Task: Select Smart Home Devices from Echo & Alexa. Add to cart Amazon Echo Connect (Home Phone System with Alexa)-1-. Place order for _x000D_
114 Willenberg Rd_x000D_
Lake Jackson, Texas(TX), 77566, Cell Number (979) 297-4262
Action: Mouse moved to (34, 122)
Screenshot: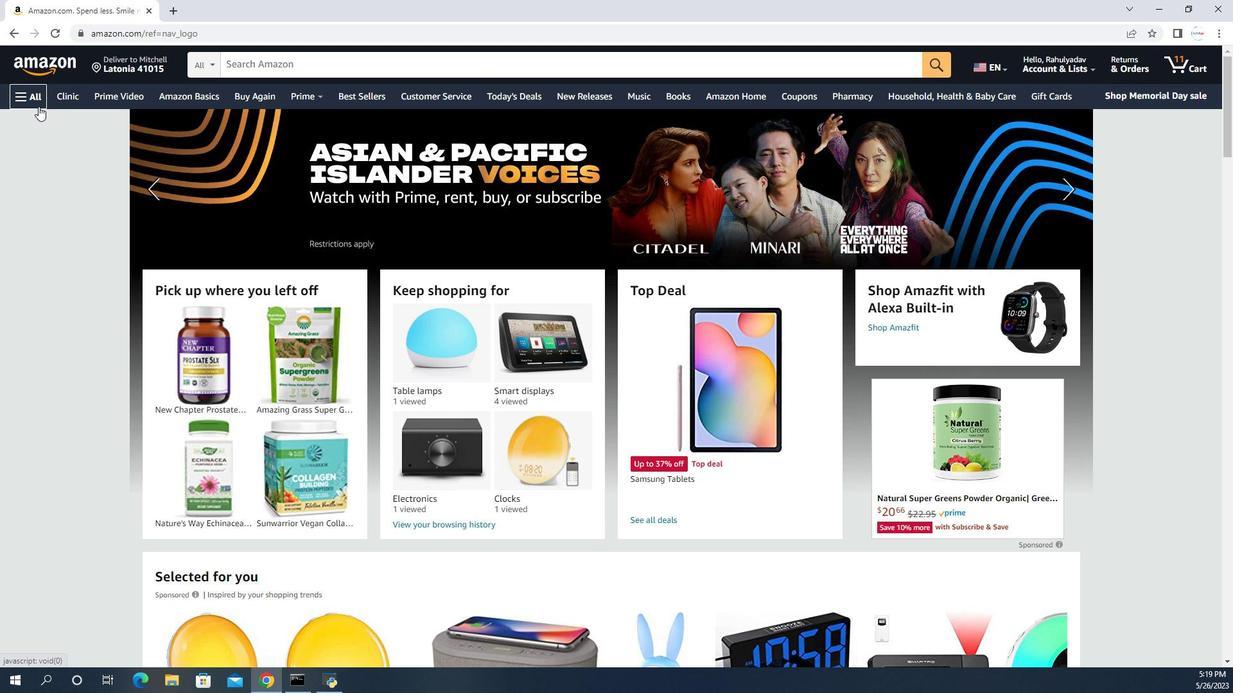 
Action: Mouse pressed left at (34, 122)
Screenshot: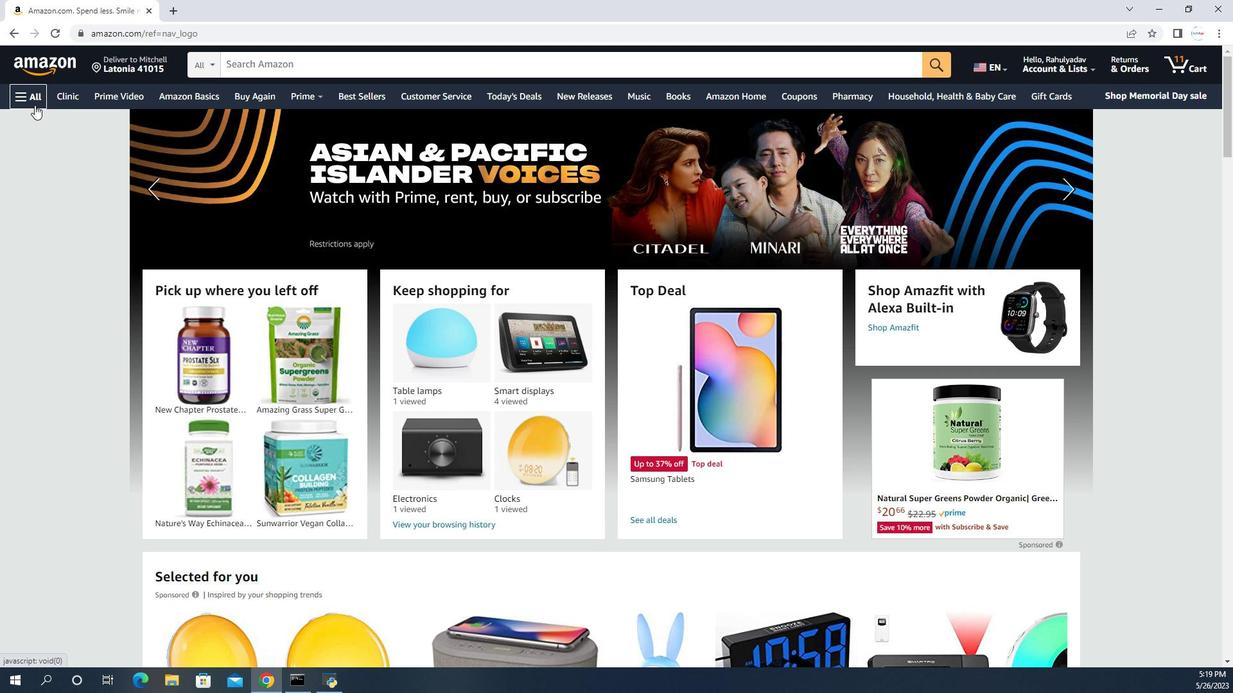 
Action: Mouse moved to (114, 268)
Screenshot: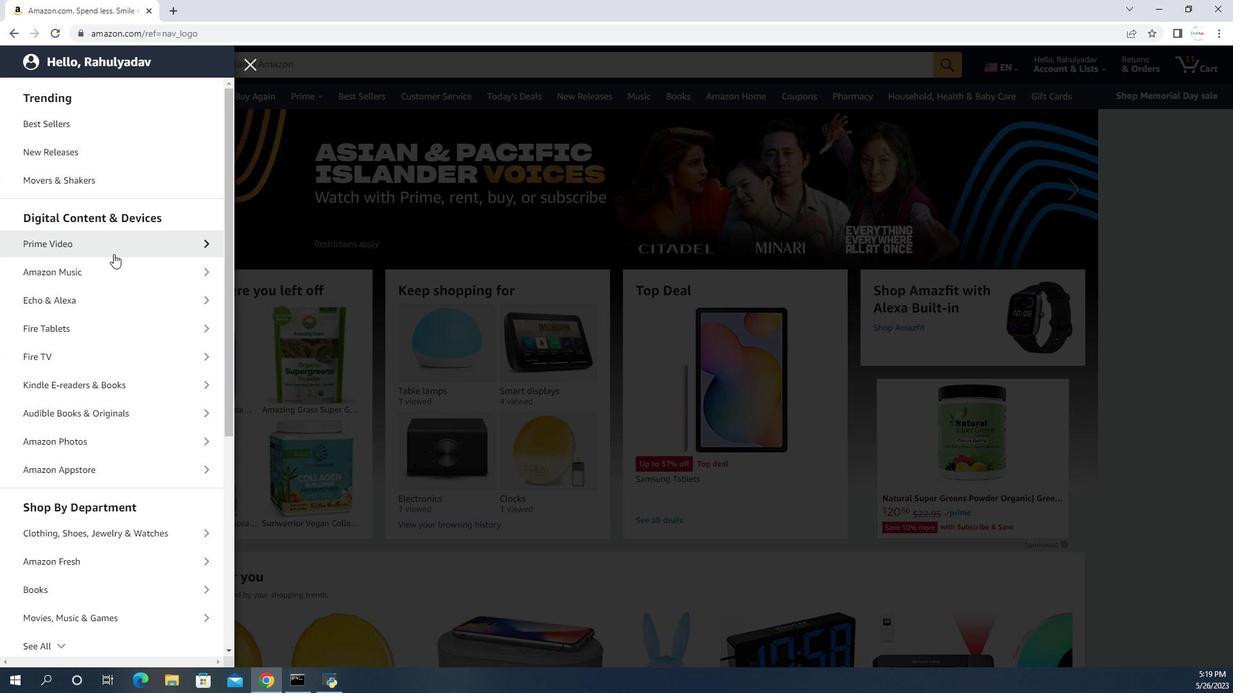 
Action: Mouse scrolled (114, 267) with delta (0, 0)
Screenshot: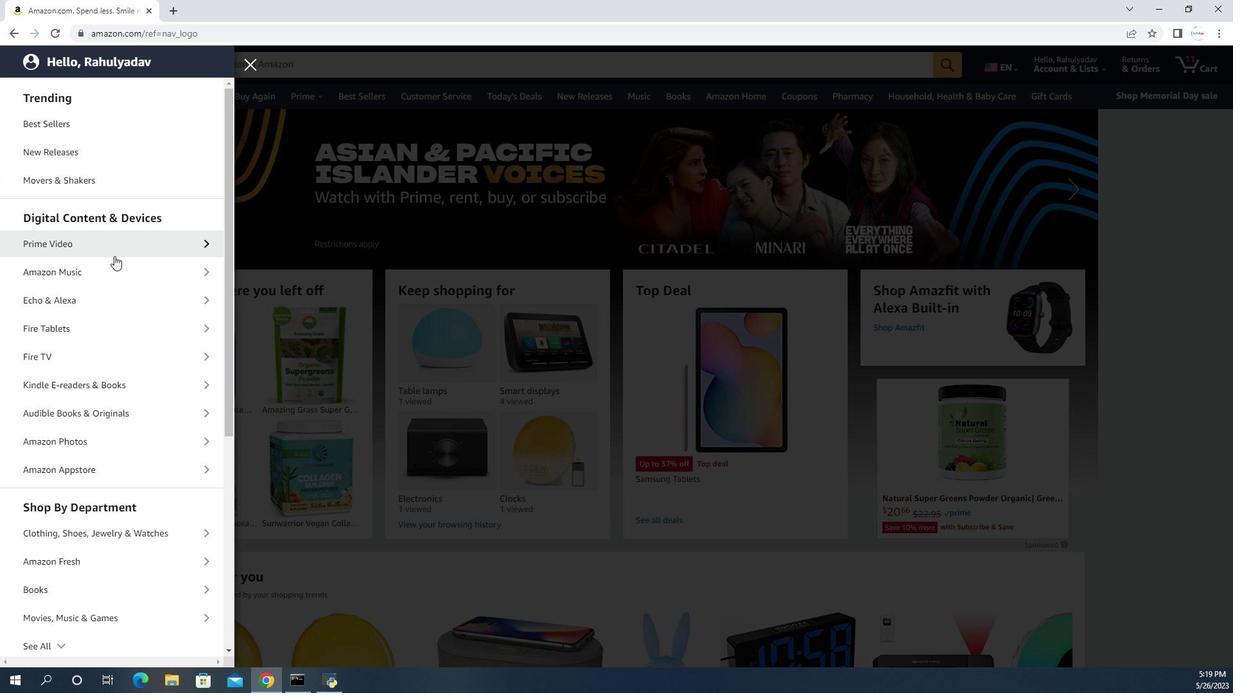 
Action: Mouse moved to (92, 237)
Screenshot: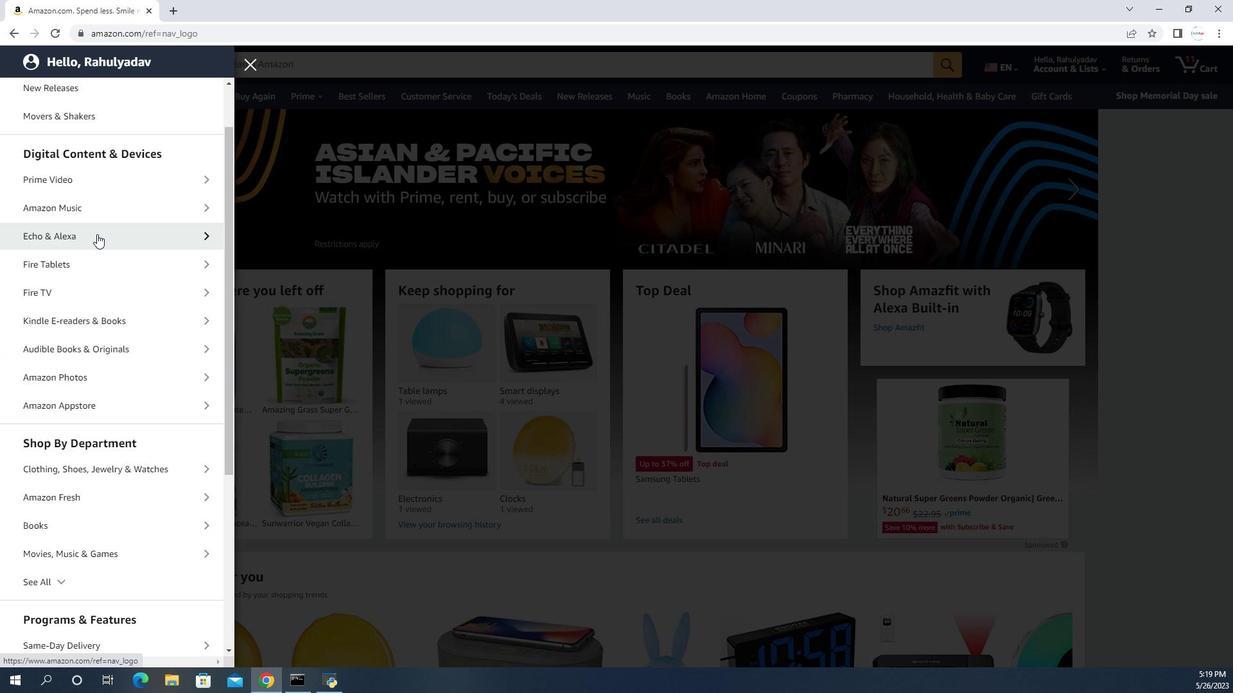 
Action: Mouse pressed left at (92, 237)
Screenshot: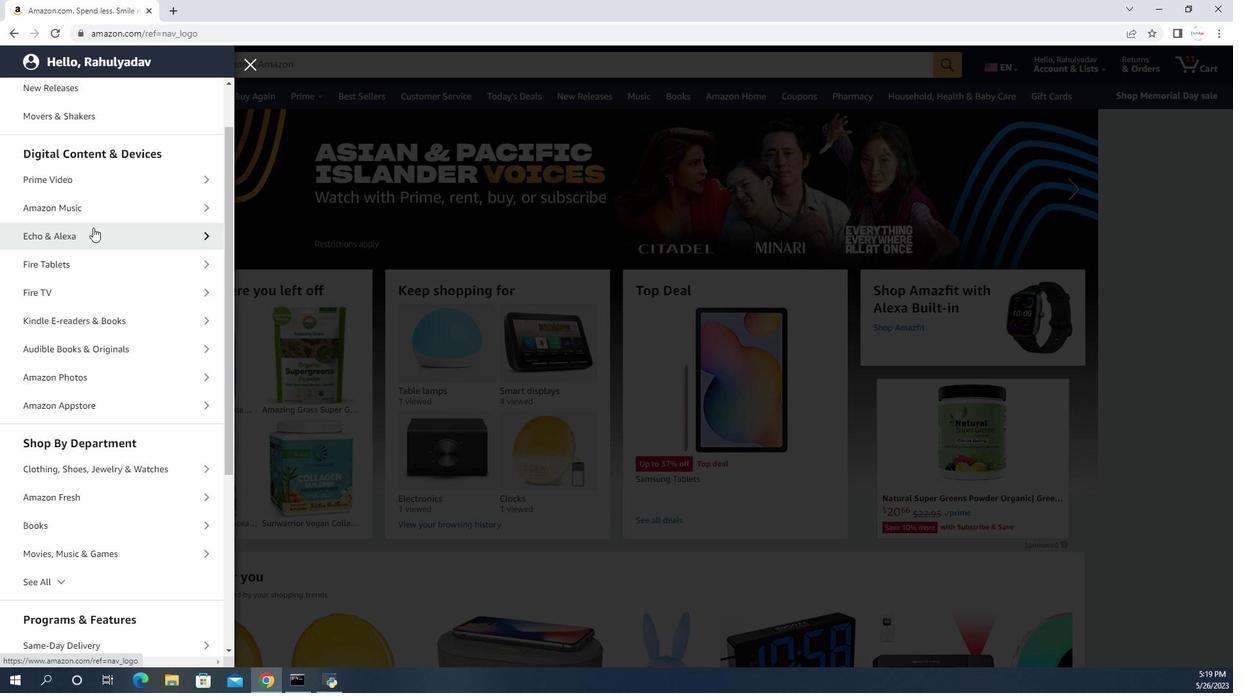 
Action: Mouse scrolled (92, 236) with delta (0, 0)
Screenshot: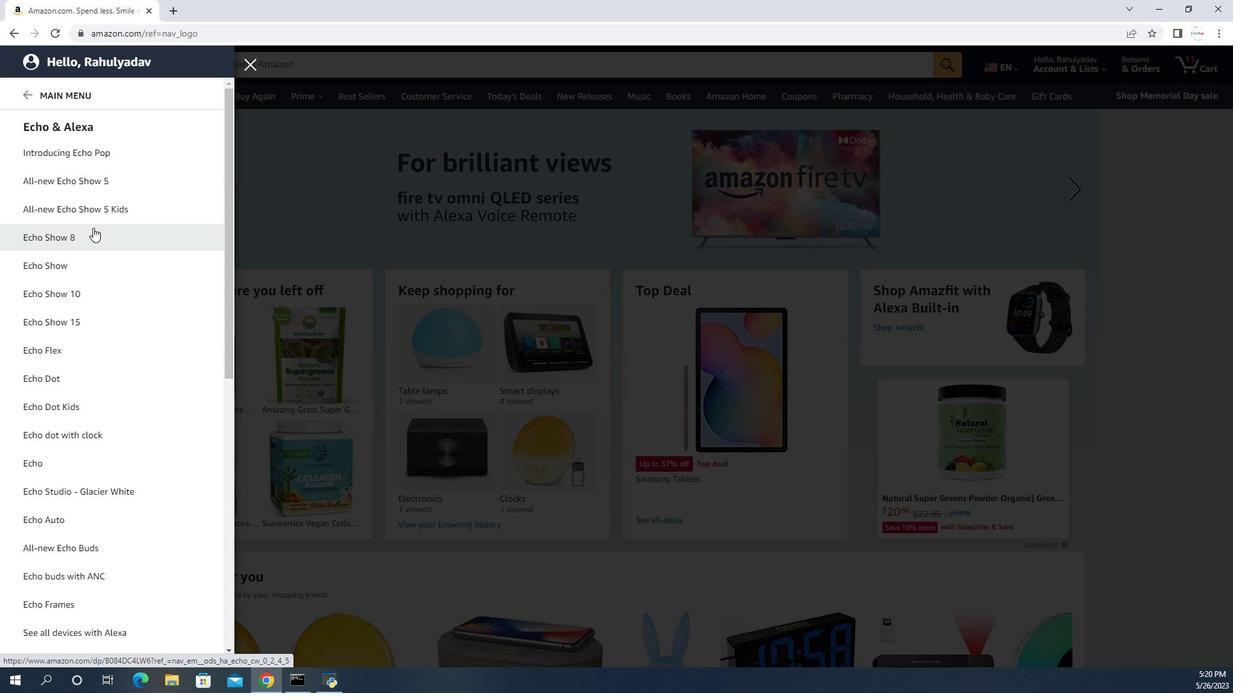 
Action: Mouse scrolled (92, 236) with delta (0, 0)
Screenshot: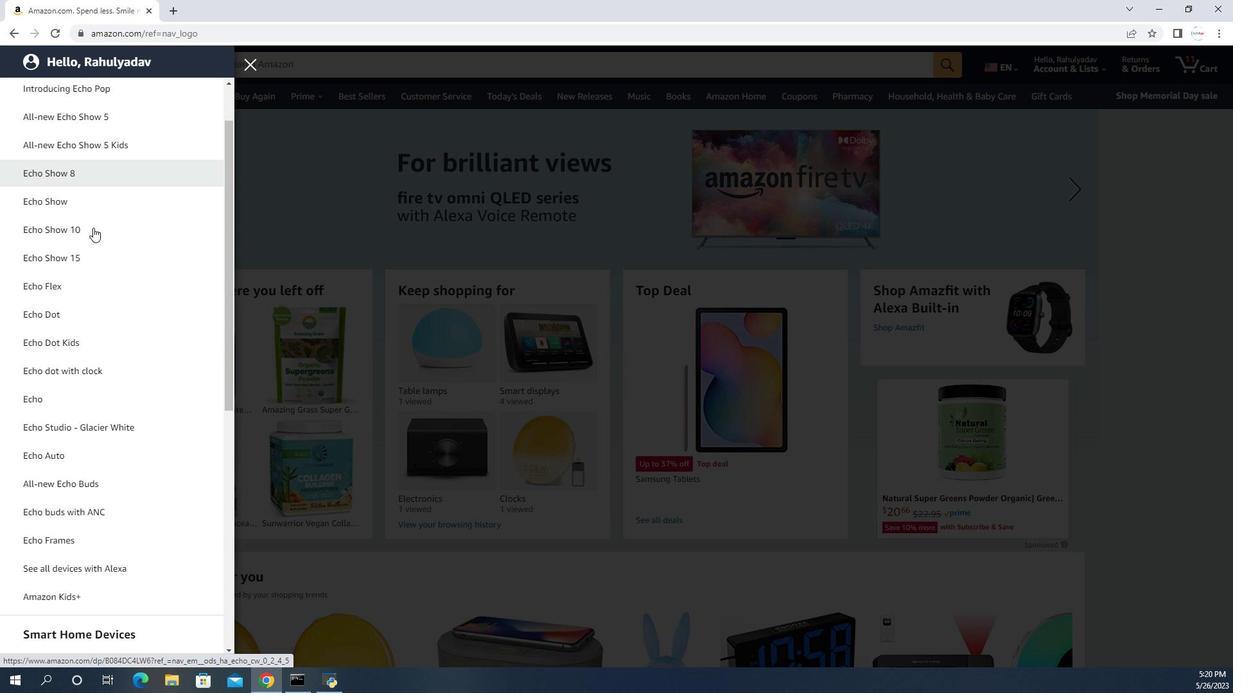 
Action: Mouse scrolled (92, 236) with delta (0, 0)
Screenshot: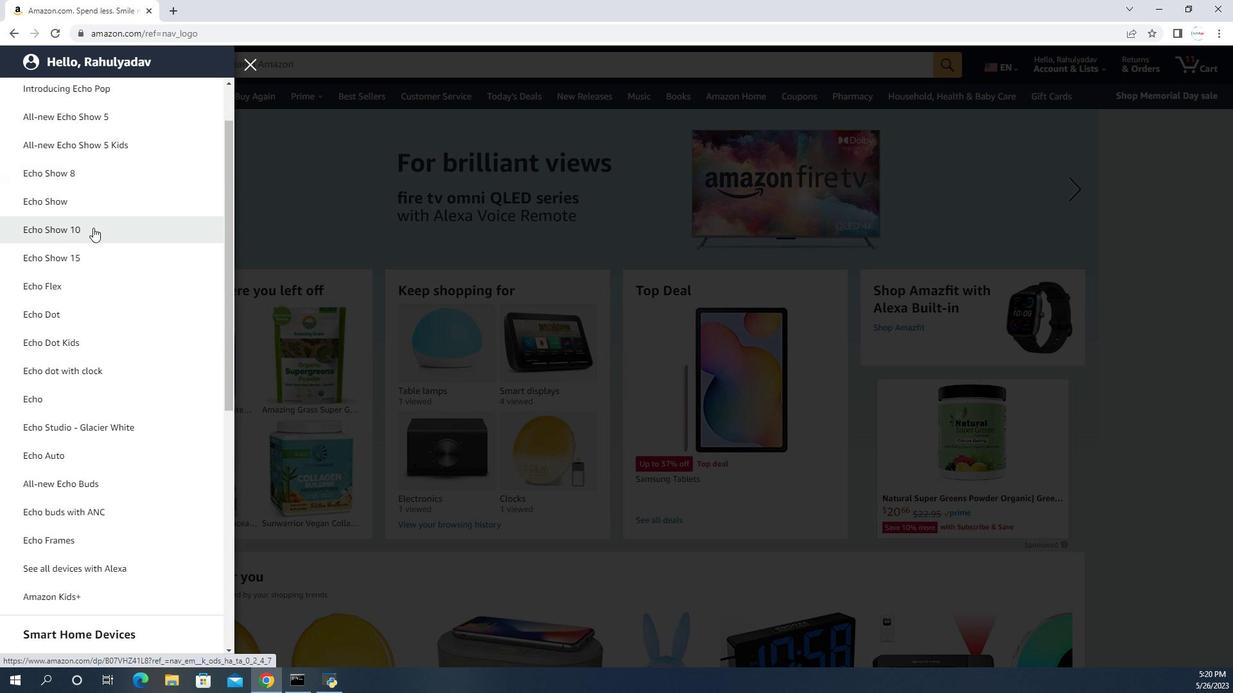 
Action: Mouse moved to (93, 408)
Screenshot: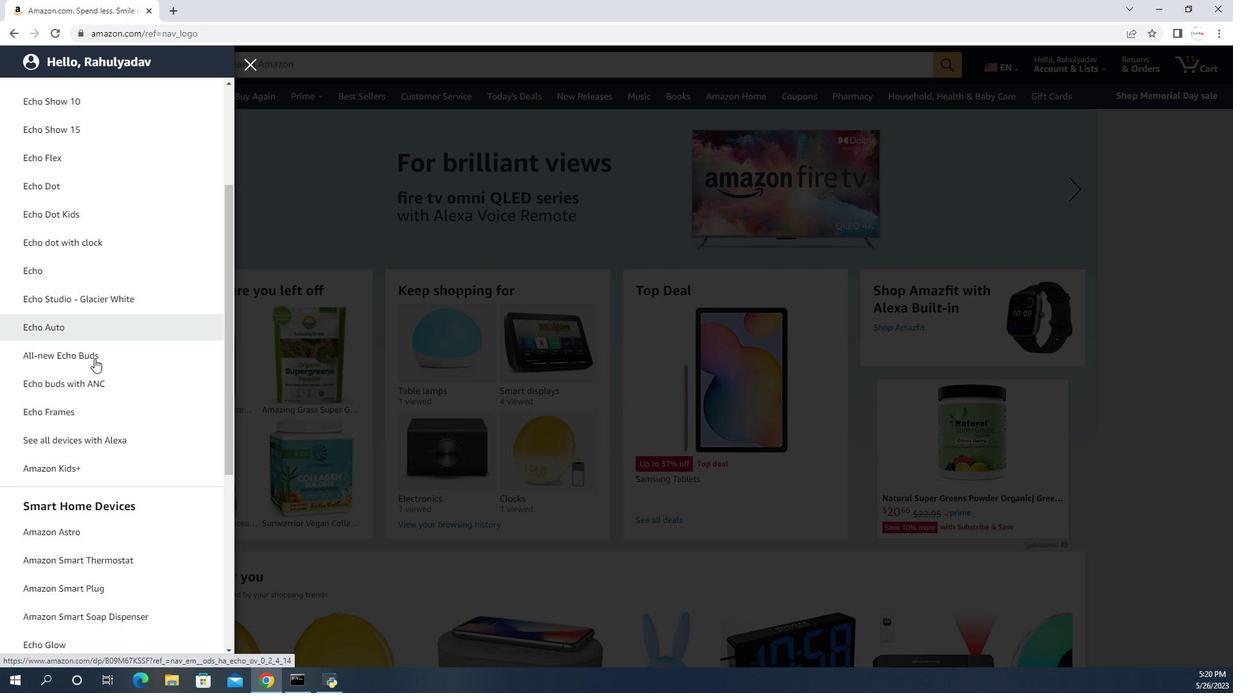 
Action: Mouse scrolled (93, 408) with delta (0, 0)
Screenshot: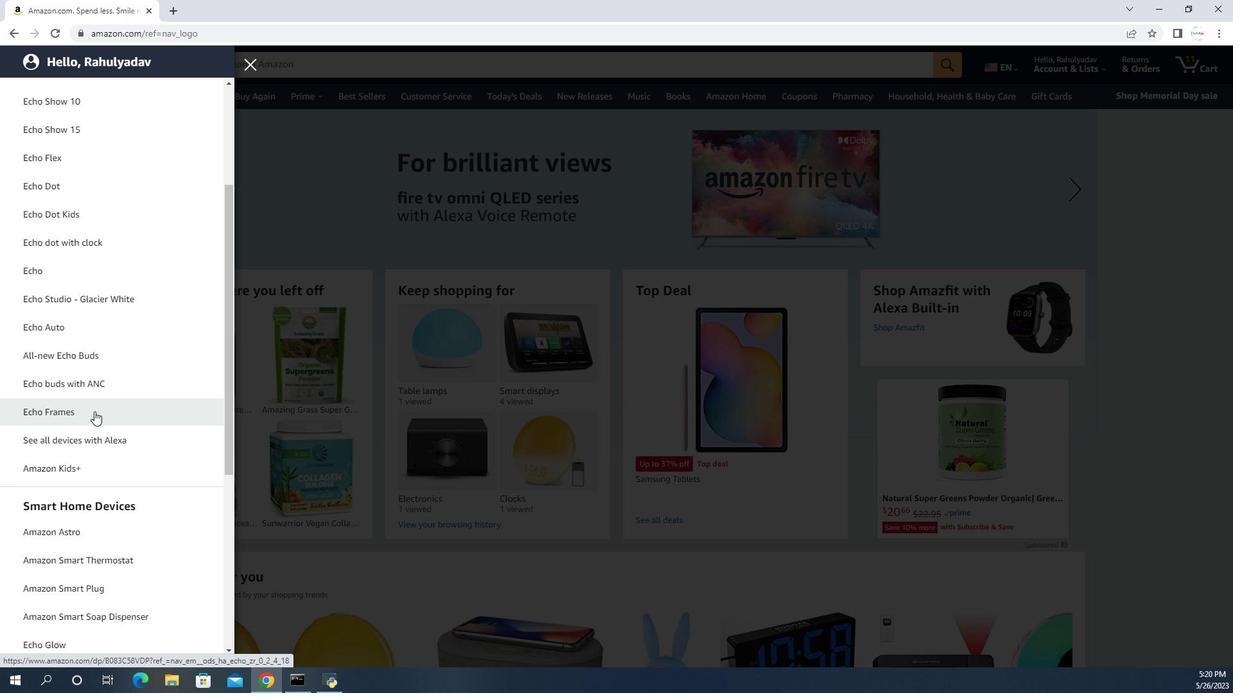 
Action: Mouse scrolled (93, 408) with delta (0, 0)
Screenshot: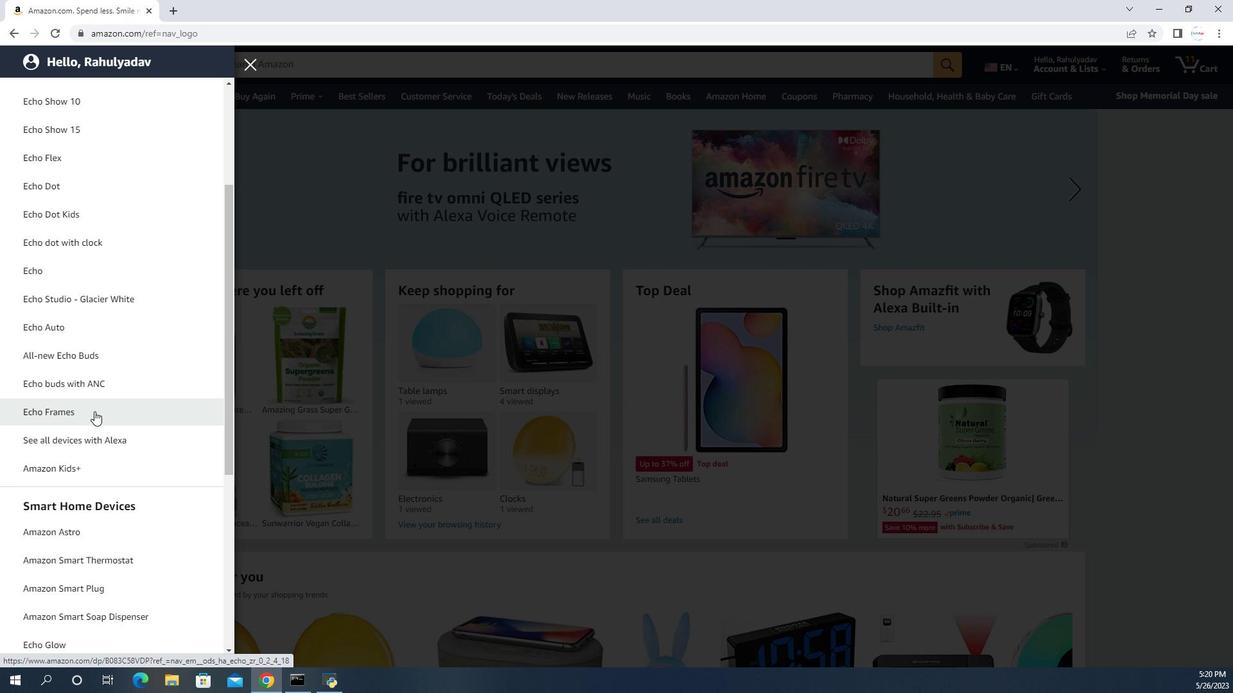 
Action: Mouse scrolled (93, 408) with delta (0, 0)
Screenshot: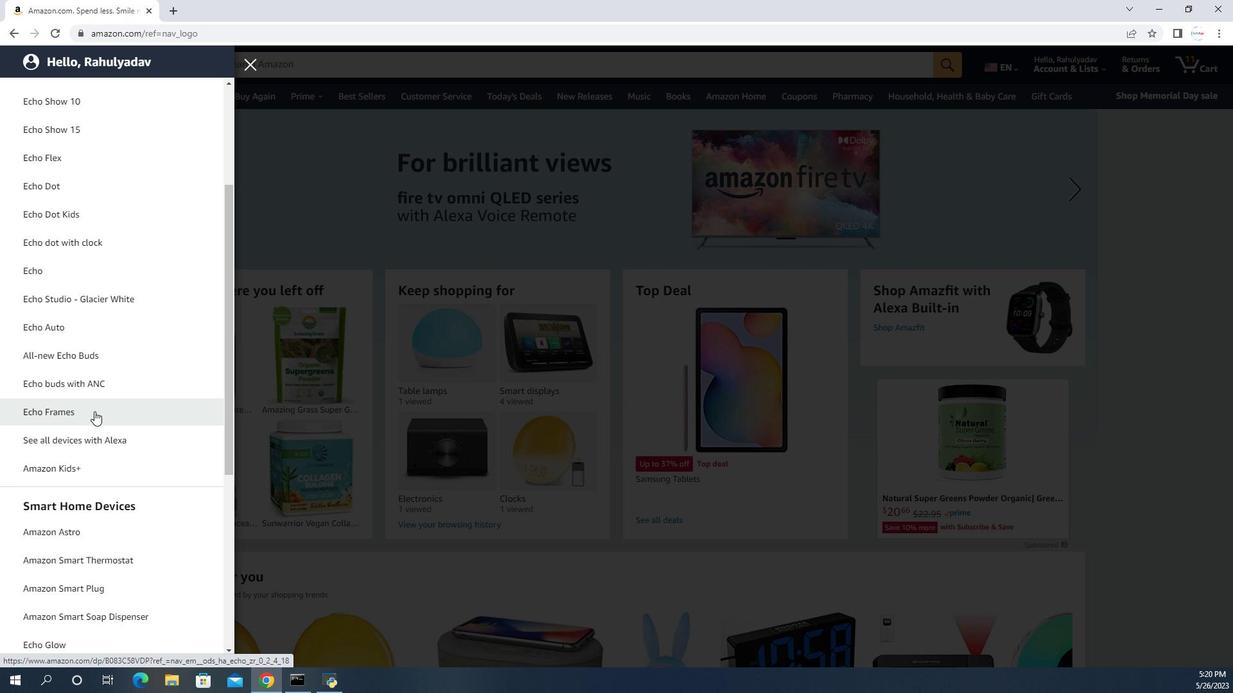 
Action: Mouse scrolled (93, 408) with delta (0, 0)
Screenshot: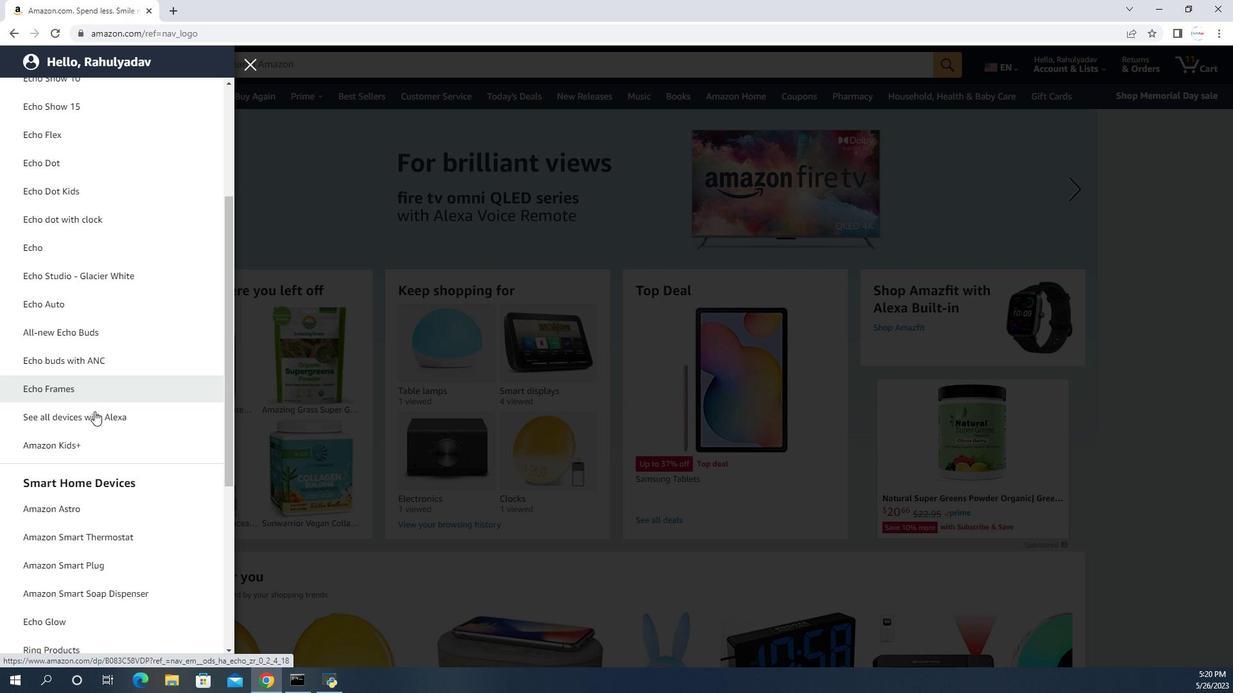 
Action: Mouse scrolled (93, 408) with delta (0, 0)
Screenshot: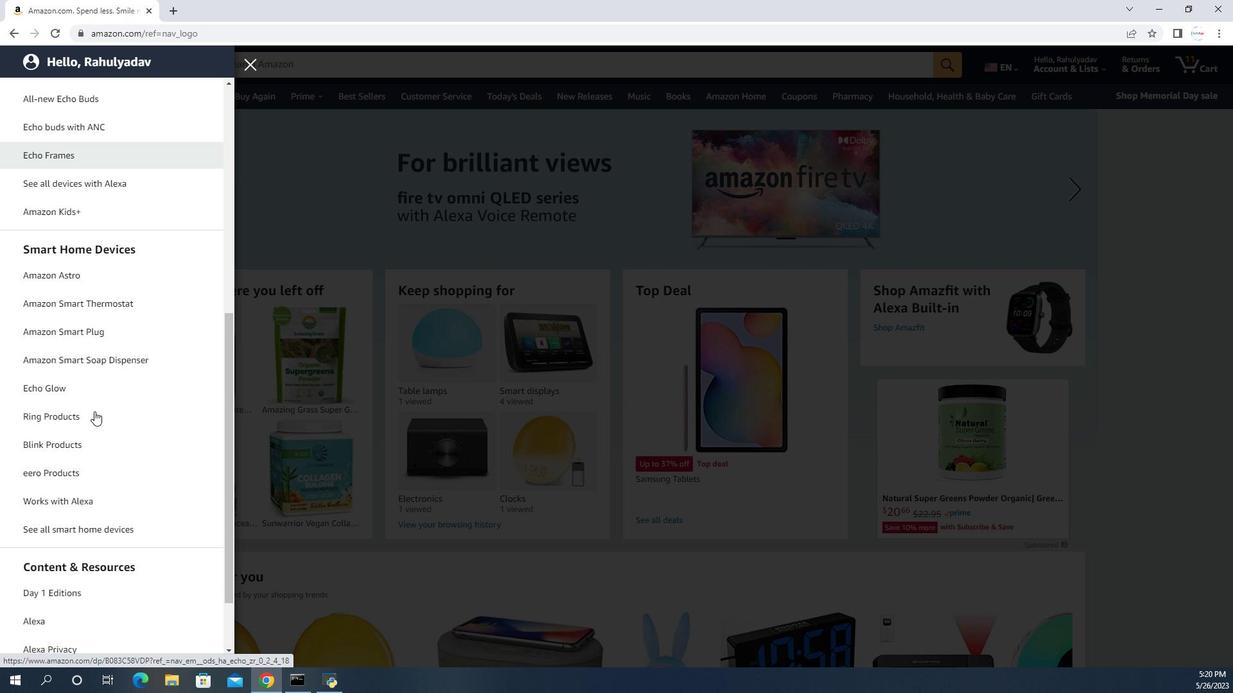 
Action: Mouse scrolled (93, 408) with delta (0, 0)
Screenshot: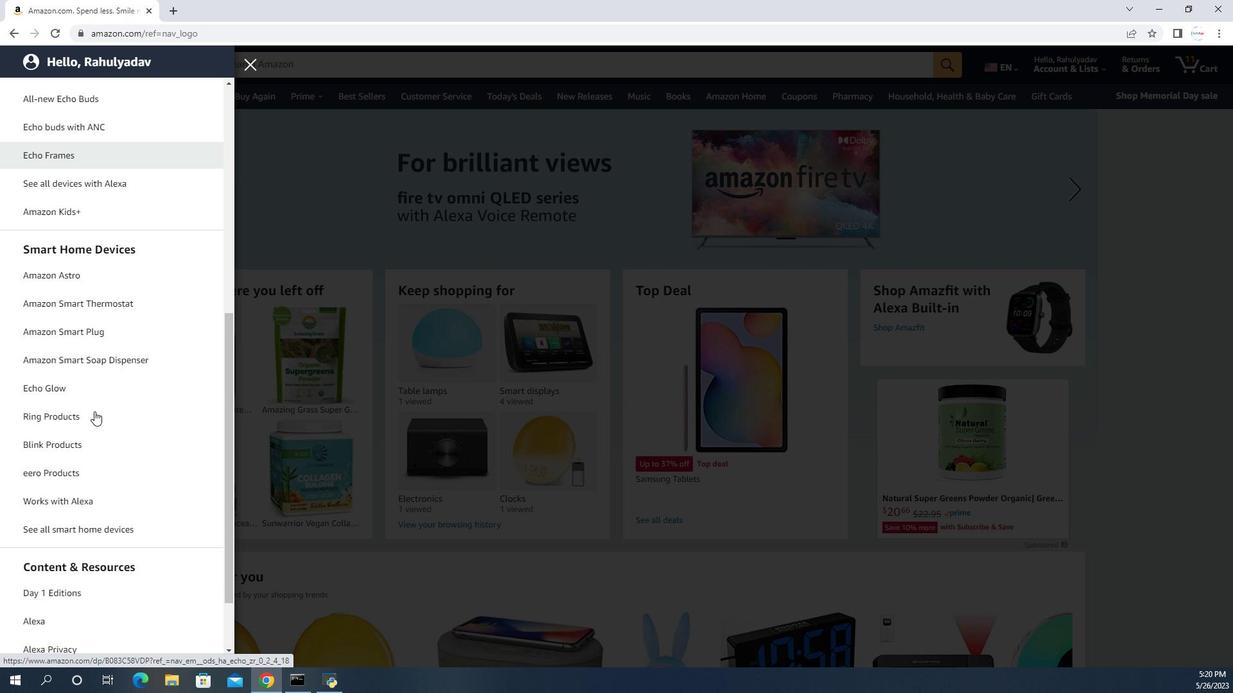 
Action: Mouse moved to (95, 437)
Screenshot: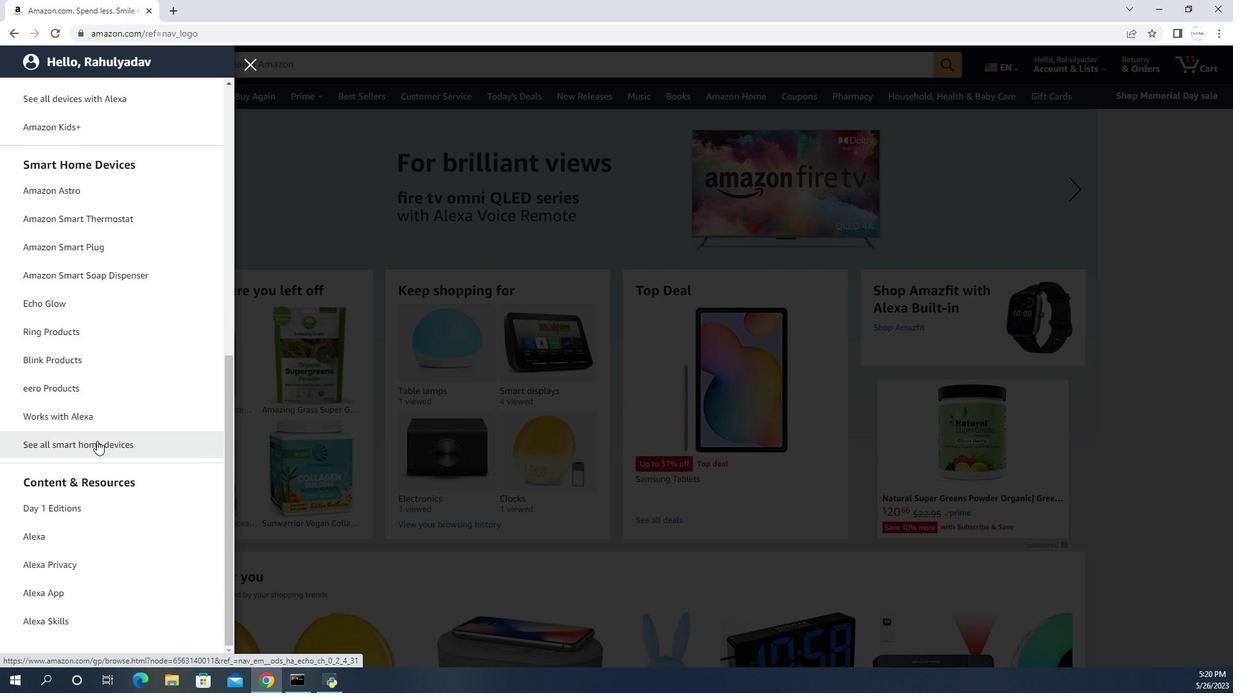 
Action: Mouse pressed left at (95, 437)
Screenshot: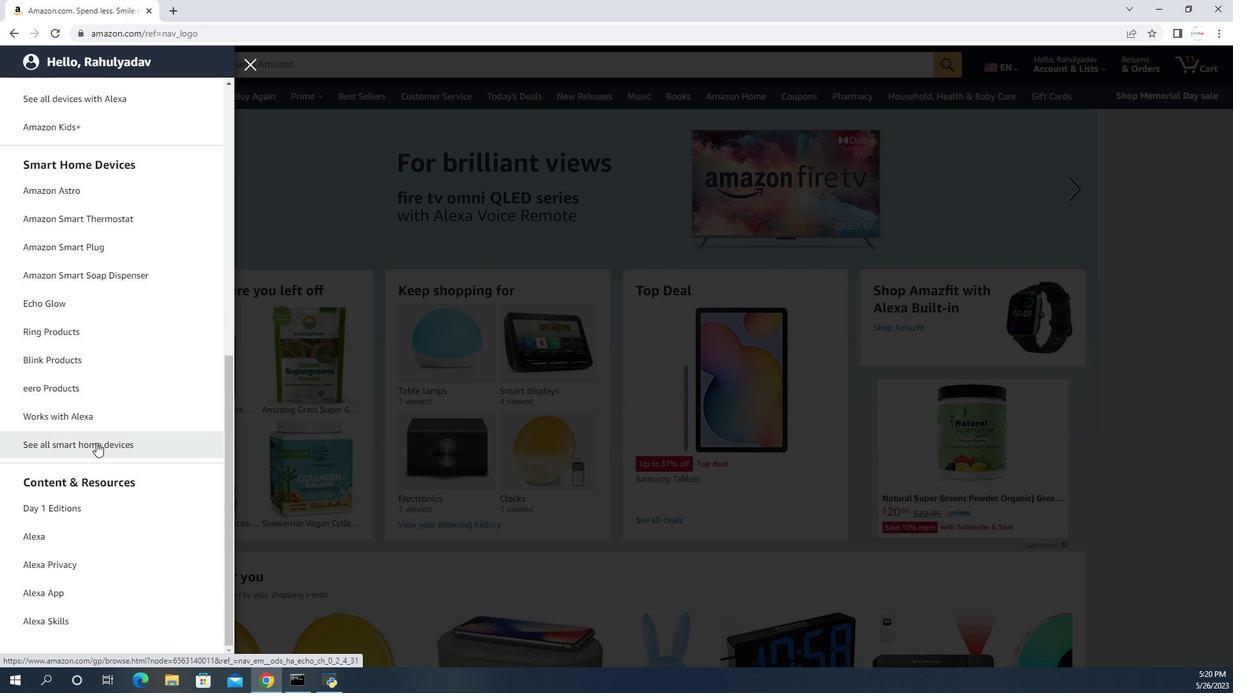 
Action: Mouse moved to (298, 88)
Screenshot: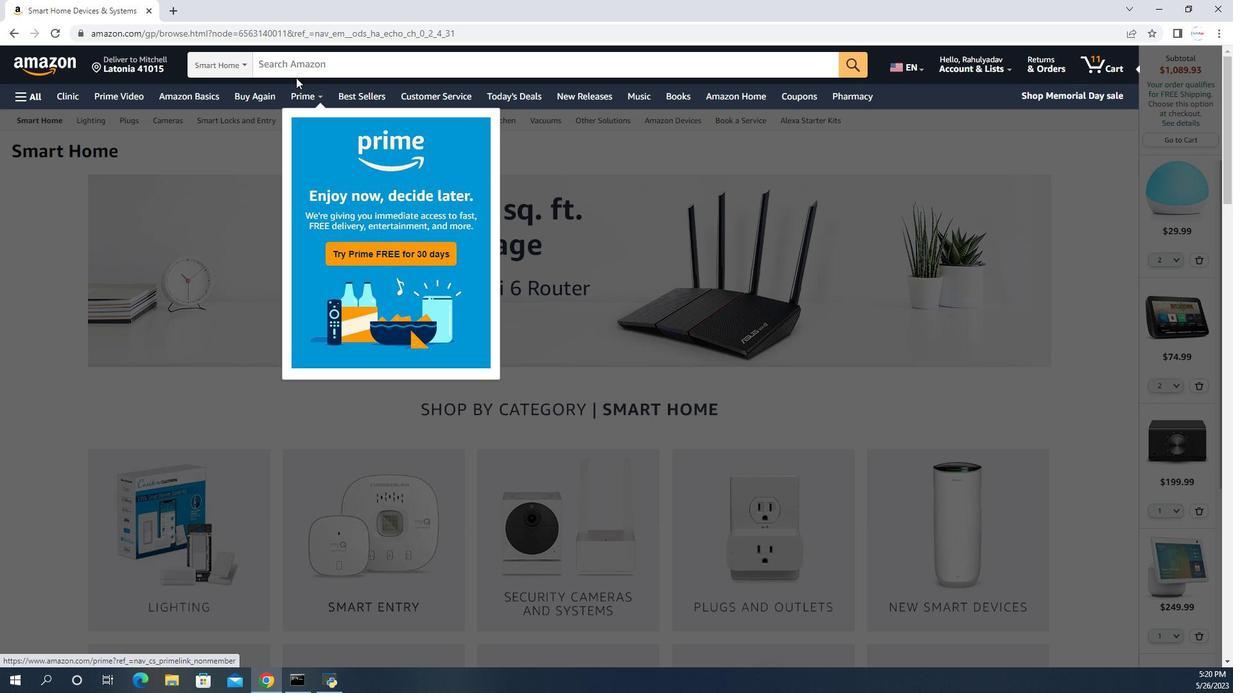 
Action: Mouse pressed left at (298, 88)
Screenshot: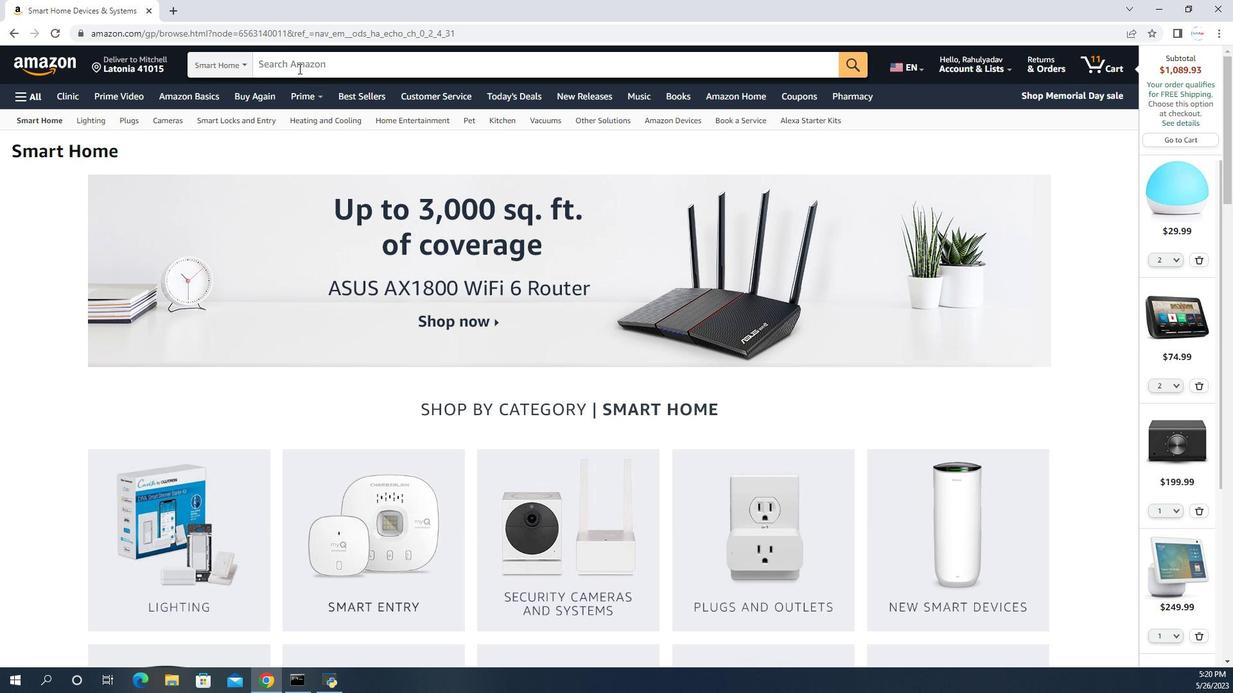 
Action: Key pressed <Key.shift>Amazon<Key.space><Key.shift><Key.shift><Key.shift><Key.shift>Echo<Key.space>connect<Key.enter>
Screenshot: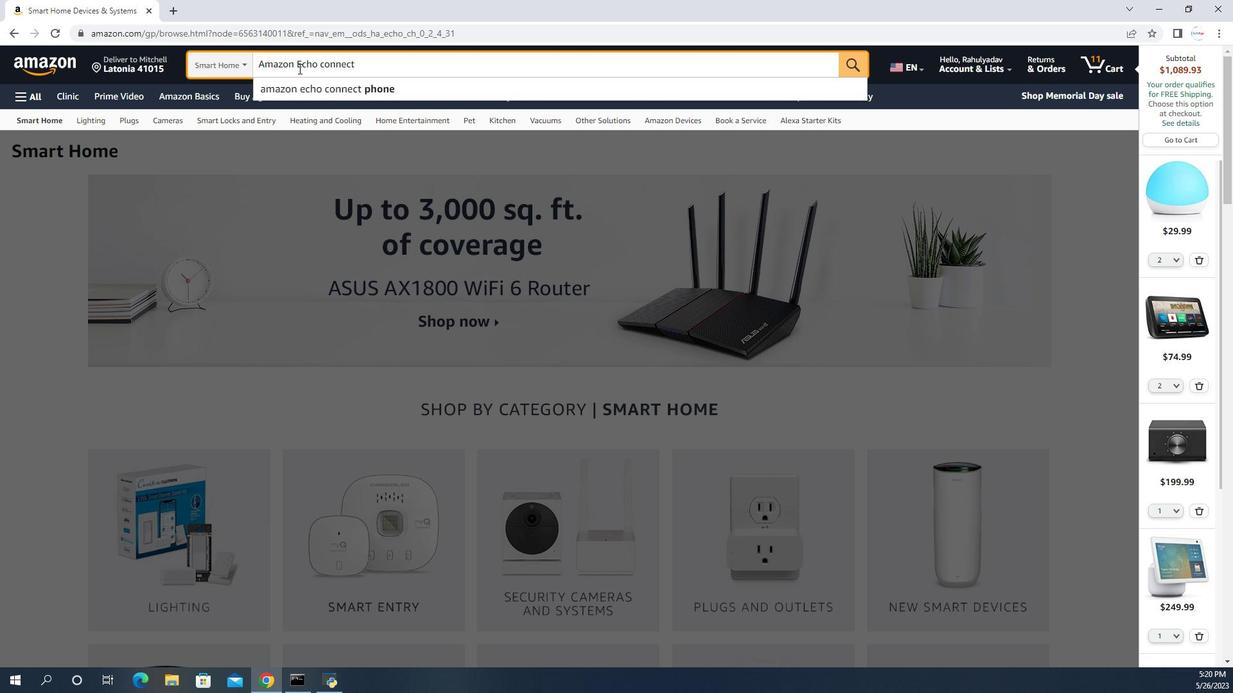 
Action: Mouse moved to (359, 315)
Screenshot: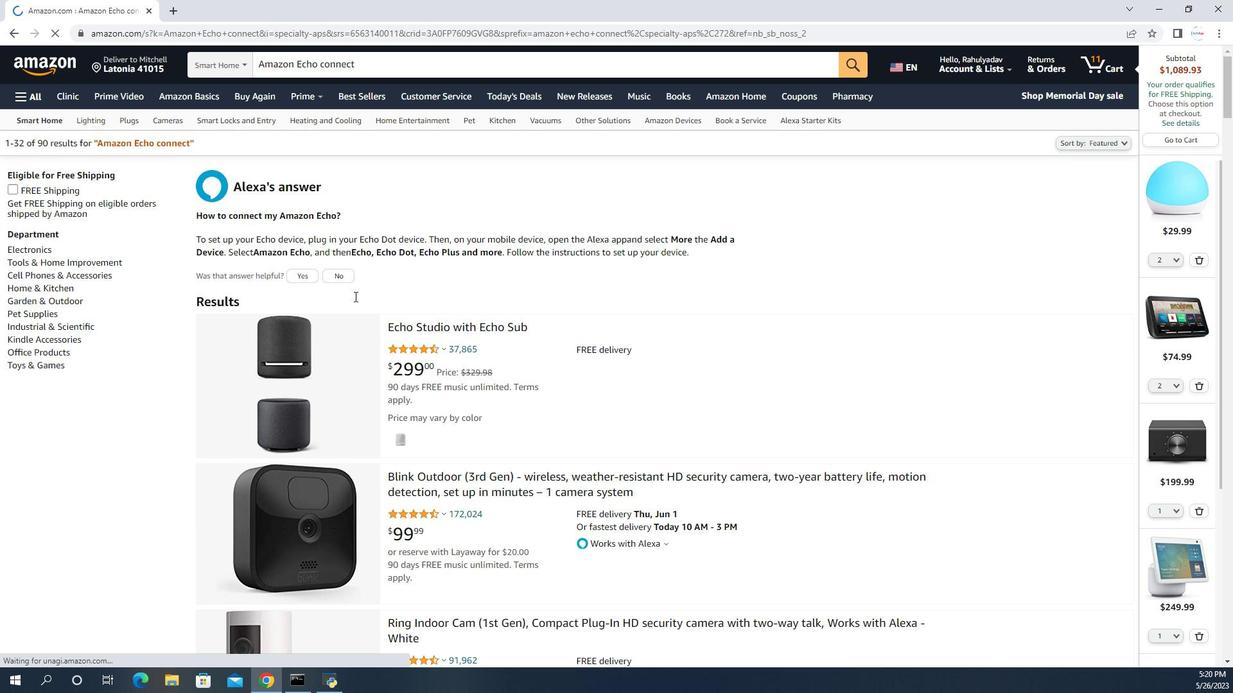 
Action: Mouse scrolled (359, 314) with delta (0, 0)
Screenshot: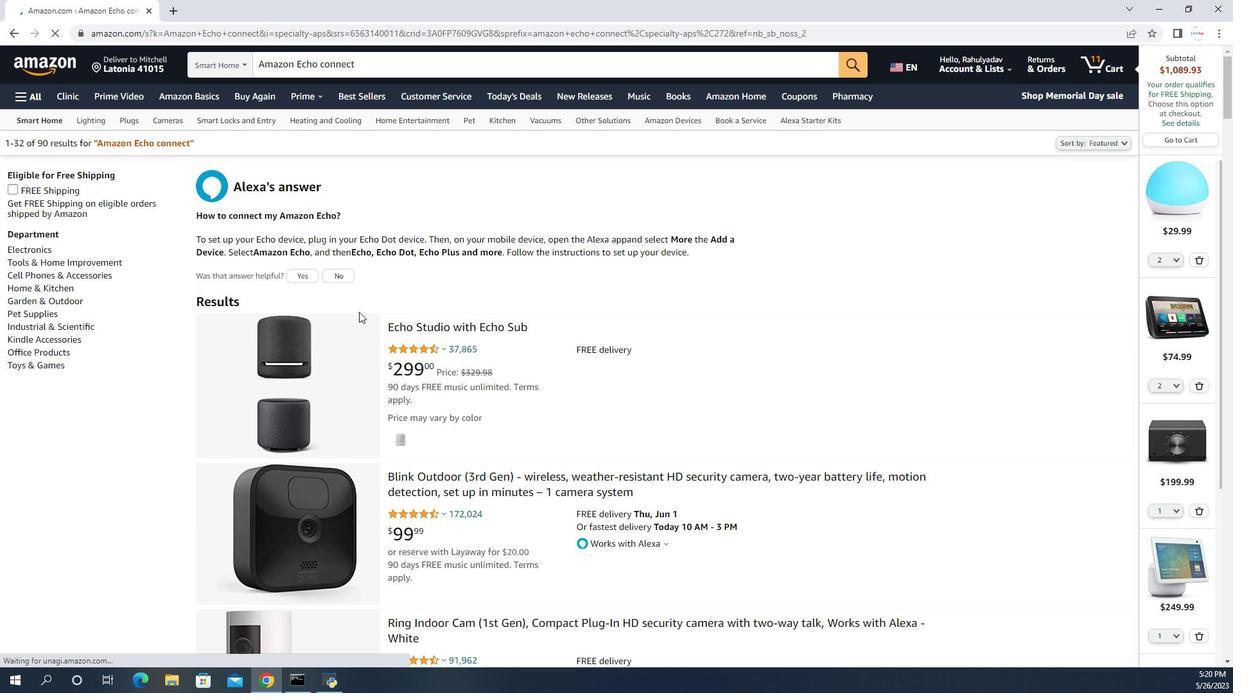 
Action: Mouse moved to (411, 323)
Screenshot: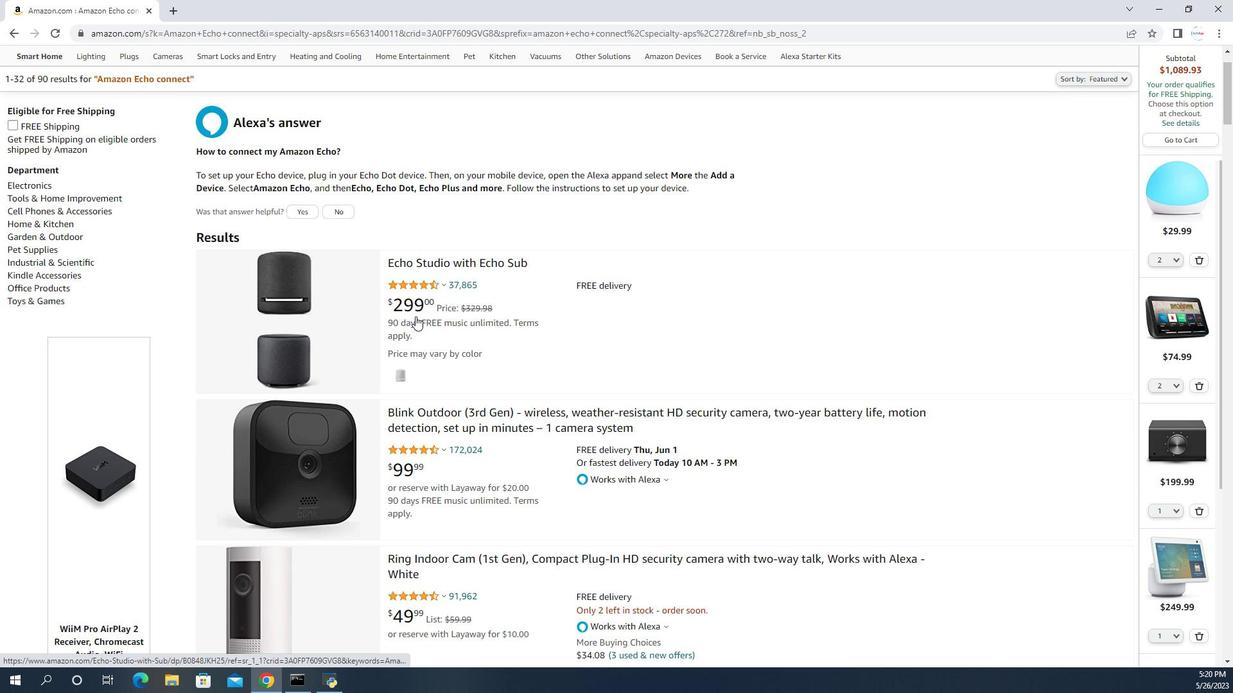 
Action: Mouse scrolled (411, 322) with delta (0, 0)
Screenshot: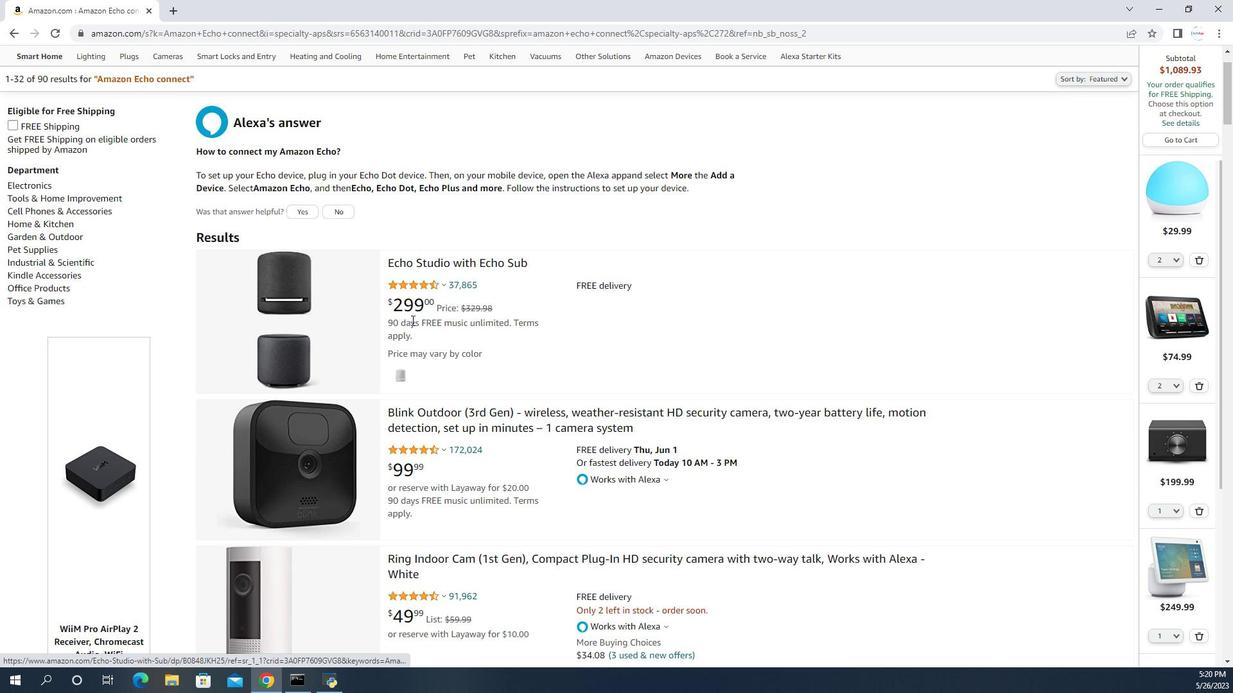 
Action: Mouse scrolled (411, 322) with delta (0, 0)
Screenshot: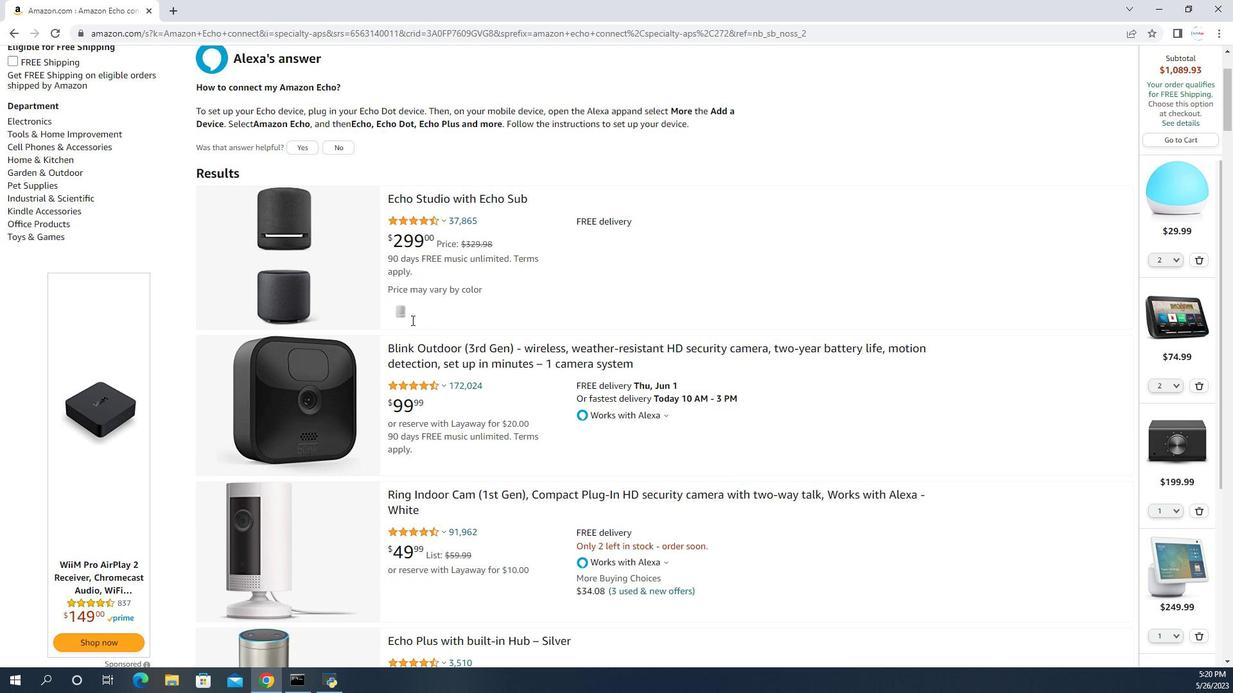 
Action: Mouse scrolled (411, 322) with delta (0, 0)
Screenshot: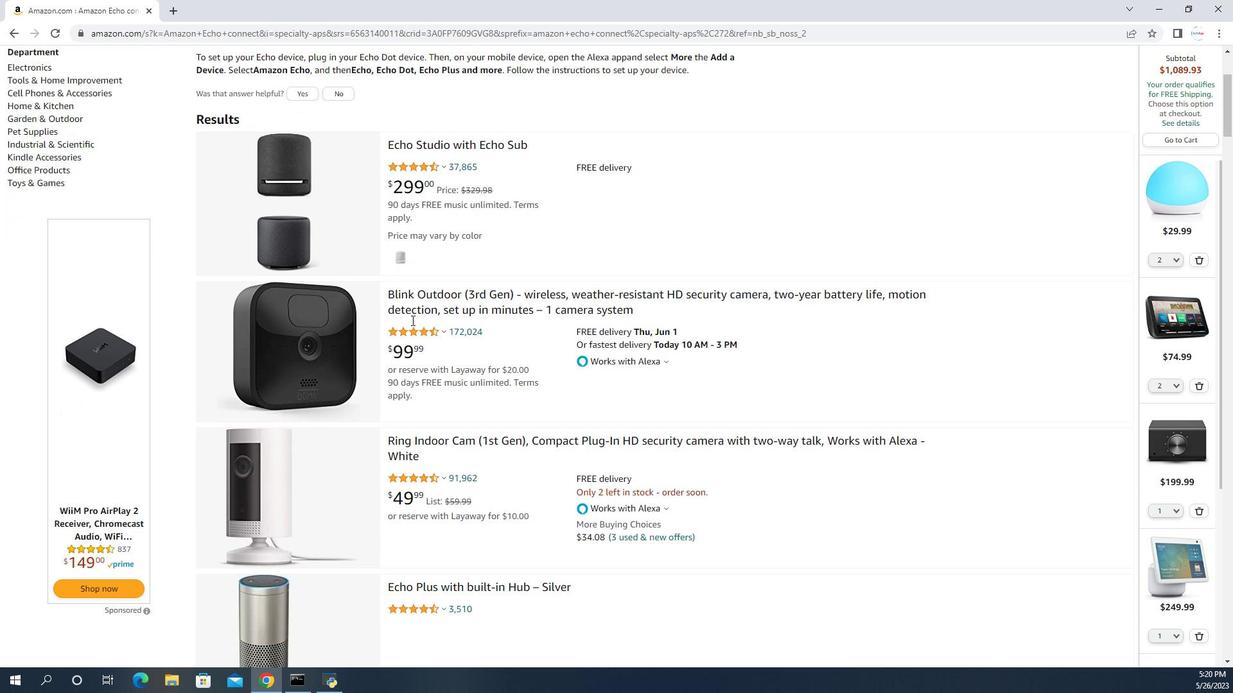 
Action: Mouse scrolled (411, 322) with delta (0, 0)
Screenshot: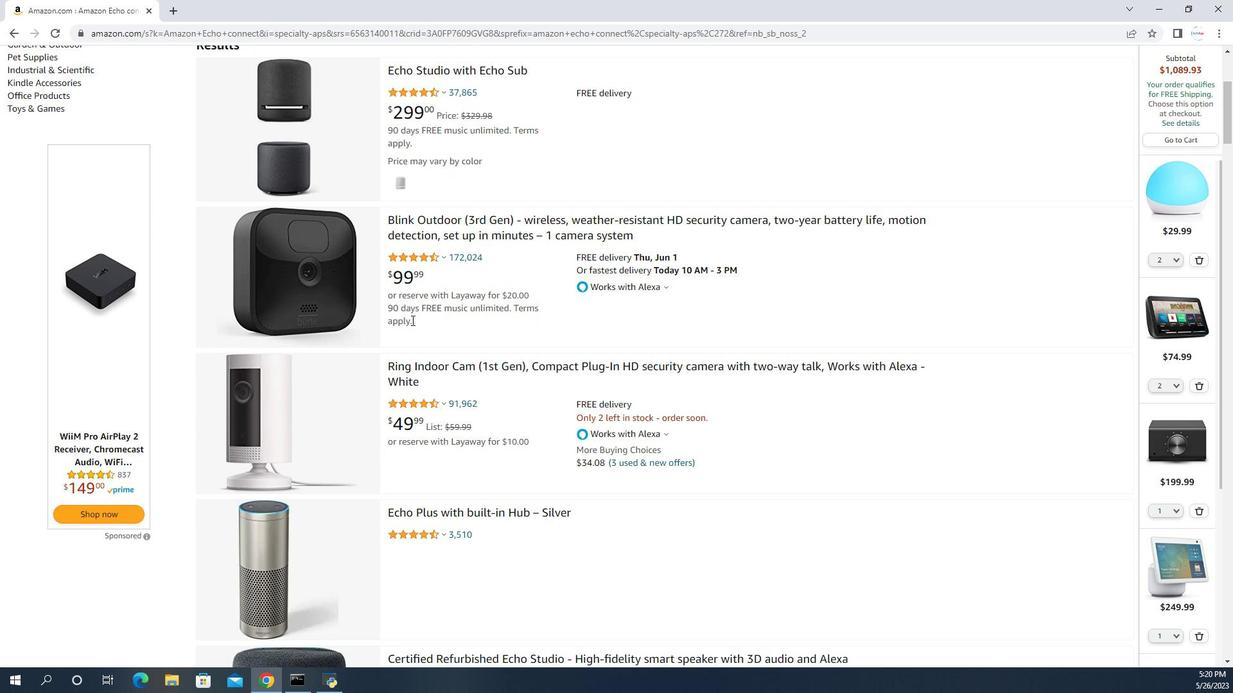 
Action: Mouse scrolled (411, 322) with delta (0, 0)
Screenshot: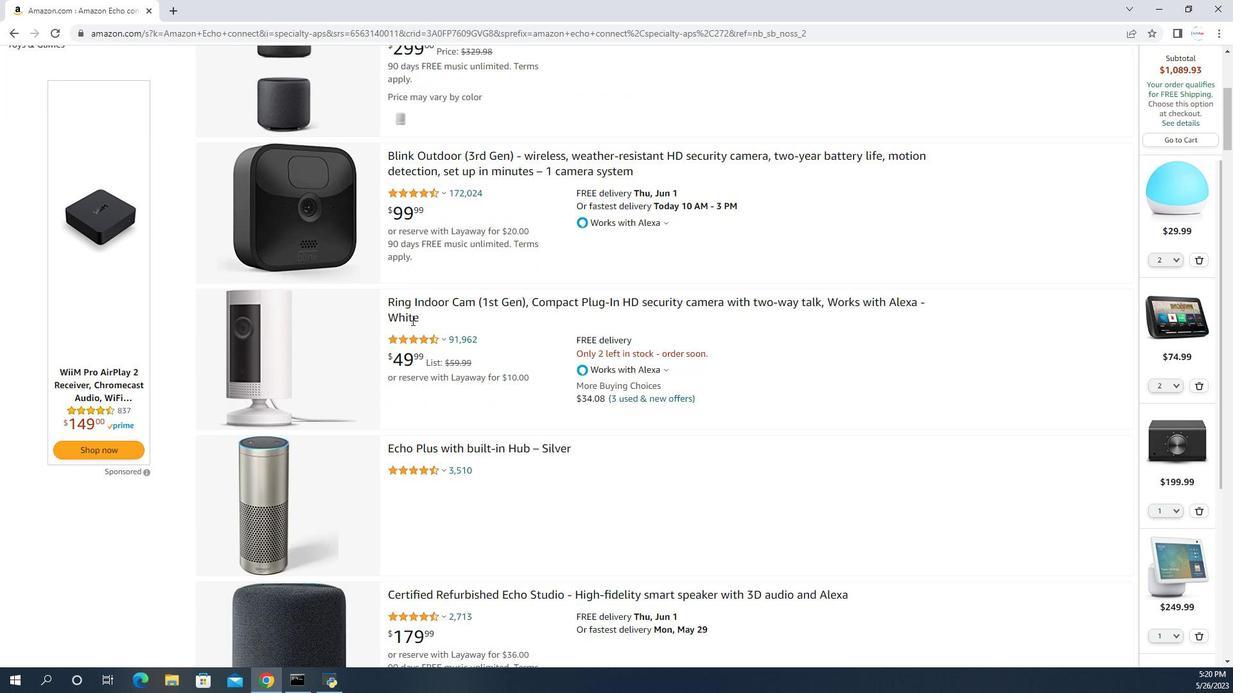
Action: Mouse scrolled (411, 322) with delta (0, 0)
Screenshot: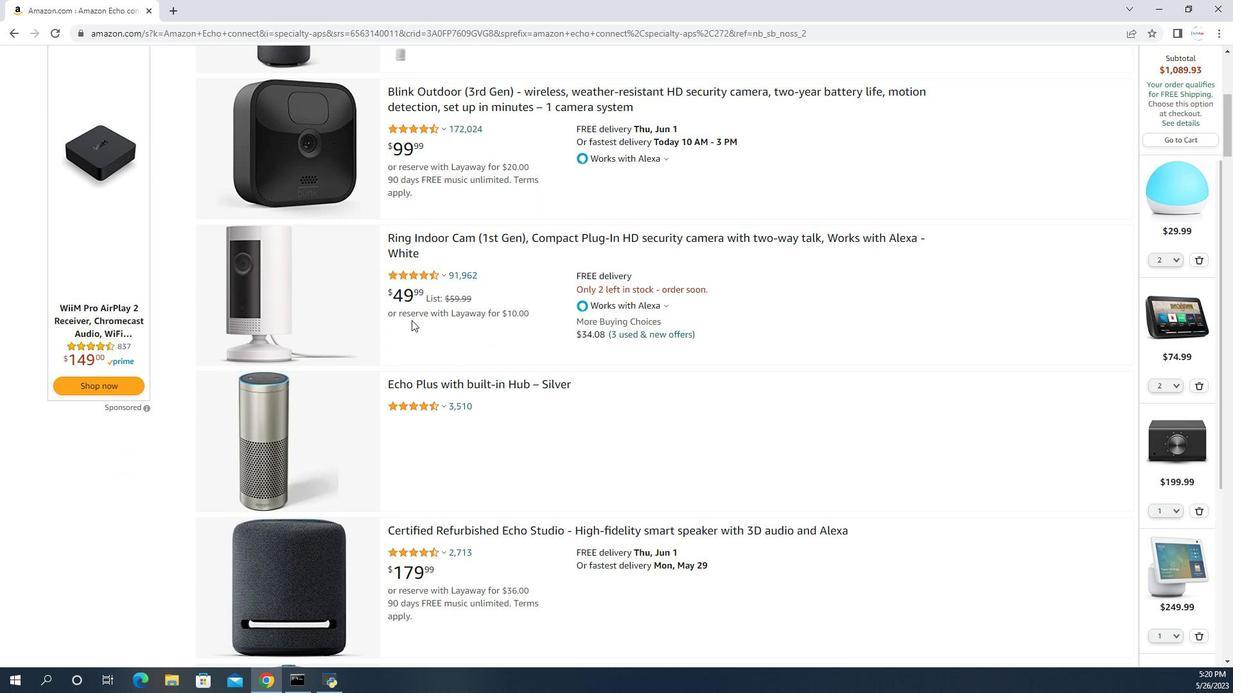 
Action: Mouse scrolled (411, 322) with delta (0, 0)
Screenshot: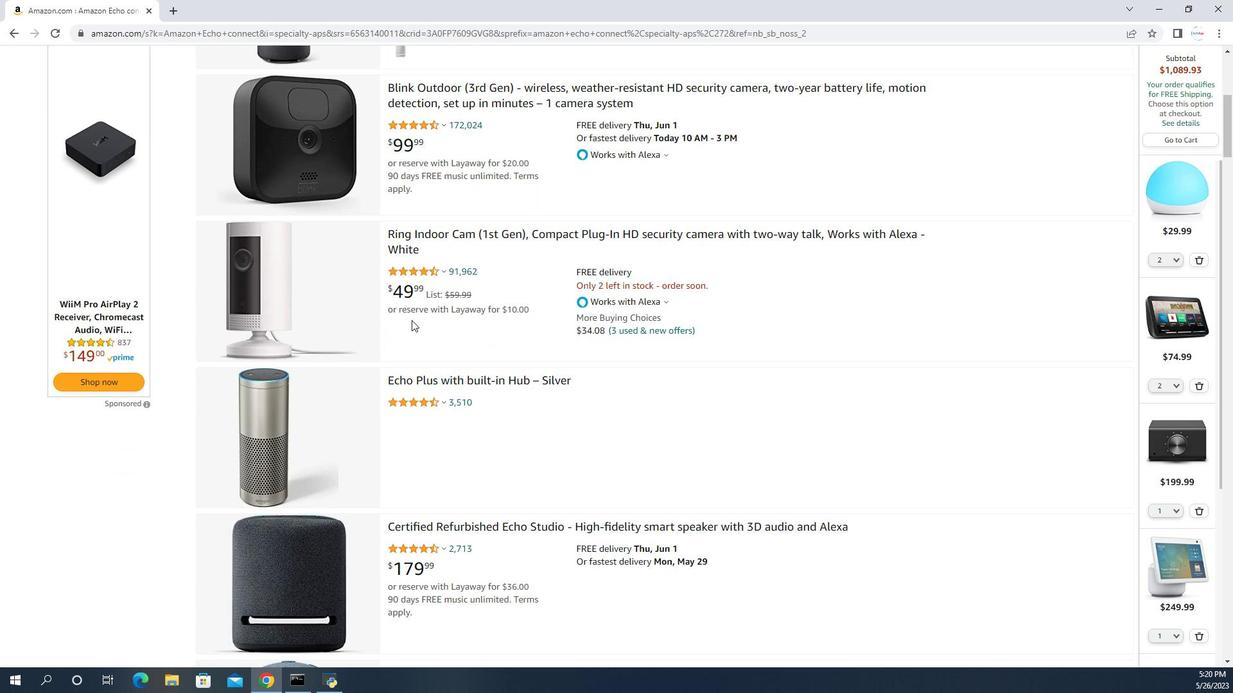
Action: Mouse scrolled (411, 322) with delta (0, 0)
Screenshot: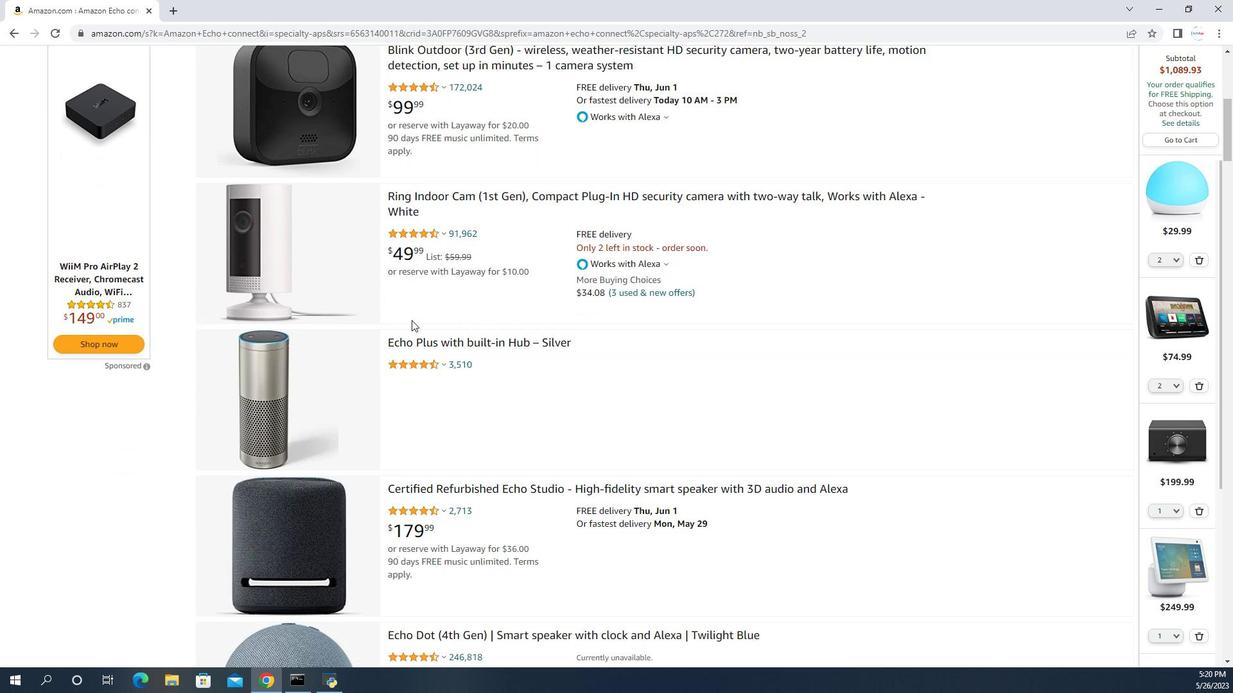 
Action: Mouse scrolled (411, 322) with delta (0, 0)
Screenshot: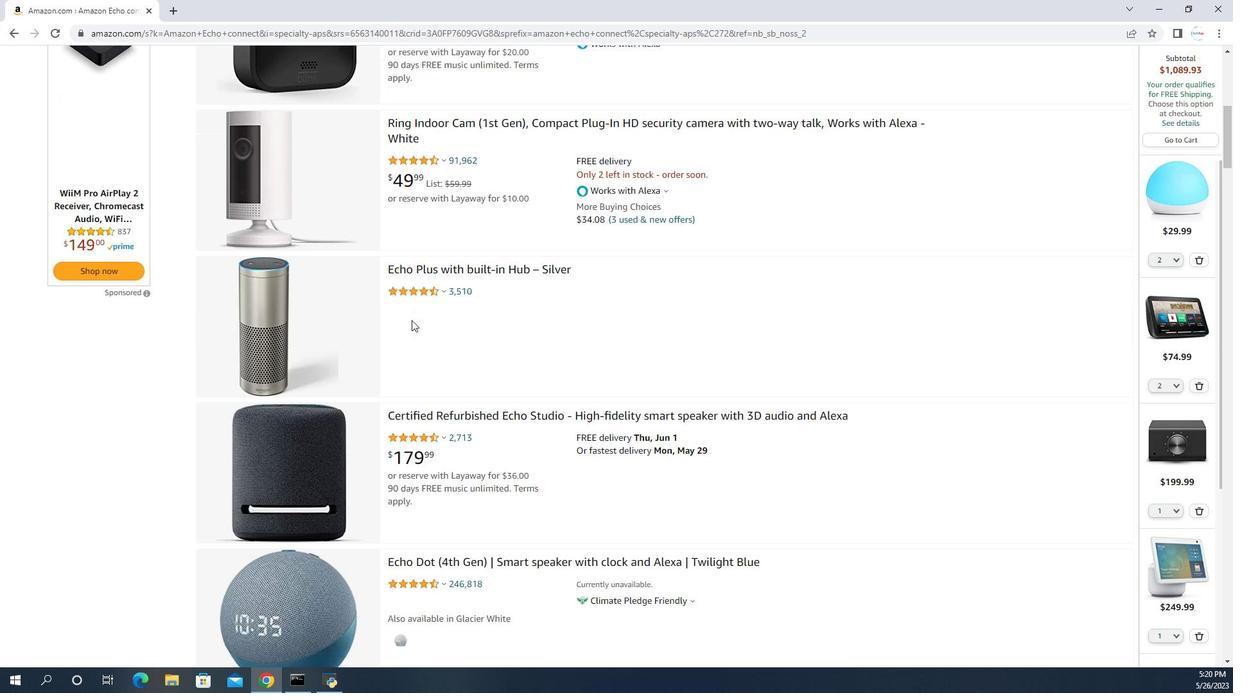 
Action: Mouse scrolled (411, 322) with delta (0, 0)
Screenshot: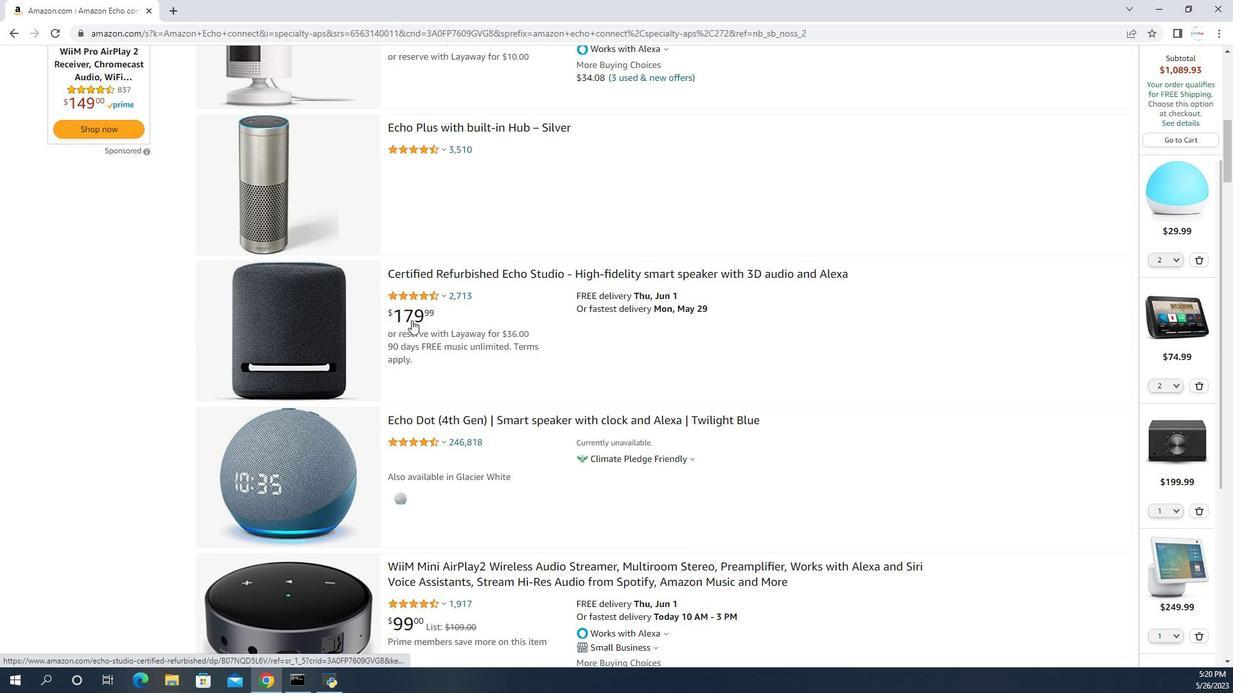 
Action: Mouse scrolled (411, 322) with delta (0, 0)
Screenshot: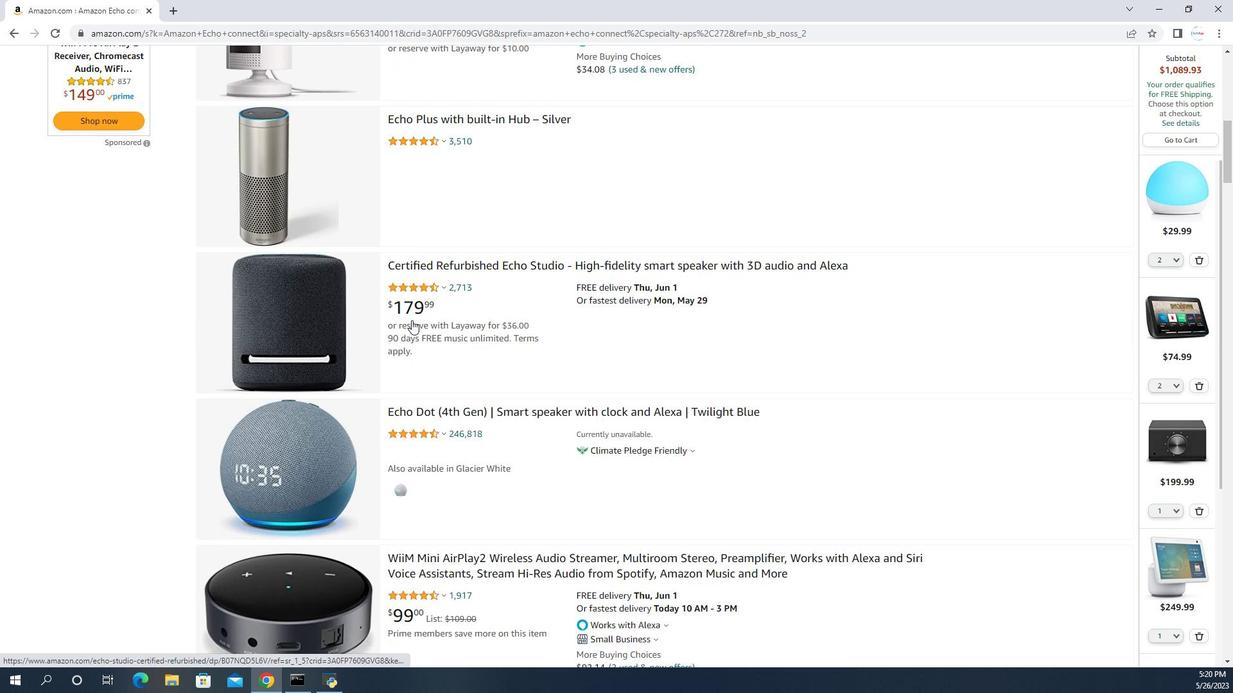 
Action: Mouse scrolled (411, 322) with delta (0, 0)
Screenshot: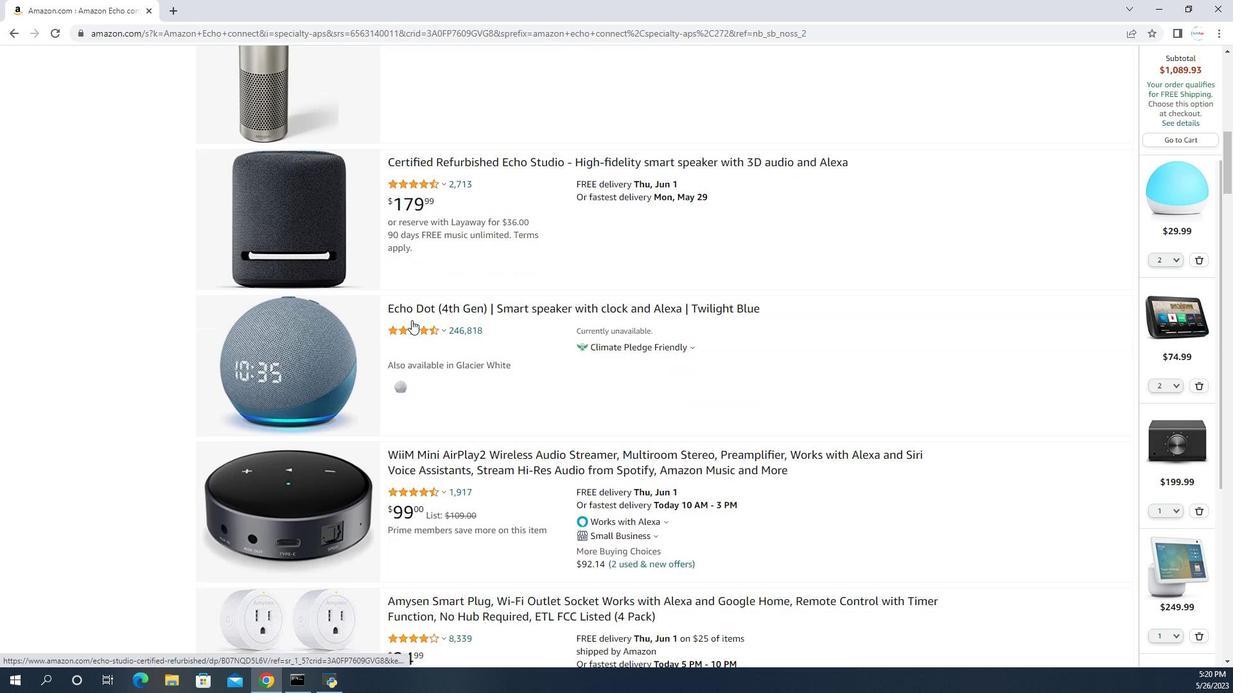 
Action: Mouse scrolled (411, 322) with delta (0, 0)
Screenshot: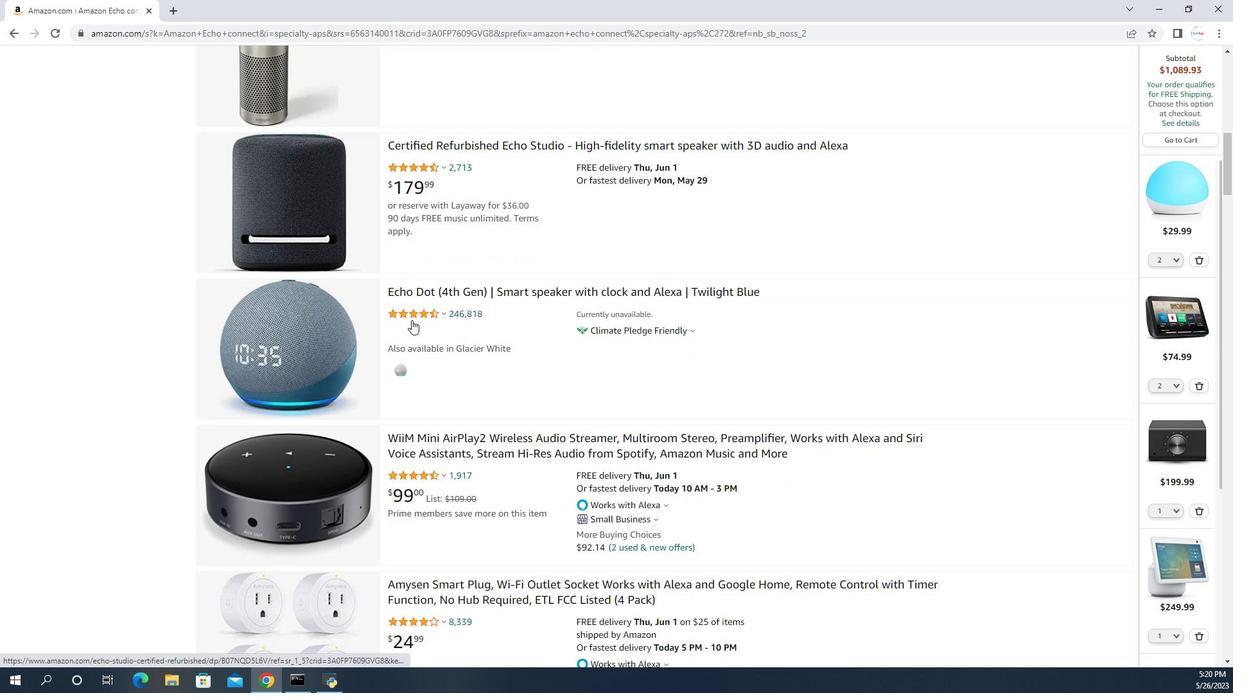 
Action: Mouse scrolled (411, 322) with delta (0, 0)
Screenshot: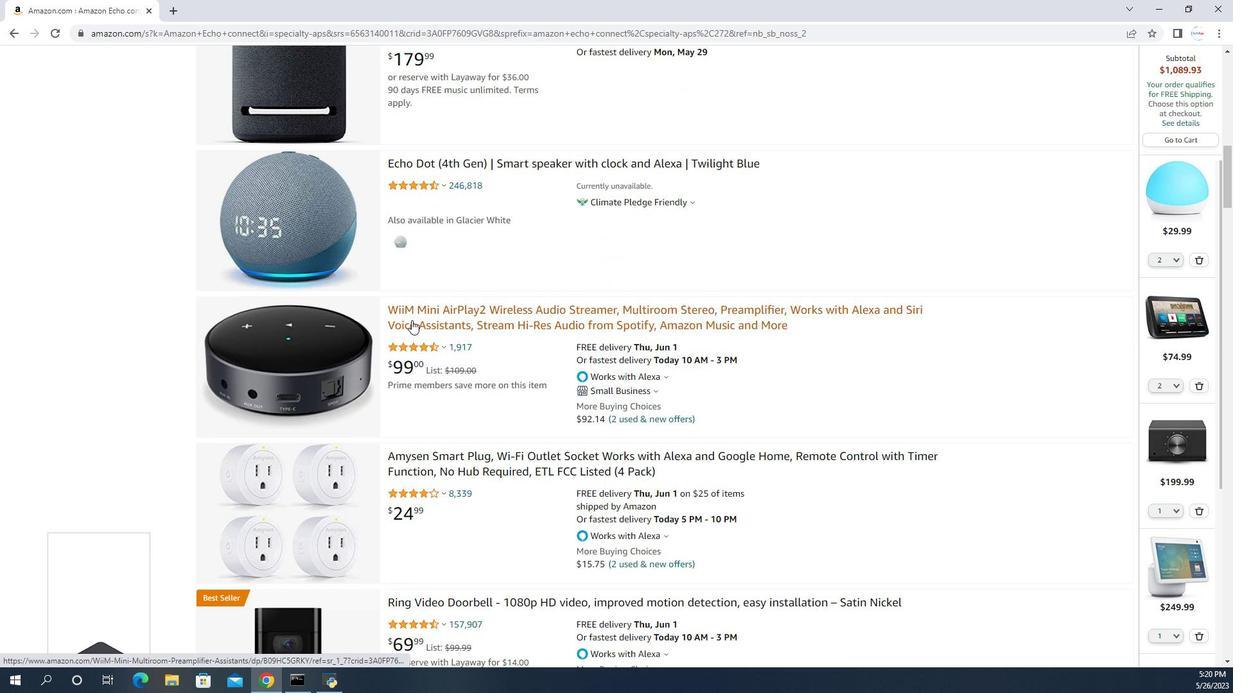 
Action: Mouse scrolled (411, 322) with delta (0, 0)
Screenshot: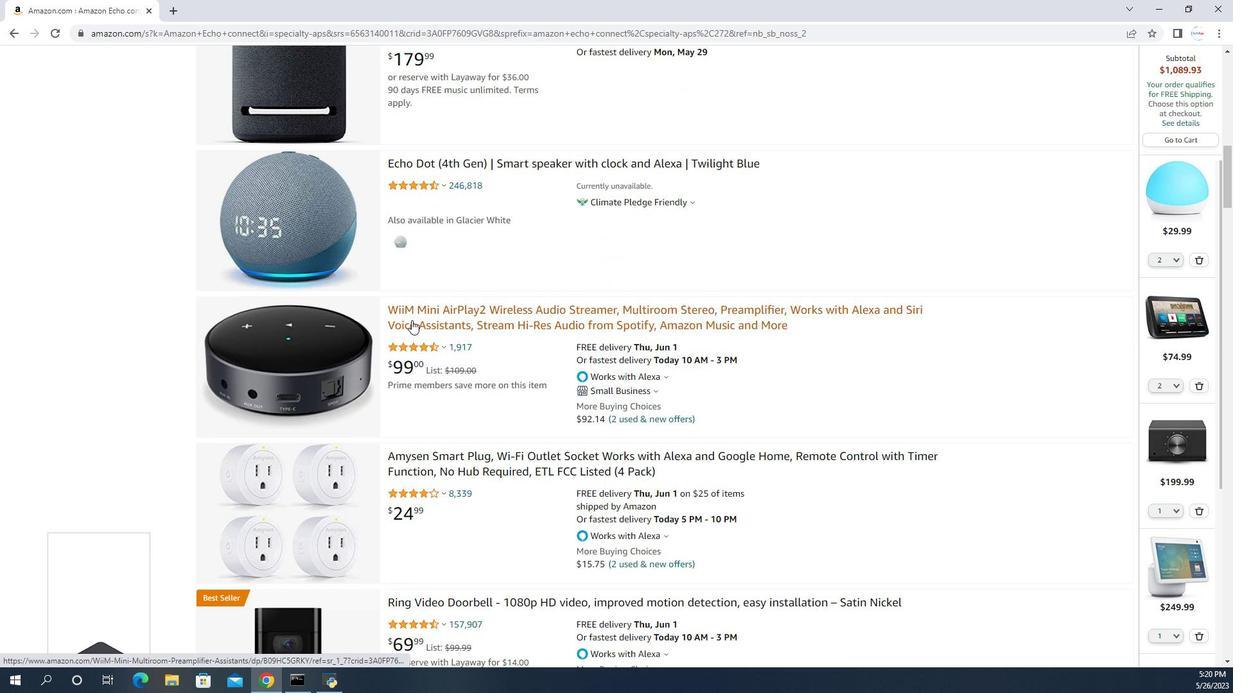 
Action: Mouse scrolled (411, 322) with delta (0, 0)
Screenshot: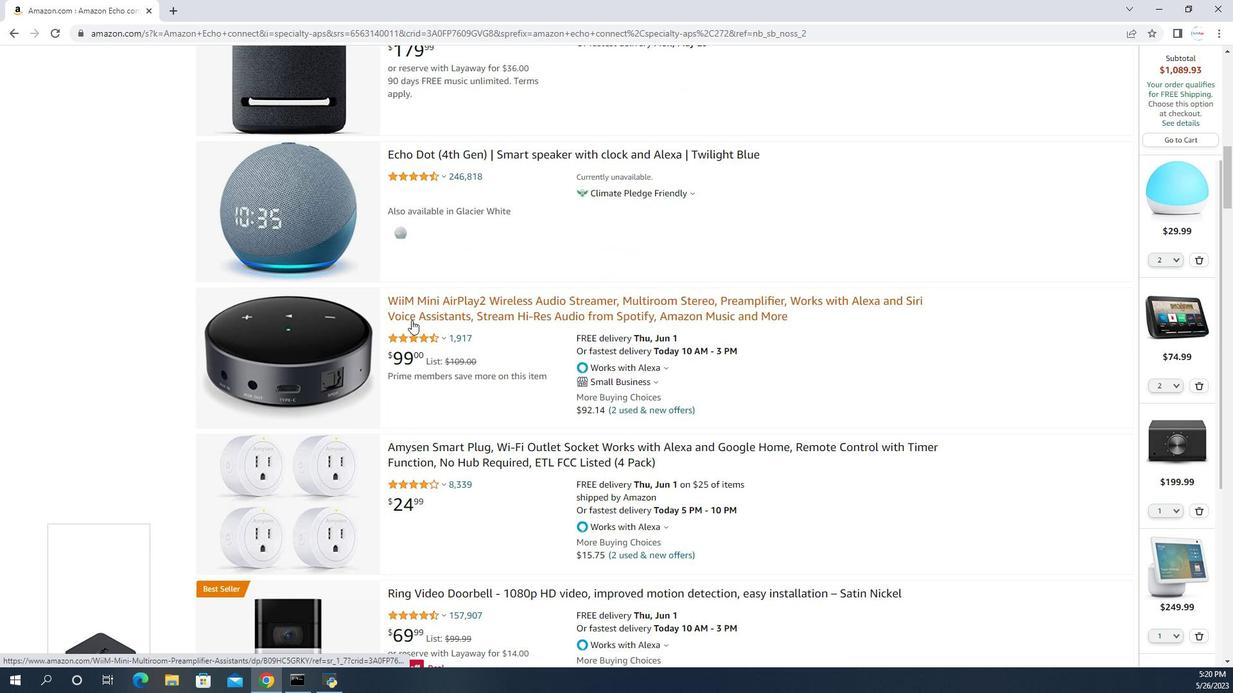 
Action: Mouse scrolled (411, 322) with delta (0, 0)
Screenshot: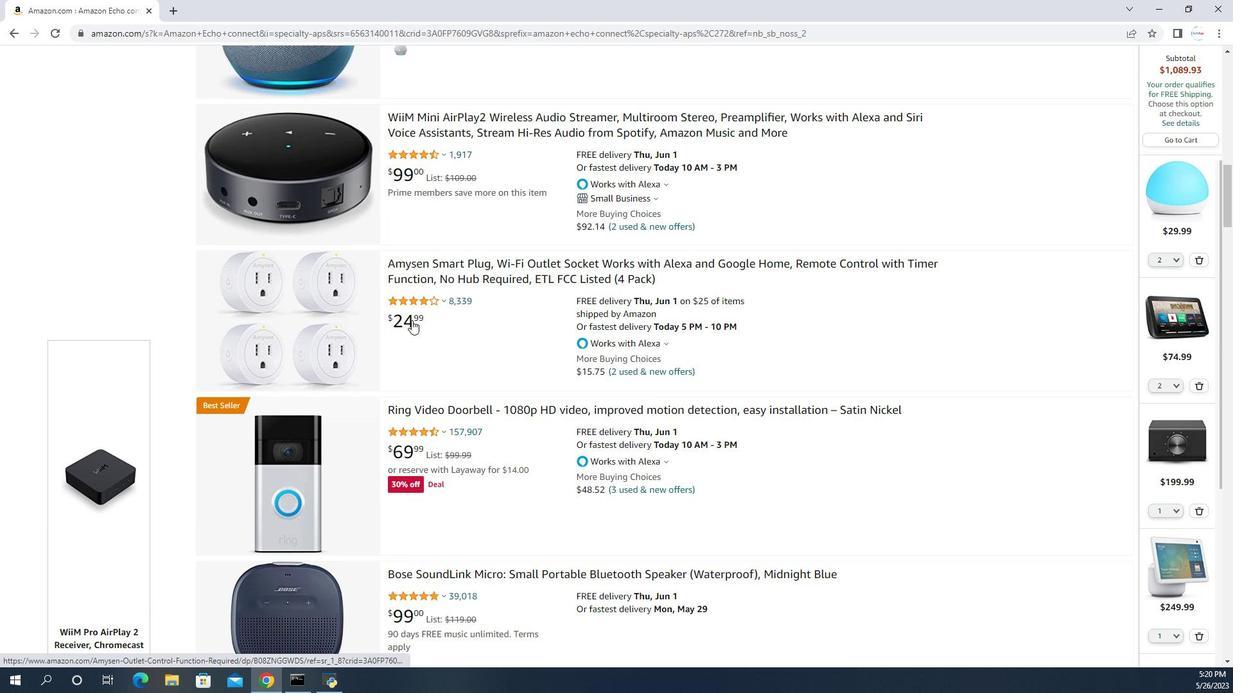 
Action: Mouse scrolled (411, 322) with delta (0, 0)
Screenshot: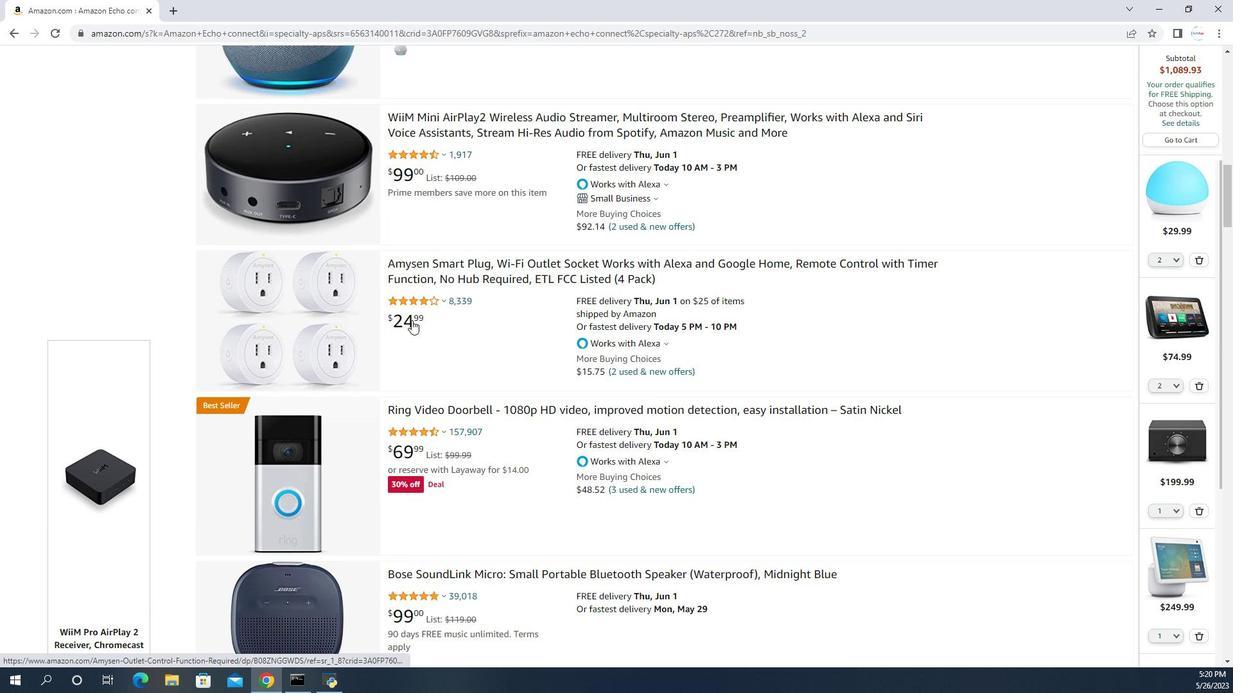 
Action: Mouse scrolled (411, 322) with delta (0, 0)
Screenshot: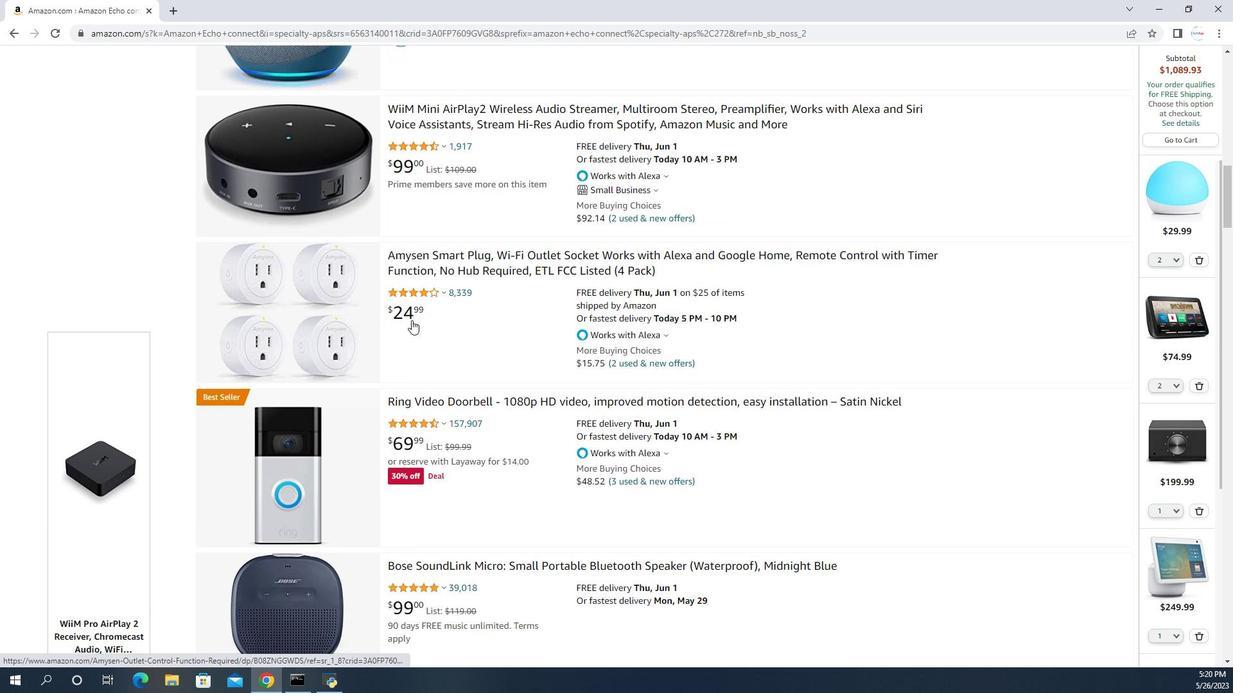 
Action: Mouse scrolled (411, 322) with delta (0, 0)
Screenshot: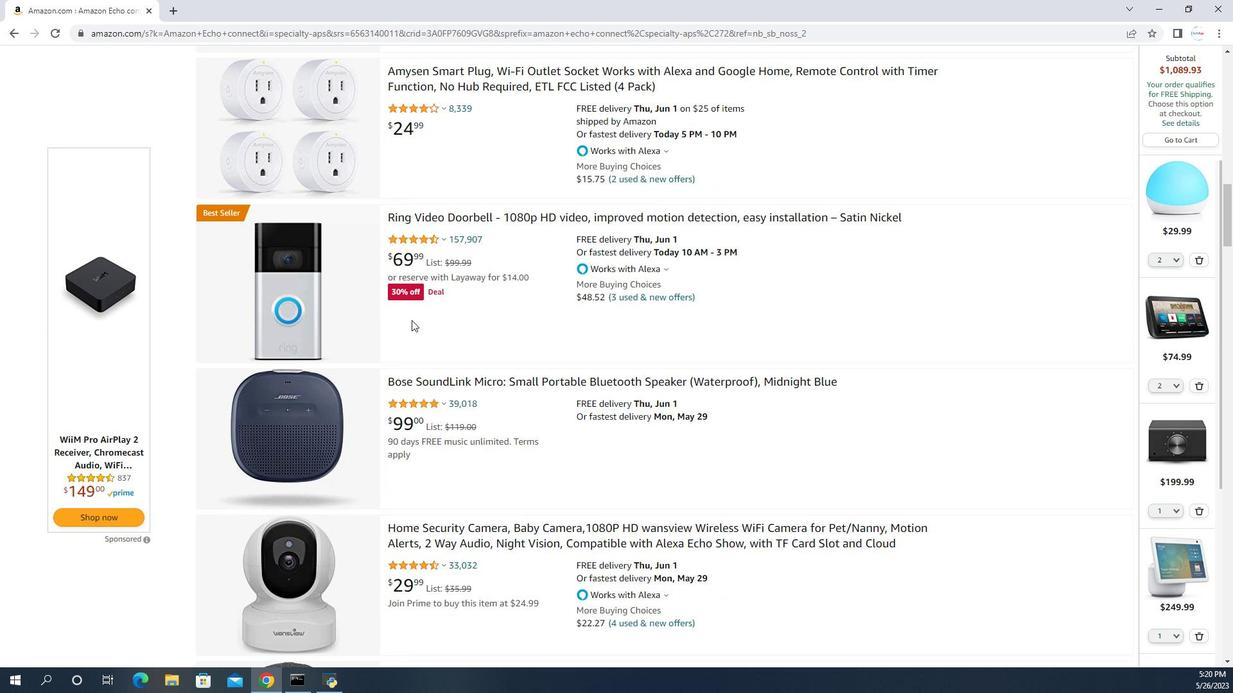 
Action: Mouse scrolled (411, 322) with delta (0, 0)
Screenshot: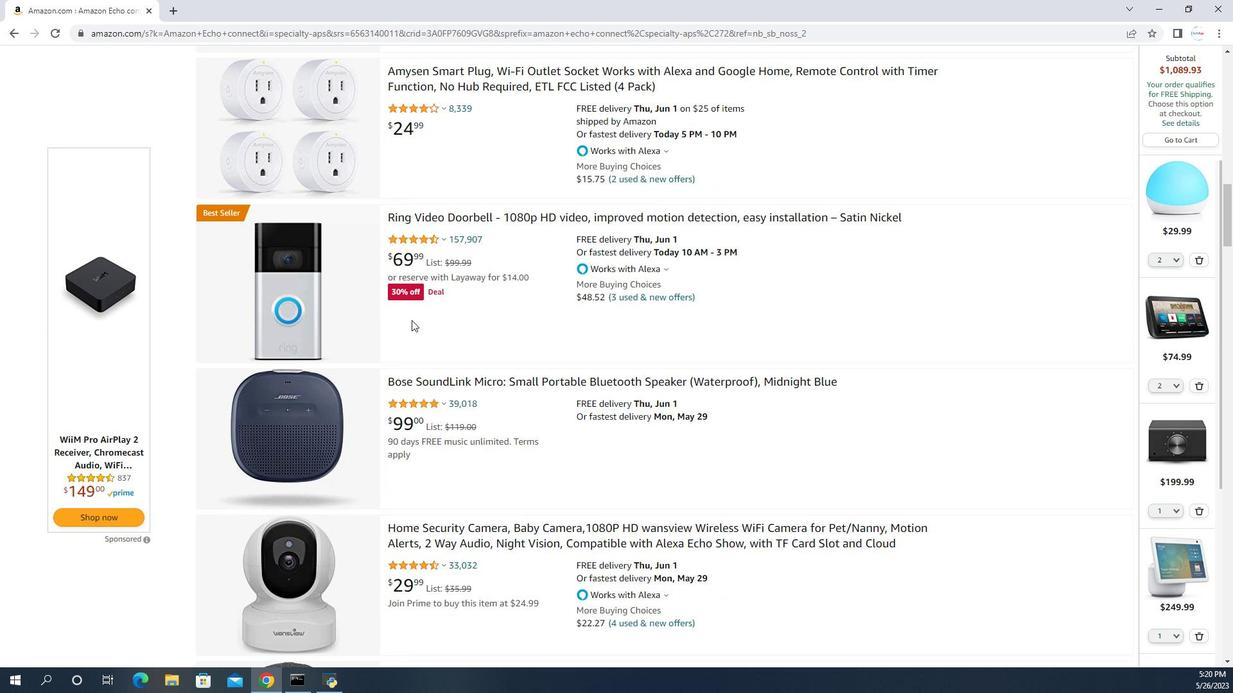 
Action: Mouse scrolled (411, 322) with delta (0, 0)
Screenshot: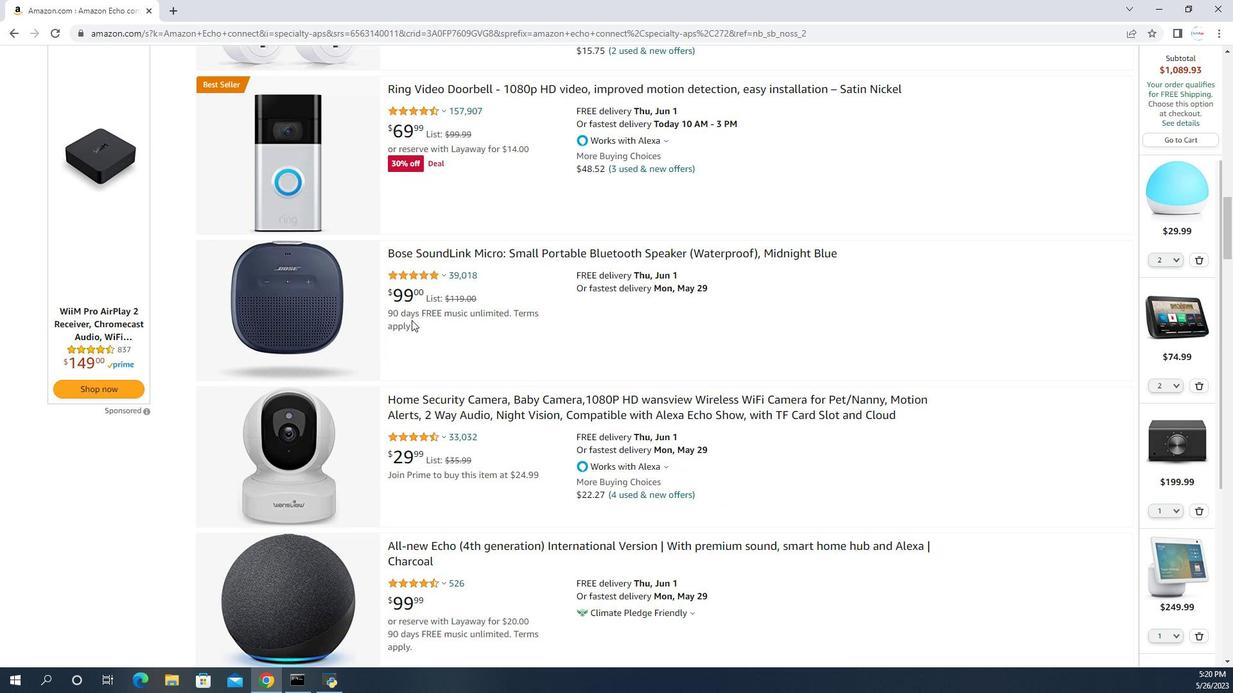 
Action: Mouse scrolled (411, 322) with delta (0, 0)
Screenshot: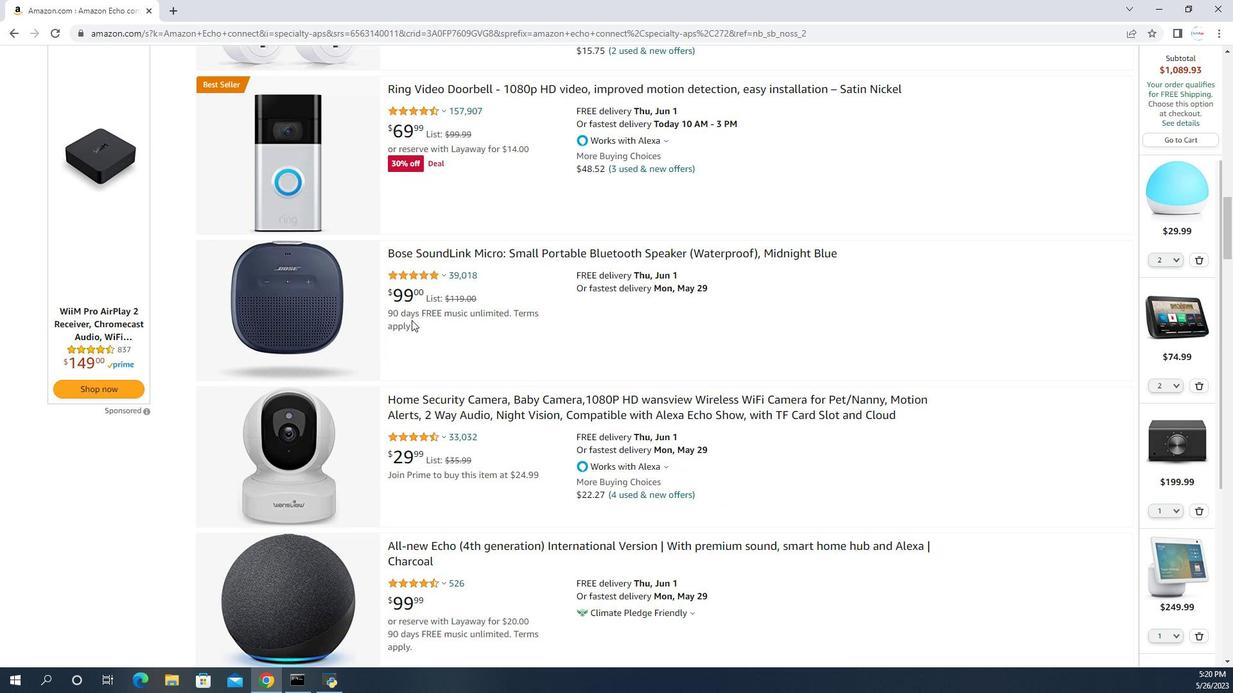
Action: Mouse scrolled (411, 322) with delta (0, 0)
Screenshot: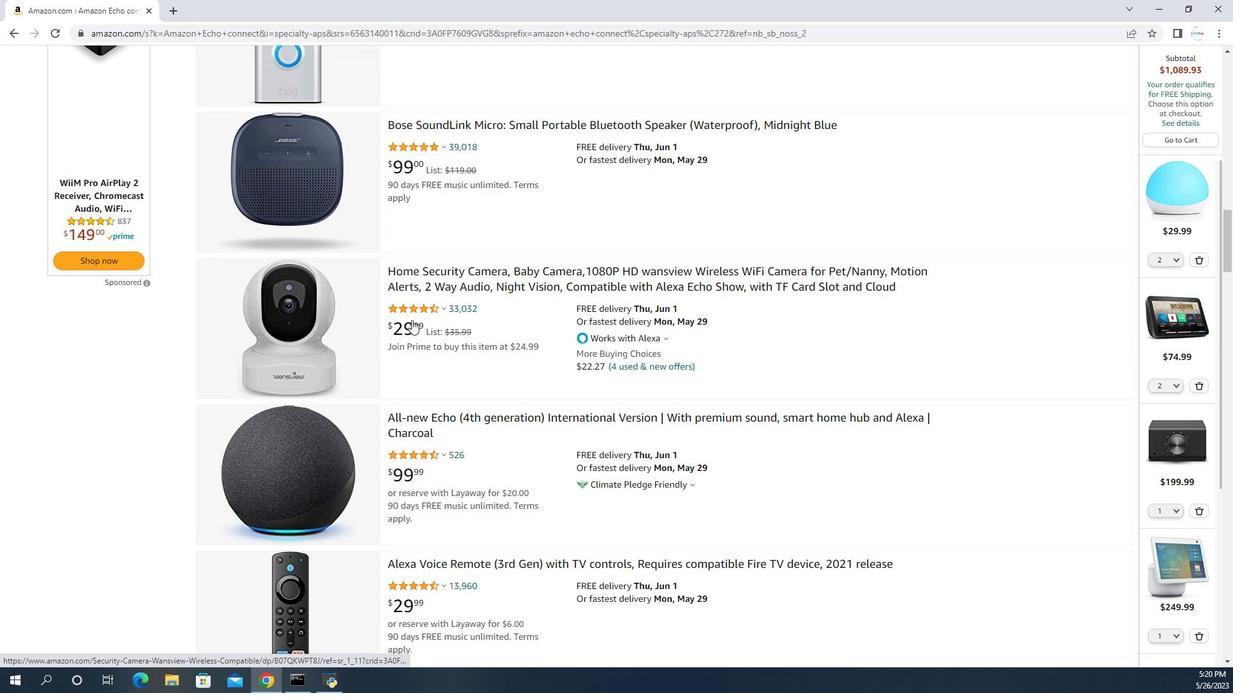 
Action: Mouse scrolled (411, 322) with delta (0, 0)
Screenshot: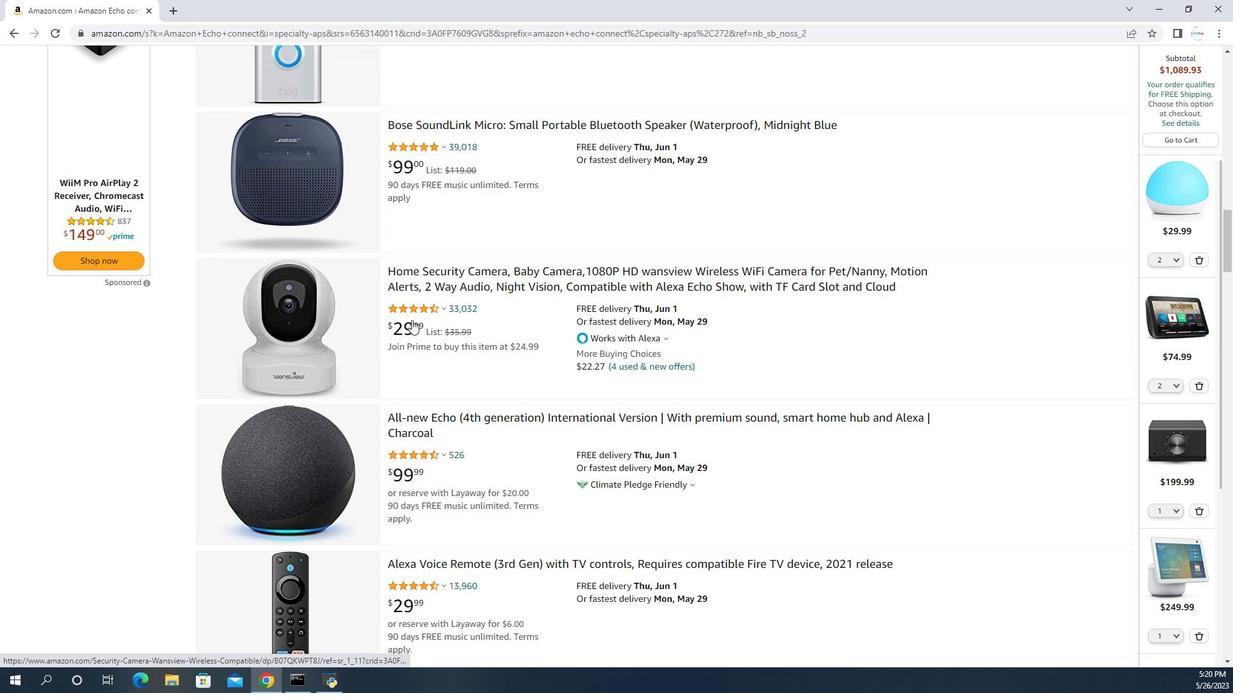 
Action: Mouse scrolled (411, 322) with delta (0, 0)
Screenshot: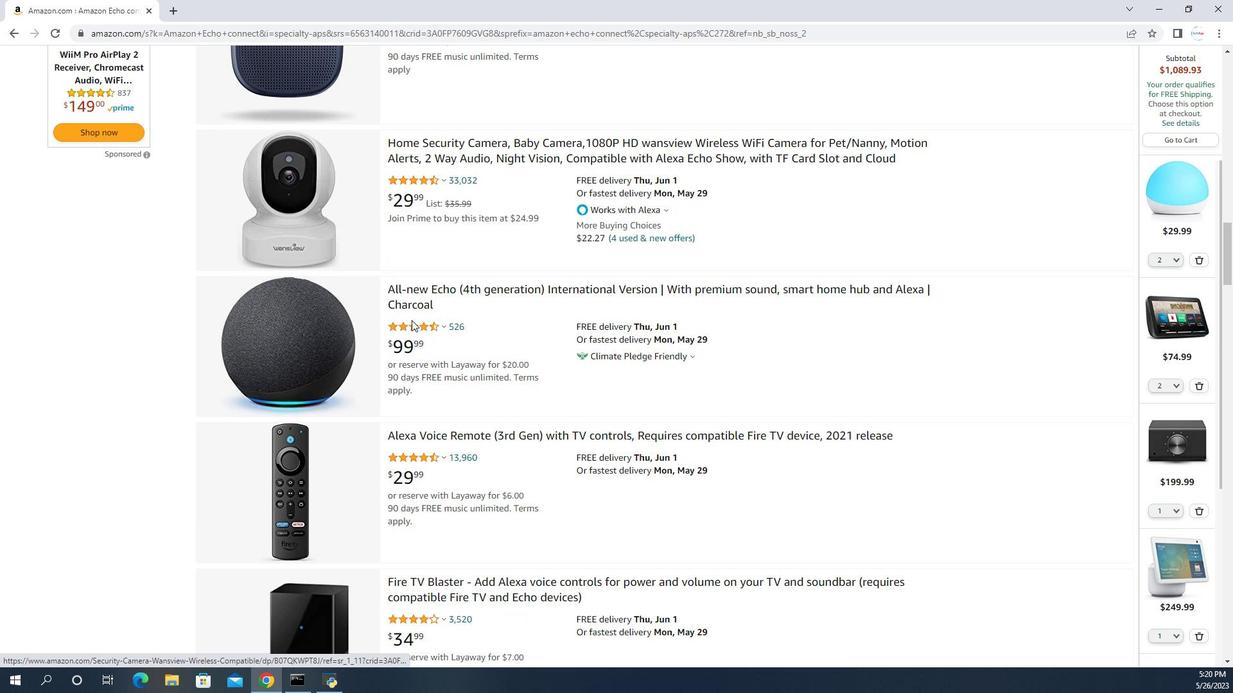 
Action: Mouse scrolled (411, 322) with delta (0, 0)
Screenshot: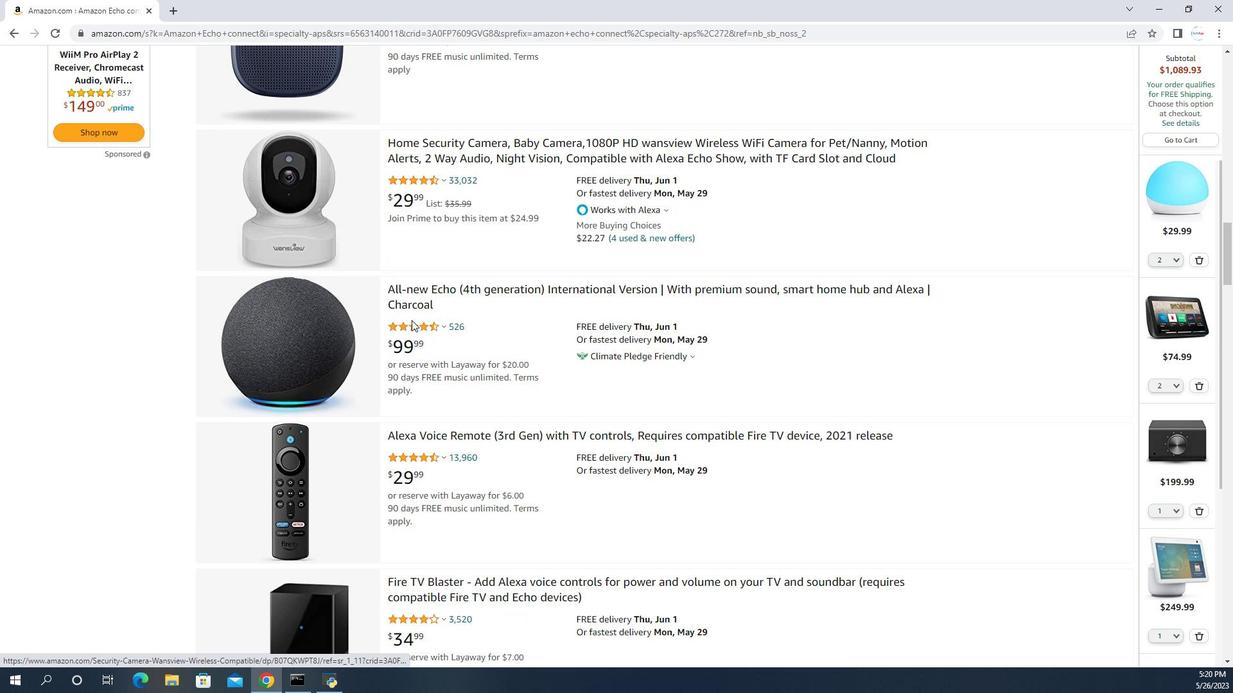 
Action: Mouse scrolled (411, 322) with delta (0, 0)
Screenshot: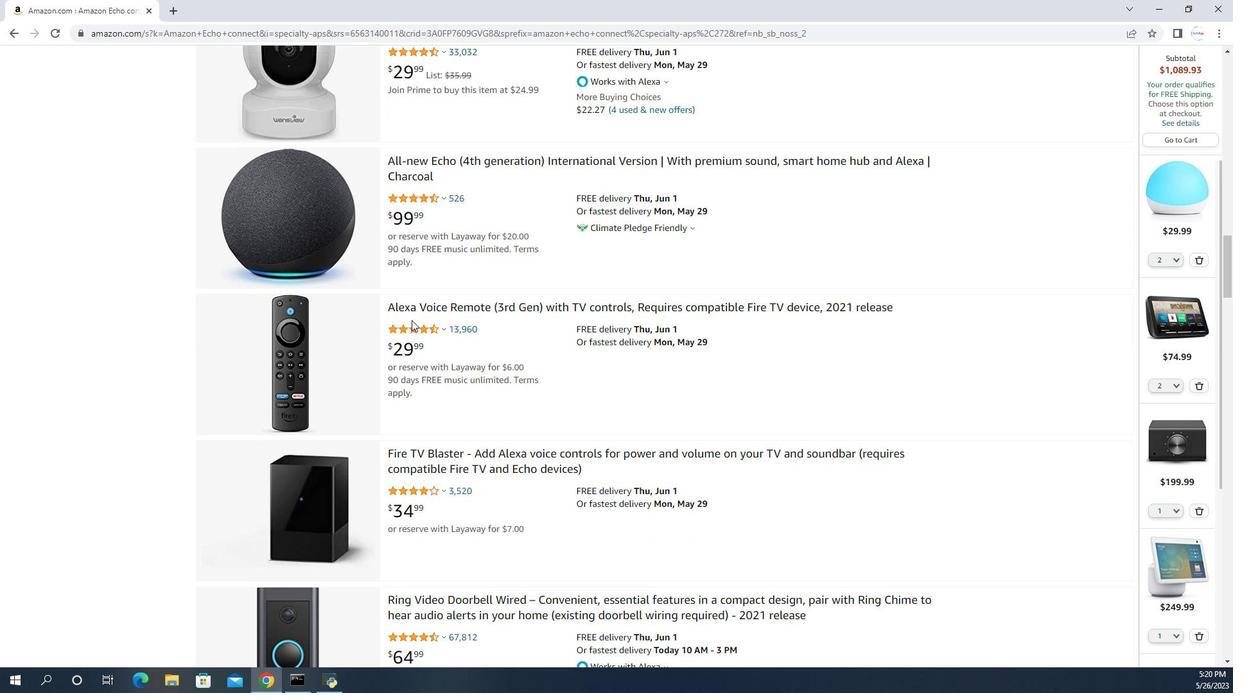 
Action: Mouse scrolled (411, 322) with delta (0, 0)
Screenshot: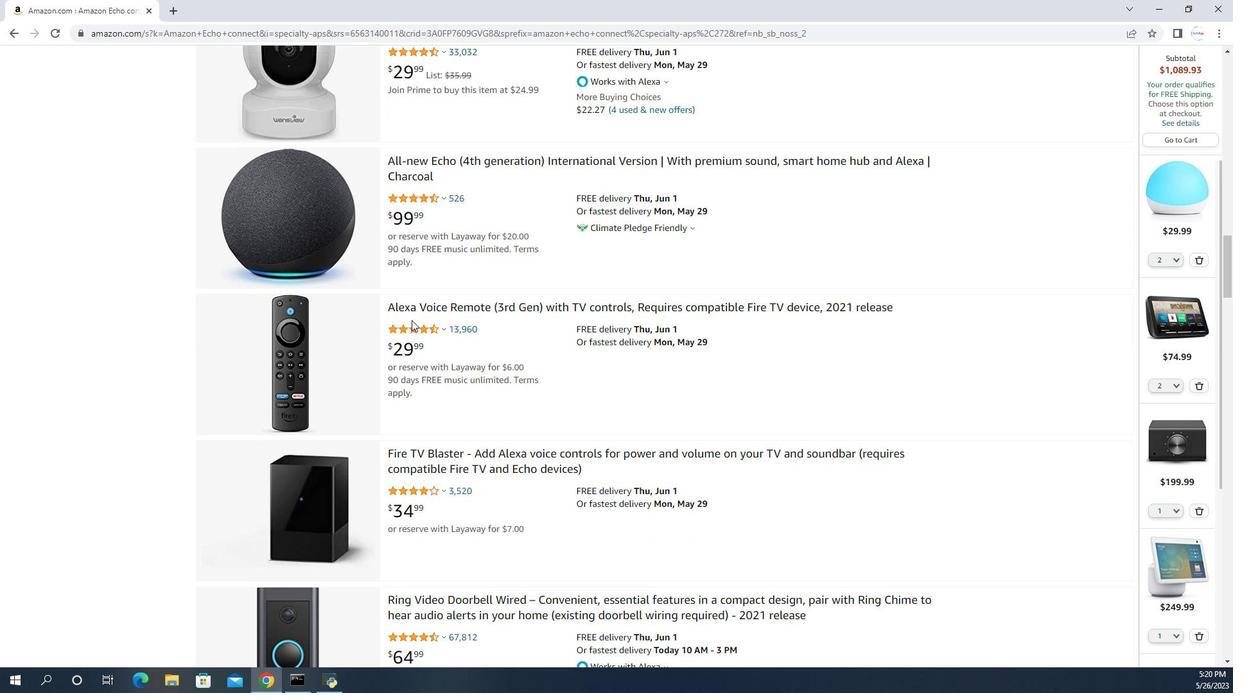 
Action: Mouse scrolled (411, 322) with delta (0, 0)
Screenshot: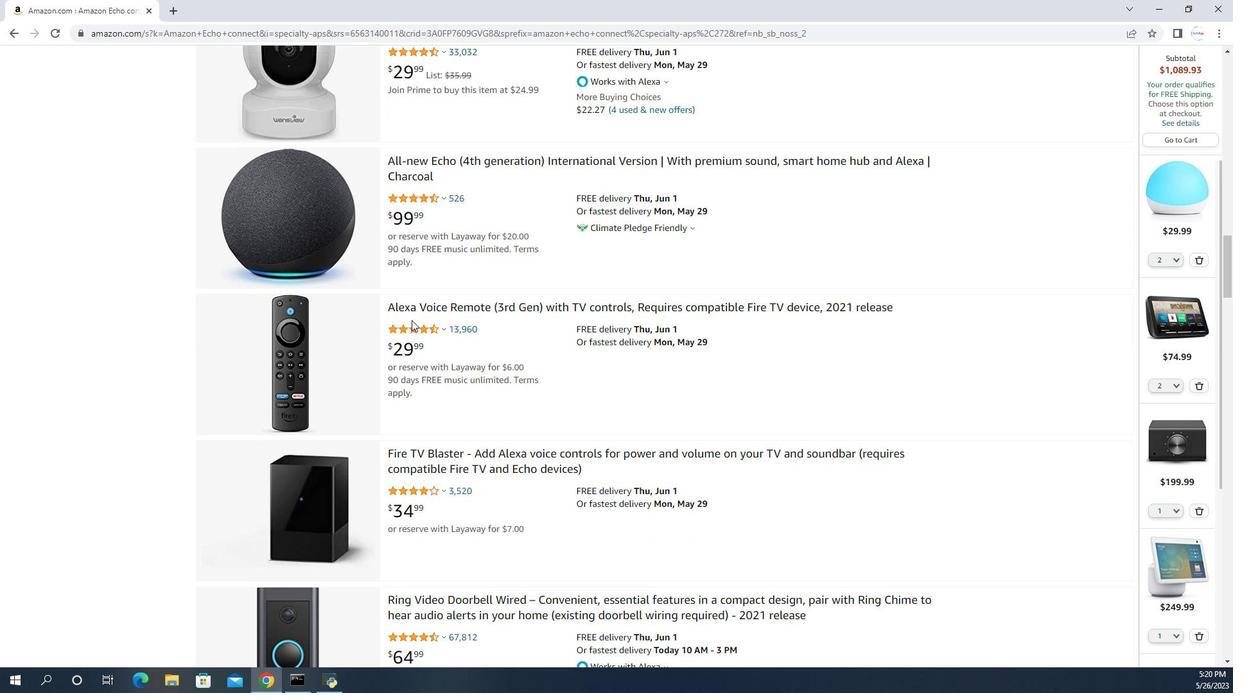 
Action: Mouse scrolled (411, 322) with delta (0, 0)
Screenshot: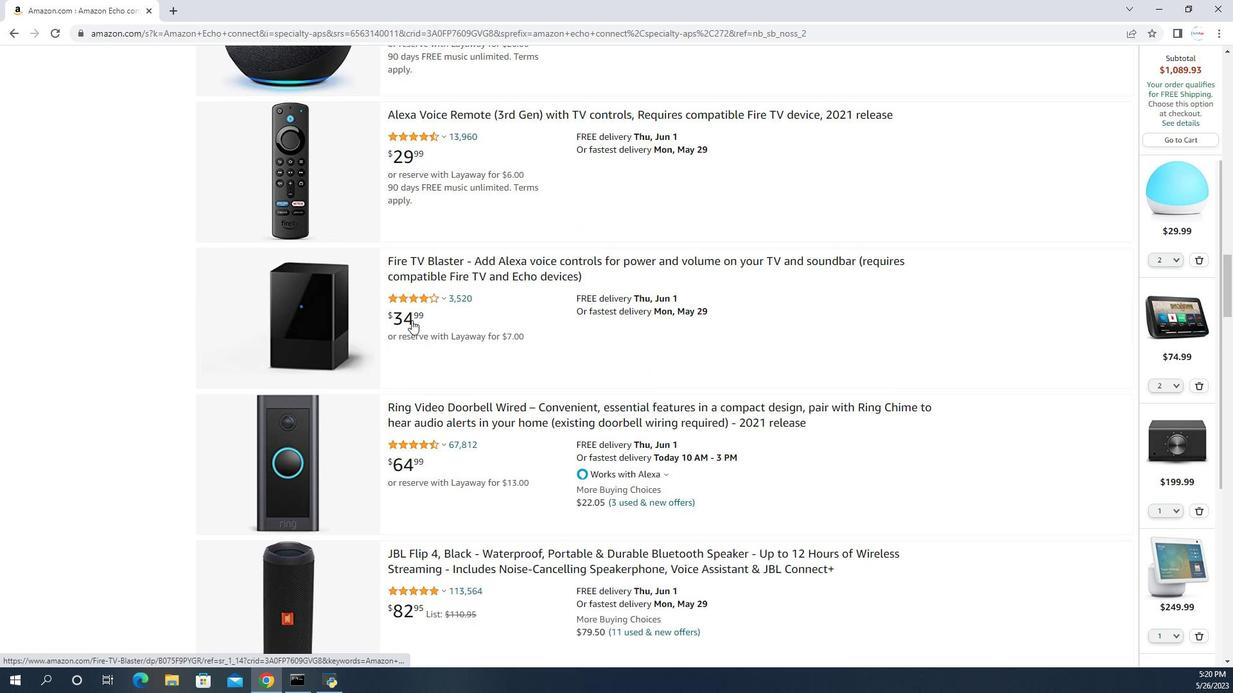 
Action: Mouse scrolled (411, 322) with delta (0, 0)
Screenshot: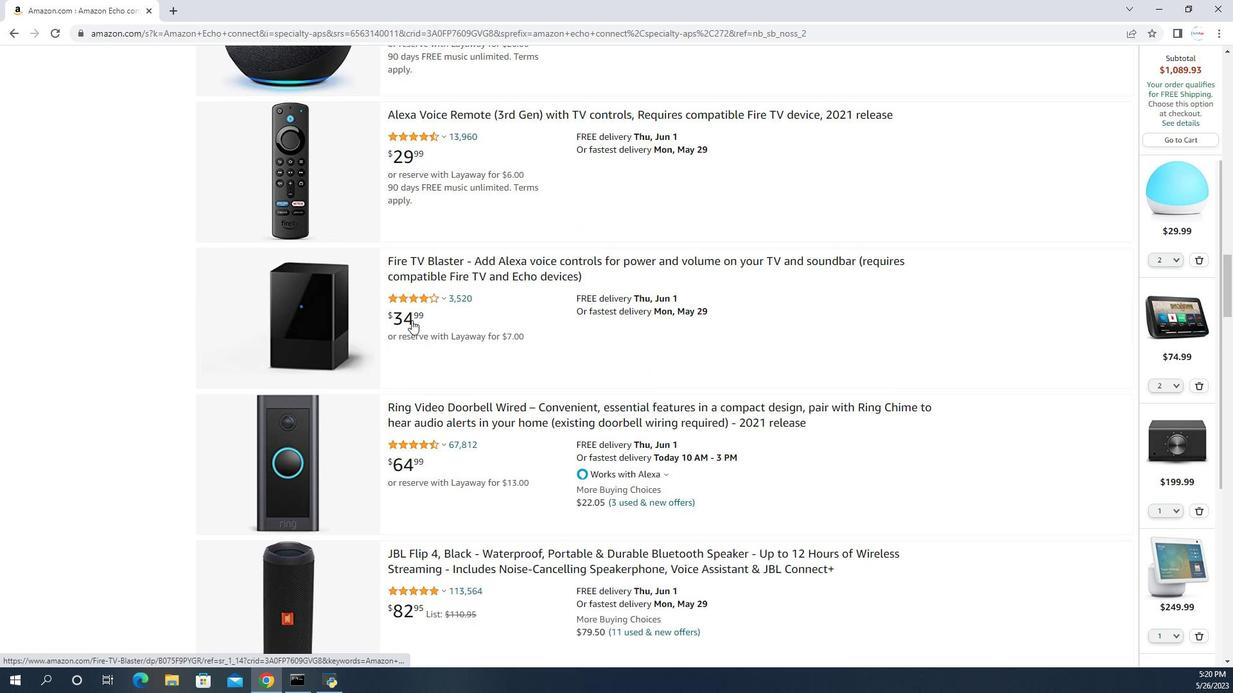 
Action: Mouse scrolled (411, 322) with delta (0, 0)
Screenshot: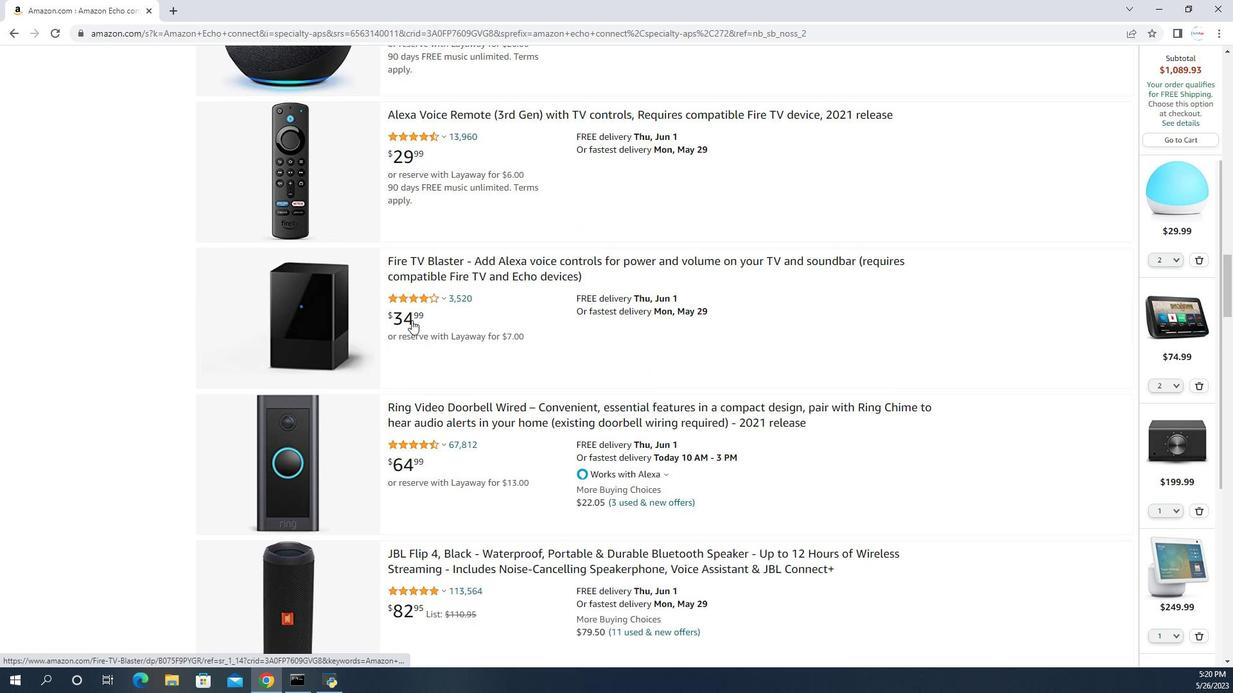 
Action: Mouse scrolled (411, 322) with delta (0, 0)
Screenshot: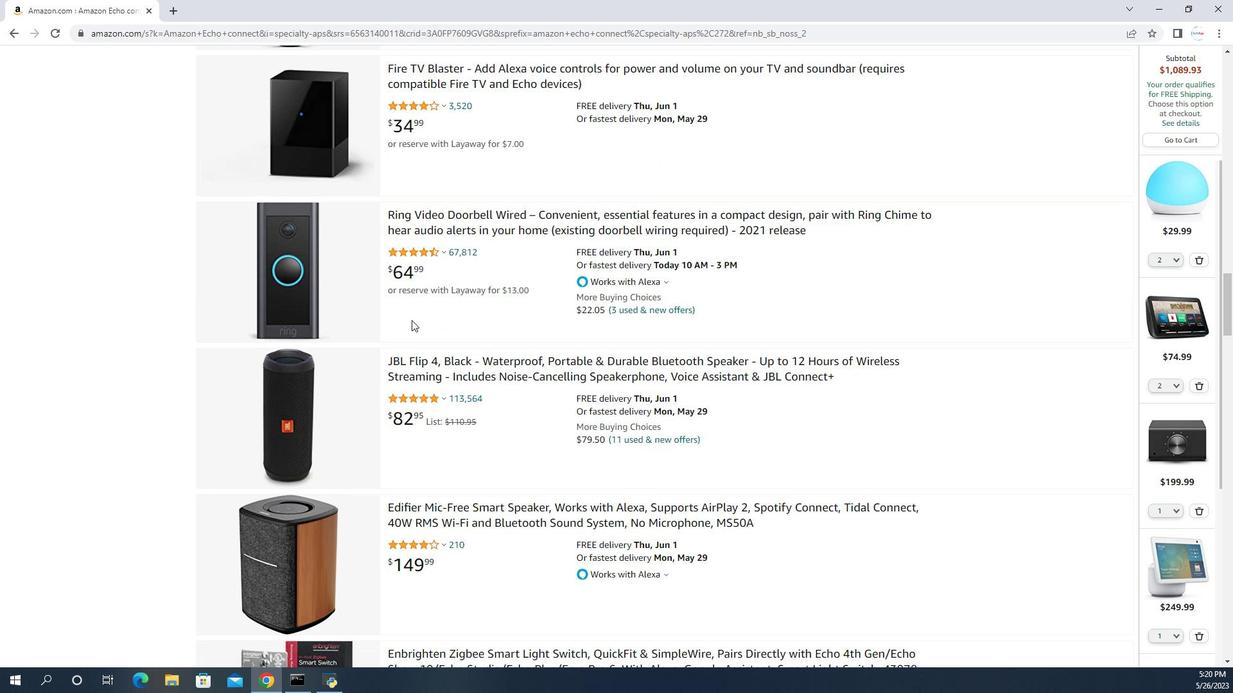 
Action: Mouse scrolled (411, 322) with delta (0, 0)
Screenshot: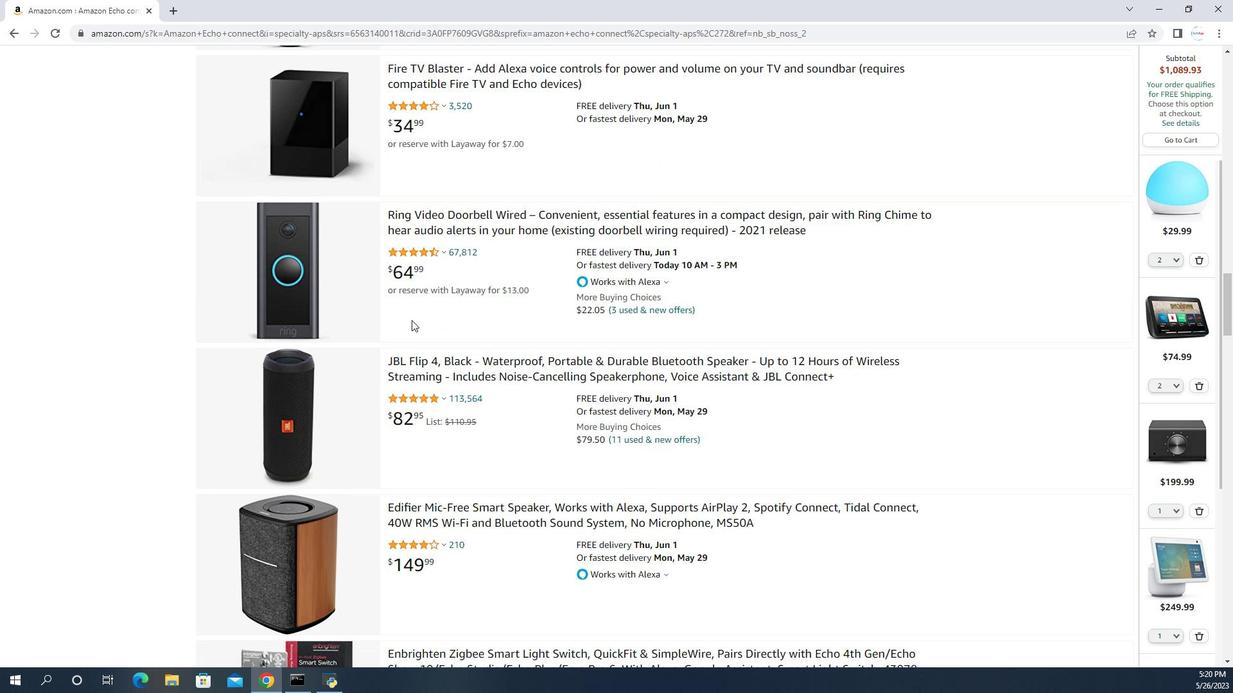 
Action: Mouse scrolled (411, 322) with delta (0, 0)
Screenshot: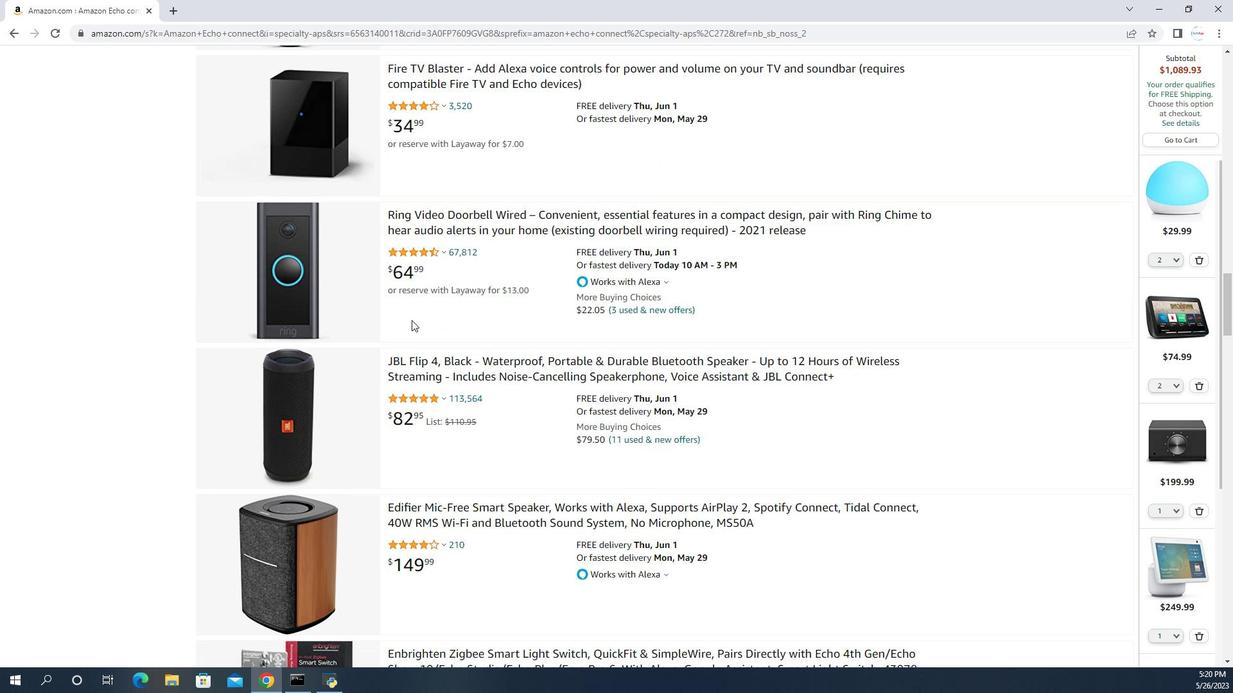 
Action: Mouse scrolled (411, 322) with delta (0, 0)
Screenshot: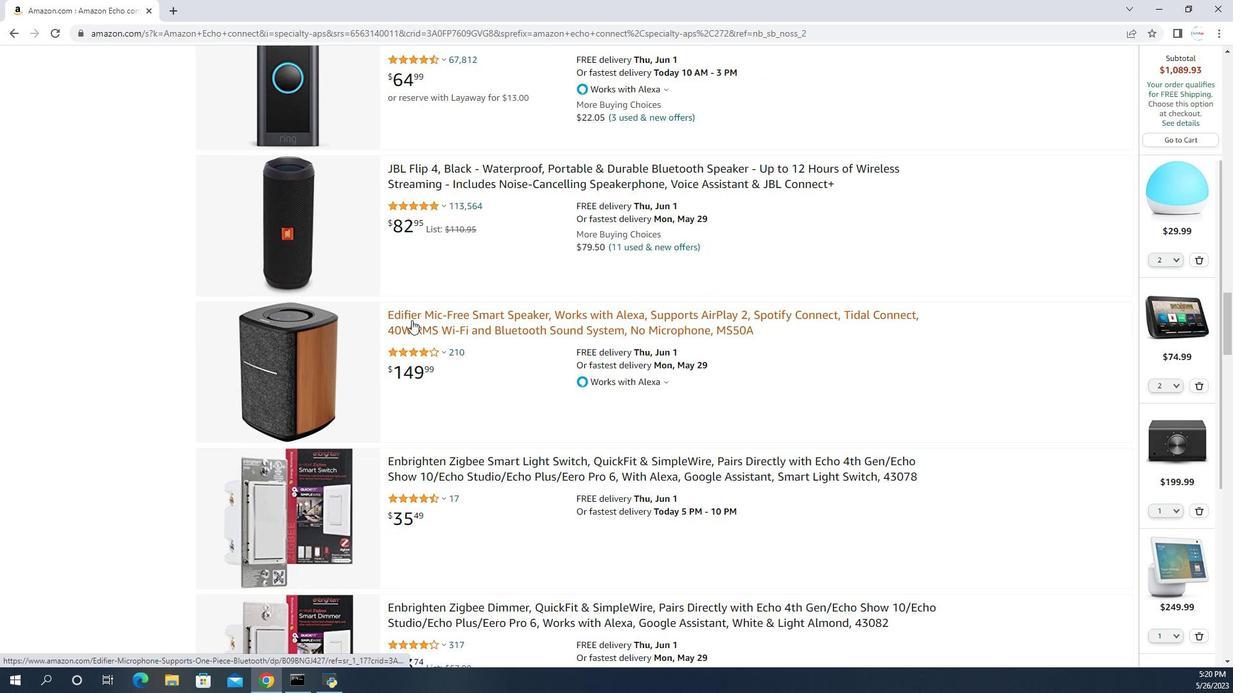 
Action: Mouse scrolled (411, 322) with delta (0, 0)
Screenshot: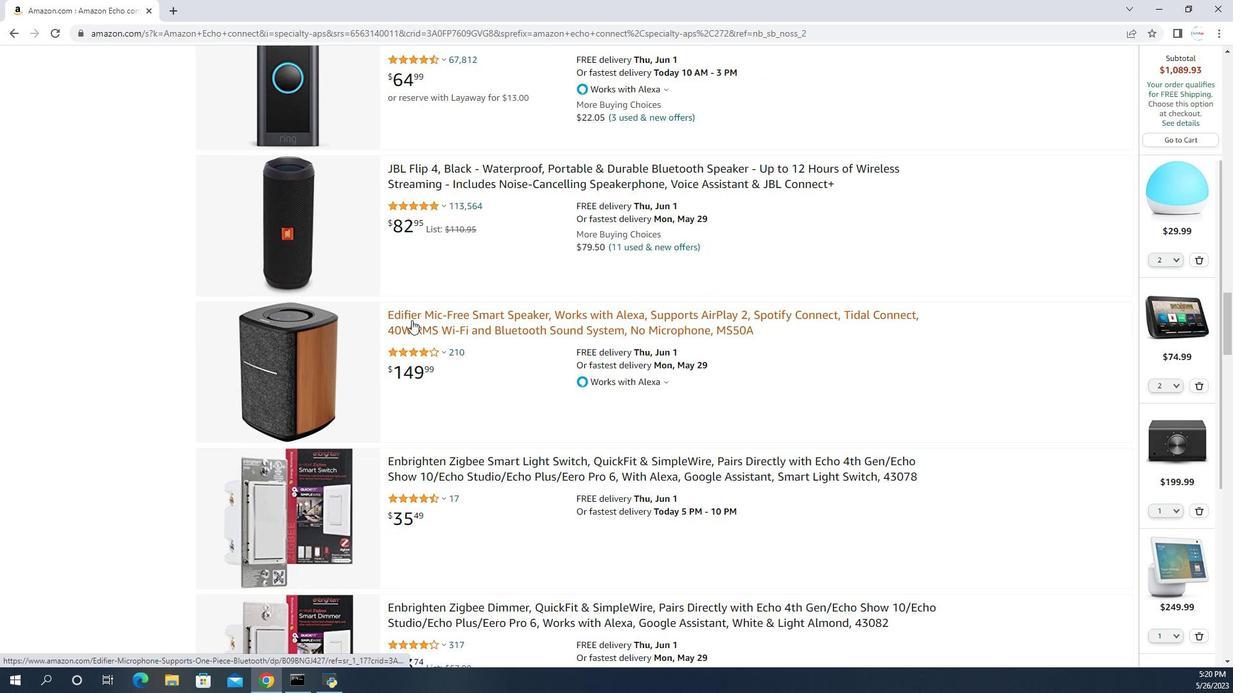 
Action: Mouse scrolled (411, 322) with delta (0, 0)
Screenshot: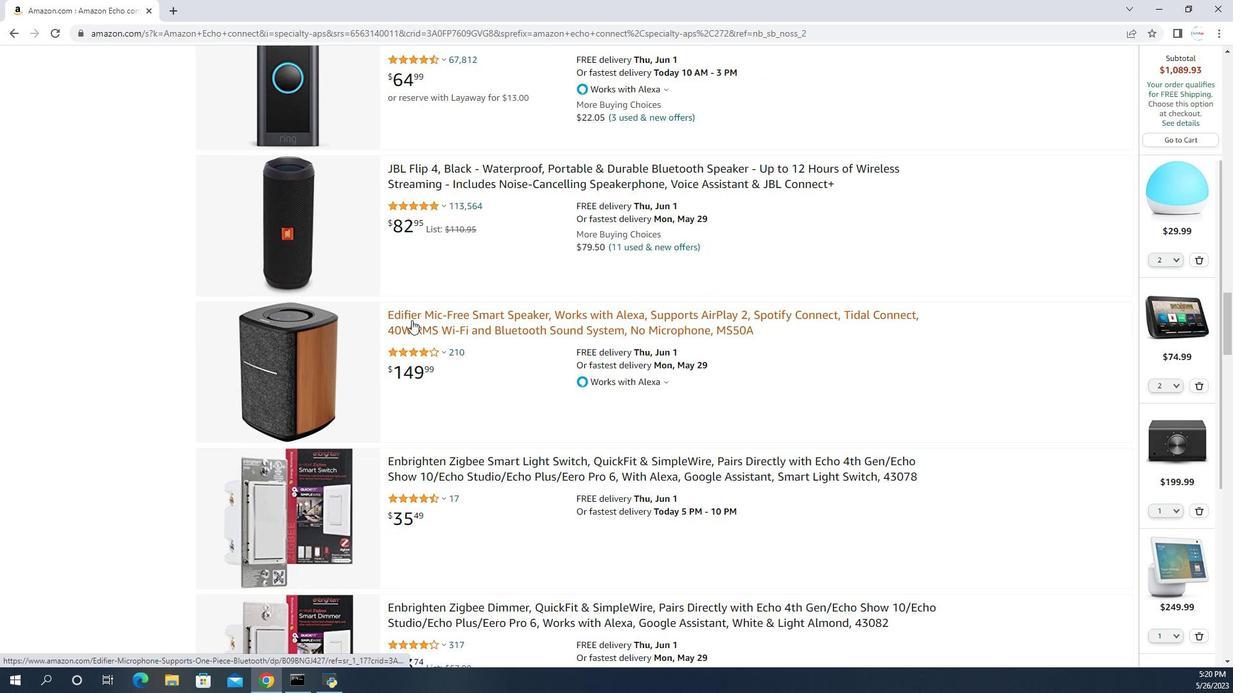 
Action: Mouse scrolled (411, 323) with delta (0, 0)
Screenshot: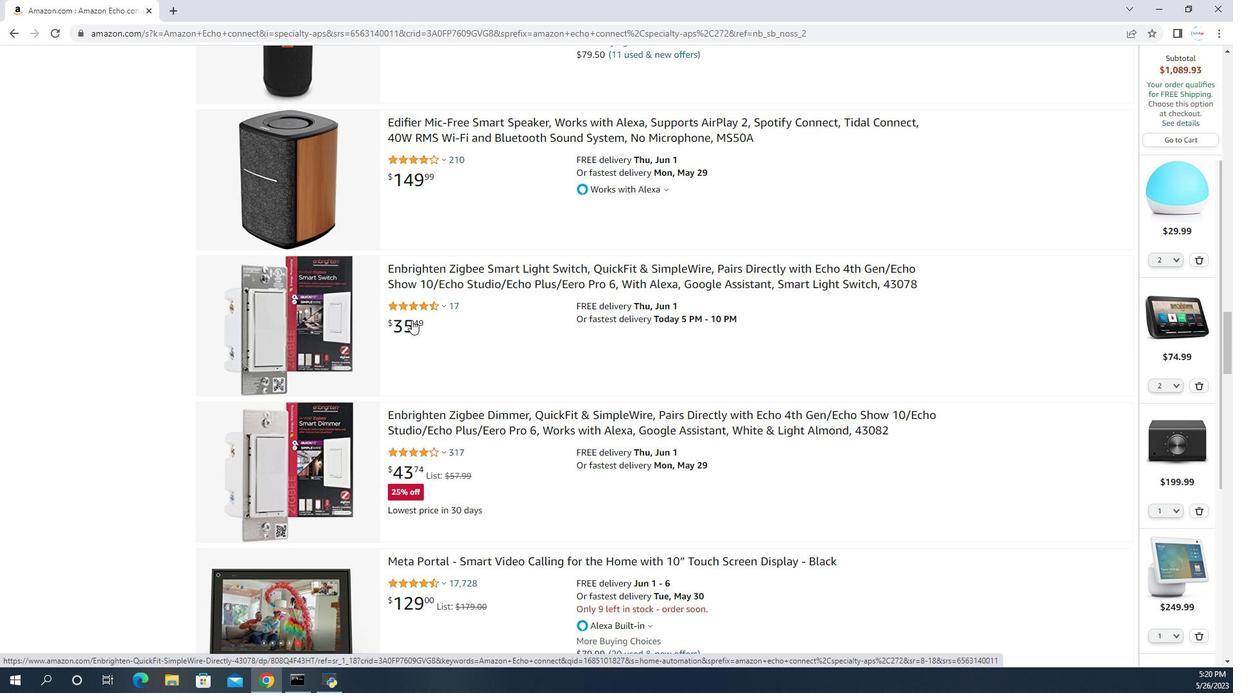 
Action: Mouse scrolled (411, 323) with delta (0, 0)
Screenshot: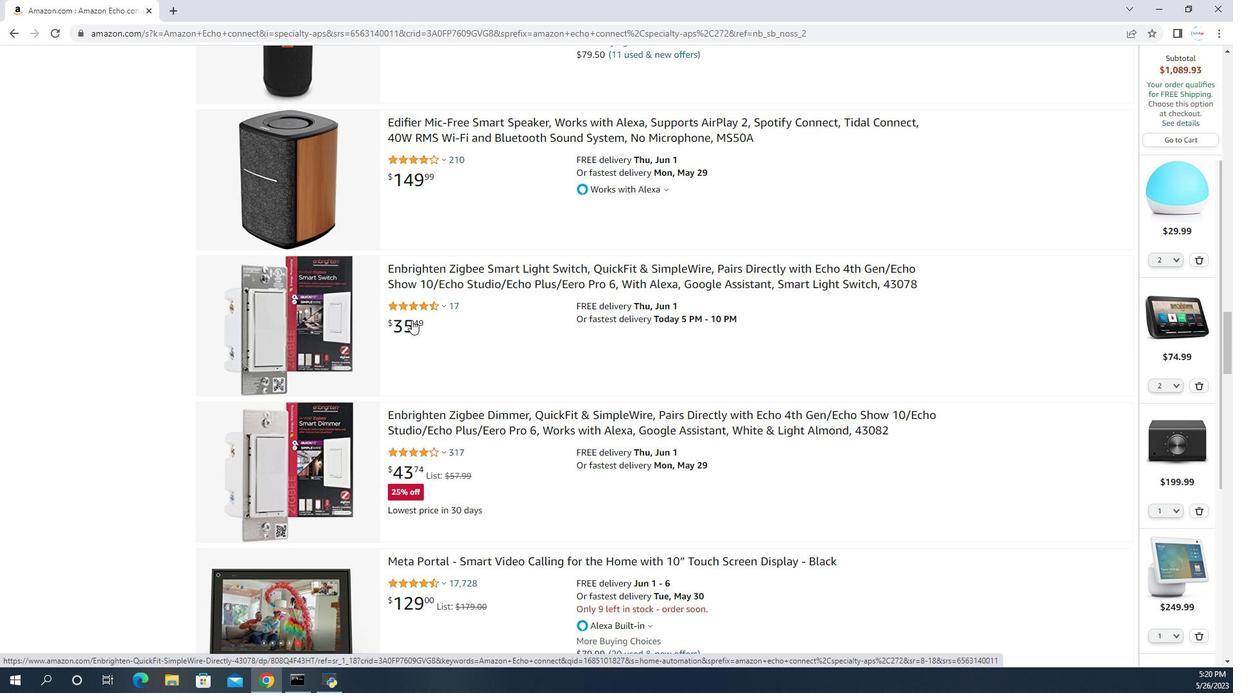 
Action: Mouse scrolled (411, 322) with delta (0, 0)
Screenshot: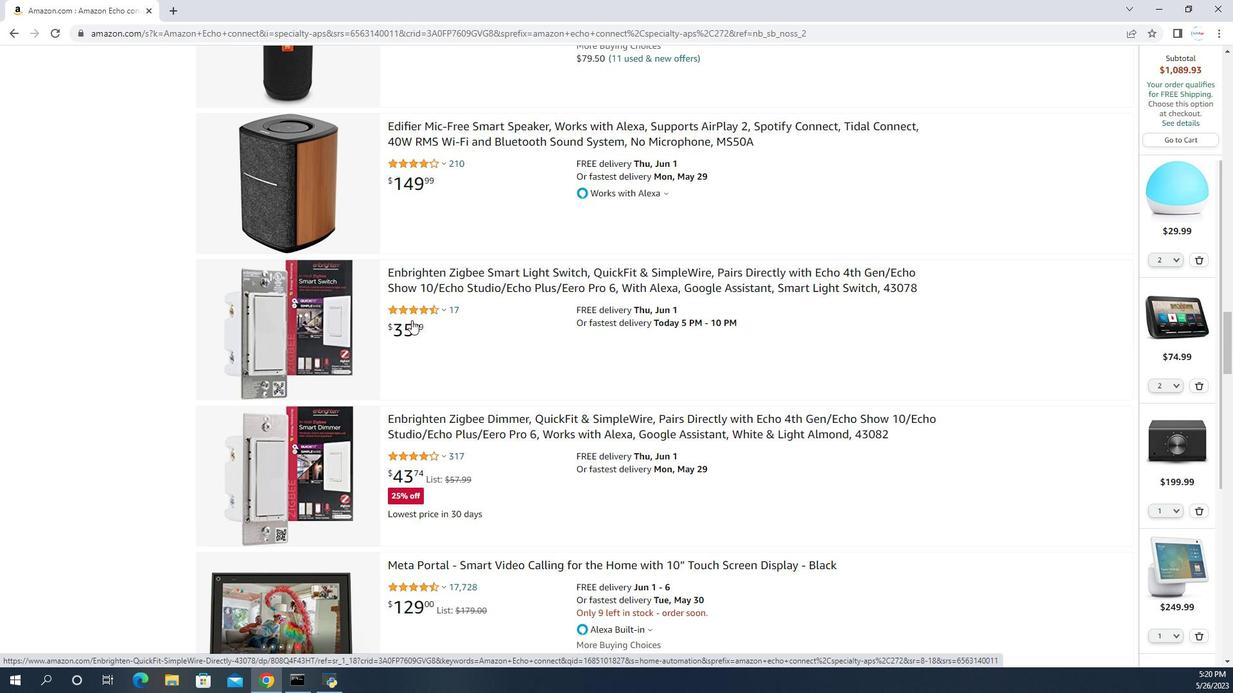 
Action: Mouse scrolled (411, 322) with delta (0, 0)
Screenshot: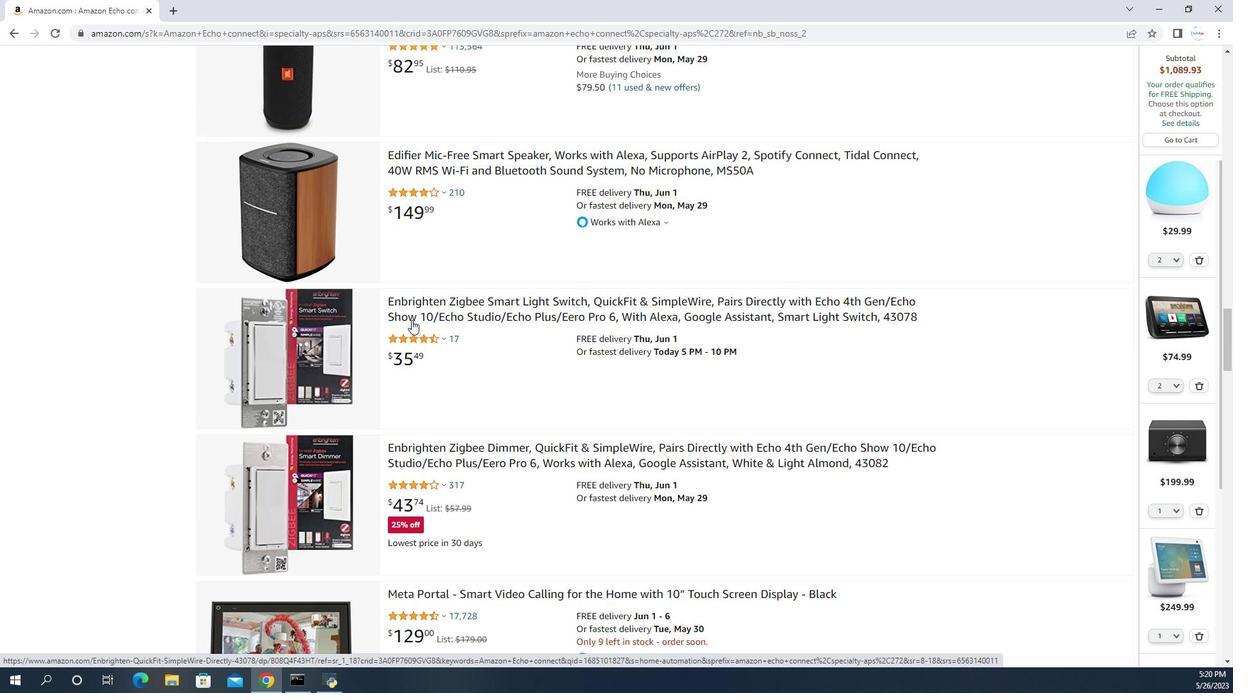 
Action: Mouse scrolled (411, 322) with delta (0, 0)
Screenshot: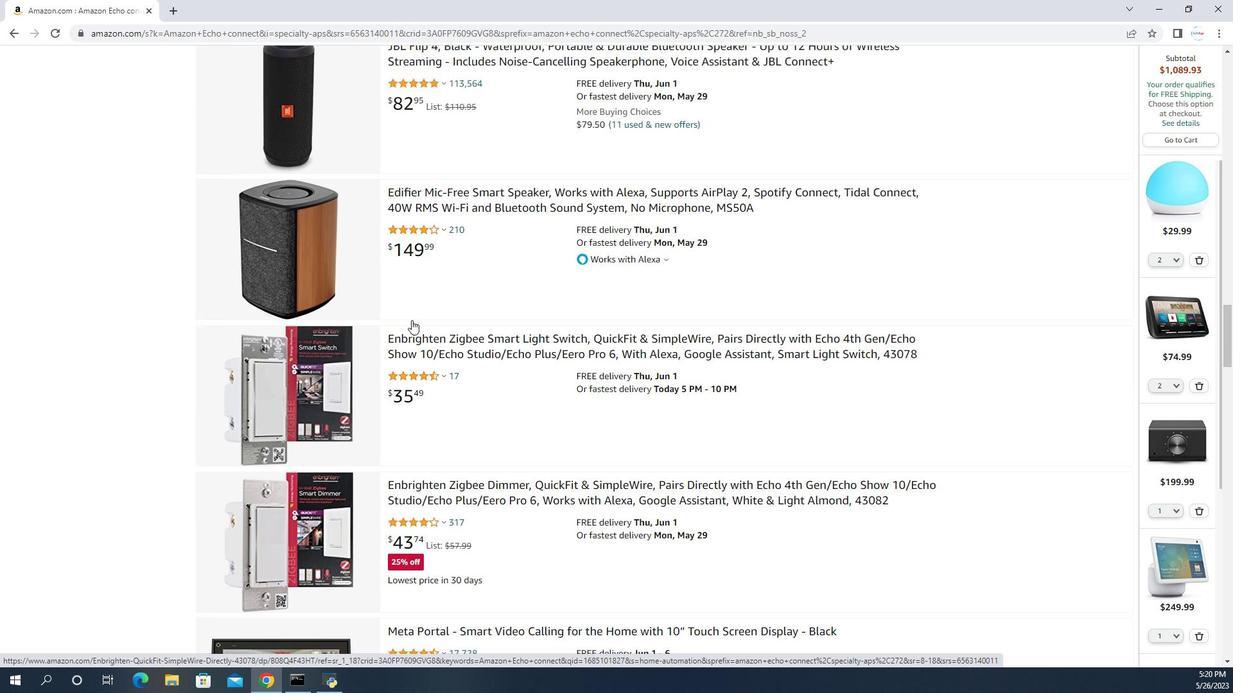 
Action: Mouse scrolled (411, 322) with delta (0, 0)
Screenshot: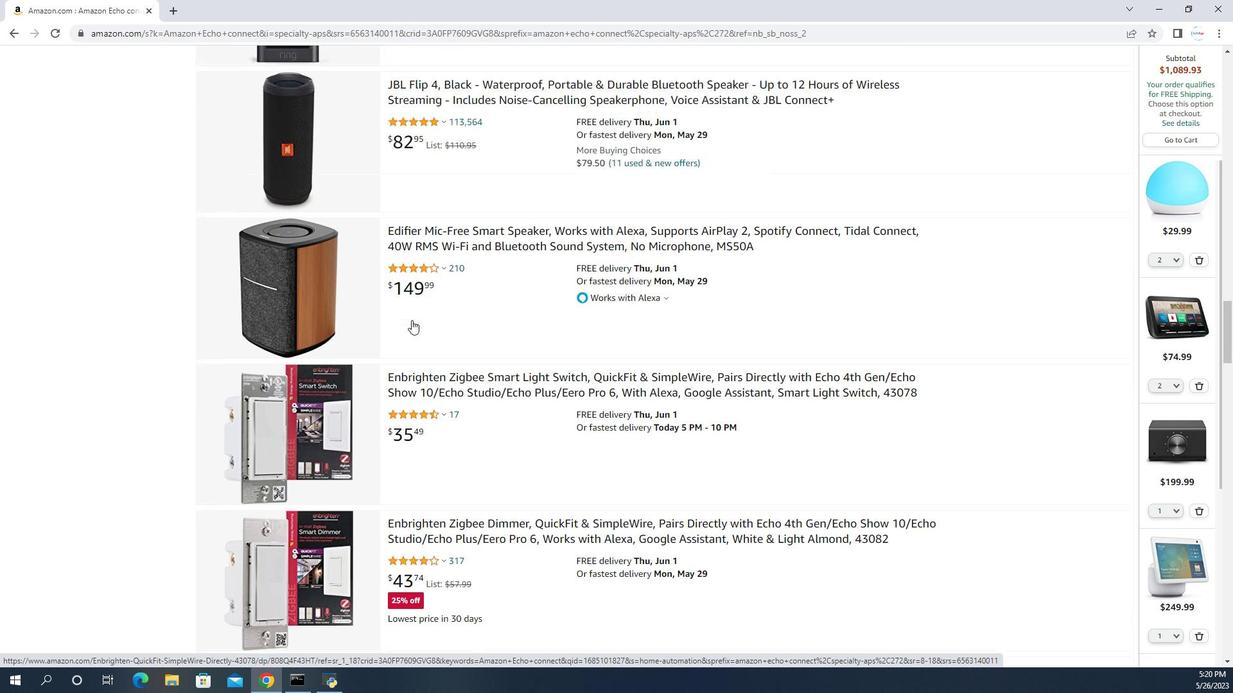 
Action: Mouse scrolled (411, 322) with delta (0, 0)
Screenshot: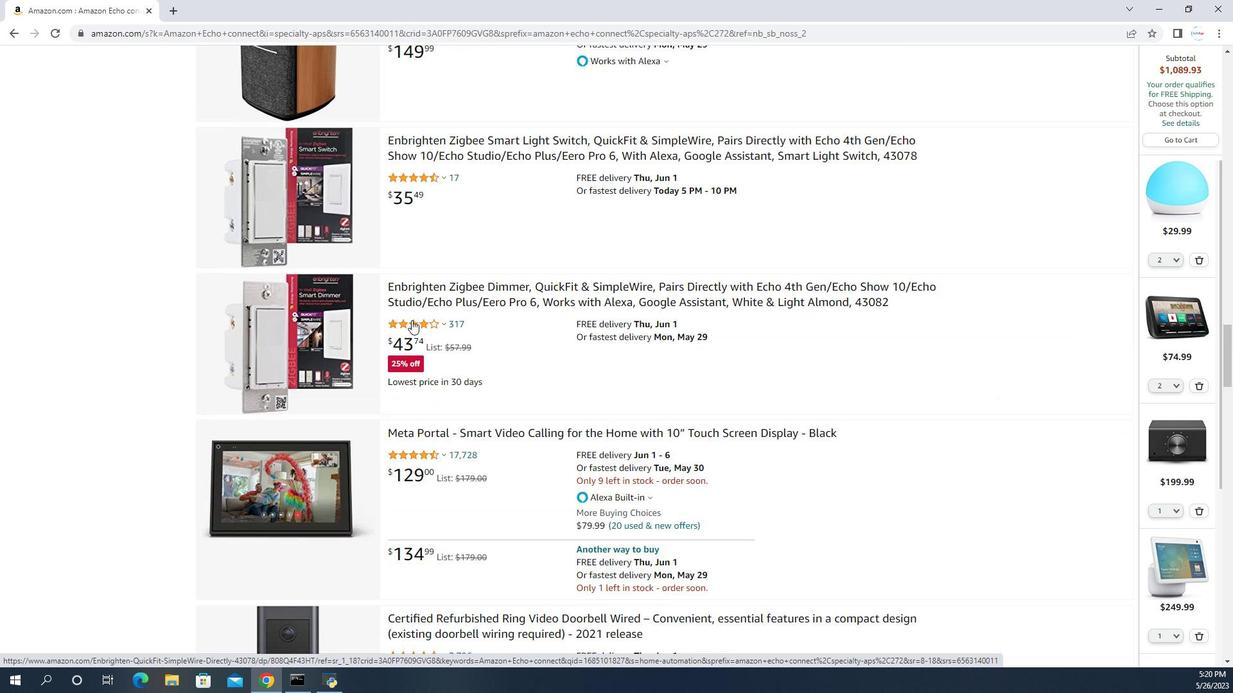 
Action: Mouse scrolled (411, 322) with delta (0, 0)
Screenshot: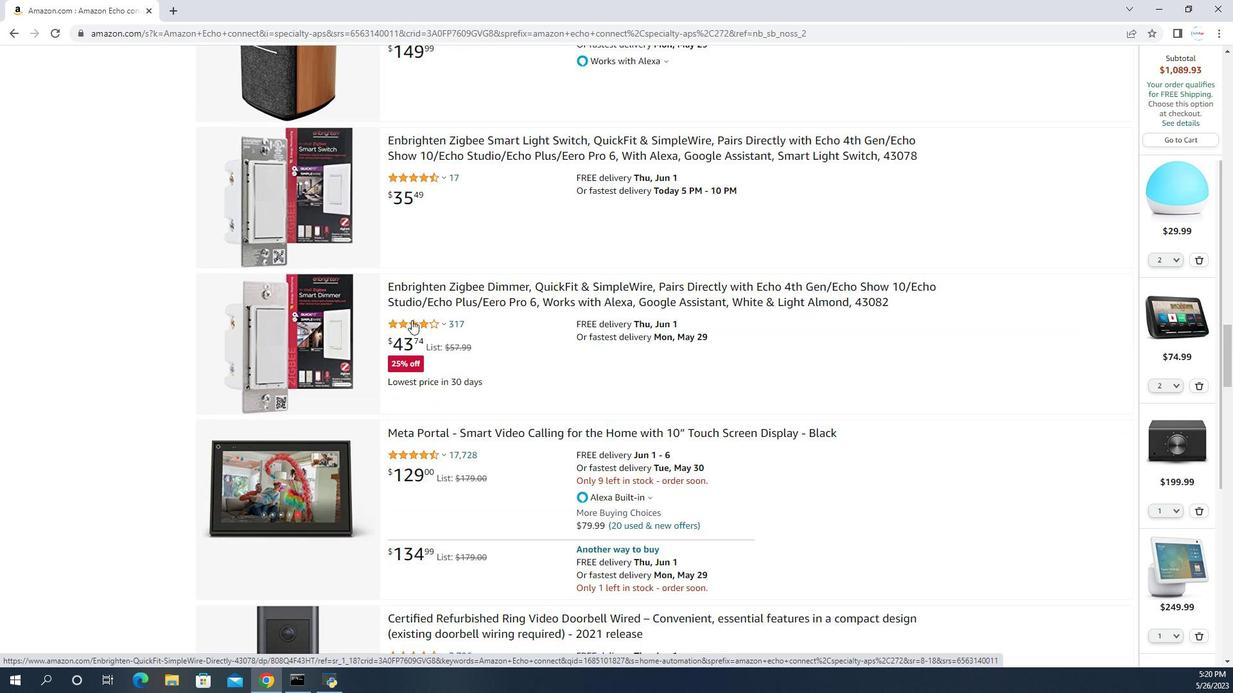 
Action: Mouse scrolled (411, 322) with delta (0, 0)
Screenshot: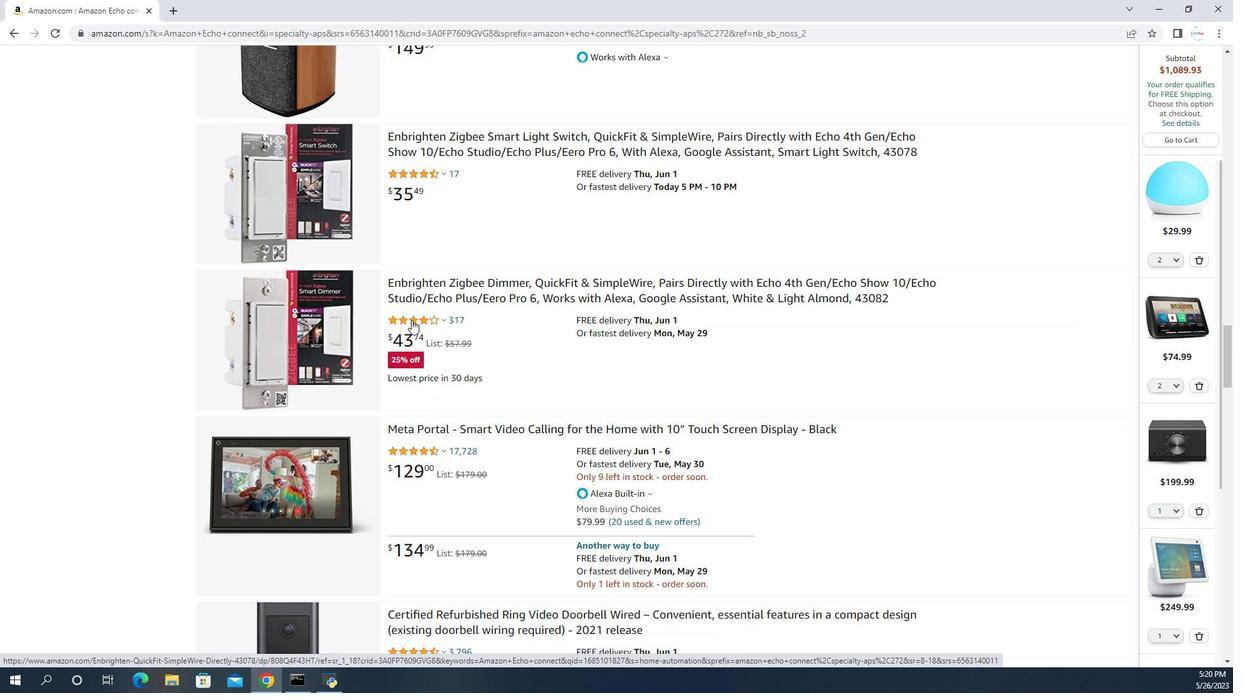 
Action: Mouse scrolled (411, 322) with delta (0, 0)
Screenshot: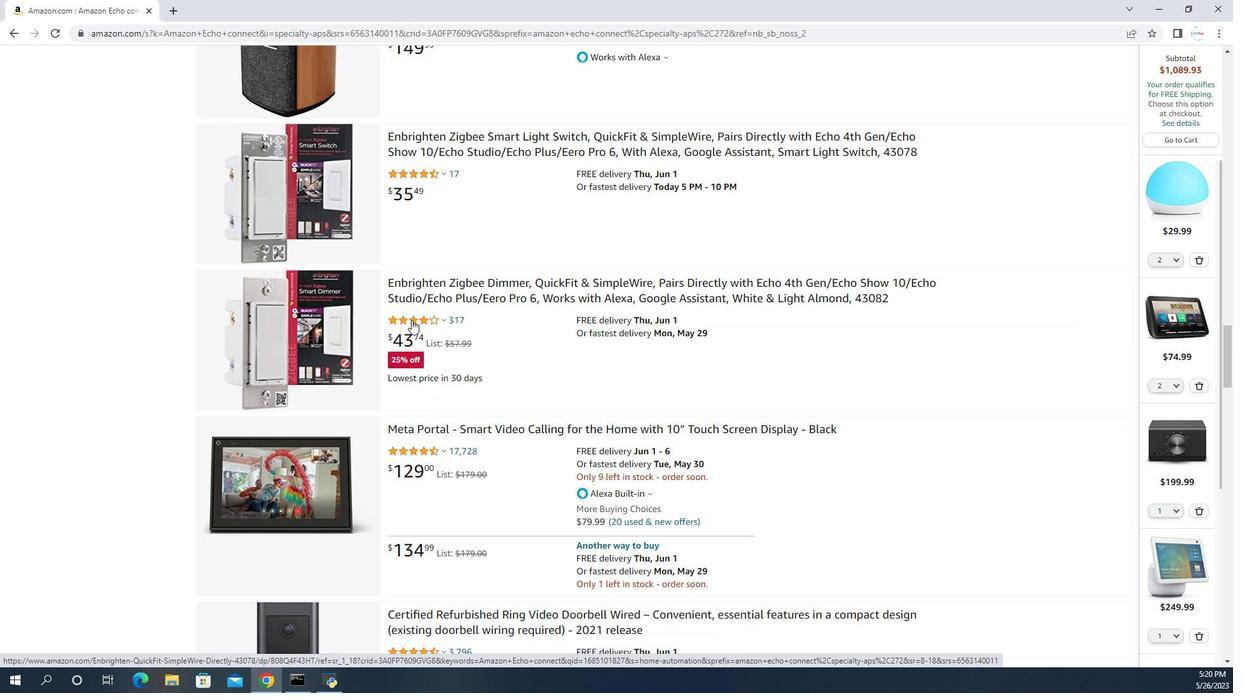 
Action: Mouse scrolled (411, 323) with delta (0, 0)
Screenshot: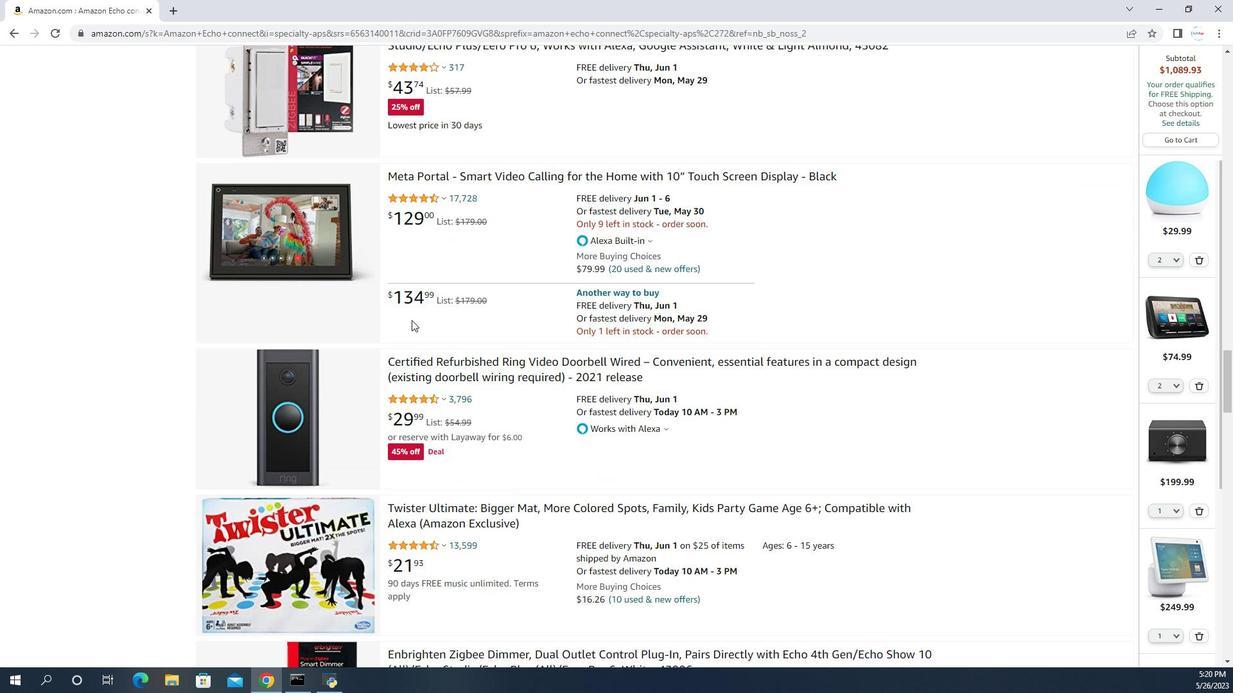 
Action: Mouse scrolled (411, 323) with delta (0, 0)
Screenshot: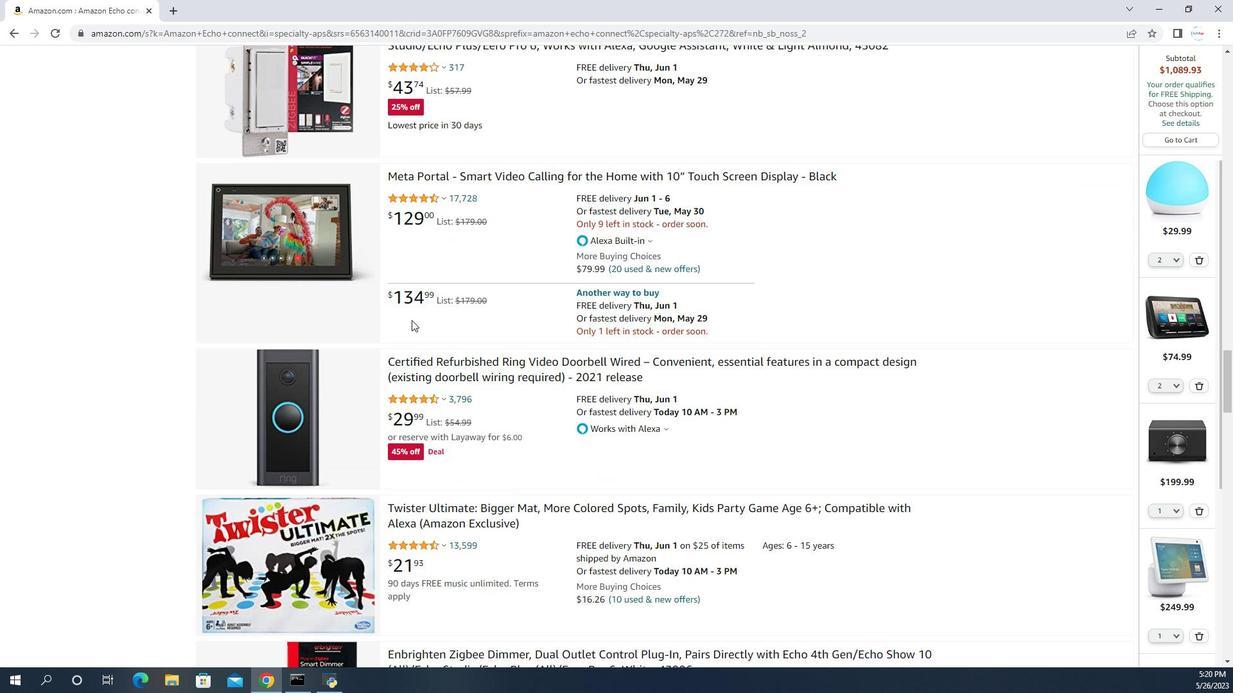 
Action: Mouse scrolled (411, 323) with delta (0, 0)
Screenshot: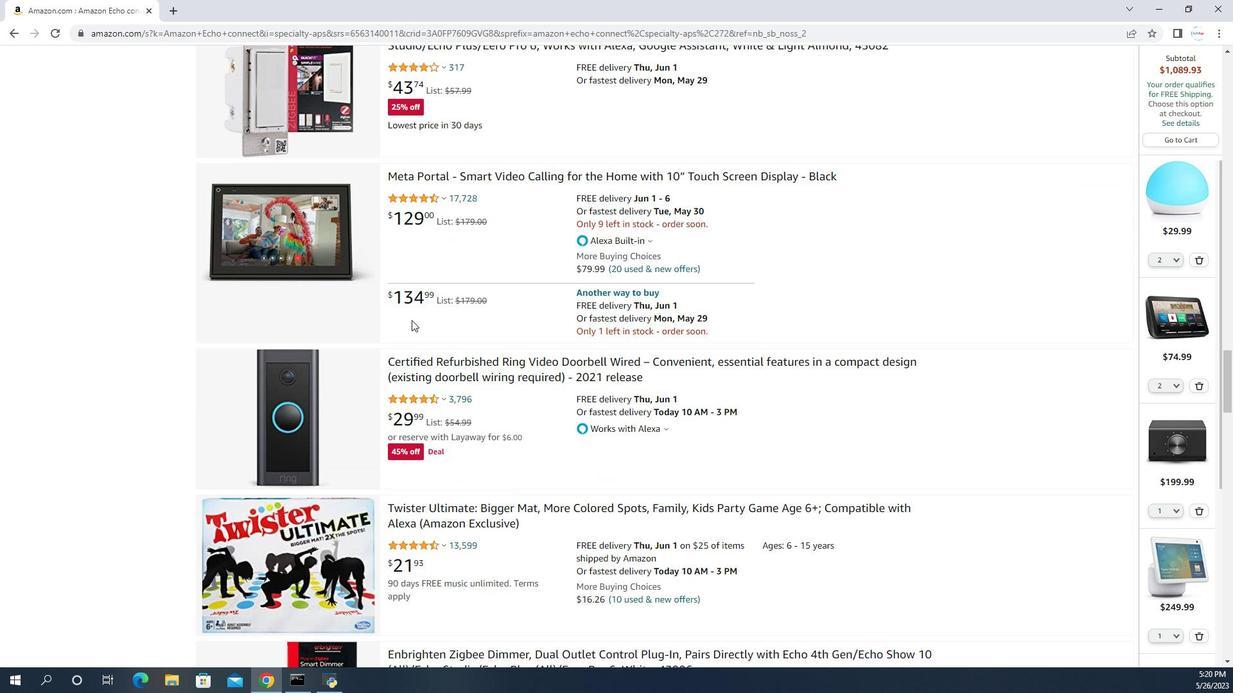 
Action: Mouse scrolled (411, 323) with delta (0, 0)
Screenshot: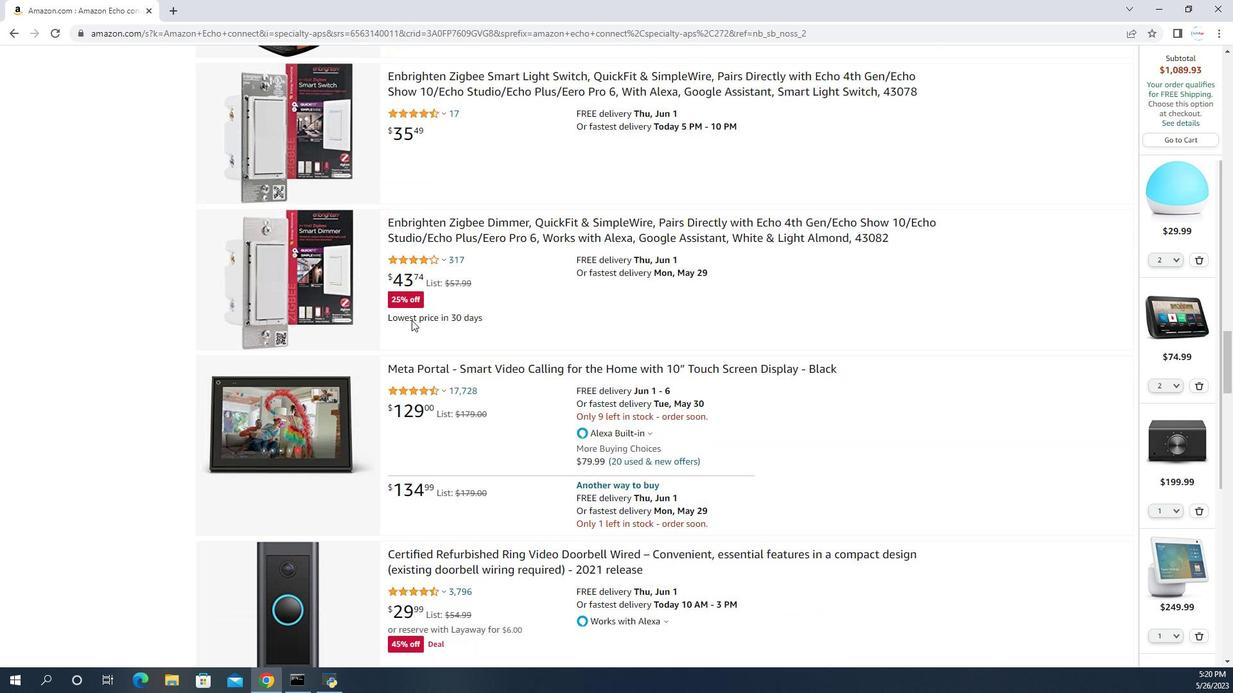 
Action: Mouse scrolled (411, 323) with delta (0, 0)
Screenshot: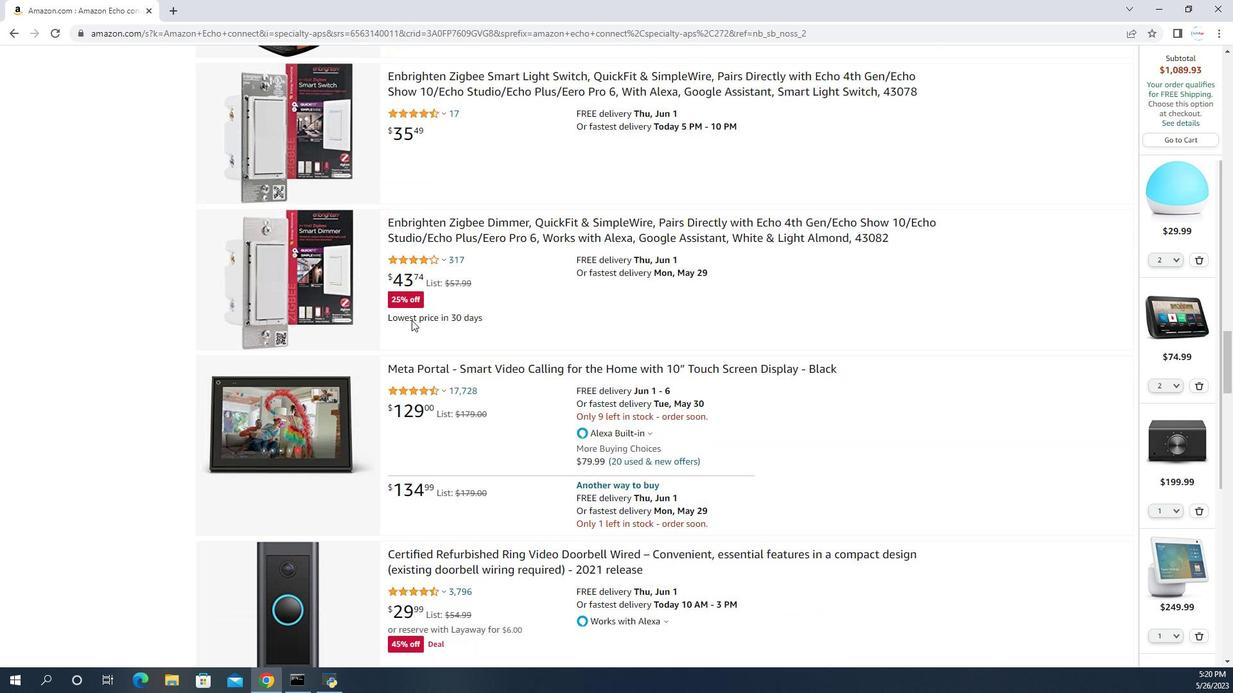 
Action: Mouse scrolled (411, 323) with delta (0, 0)
Screenshot: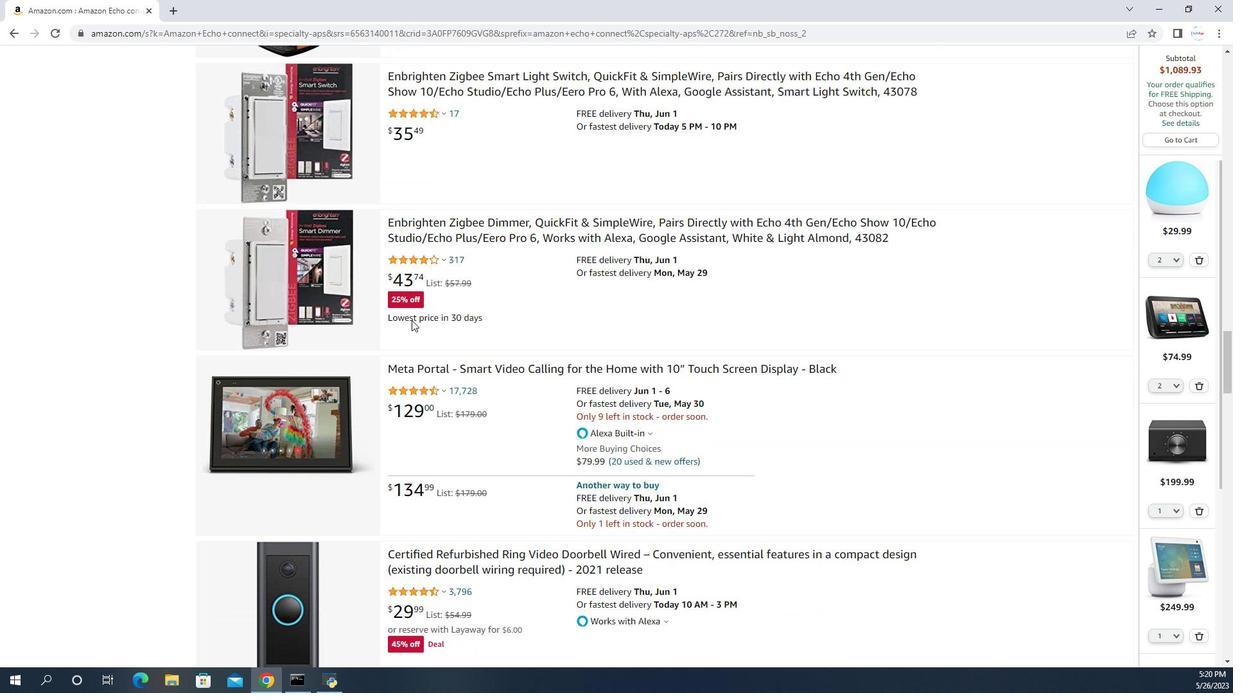 
Action: Mouse scrolled (411, 323) with delta (0, 0)
Screenshot: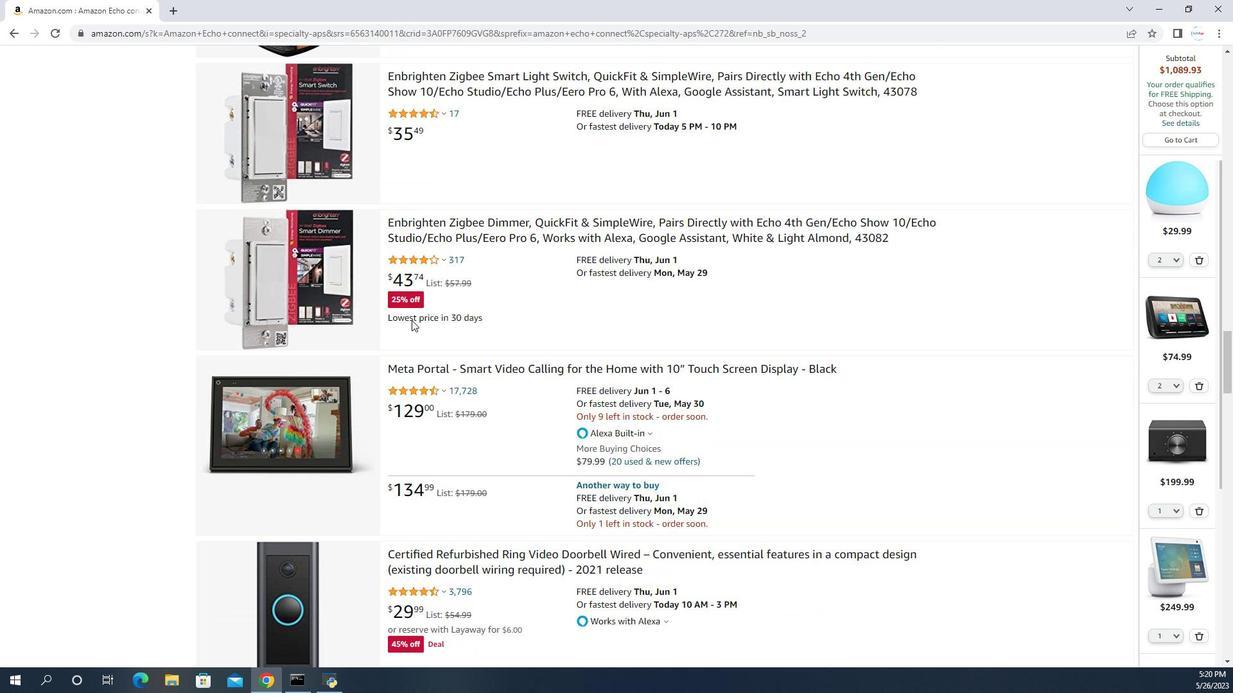
Action: Mouse scrolled (411, 323) with delta (0, 0)
Screenshot: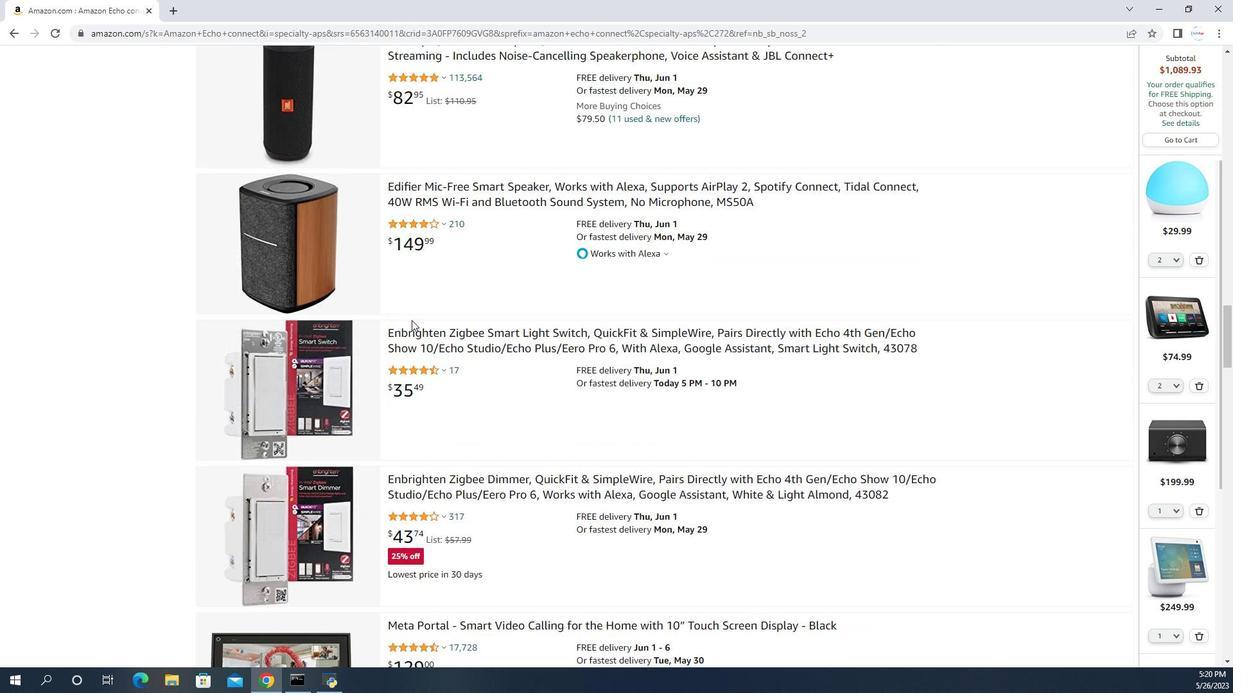 
Action: Mouse scrolled (411, 323) with delta (0, 0)
Screenshot: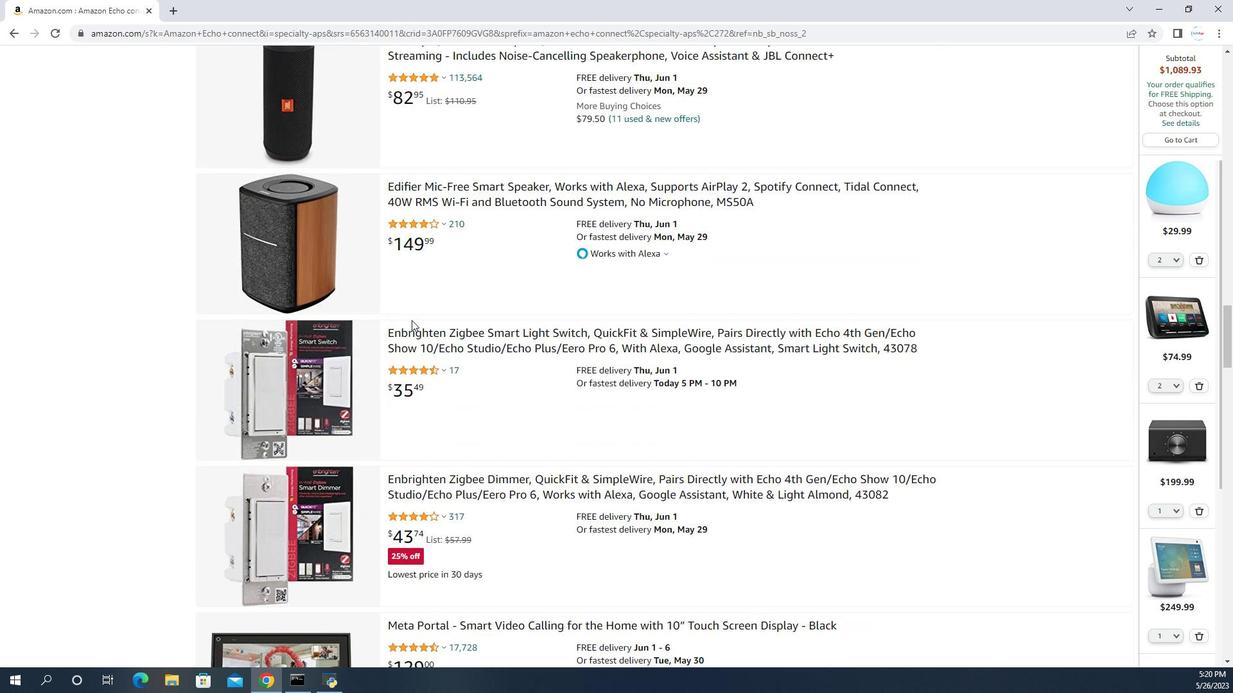 
Action: Mouse scrolled (411, 323) with delta (0, 0)
Screenshot: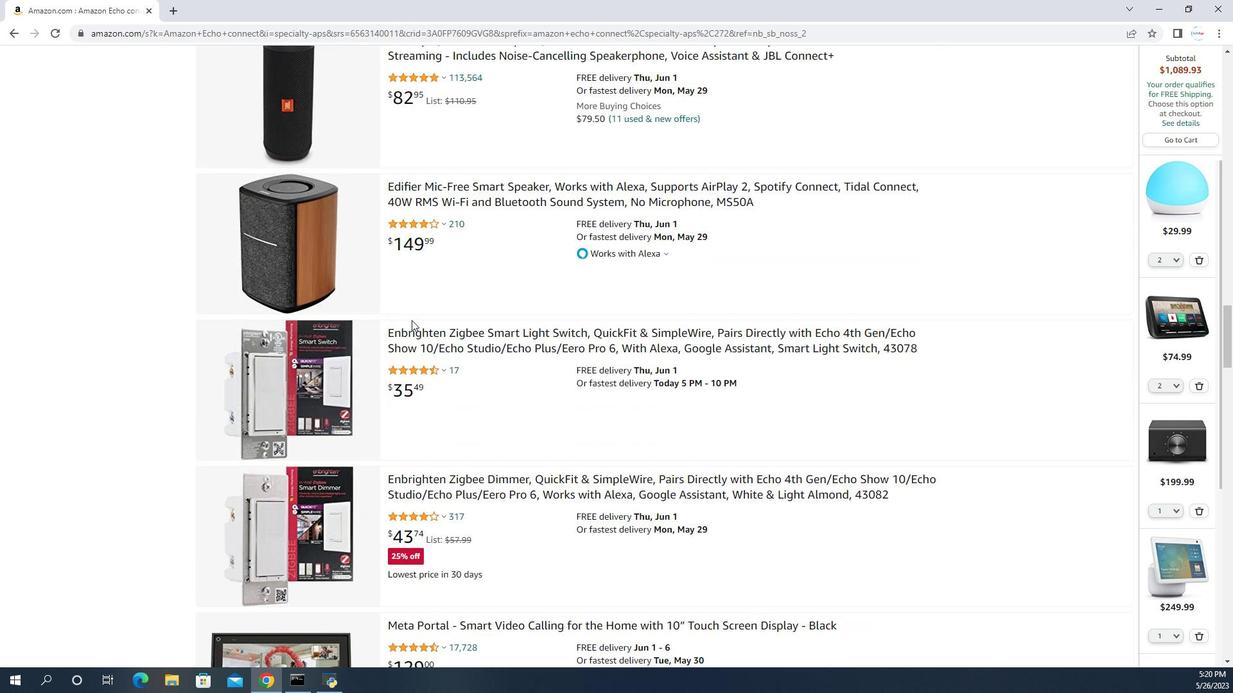 
Action: Mouse scrolled (411, 323) with delta (0, 0)
Screenshot: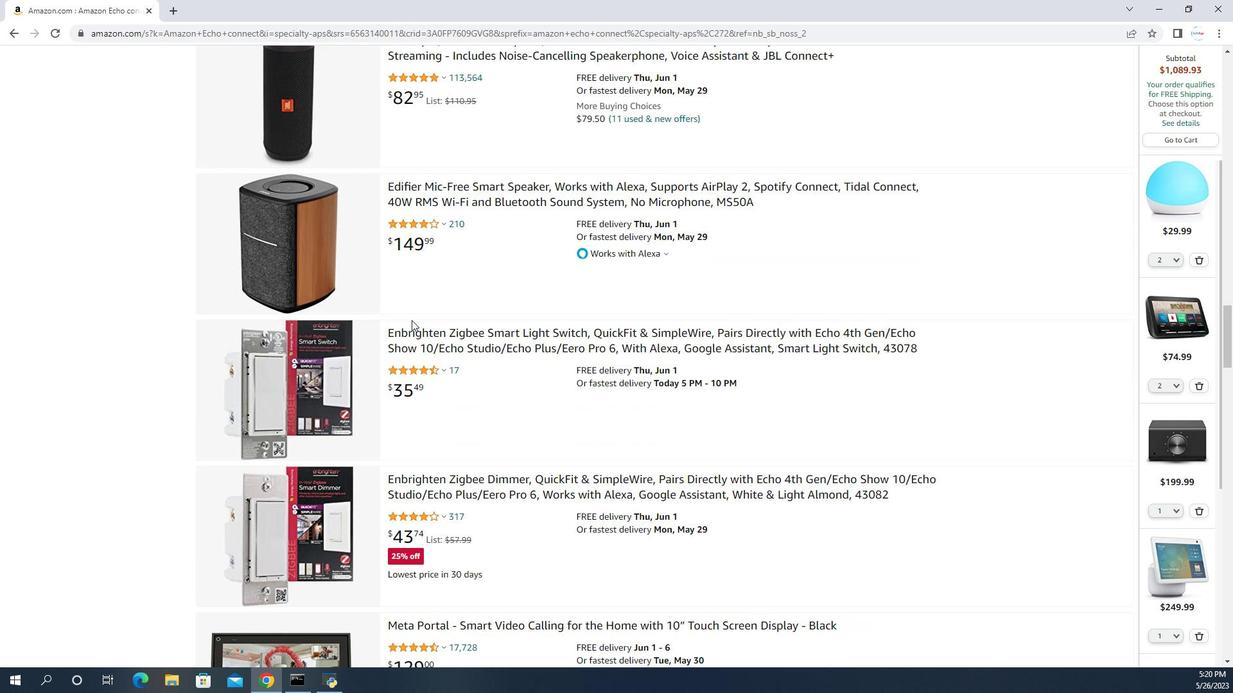 
Action: Mouse scrolled (411, 323) with delta (0, 0)
Screenshot: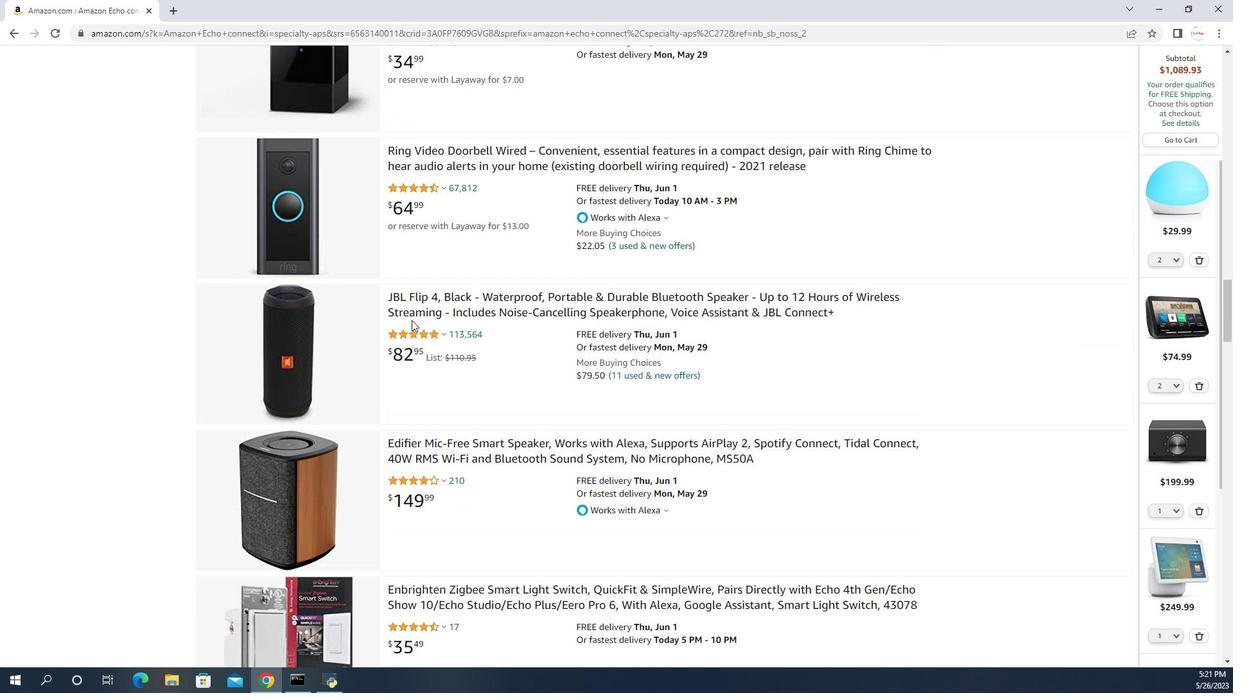 
Action: Mouse scrolled (411, 323) with delta (0, 0)
Screenshot: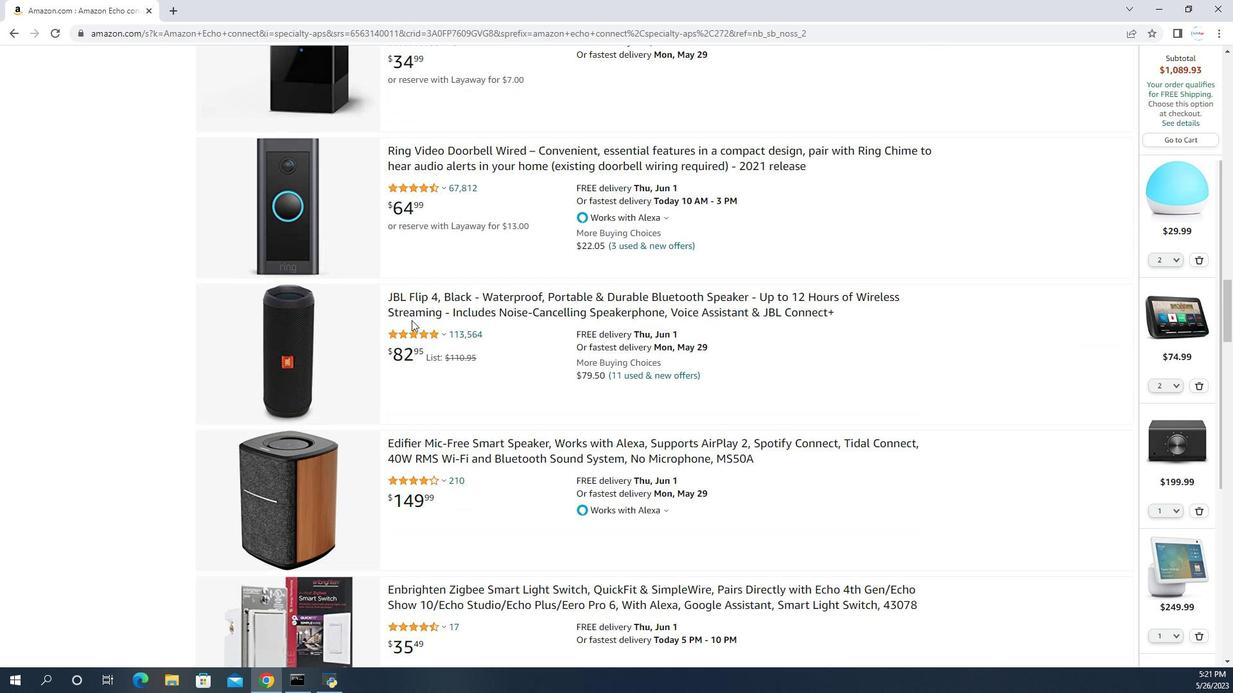 
Action: Mouse scrolled (411, 323) with delta (0, 0)
Screenshot: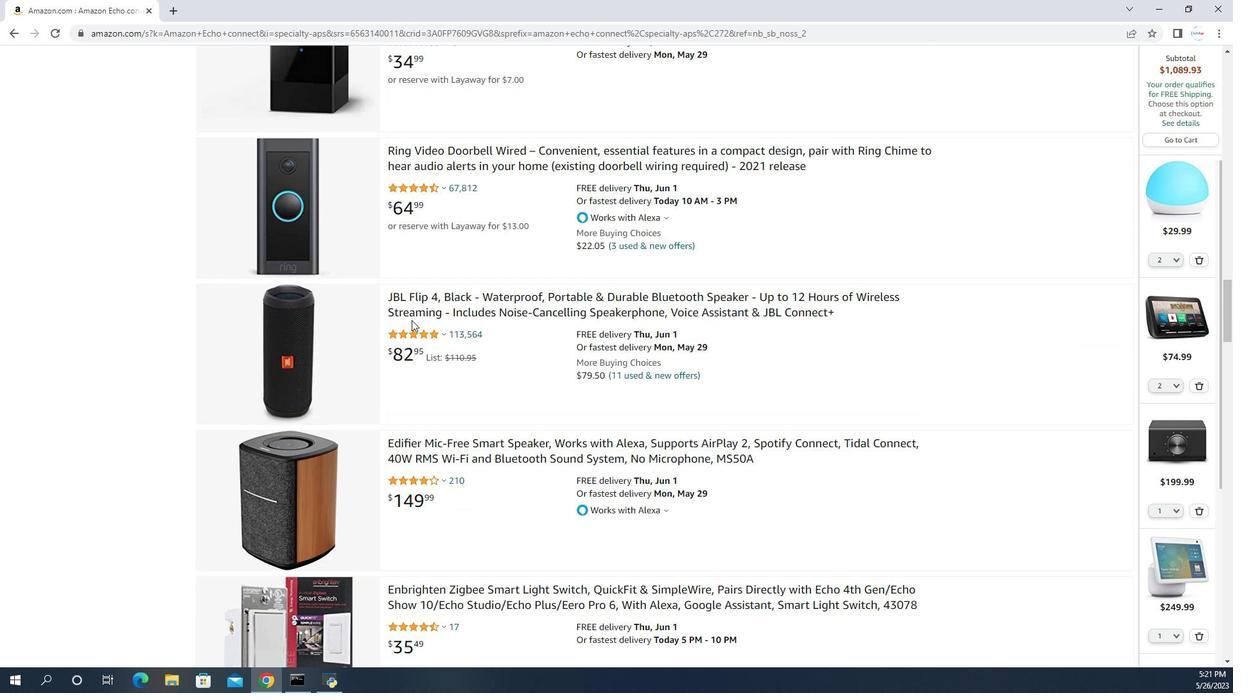 
Action: Mouse scrolled (411, 323) with delta (0, 0)
Screenshot: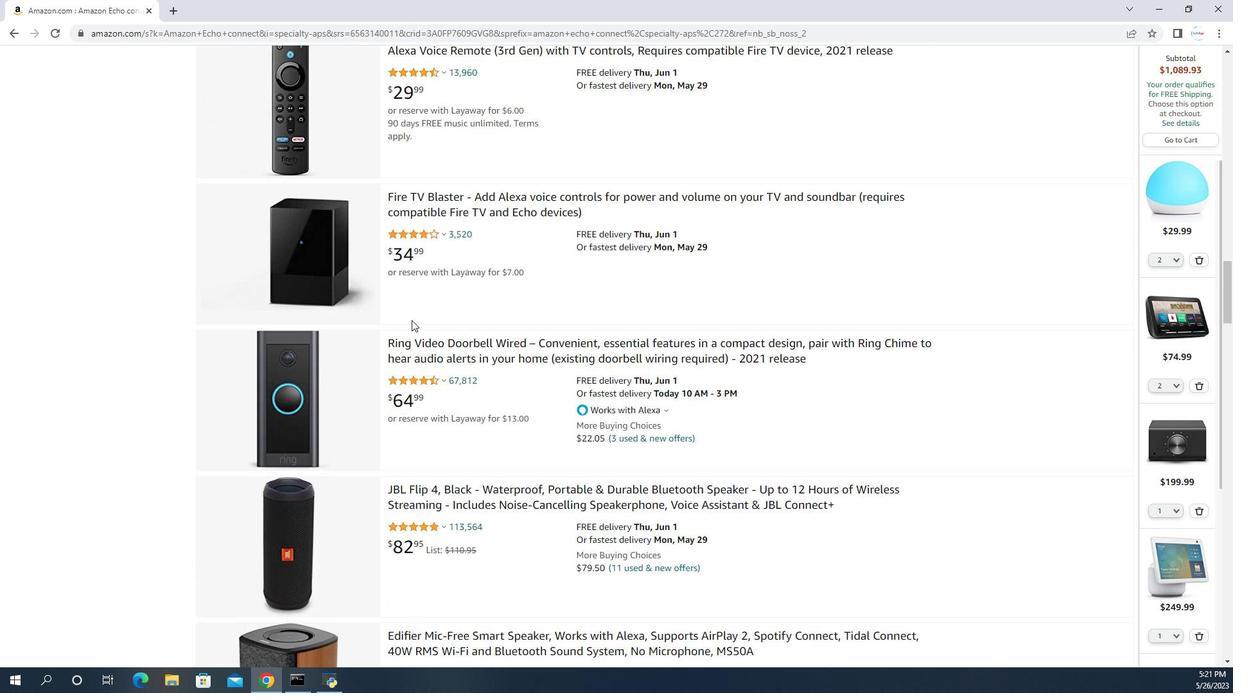 
Action: Mouse scrolled (411, 323) with delta (0, 0)
Screenshot: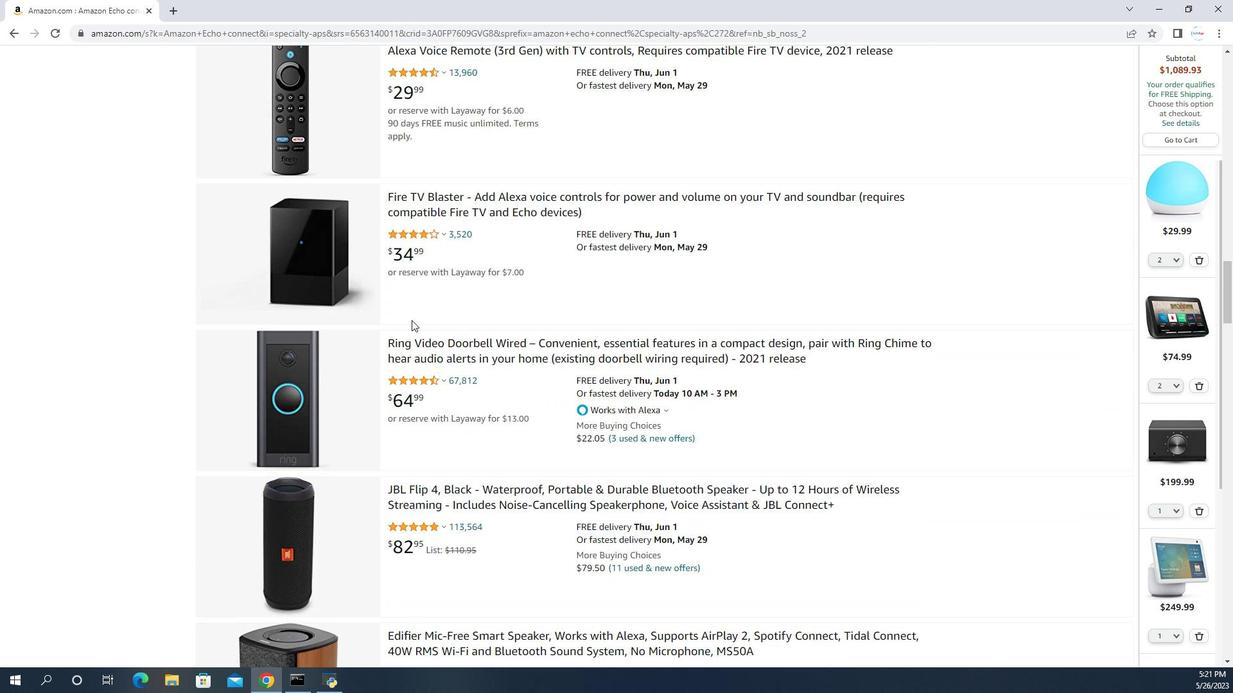 
Action: Mouse scrolled (411, 323) with delta (0, 0)
Screenshot: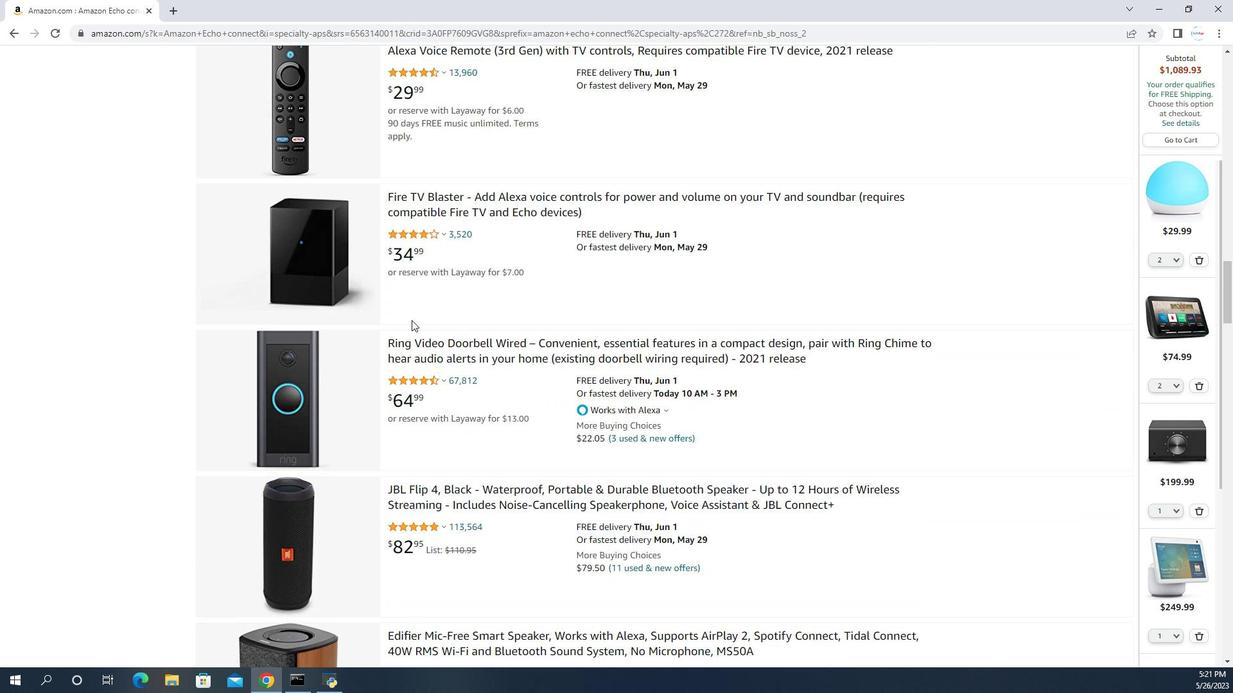 
Action: Mouse scrolled (411, 323) with delta (0, 0)
Screenshot: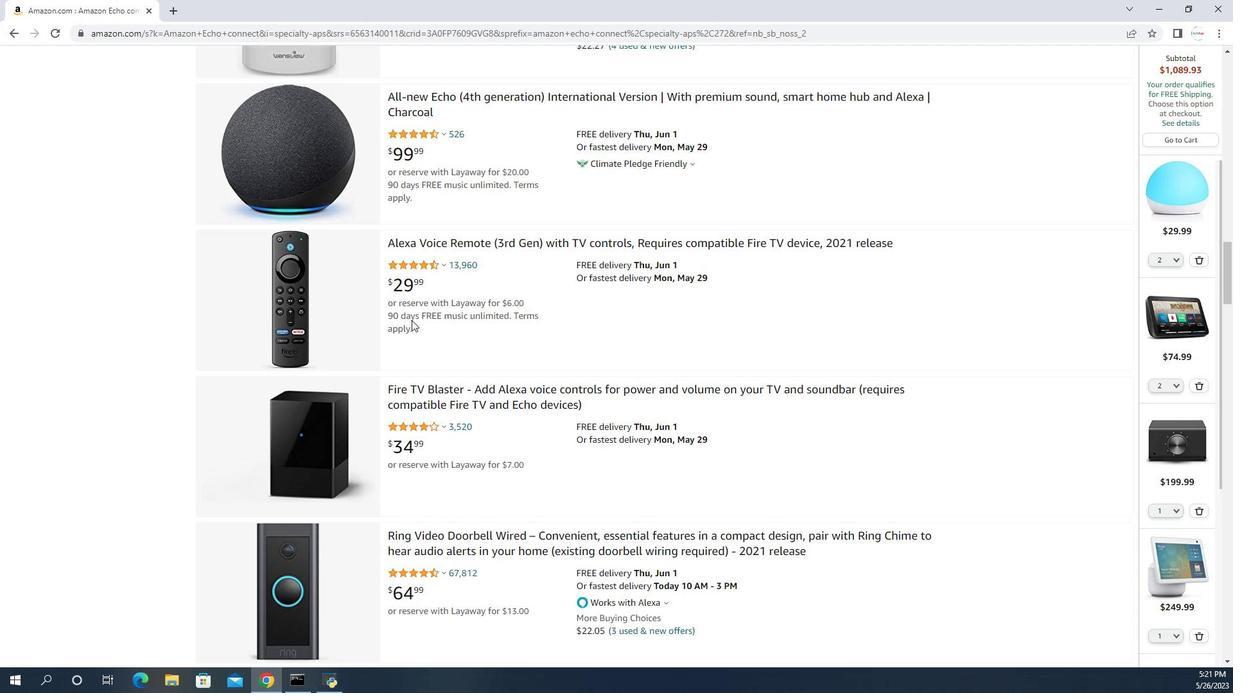 
Action: Mouse scrolled (411, 323) with delta (0, 0)
Screenshot: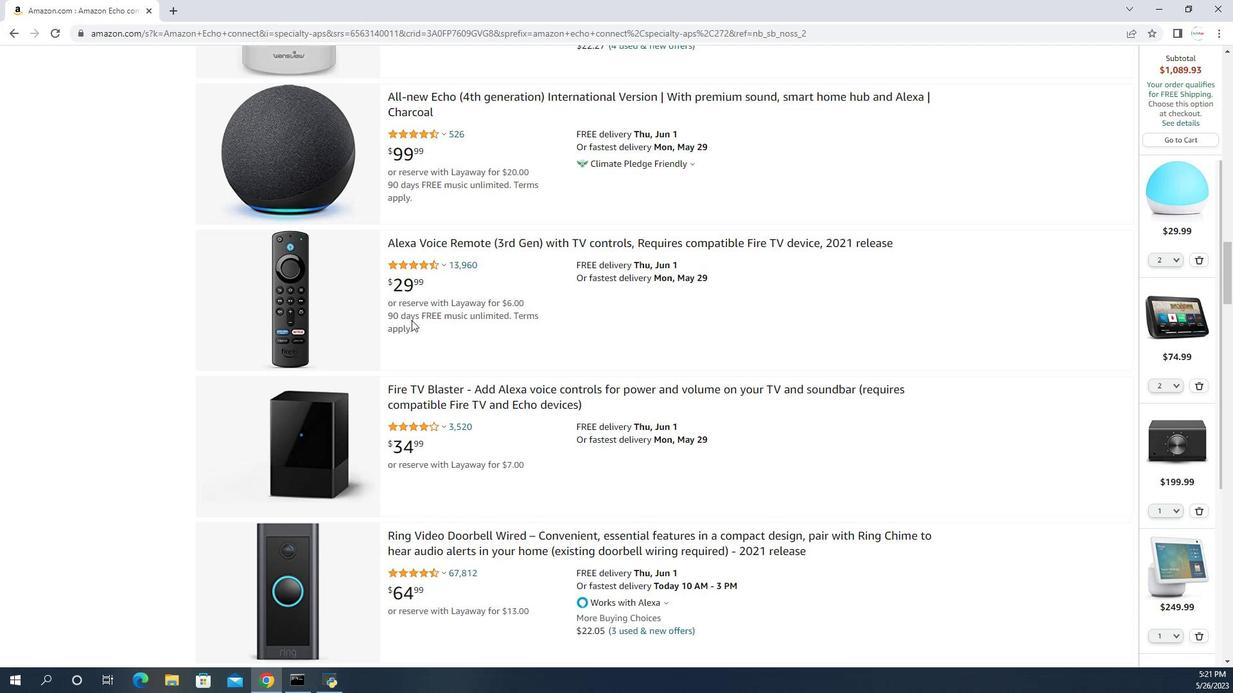 
Action: Mouse scrolled (411, 323) with delta (0, 0)
Screenshot: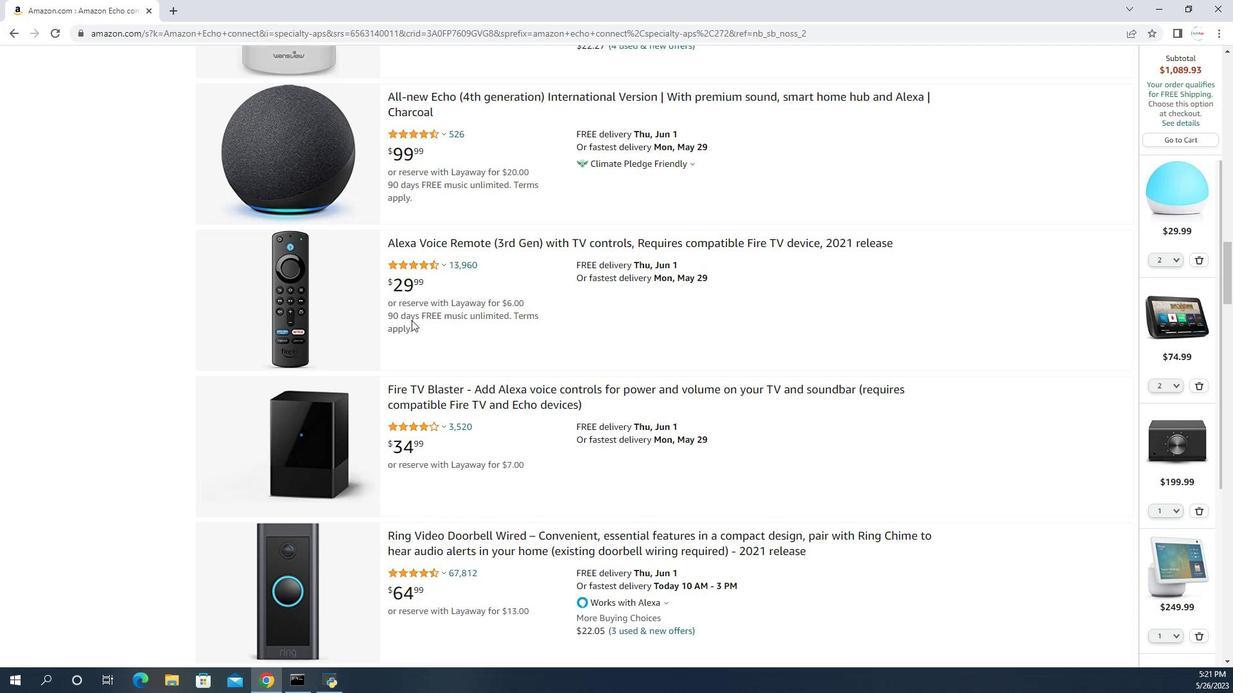 
Action: Mouse scrolled (411, 323) with delta (0, 0)
Screenshot: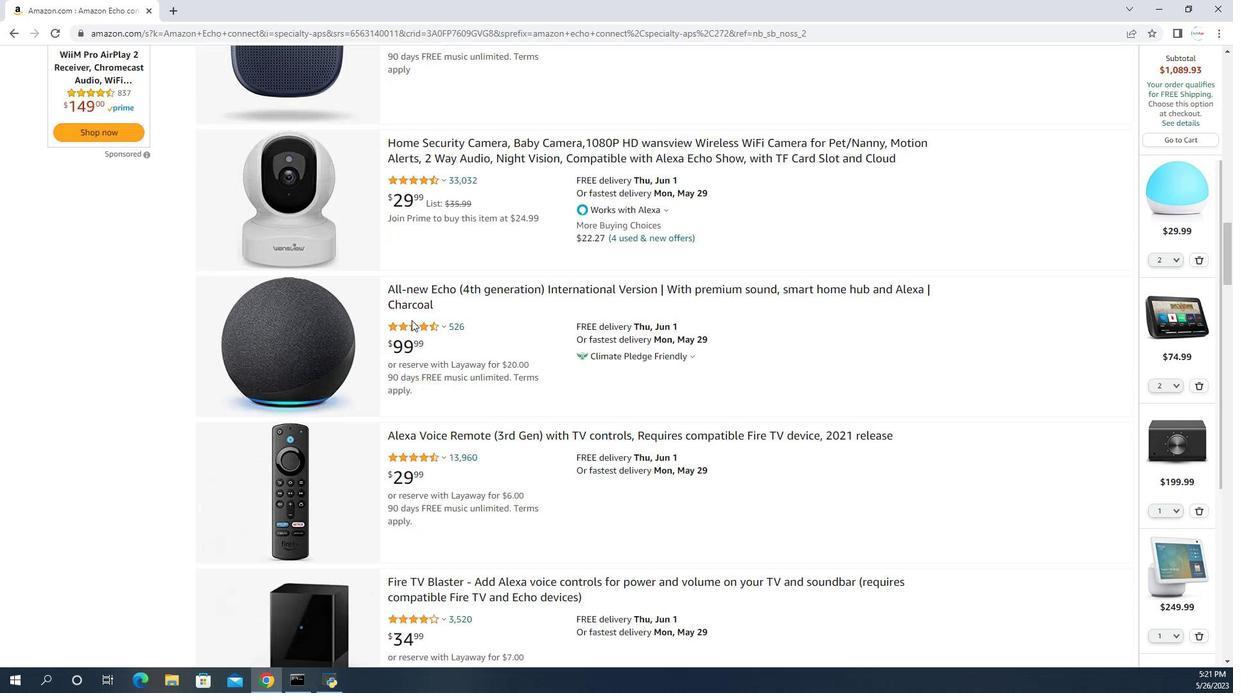 
Action: Mouse scrolled (411, 323) with delta (0, 0)
Screenshot: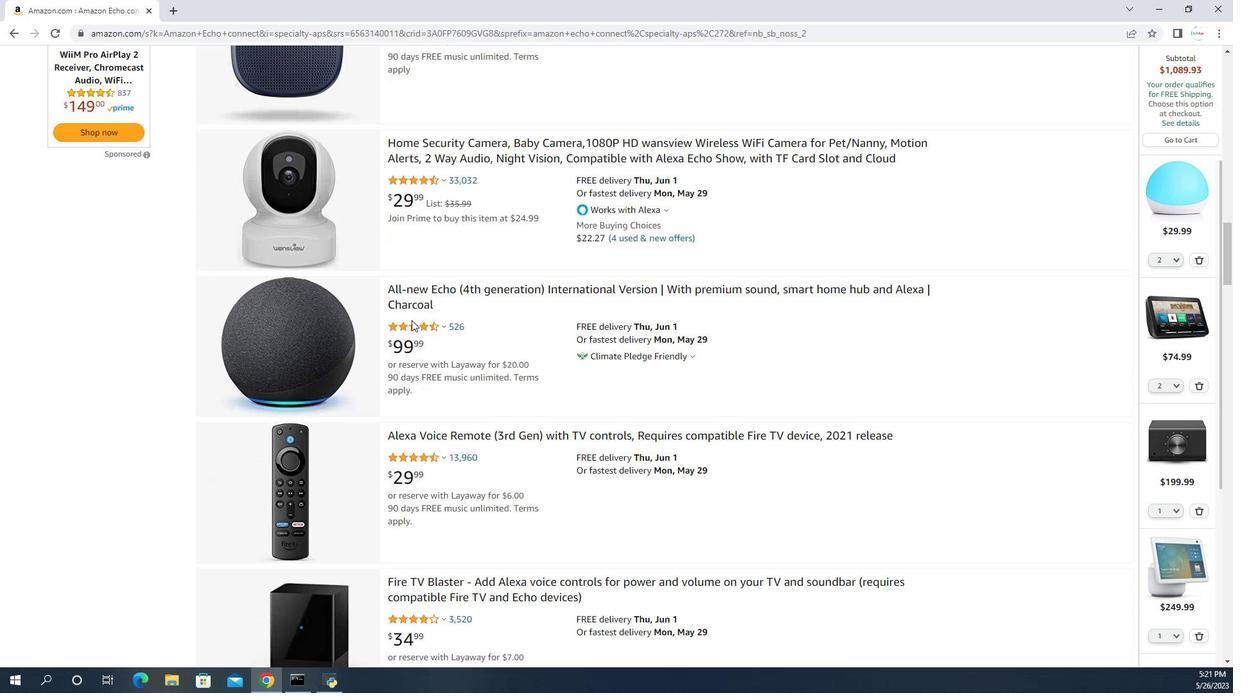 
Action: Mouse scrolled (411, 323) with delta (0, 0)
Screenshot: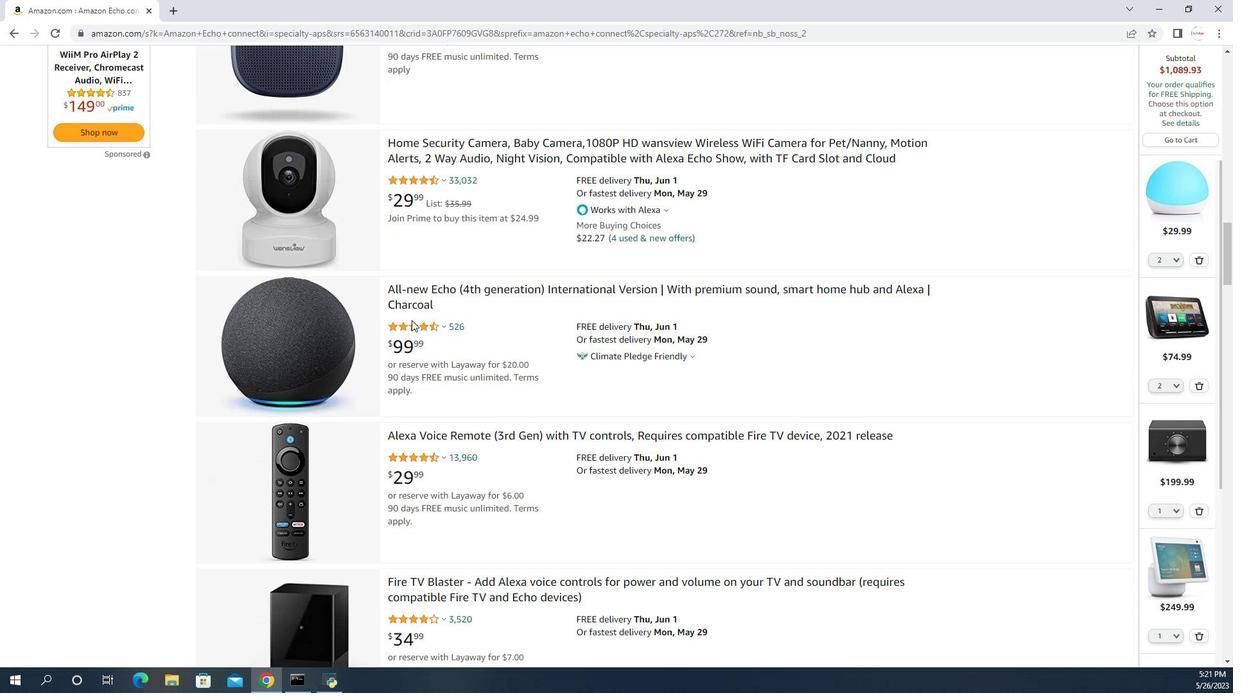 
Action: Mouse scrolled (411, 323) with delta (0, 0)
Screenshot: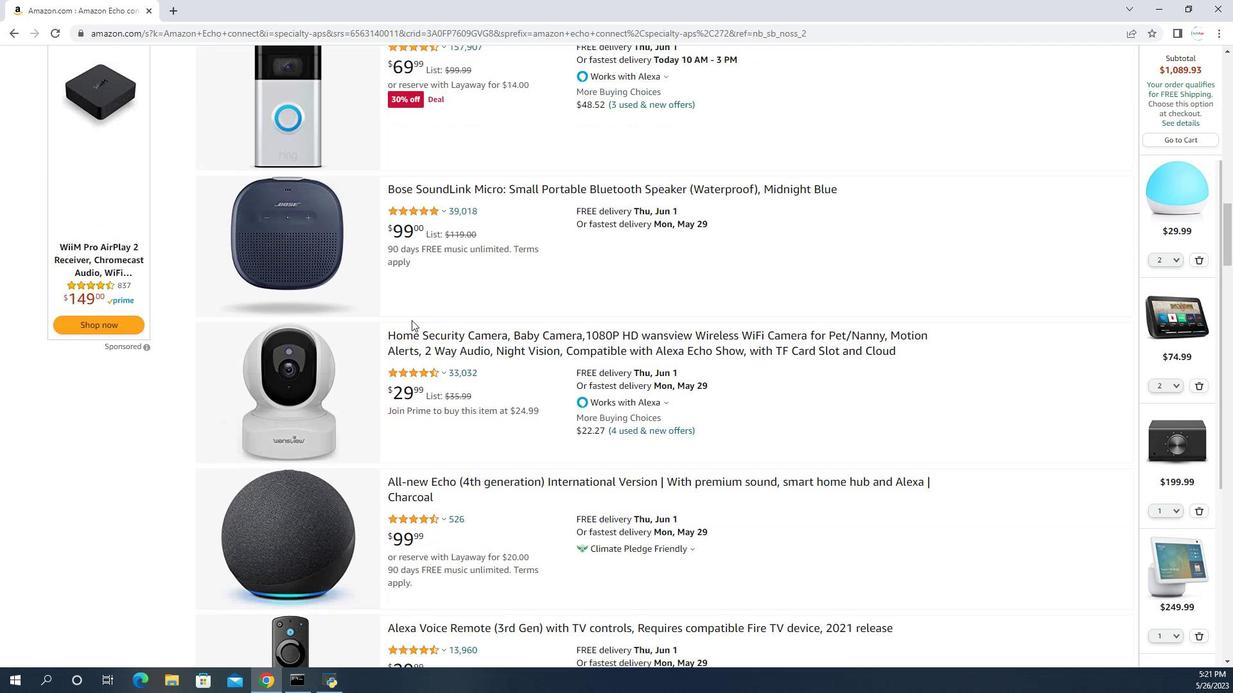 
Action: Mouse scrolled (411, 323) with delta (0, 0)
Screenshot: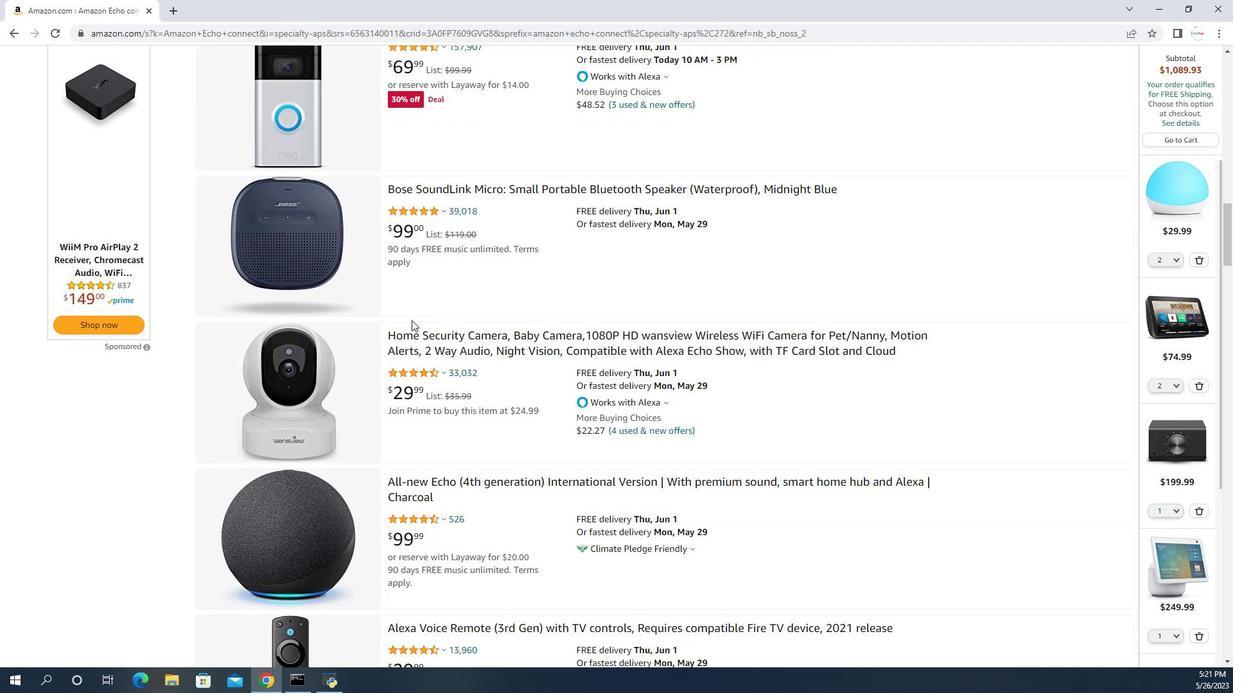 
Action: Mouse scrolled (411, 323) with delta (0, 0)
Screenshot: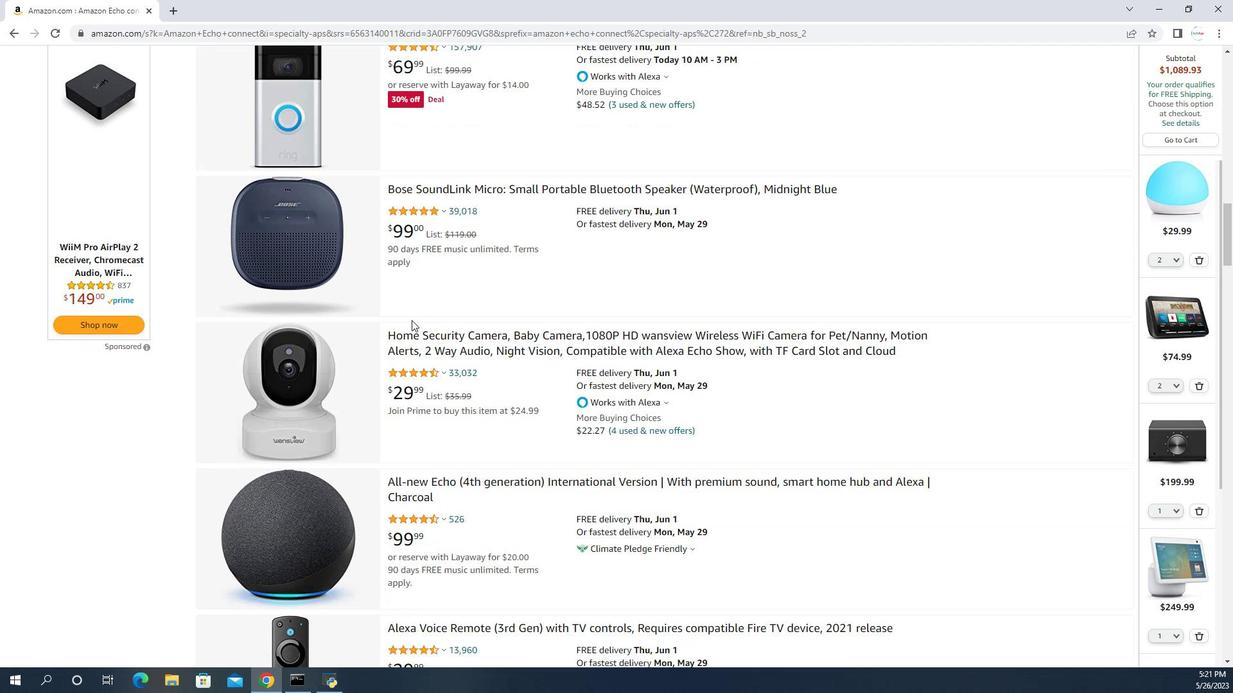 
Action: Mouse scrolled (411, 323) with delta (0, 0)
Screenshot: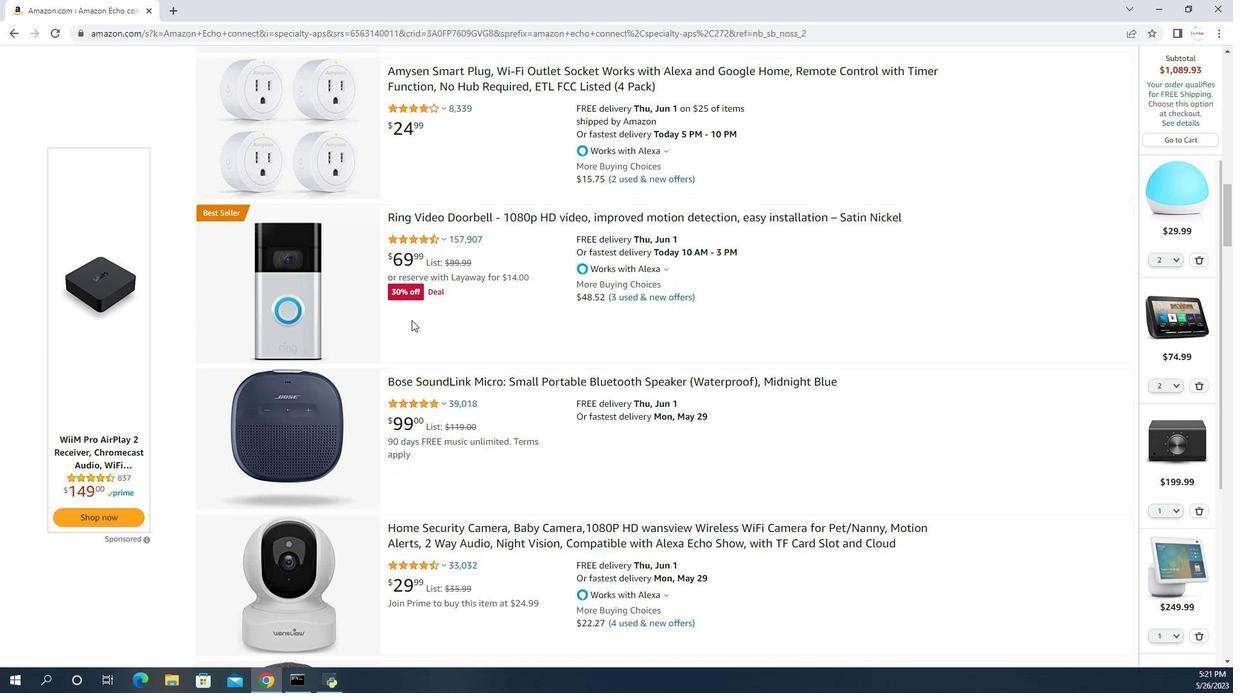 
Action: Mouse scrolled (411, 323) with delta (0, 0)
Screenshot: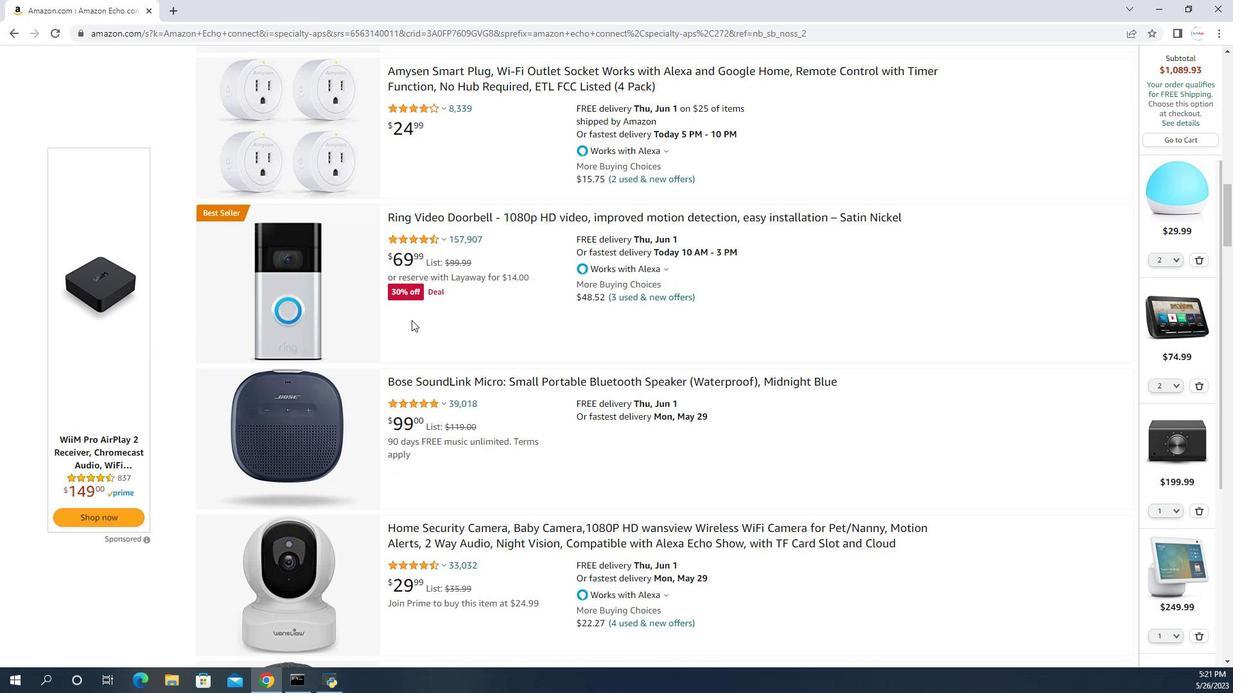 
Action: Mouse scrolled (411, 323) with delta (0, 0)
Screenshot: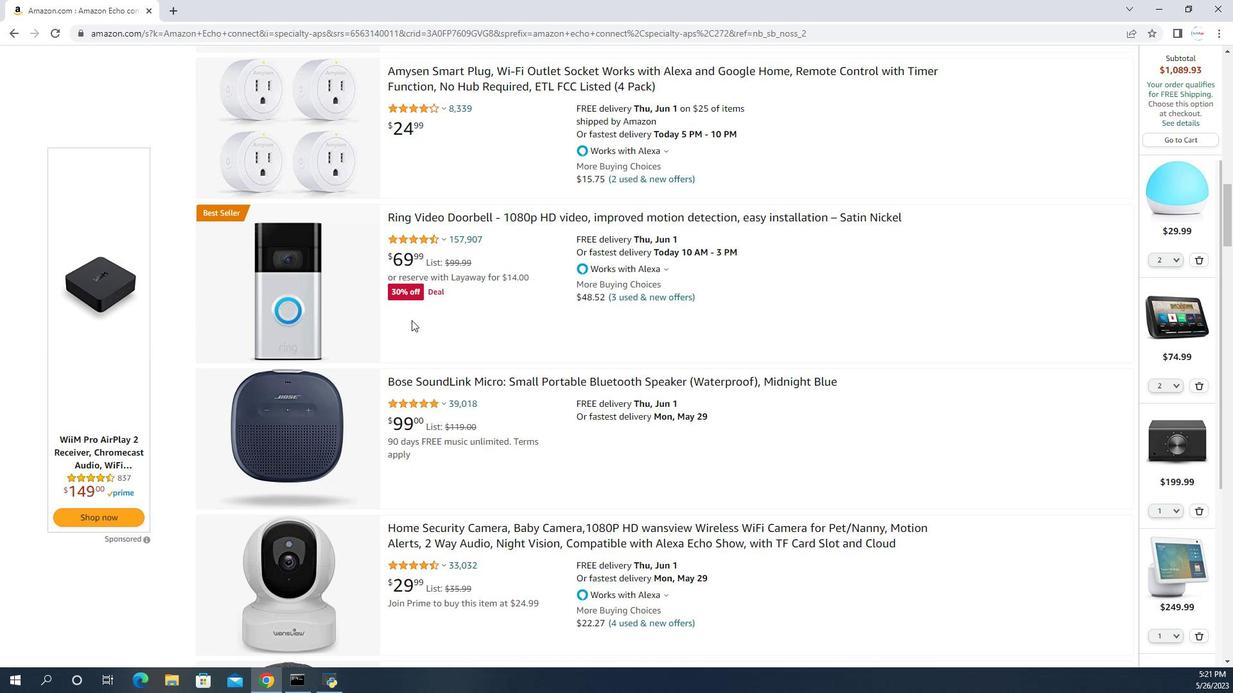 
Action: Mouse scrolled (411, 323) with delta (0, 0)
Screenshot: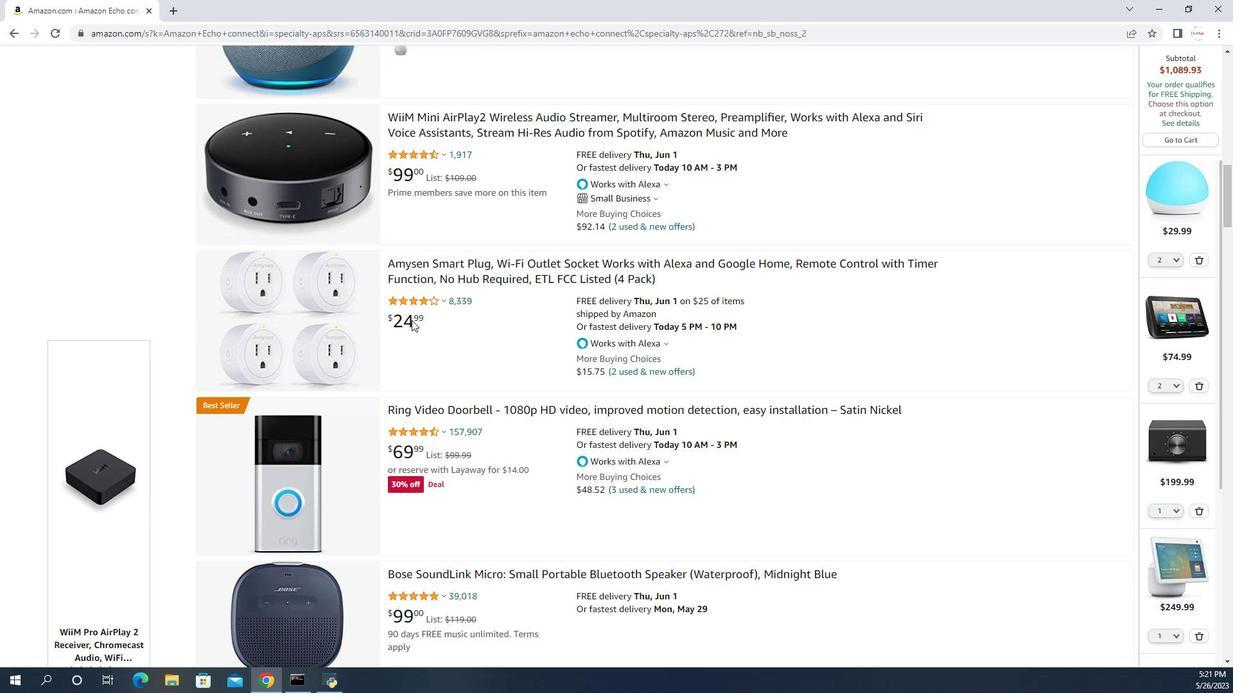 
Action: Mouse scrolled (411, 323) with delta (0, 0)
Screenshot: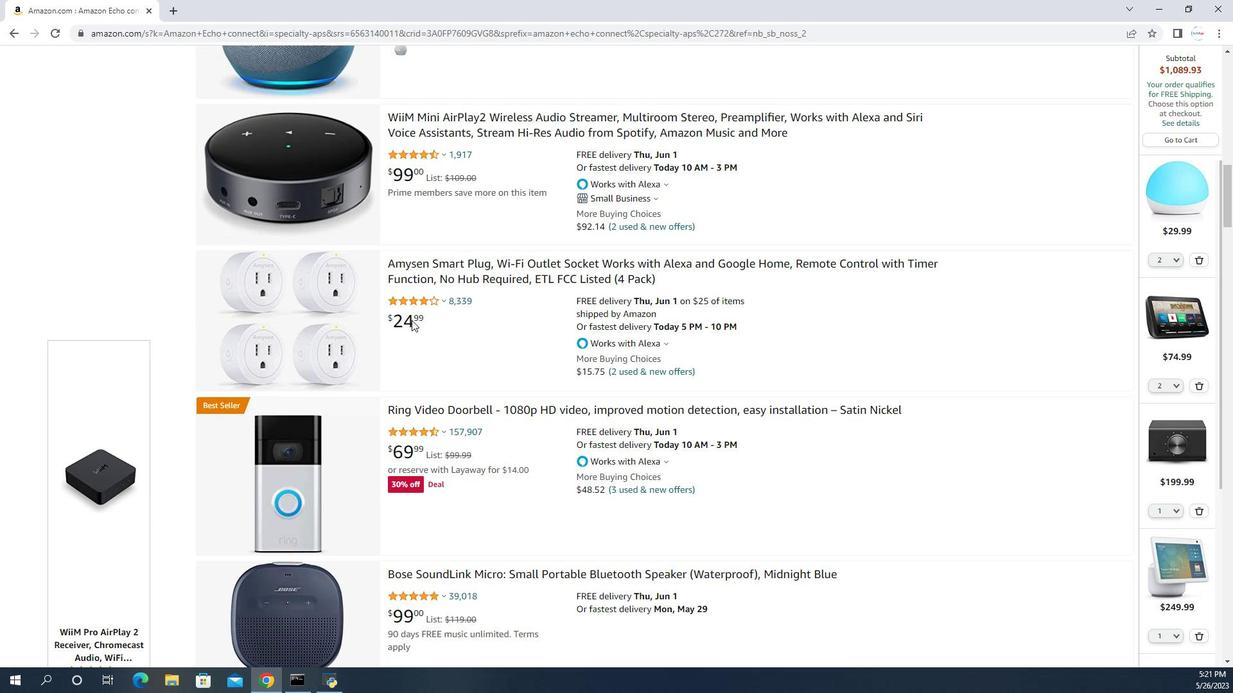
Action: Mouse scrolled (411, 323) with delta (0, 0)
Screenshot: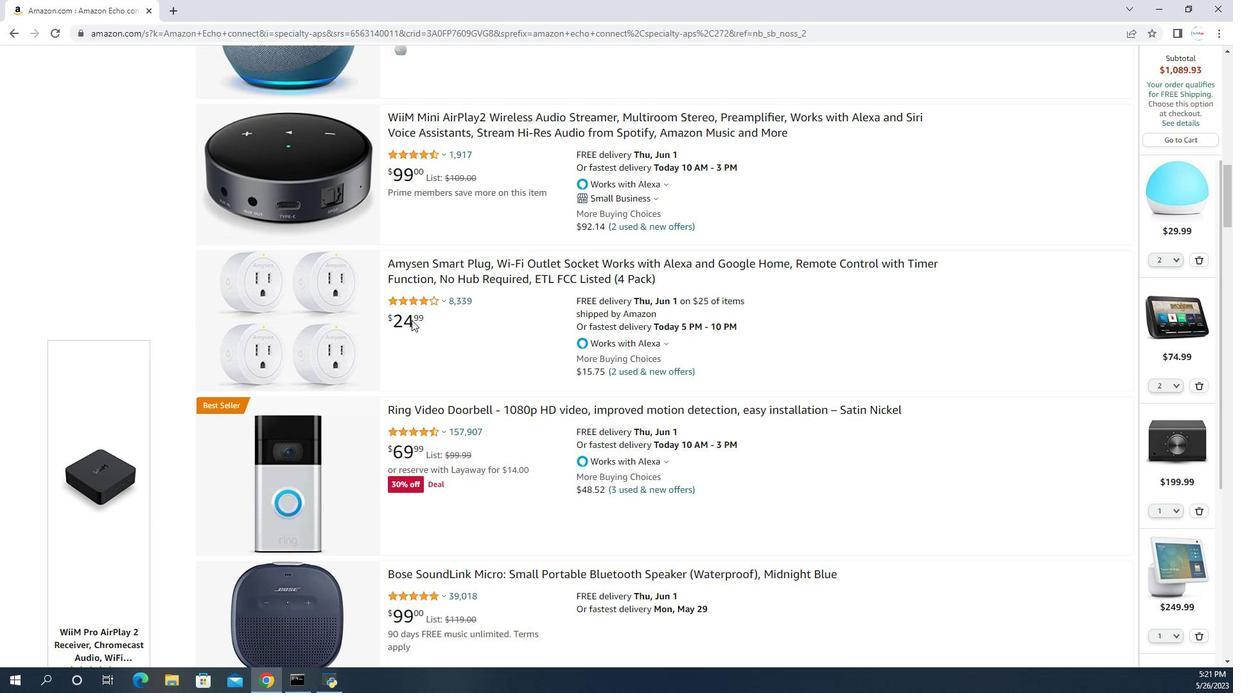 
Action: Mouse scrolled (411, 323) with delta (0, 0)
Screenshot: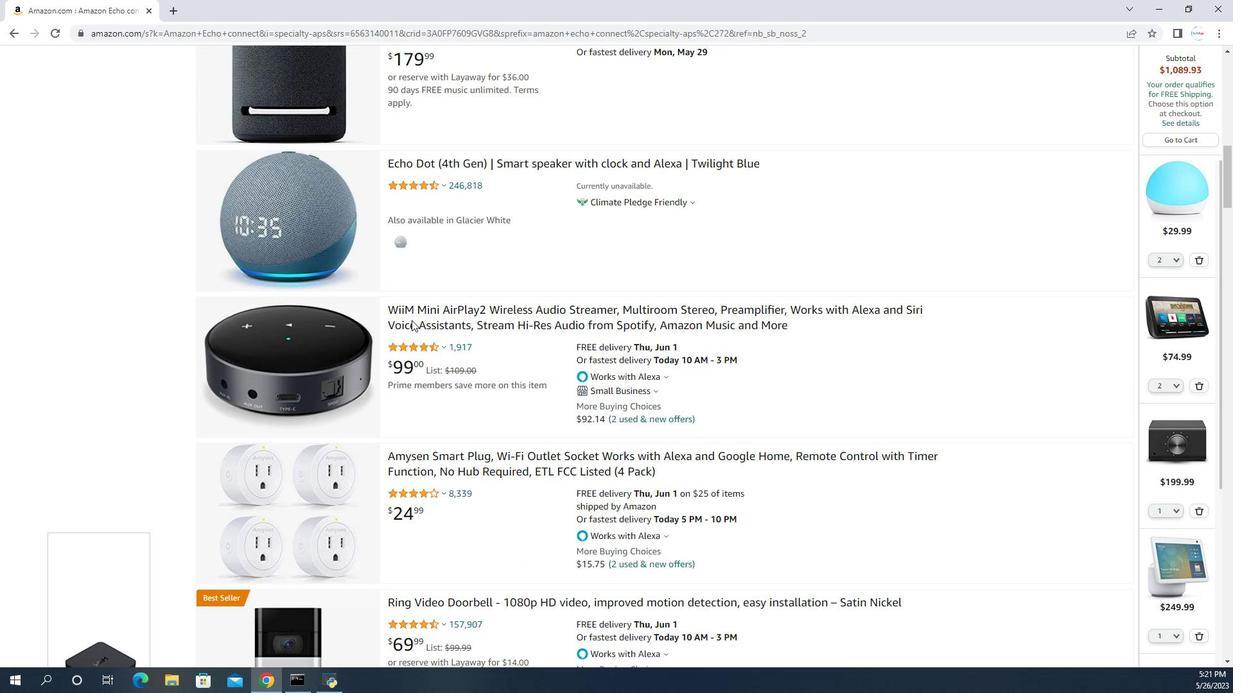 
Action: Mouse scrolled (411, 323) with delta (0, 0)
Screenshot: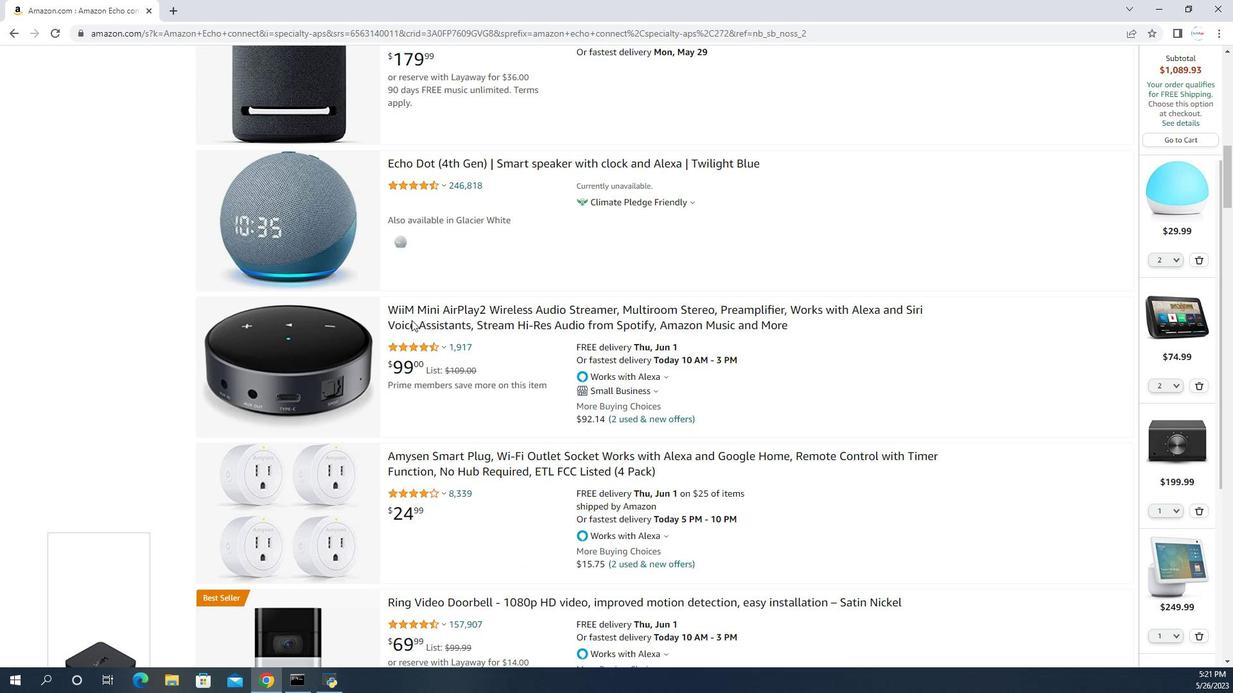 
Action: Mouse scrolled (411, 323) with delta (0, 0)
Screenshot: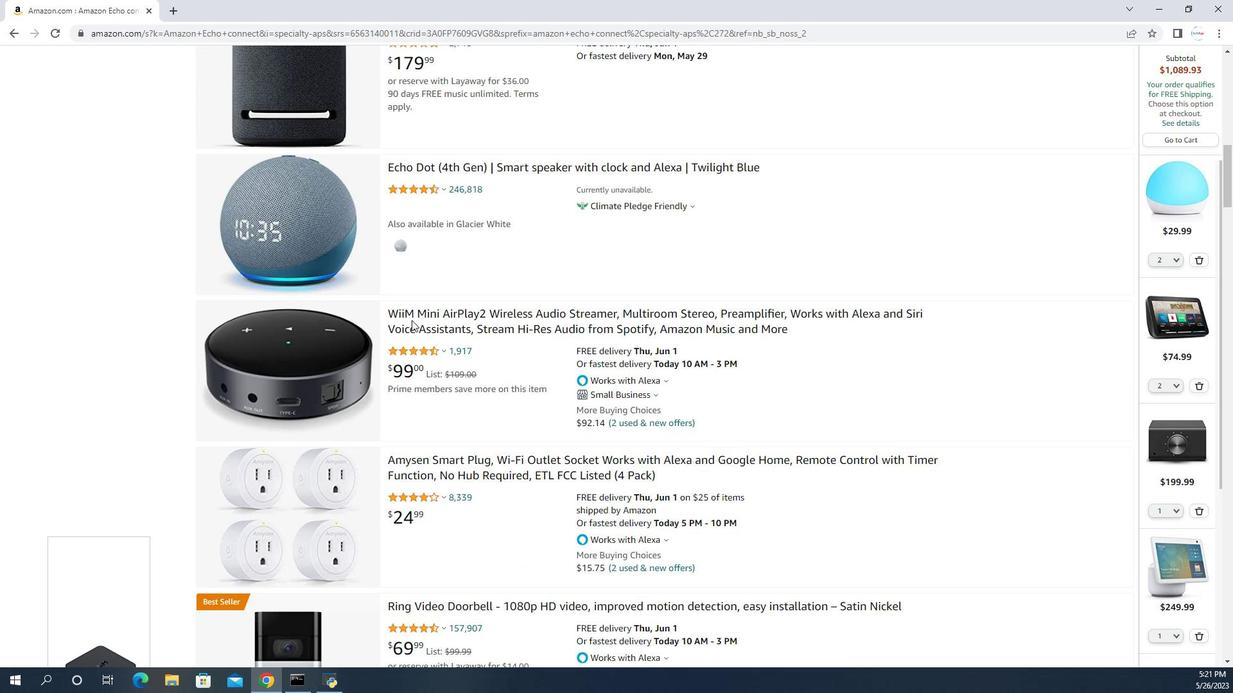 
Action: Mouse scrolled (411, 322) with delta (0, 0)
Screenshot: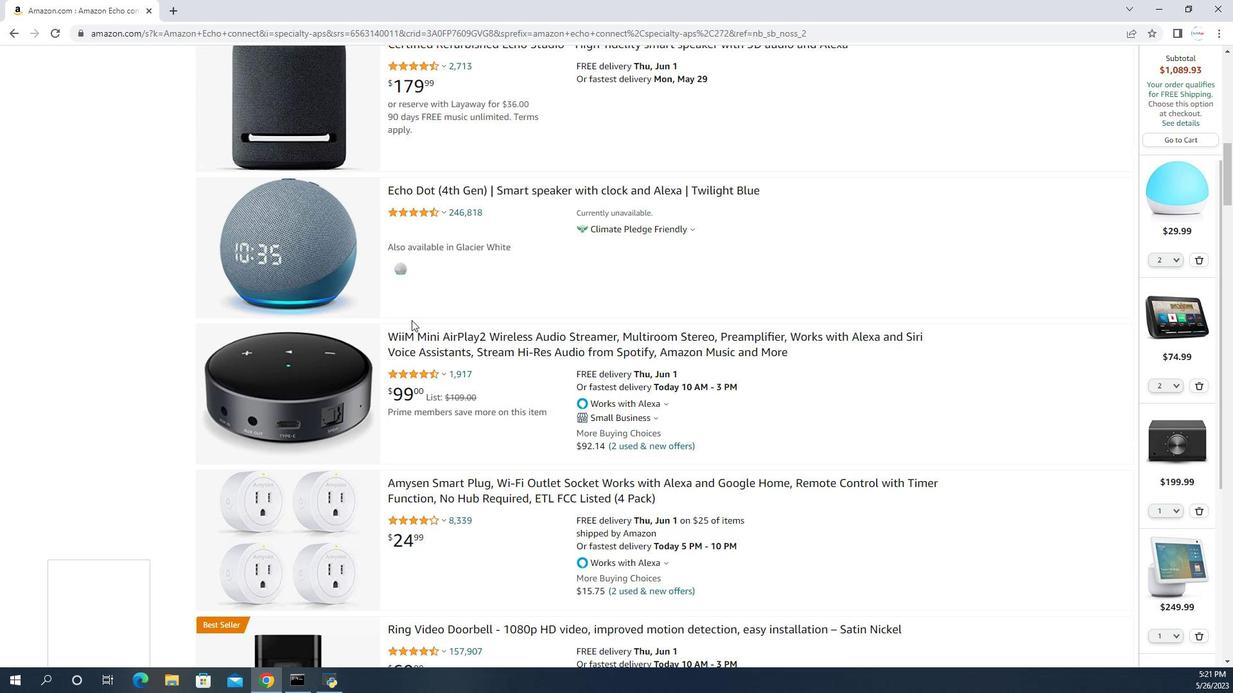 
Action: Mouse scrolled (411, 323) with delta (0, 0)
Screenshot: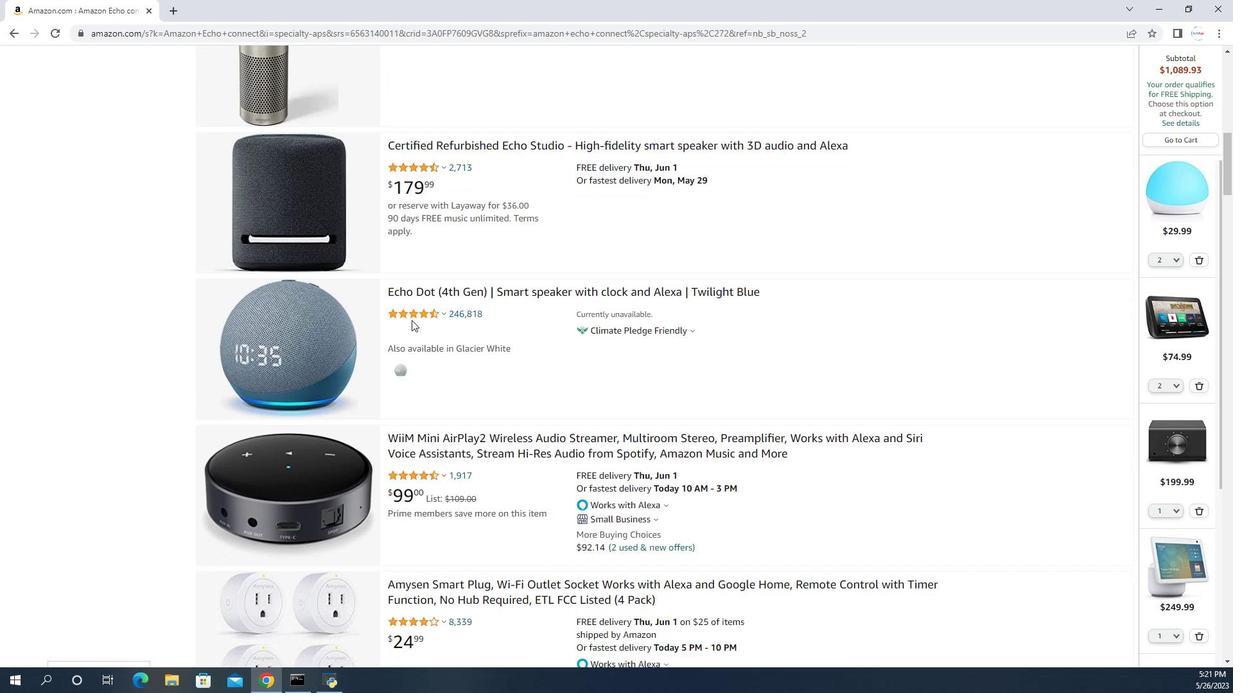 
Action: Mouse scrolled (411, 323) with delta (0, 0)
Screenshot: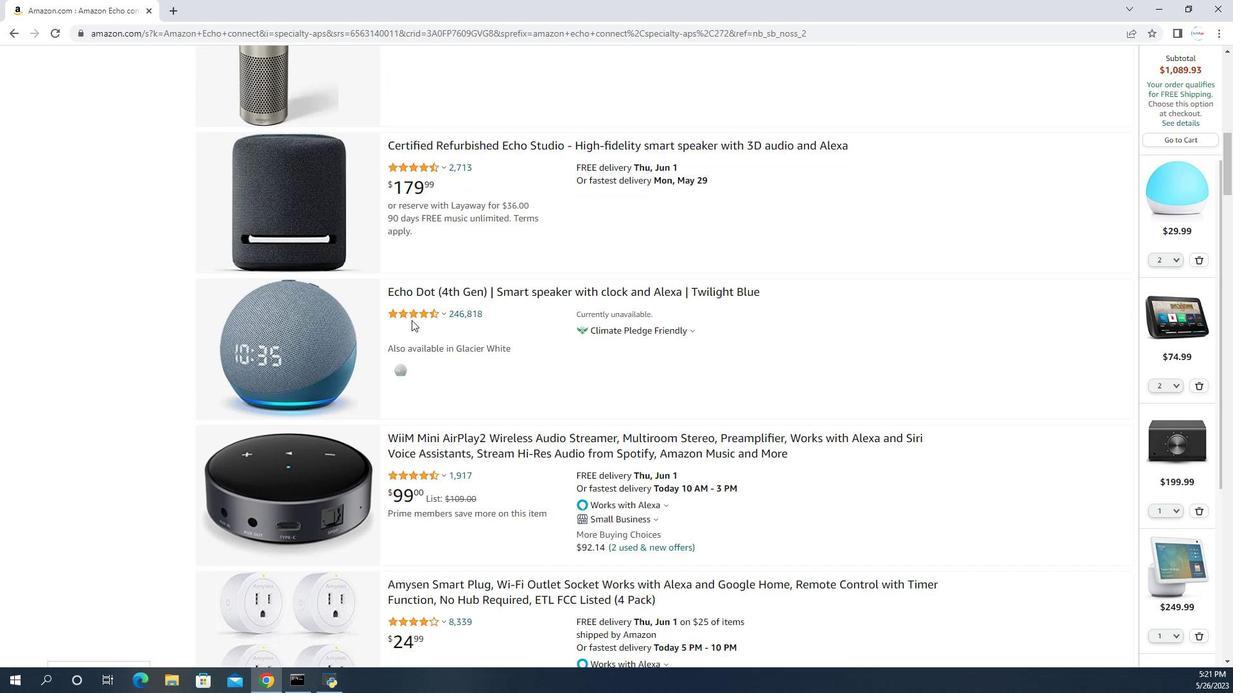 
Action: Mouse scrolled (411, 323) with delta (0, 0)
Screenshot: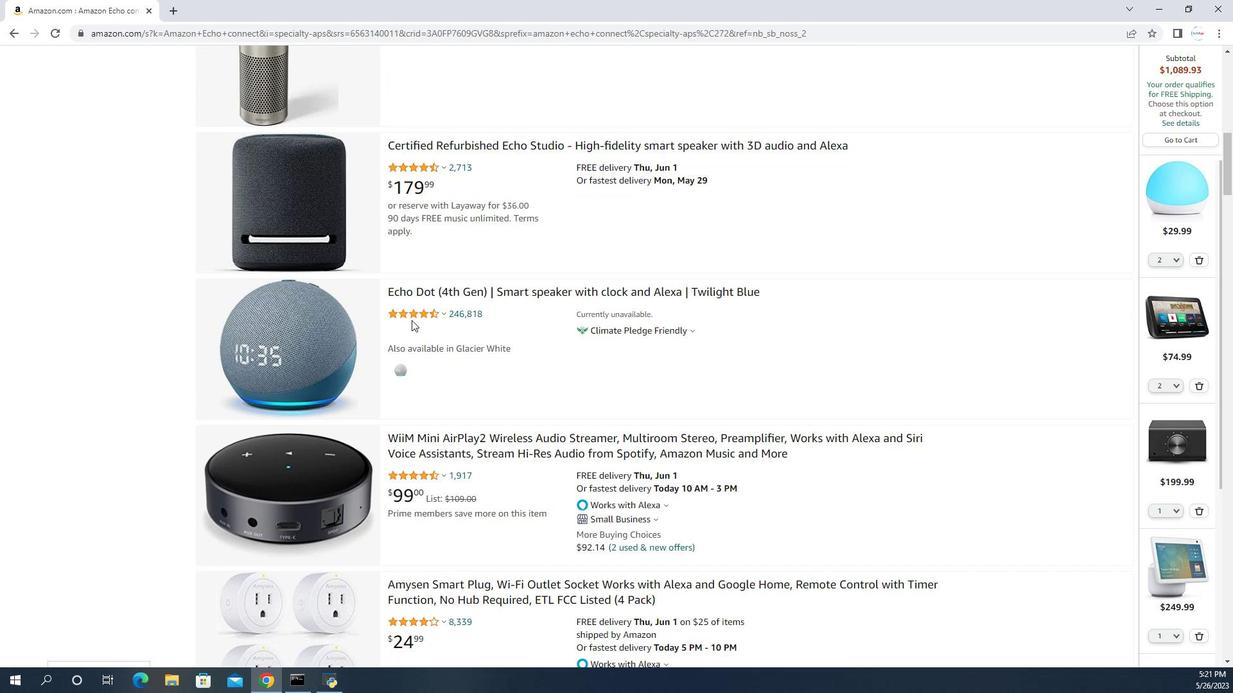 
Action: Mouse scrolled (411, 323) with delta (0, 0)
Screenshot: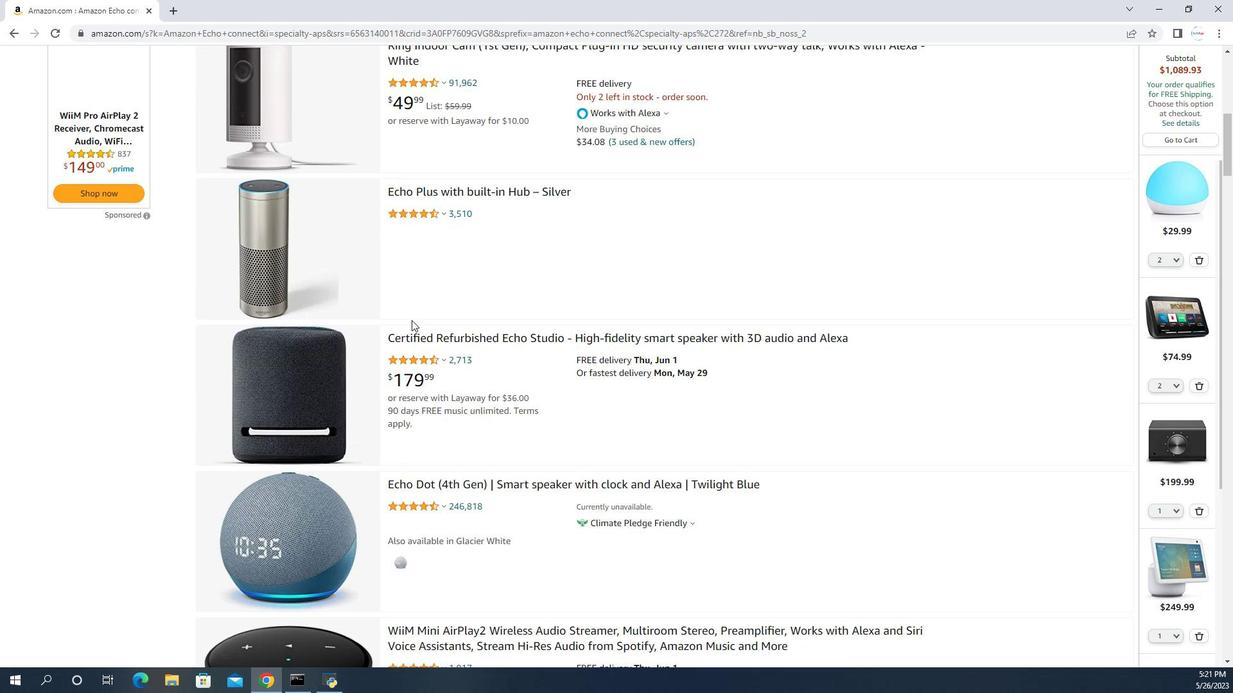 
Action: Mouse scrolled (411, 323) with delta (0, 0)
Screenshot: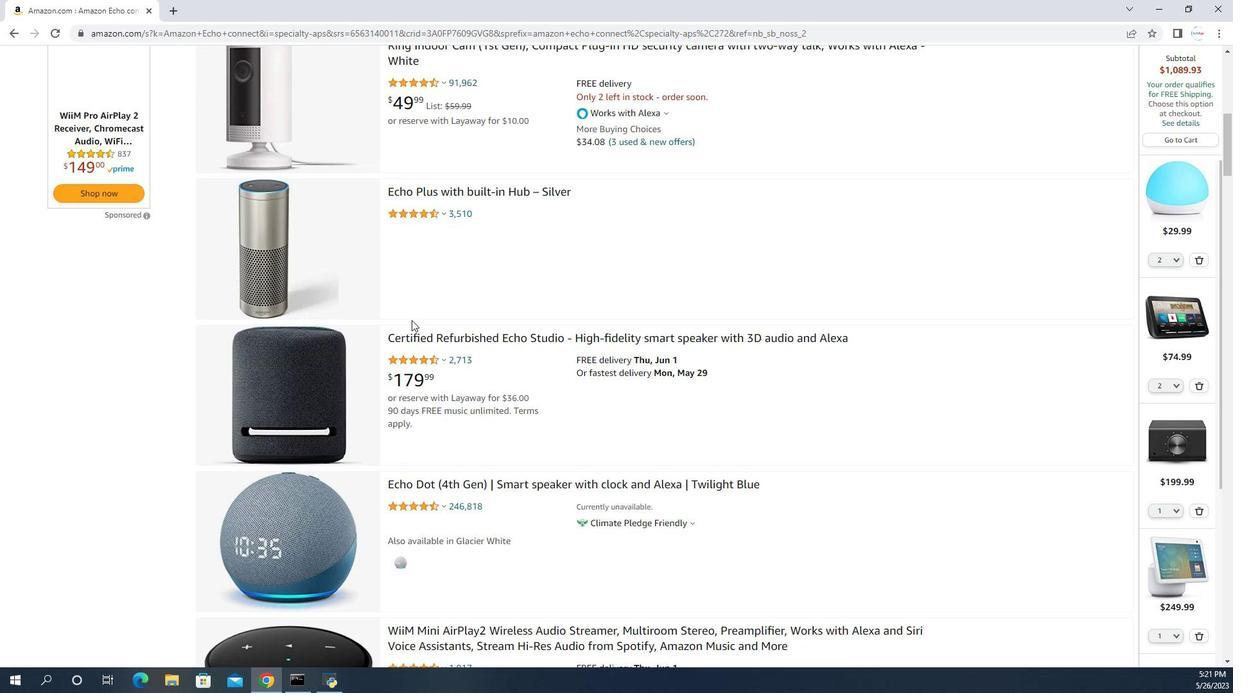 
Action: Mouse scrolled (411, 323) with delta (0, 0)
Screenshot: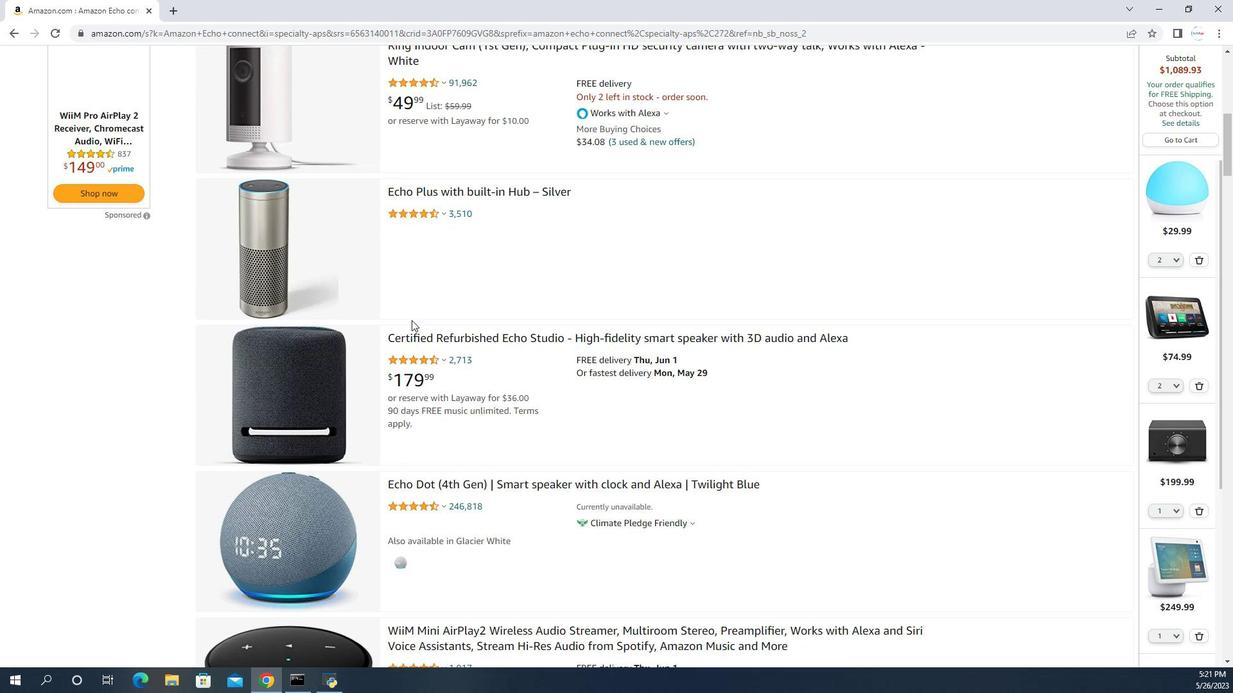 
Action: Mouse scrolled (411, 323) with delta (0, 0)
Screenshot: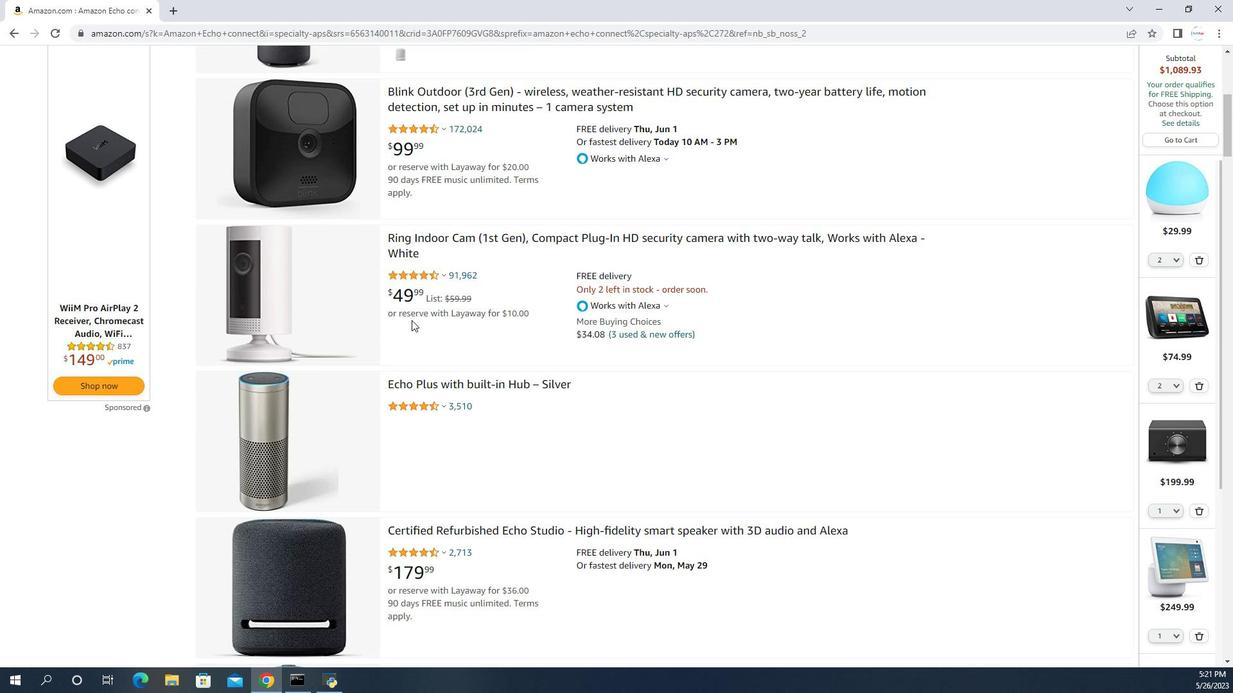 
Action: Mouse scrolled (411, 323) with delta (0, 0)
Screenshot: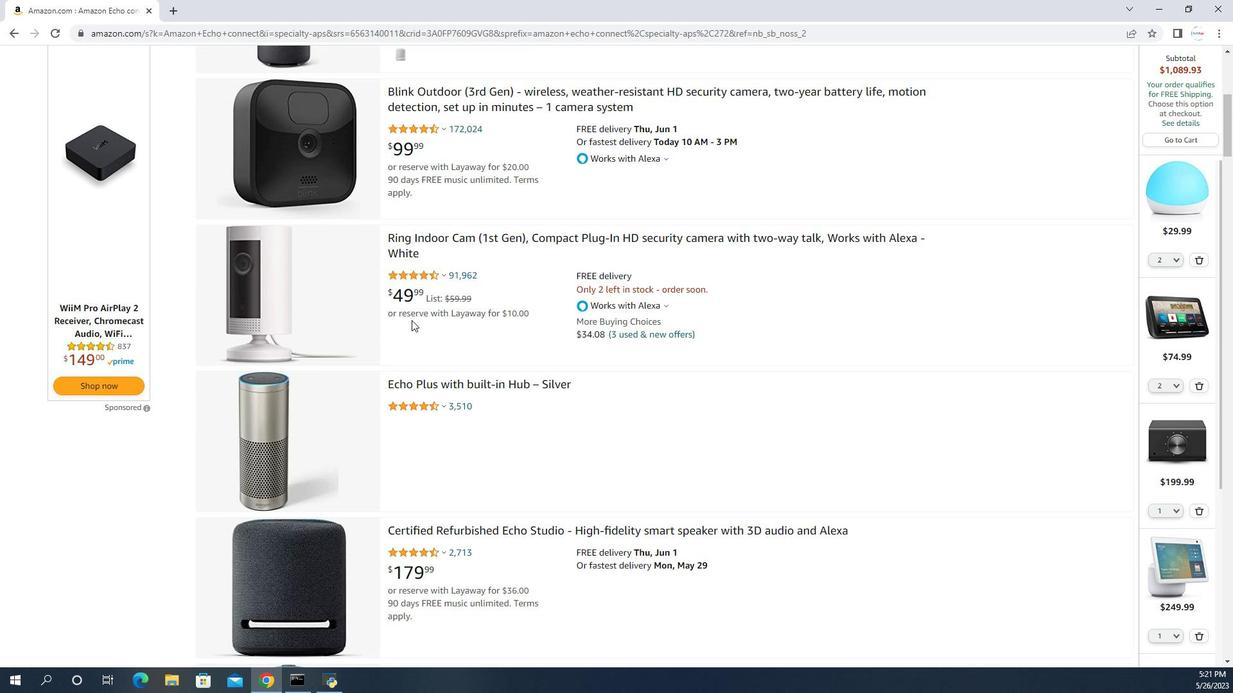 
Action: Mouse scrolled (411, 323) with delta (0, 0)
Screenshot: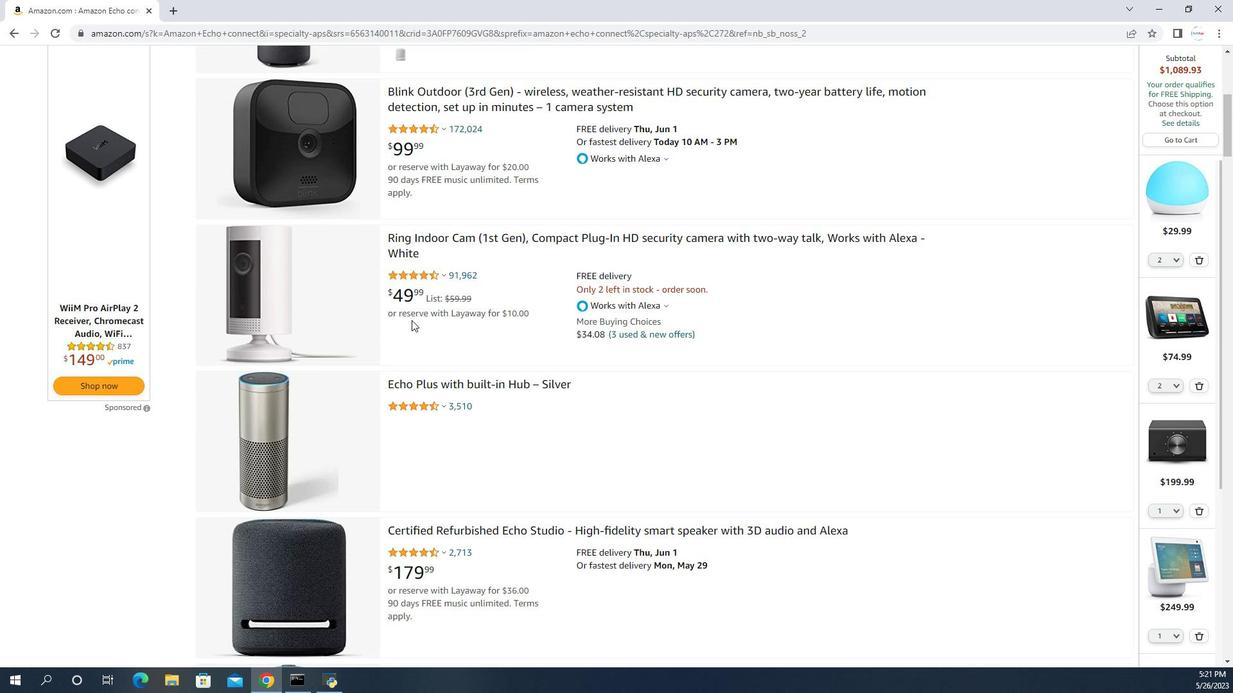 
Action: Mouse scrolled (411, 323) with delta (0, 0)
Screenshot: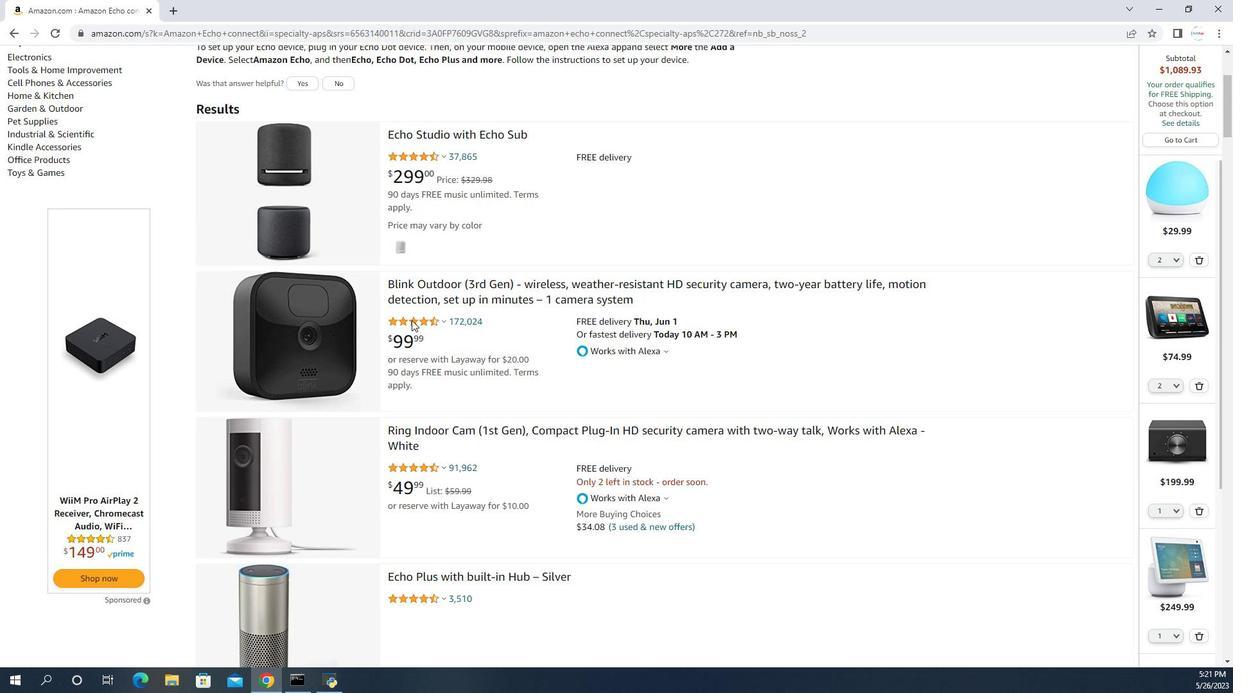 
Action: Mouse scrolled (411, 323) with delta (0, 0)
Screenshot: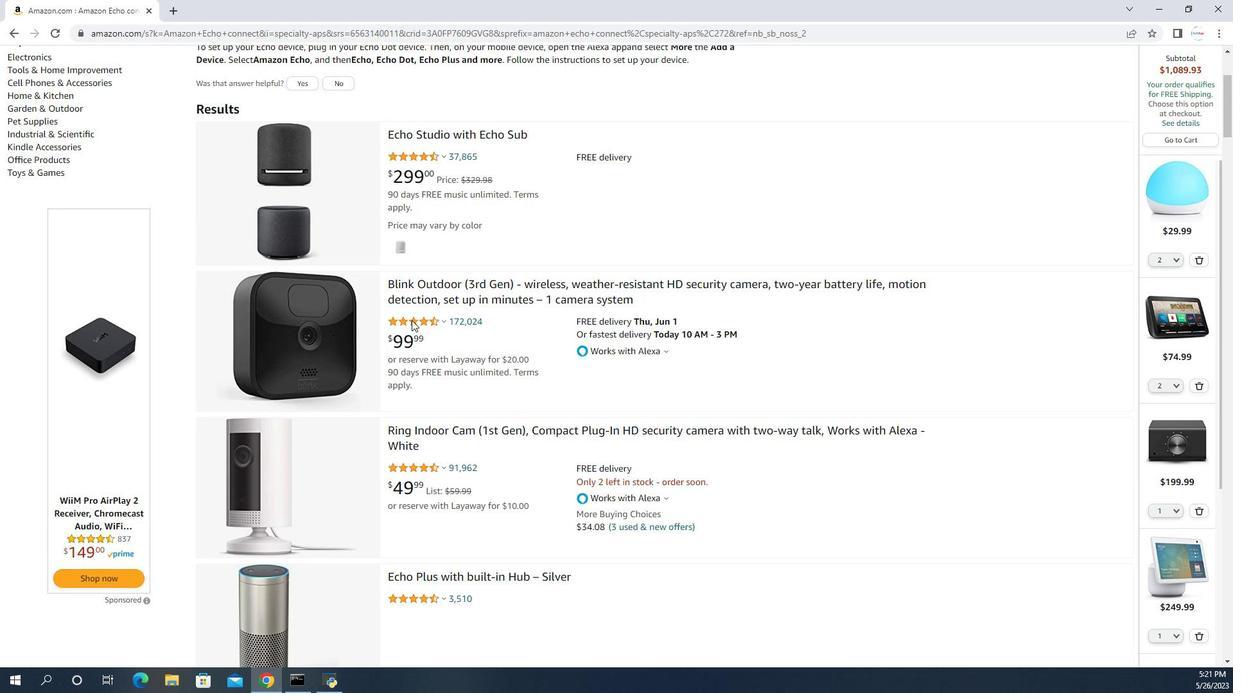 
Action: Mouse moved to (351, 195)
Screenshot: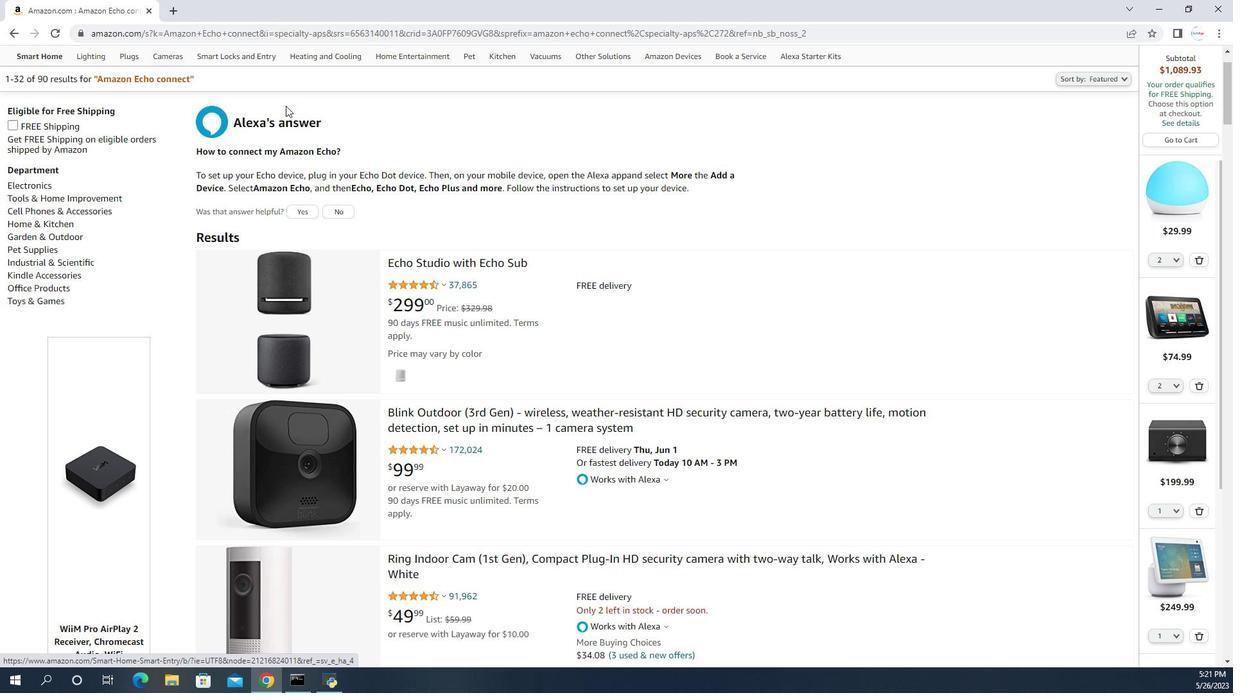 
Action: Mouse scrolled (351, 196) with delta (0, 0)
Screenshot: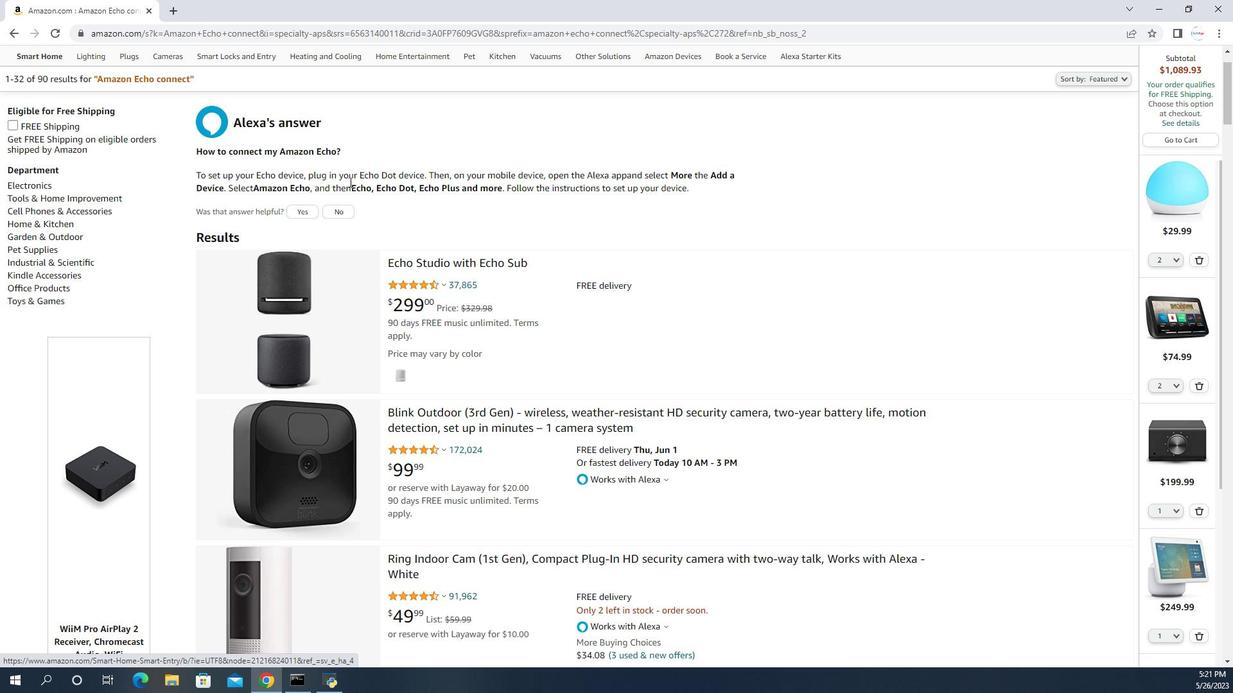 
Action: Mouse scrolled (351, 196) with delta (0, 0)
Screenshot: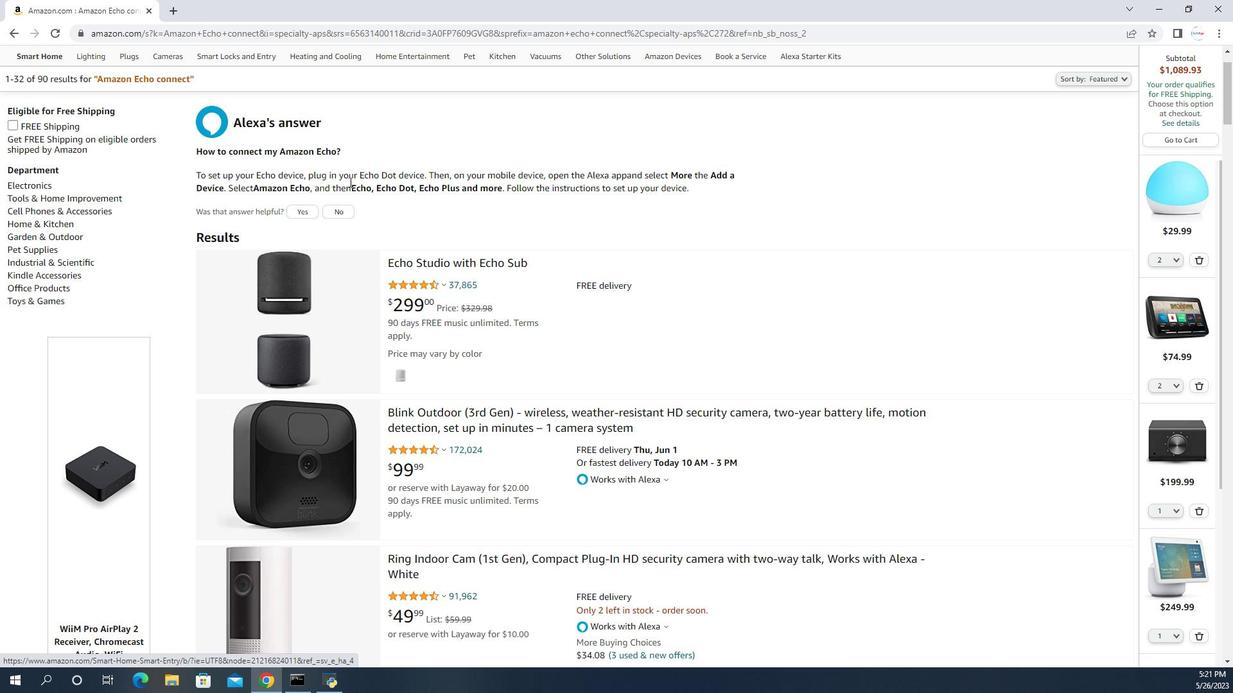 
Action: Mouse scrolled (351, 196) with delta (0, 0)
Screenshot: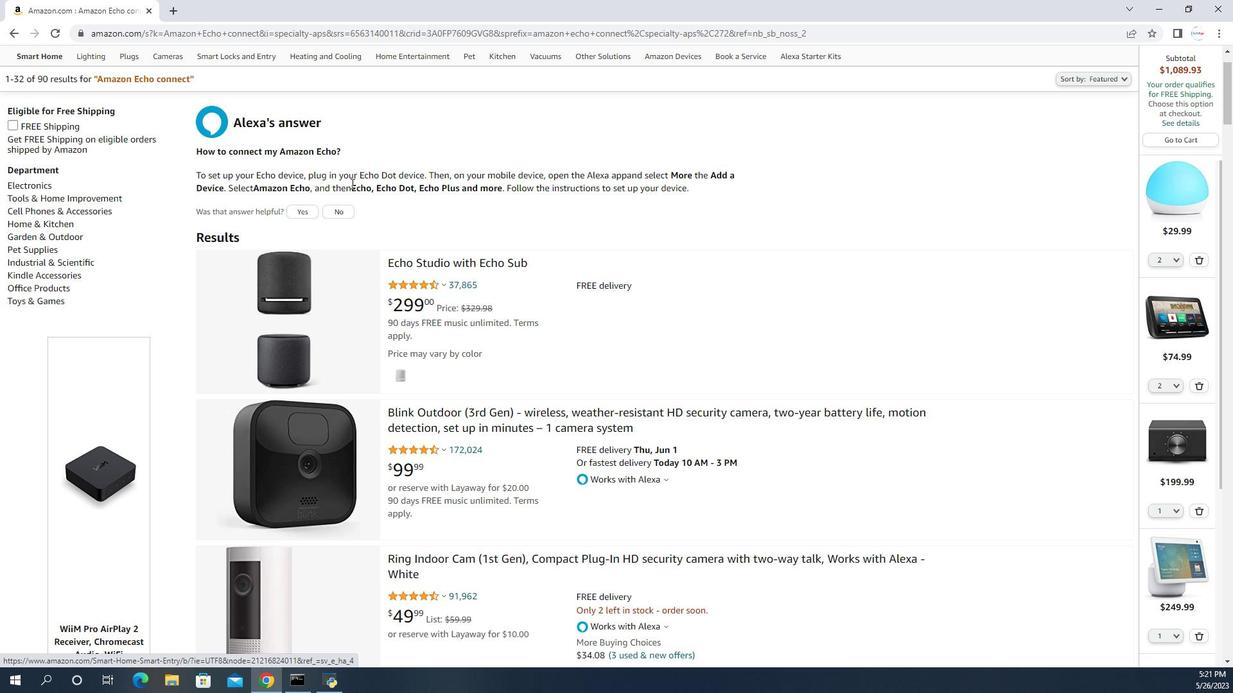 
Action: Mouse scrolled (351, 196) with delta (0, 0)
Screenshot: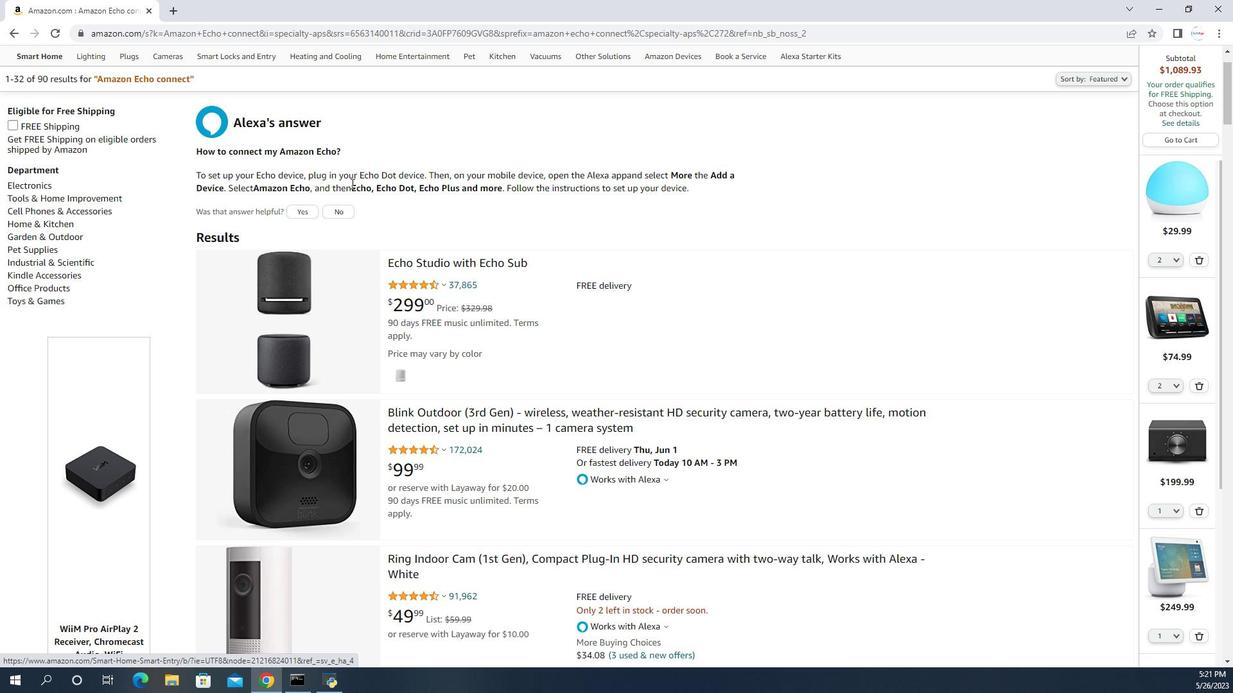 
Action: Mouse moved to (384, 82)
Screenshot: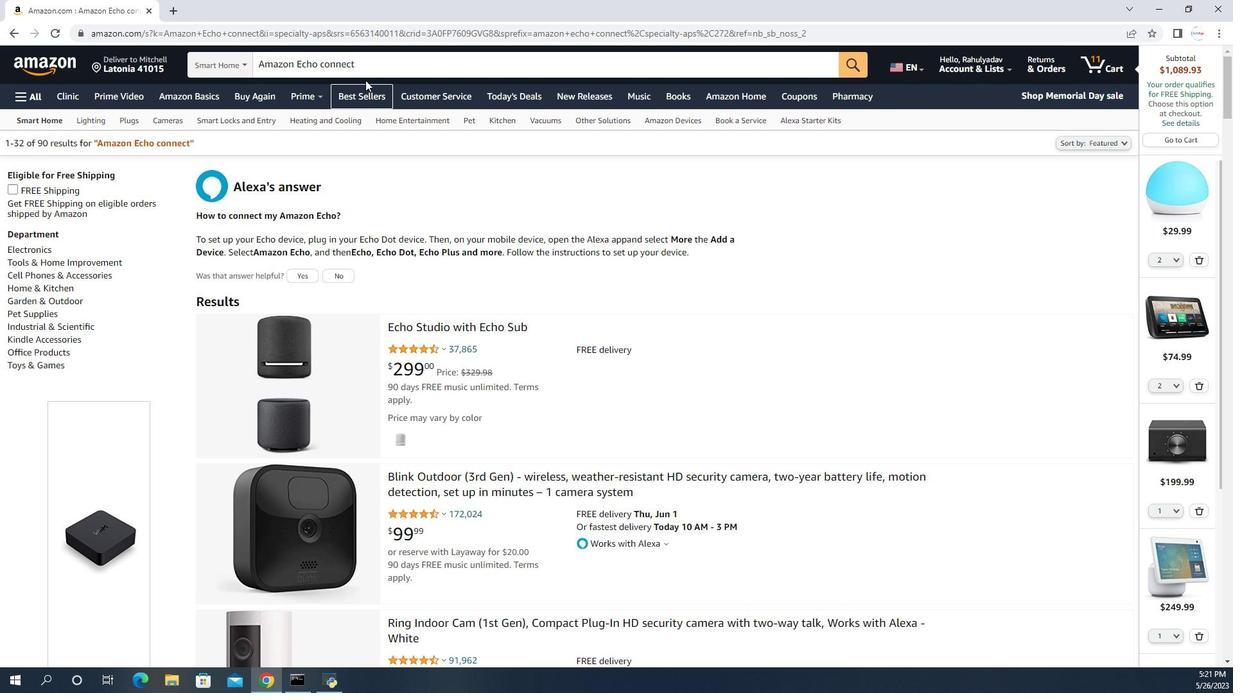 
Action: Mouse pressed left at (384, 82)
Screenshot: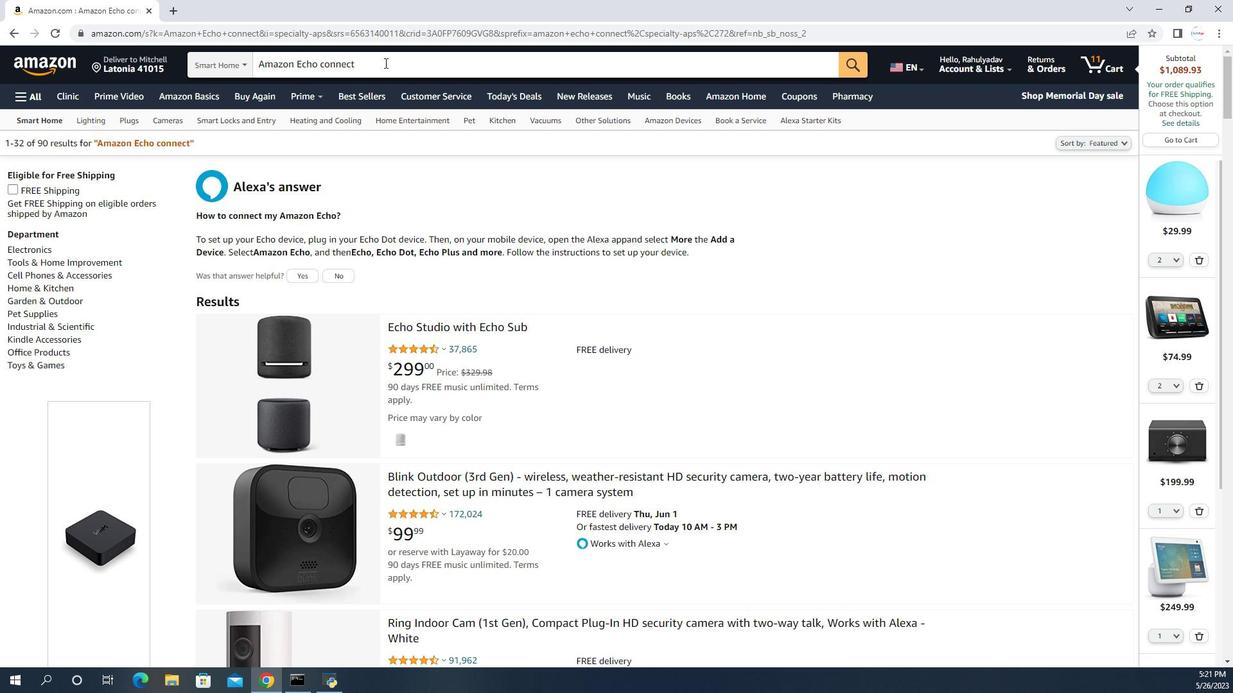 
Action: Mouse pressed left at (384, 82)
Screenshot: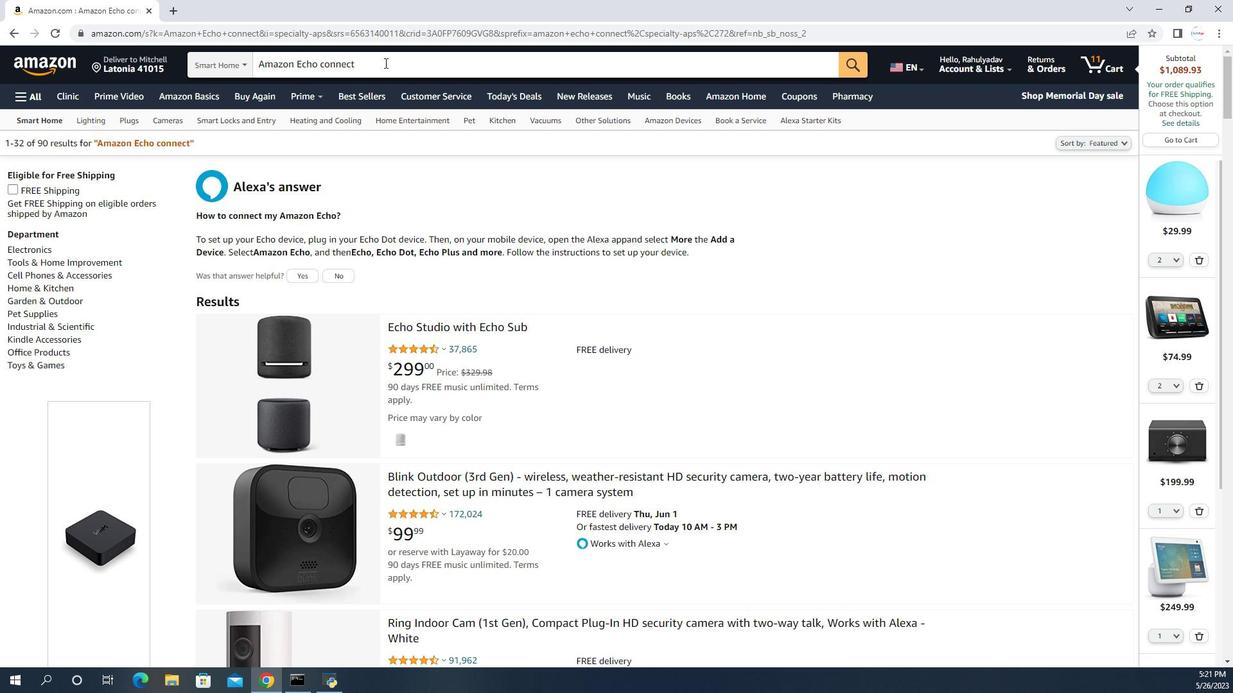 
Action: Mouse pressed left at (384, 82)
Screenshot: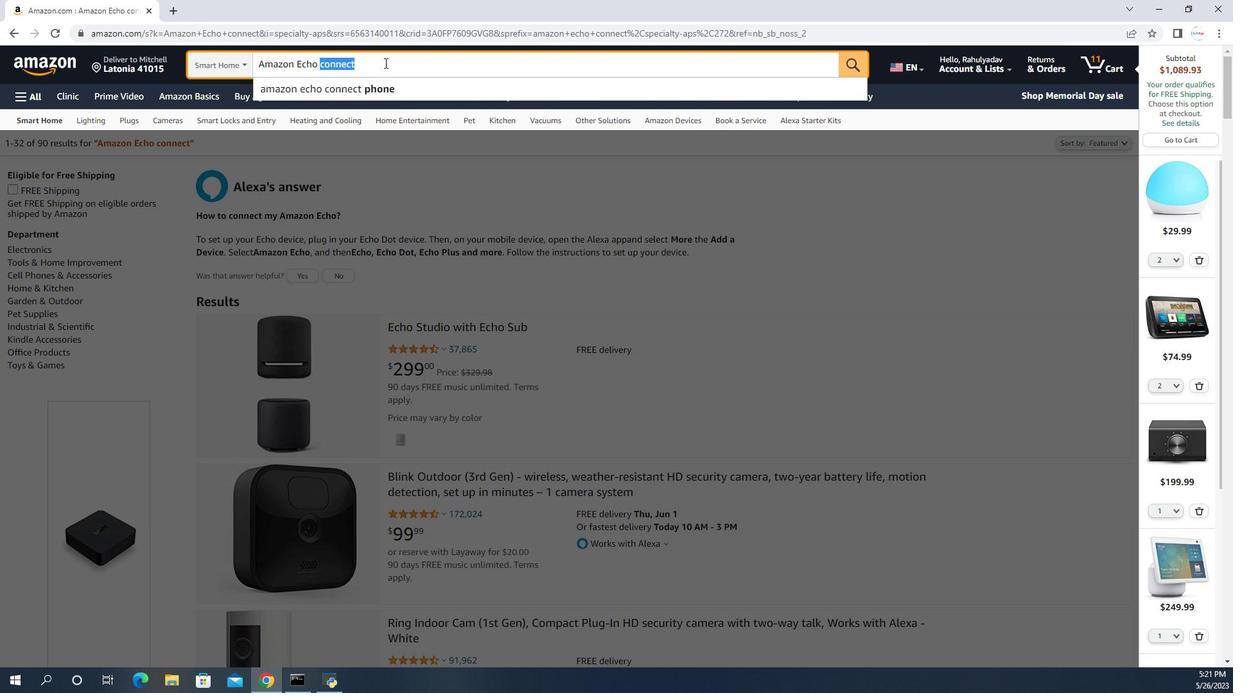 
Action: Key pressed <Key.space>home<Key.space>phone<Key.space>system<Key.space>with<Key.space>alexa<Key.enter>
Screenshot: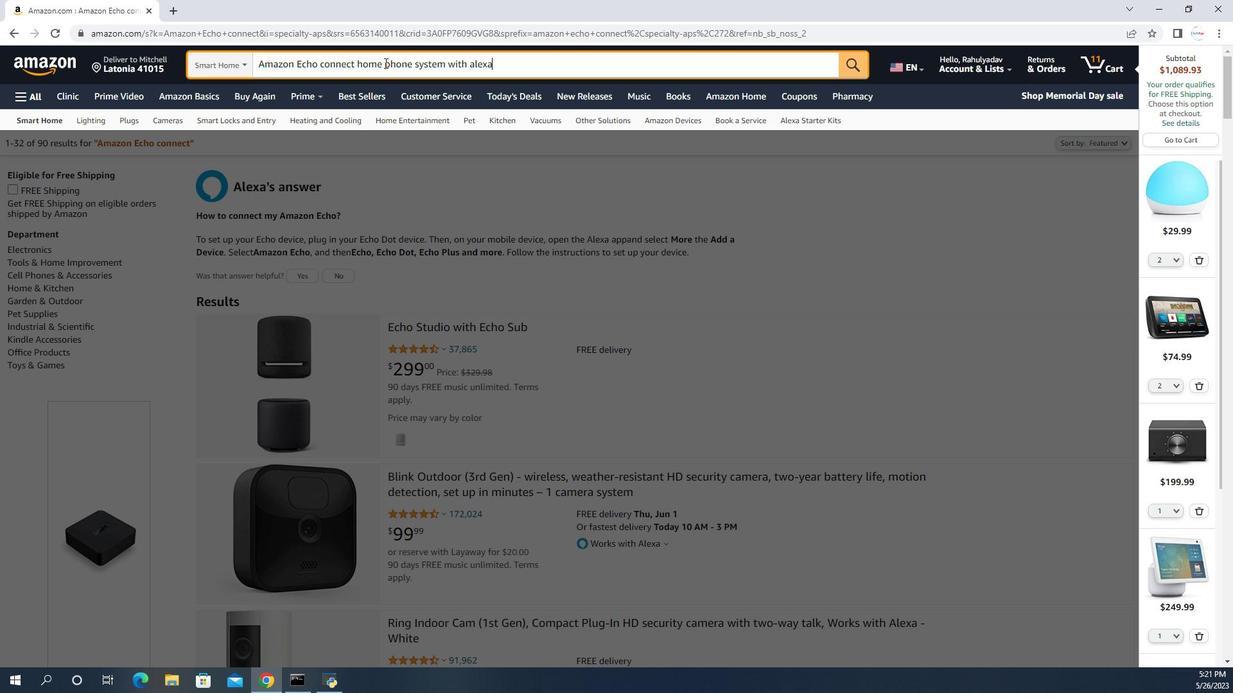 
Action: Mouse moved to (360, 235)
Screenshot: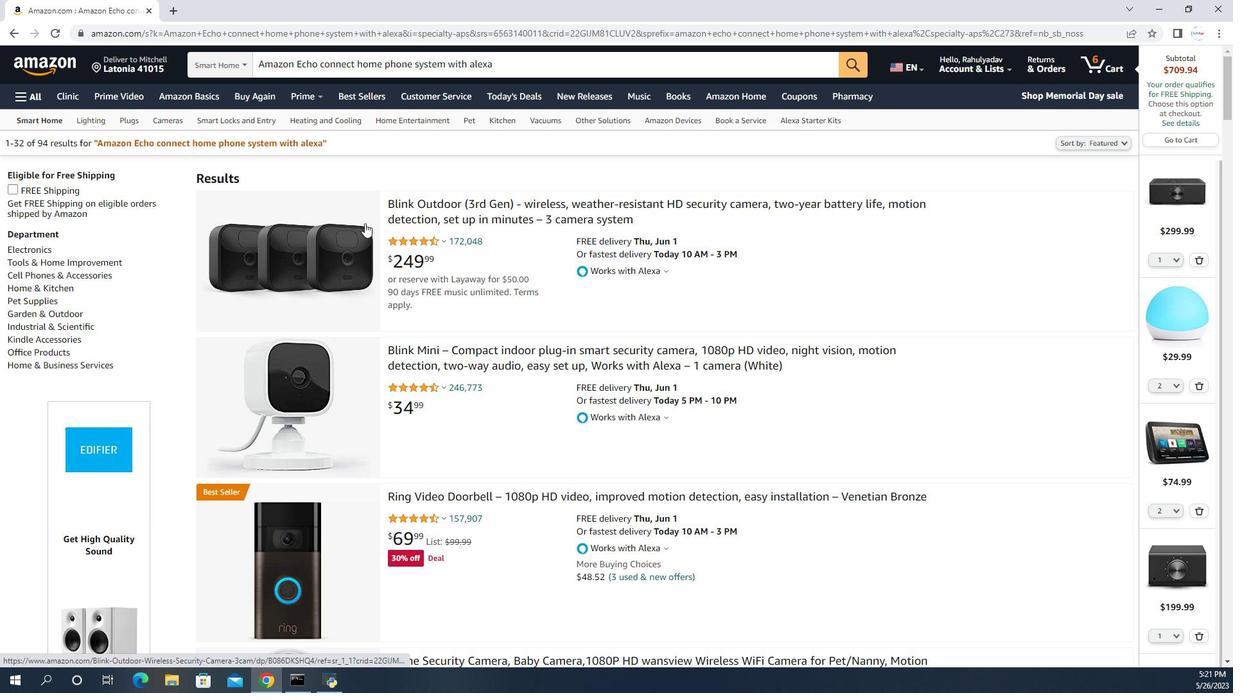 
Action: Mouse scrolled (360, 235) with delta (0, 0)
Screenshot: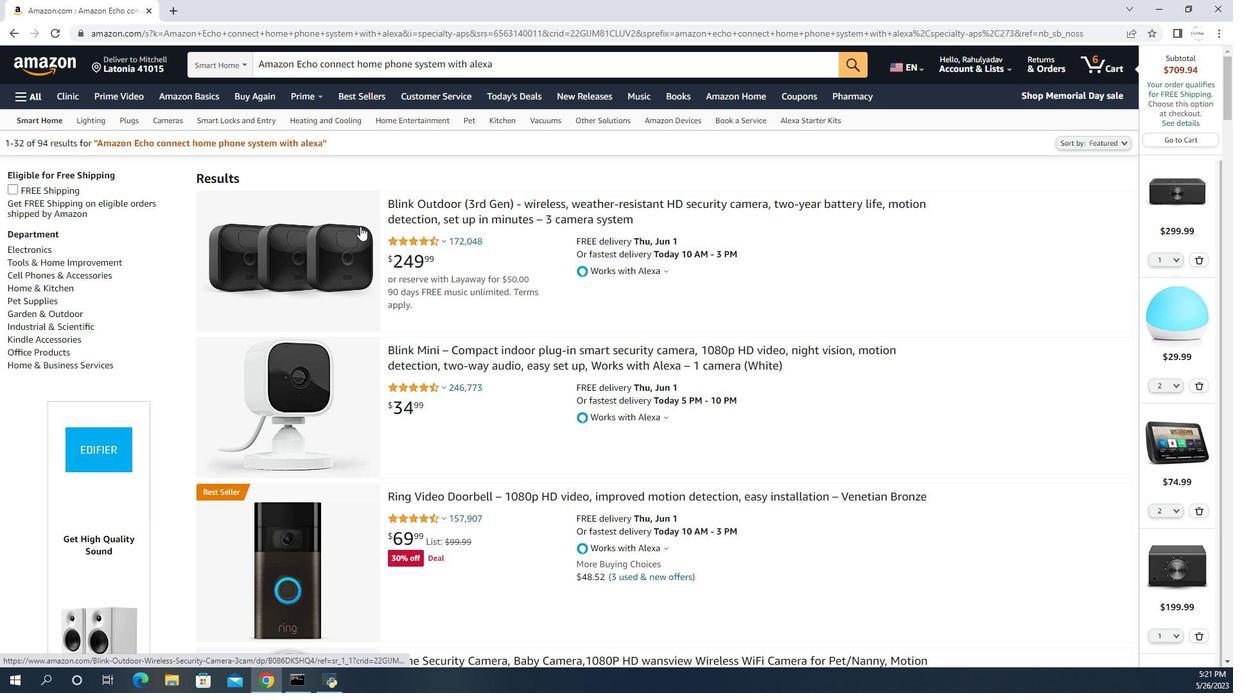 
Action: Mouse scrolled (360, 235) with delta (0, 0)
Screenshot: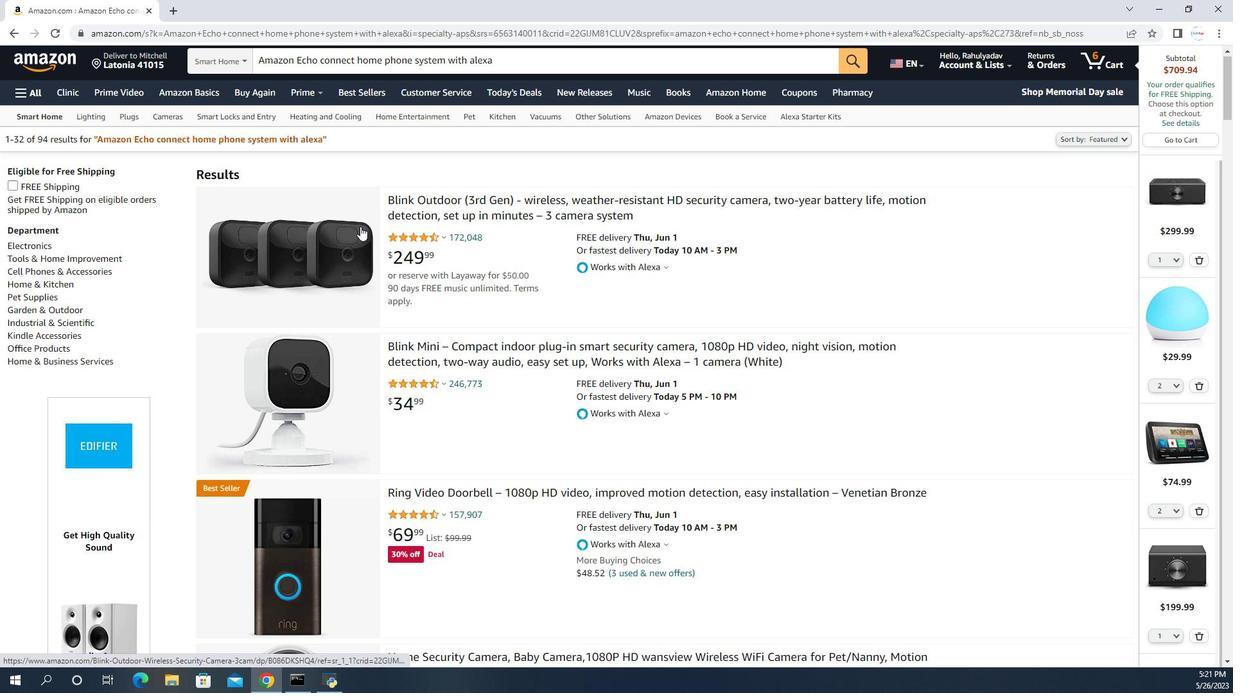 
Action: Mouse scrolled (360, 236) with delta (0, 0)
Screenshot: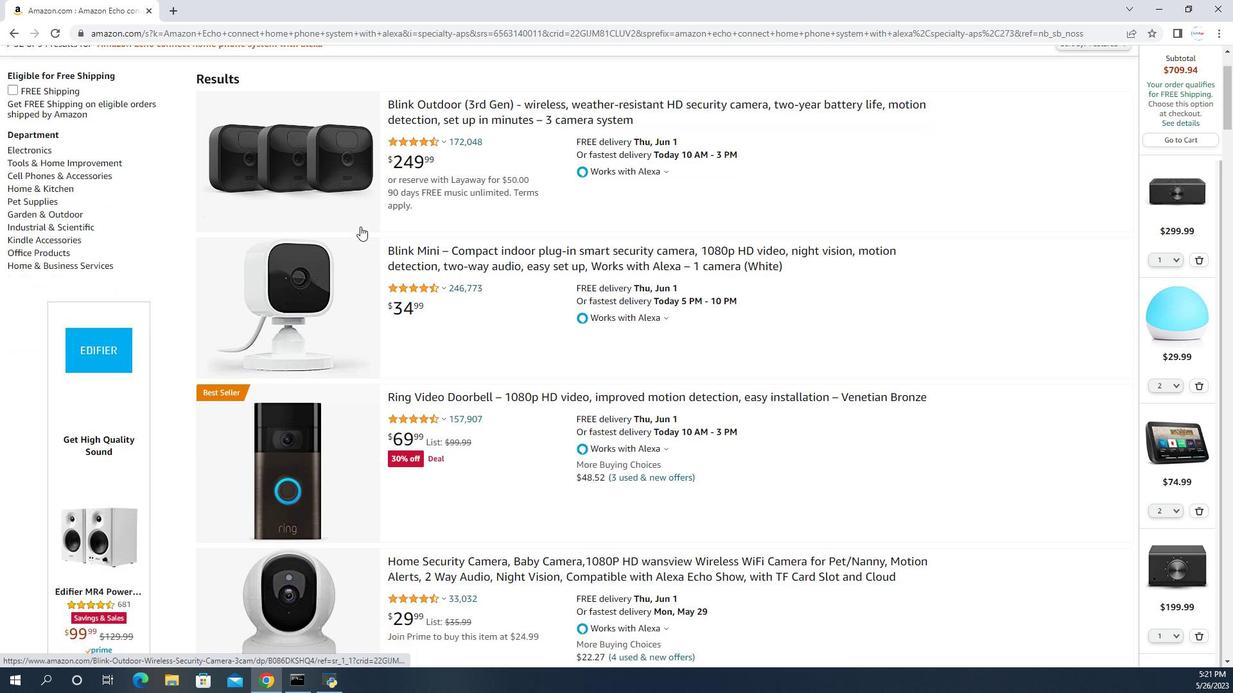 
Action: Mouse scrolled (360, 236) with delta (0, 0)
Screenshot: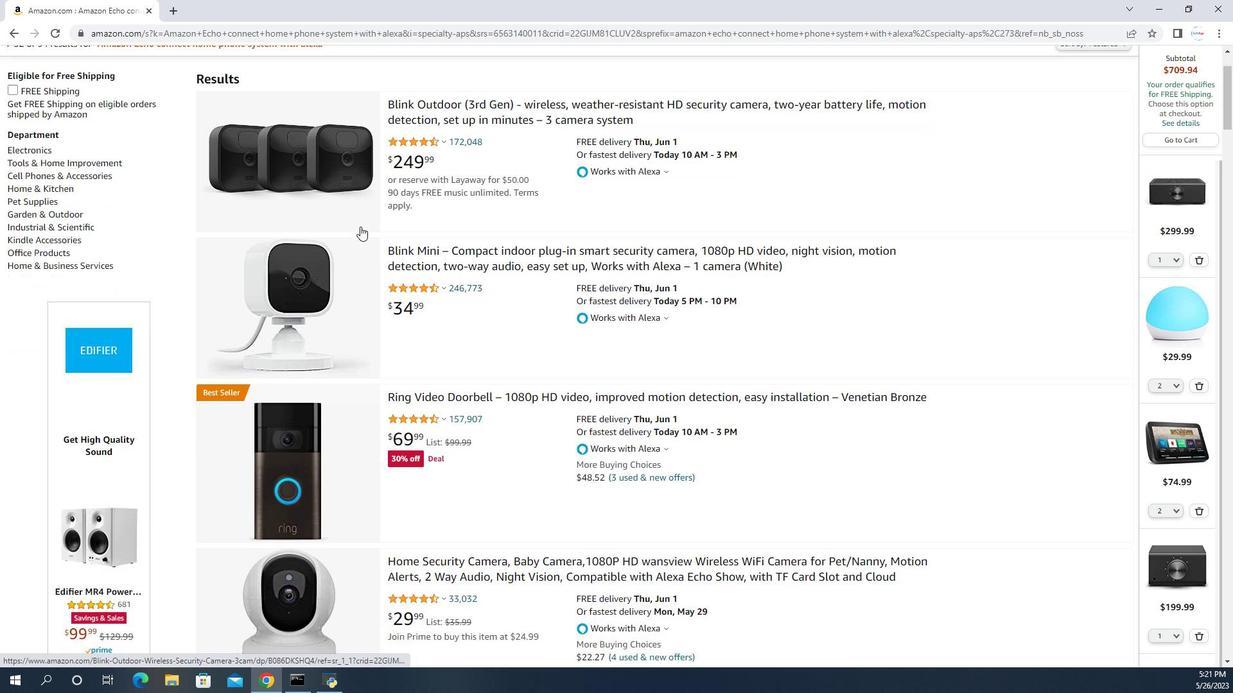 
Action: Mouse moved to (496, 377)
Screenshot: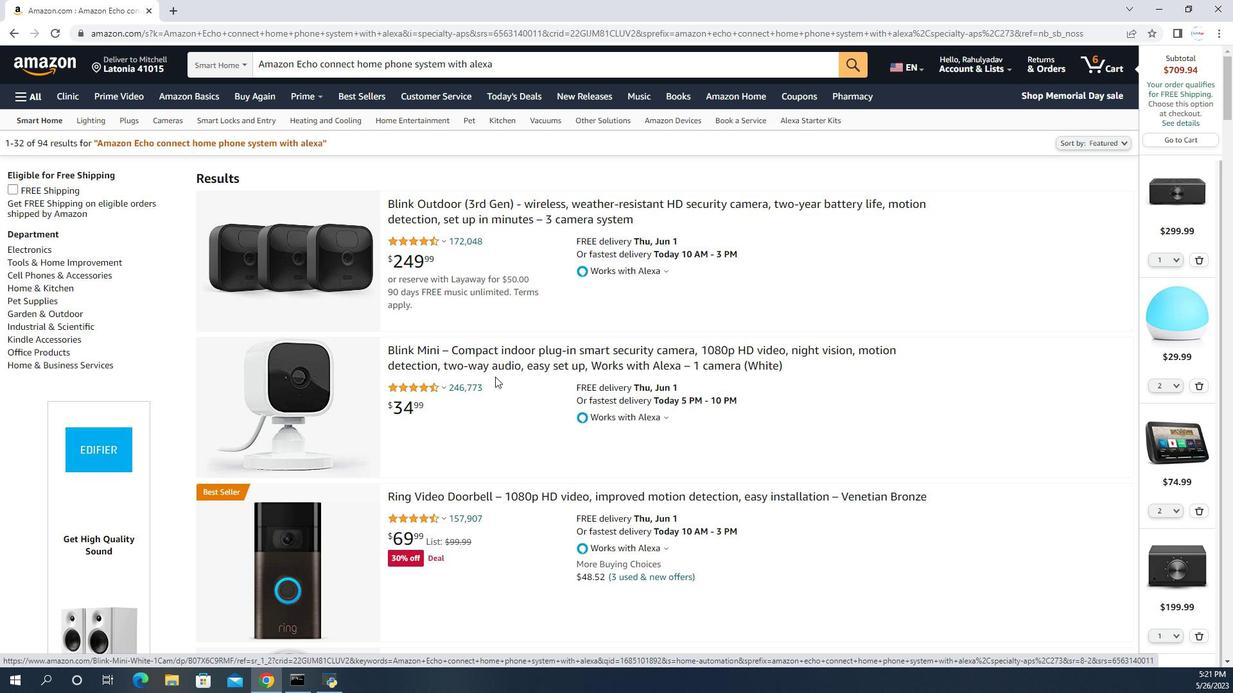 
Action: Mouse scrolled (496, 376) with delta (0, 0)
Screenshot: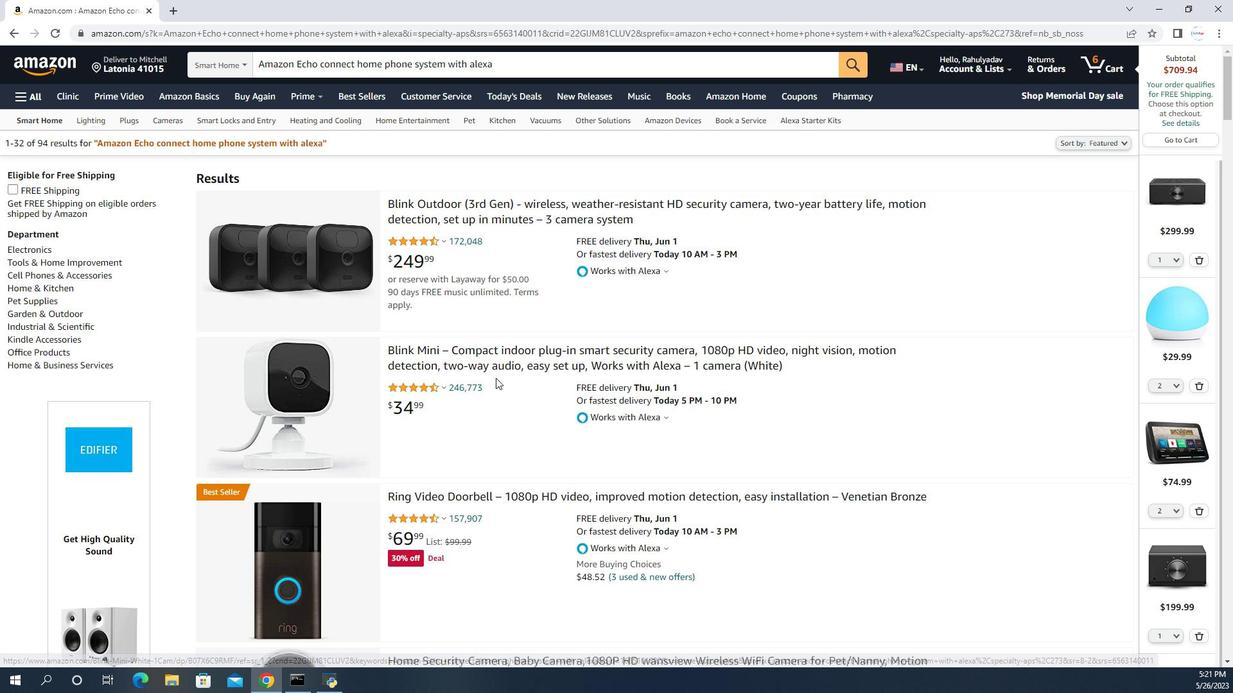 
Action: Mouse scrolled (496, 376) with delta (0, 0)
Screenshot: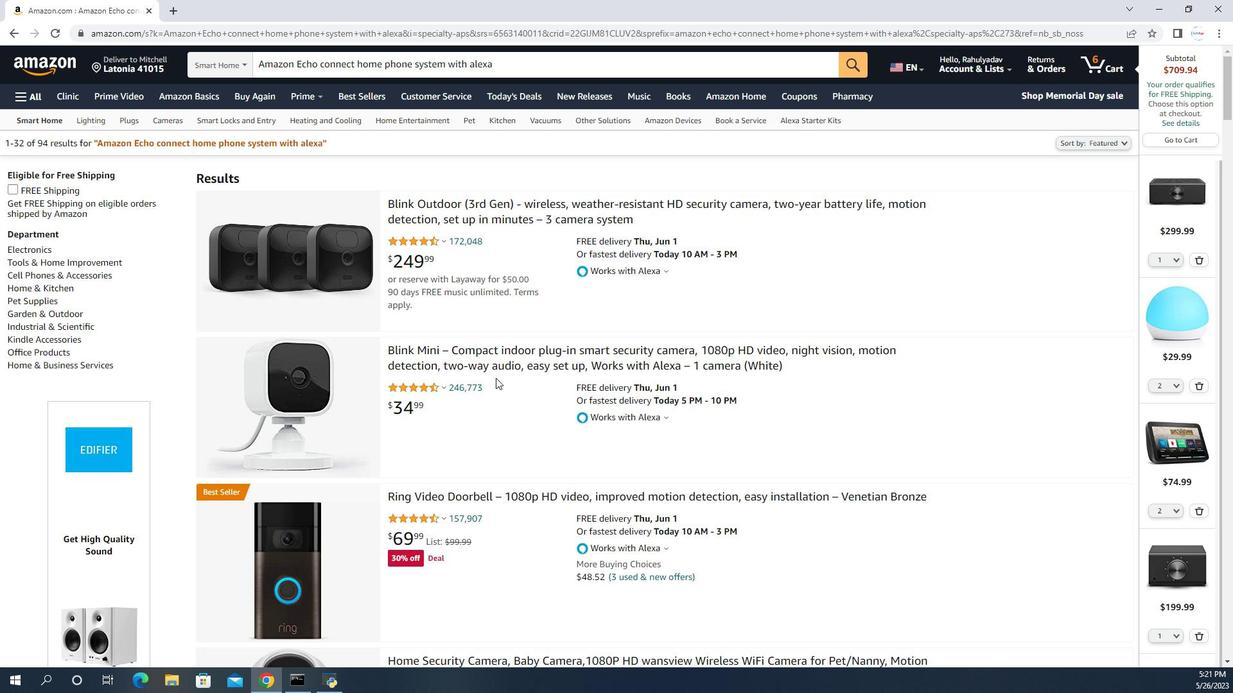 
Action: Mouse scrolled (496, 376) with delta (0, 0)
Screenshot: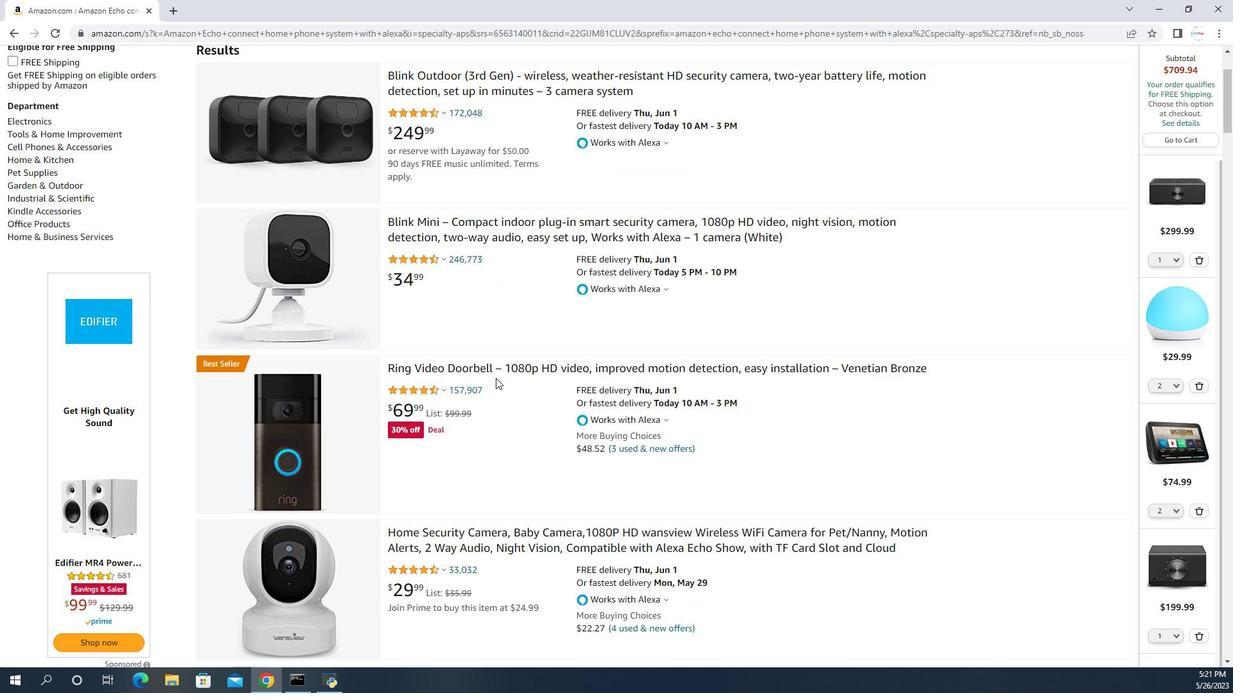 
Action: Mouse scrolled (496, 376) with delta (0, 0)
Screenshot: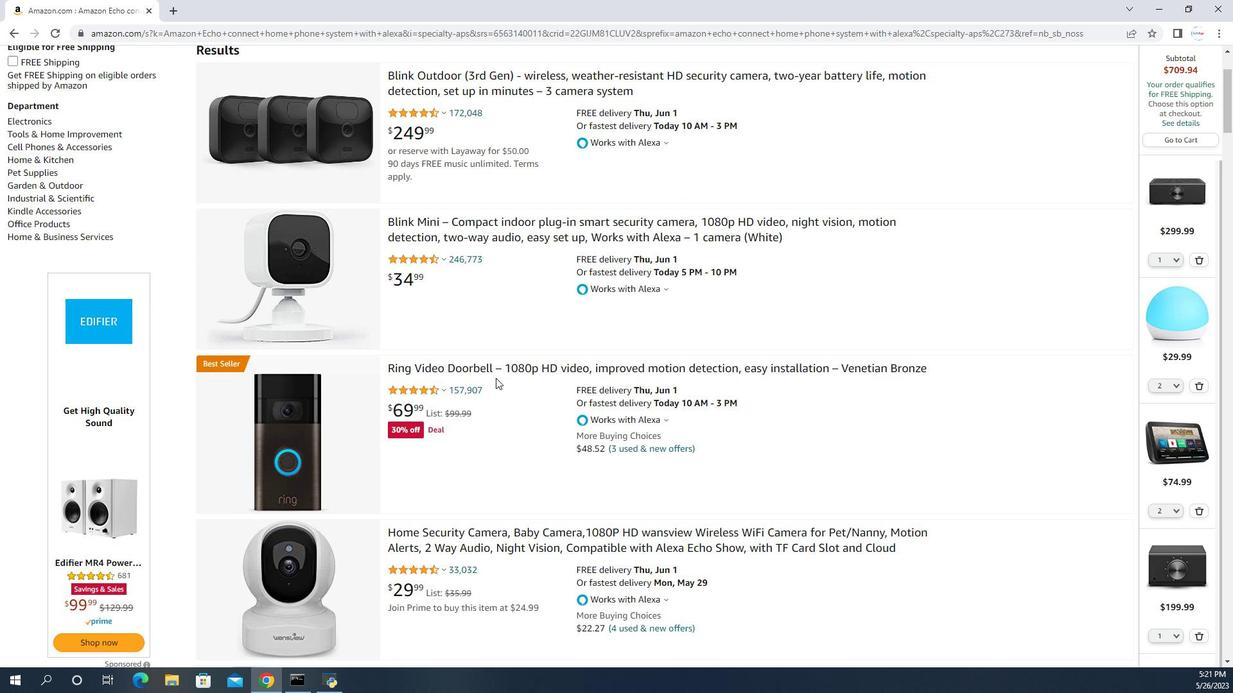 
Action: Mouse scrolled (496, 376) with delta (0, 0)
Screenshot: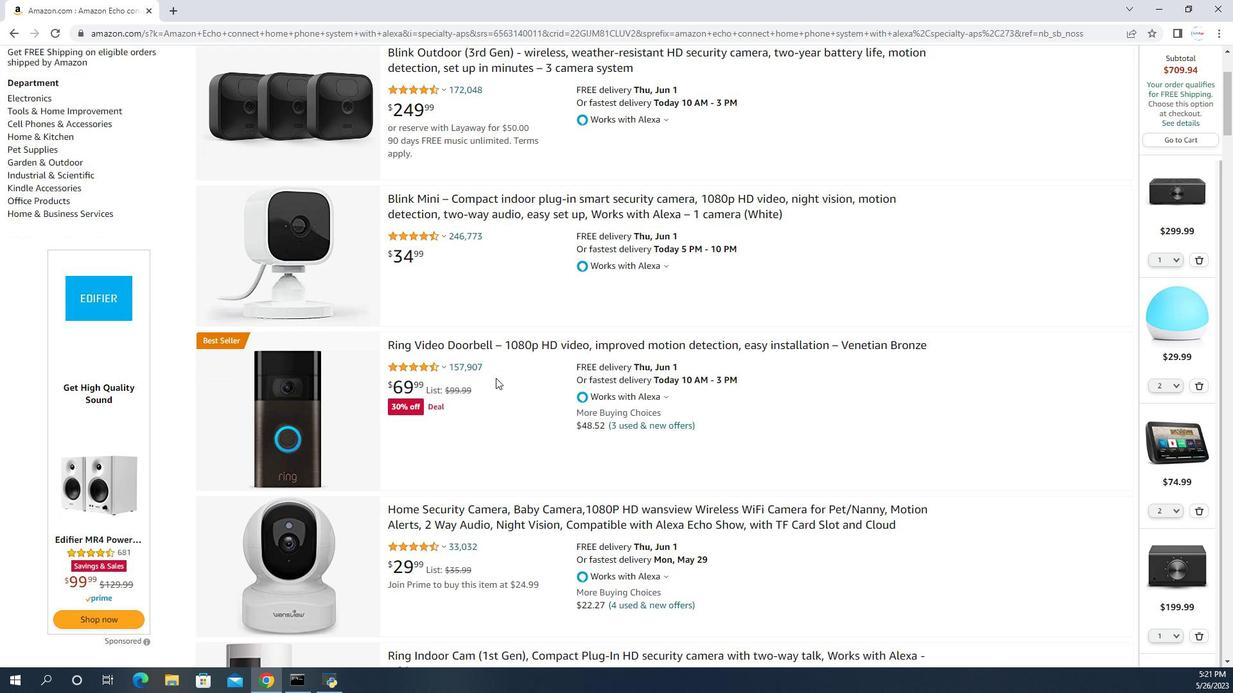 
Action: Mouse scrolled (496, 377) with delta (0, 0)
Screenshot: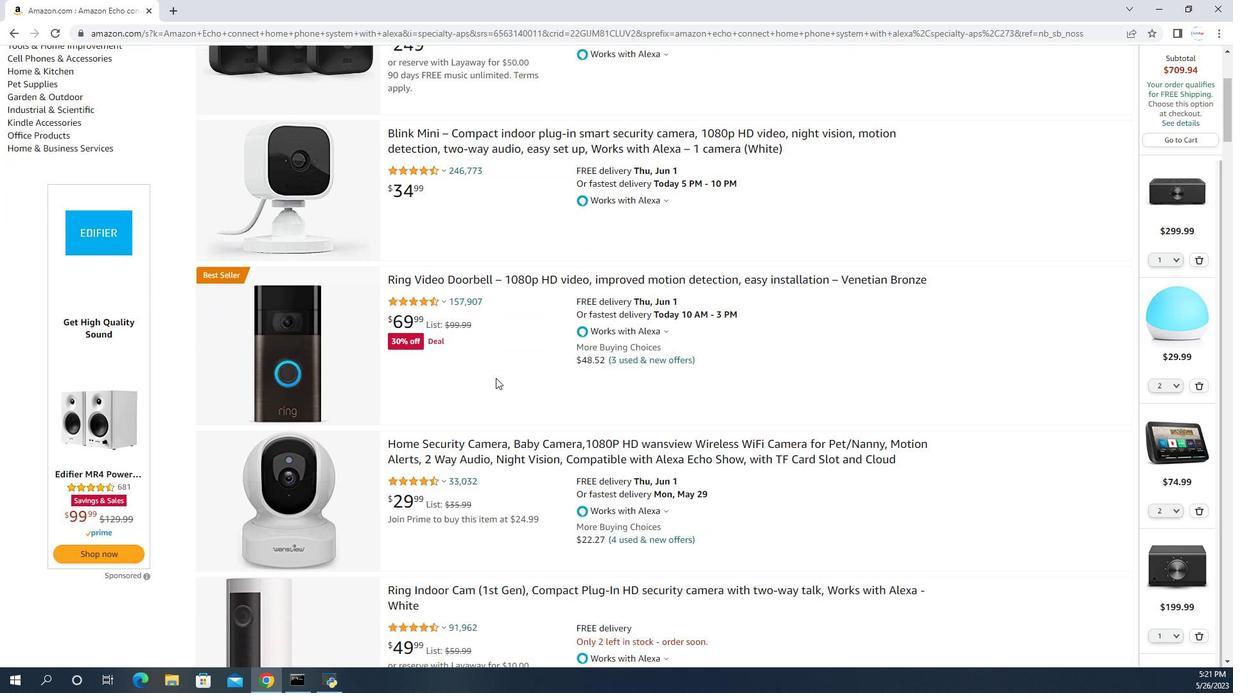 
Action: Mouse scrolled (496, 376) with delta (0, 0)
Screenshot: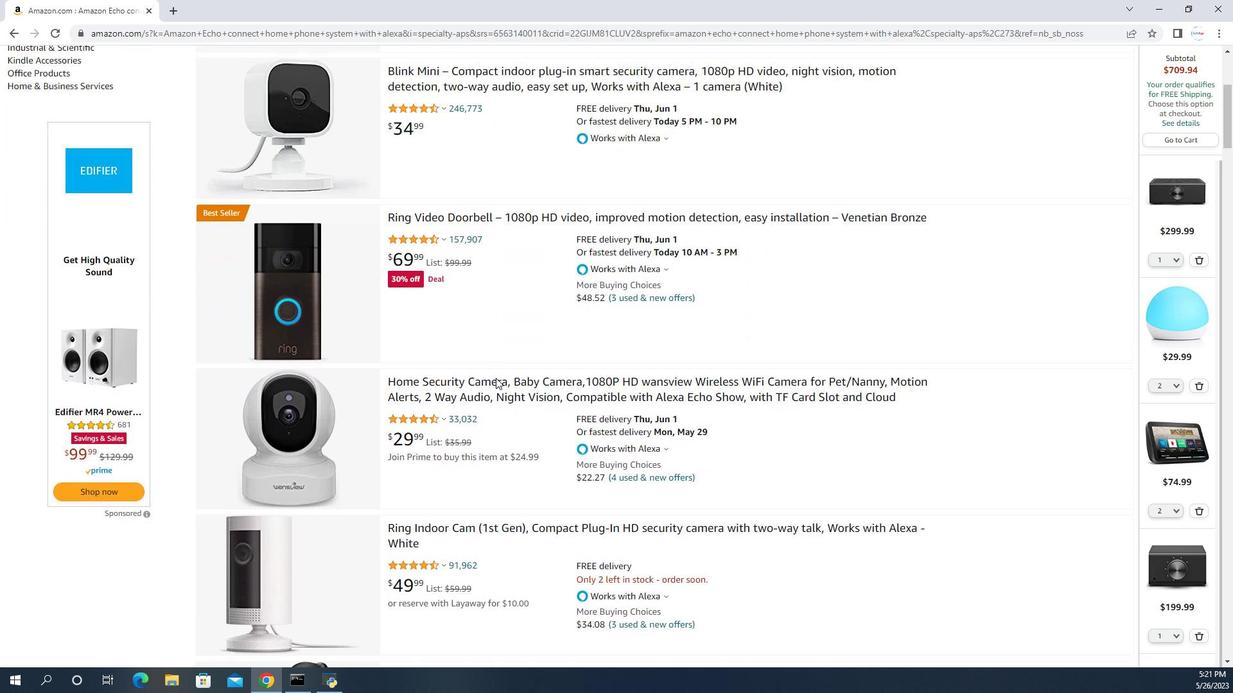 
Action: Mouse scrolled (496, 376) with delta (0, 0)
Screenshot: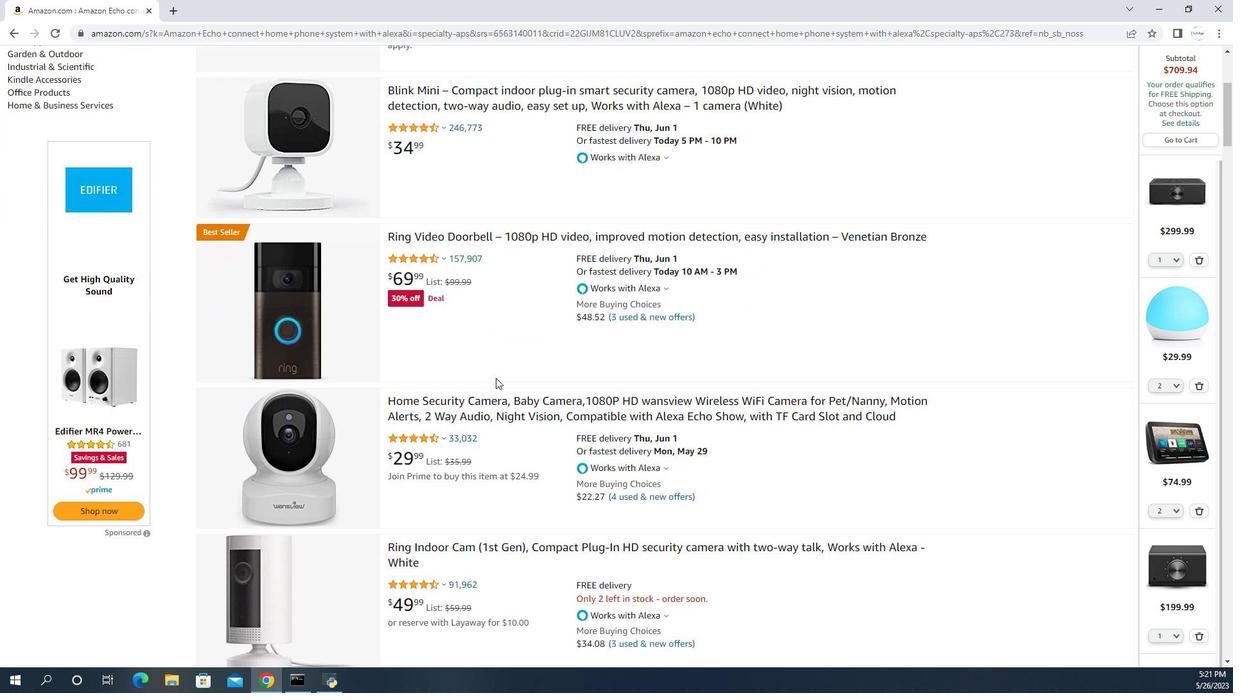 
Action: Mouse scrolled (496, 376) with delta (0, 0)
Screenshot: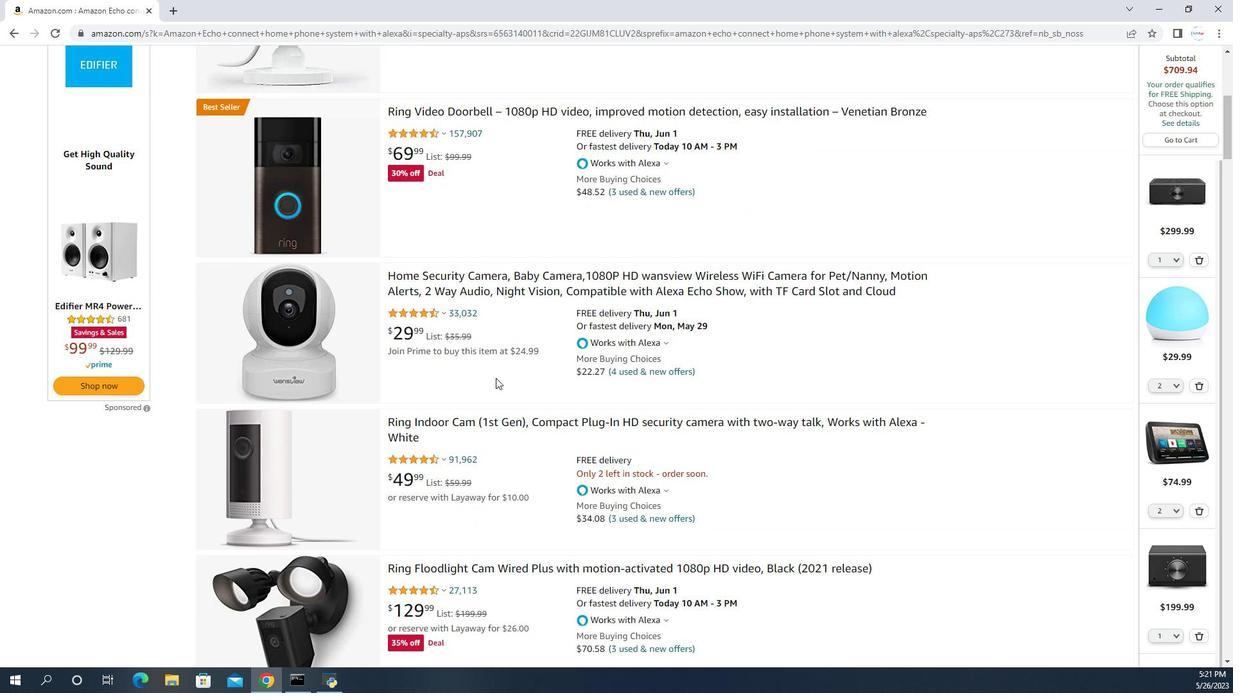 
Action: Mouse scrolled (496, 376) with delta (0, 0)
Screenshot: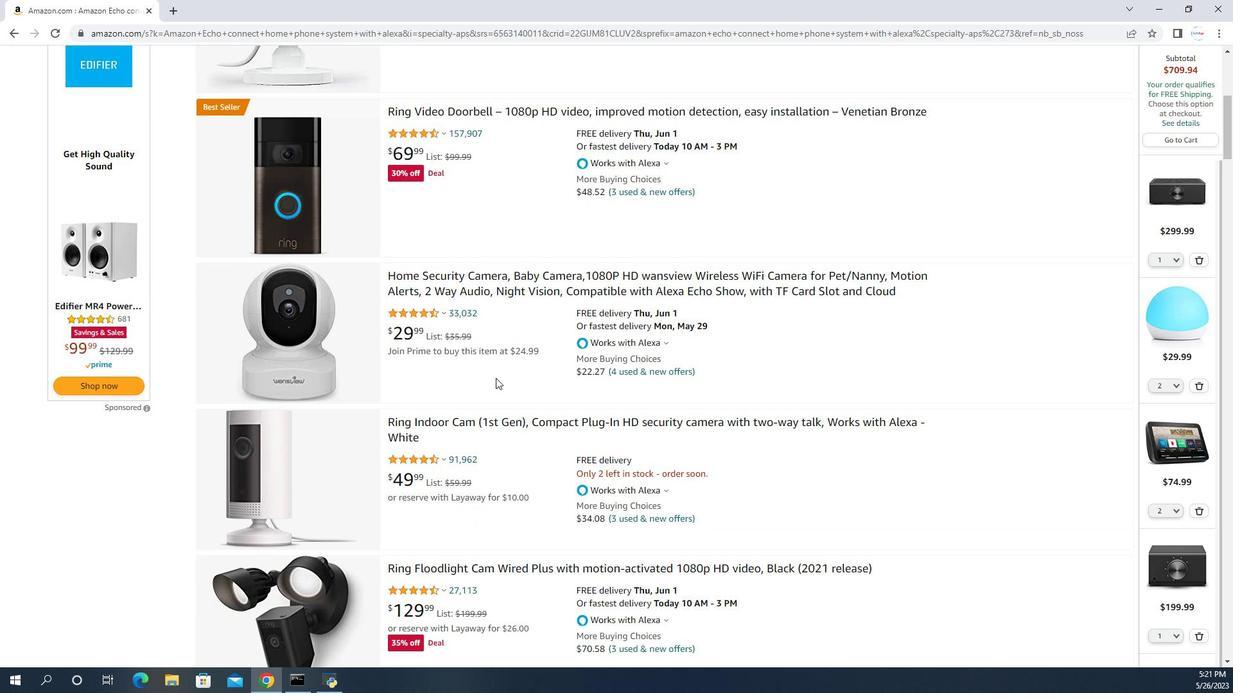 
Action: Mouse scrolled (496, 376) with delta (0, 0)
Screenshot: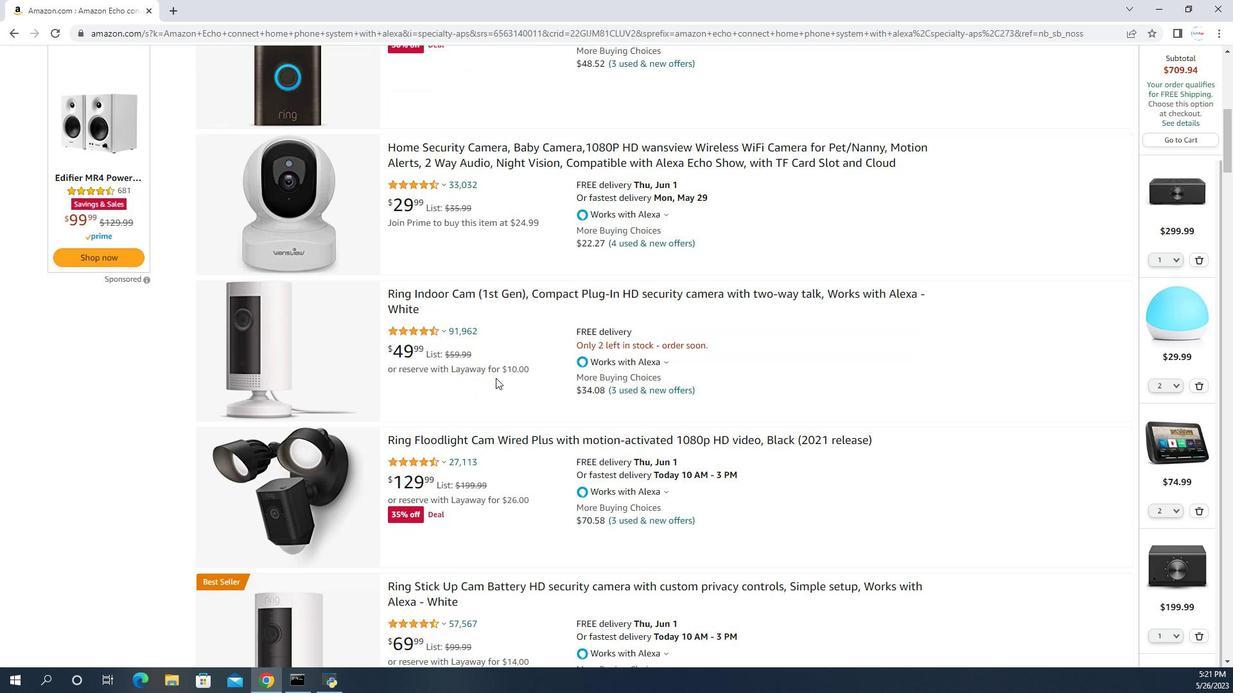 
Action: Mouse scrolled (496, 376) with delta (0, 0)
Screenshot: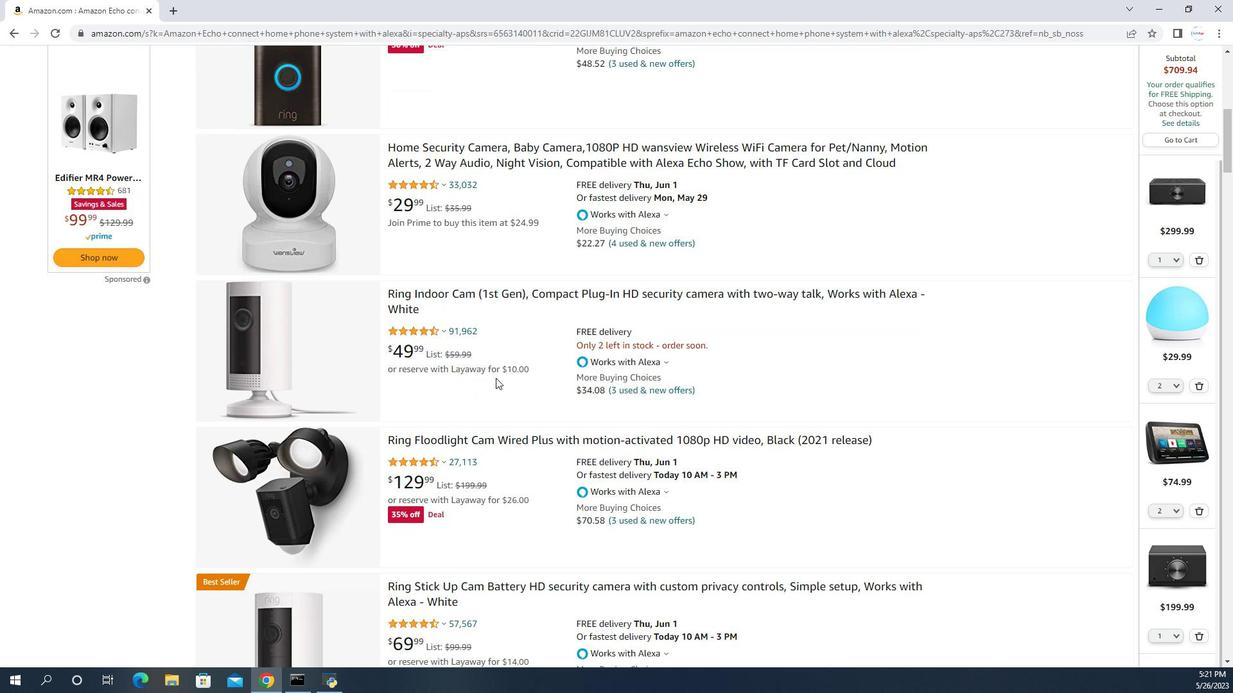 
Action: Mouse scrolled (496, 376) with delta (0, 0)
Screenshot: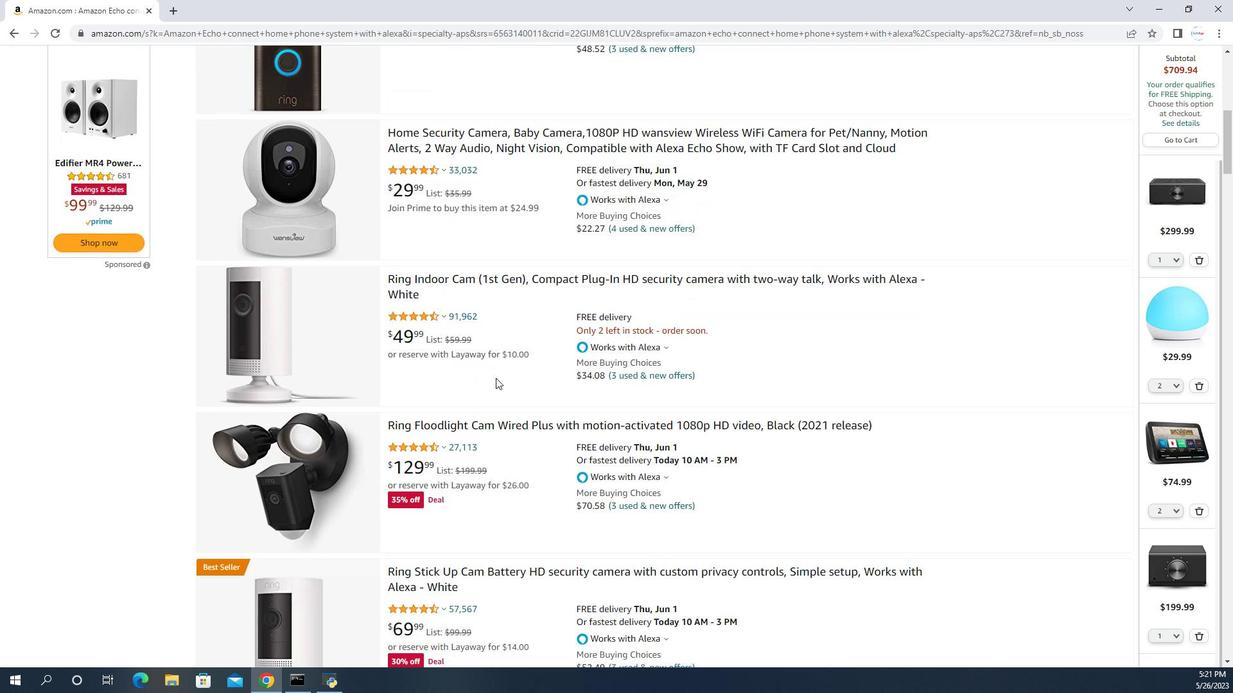 
Action: Mouse scrolled (496, 376) with delta (0, 0)
Screenshot: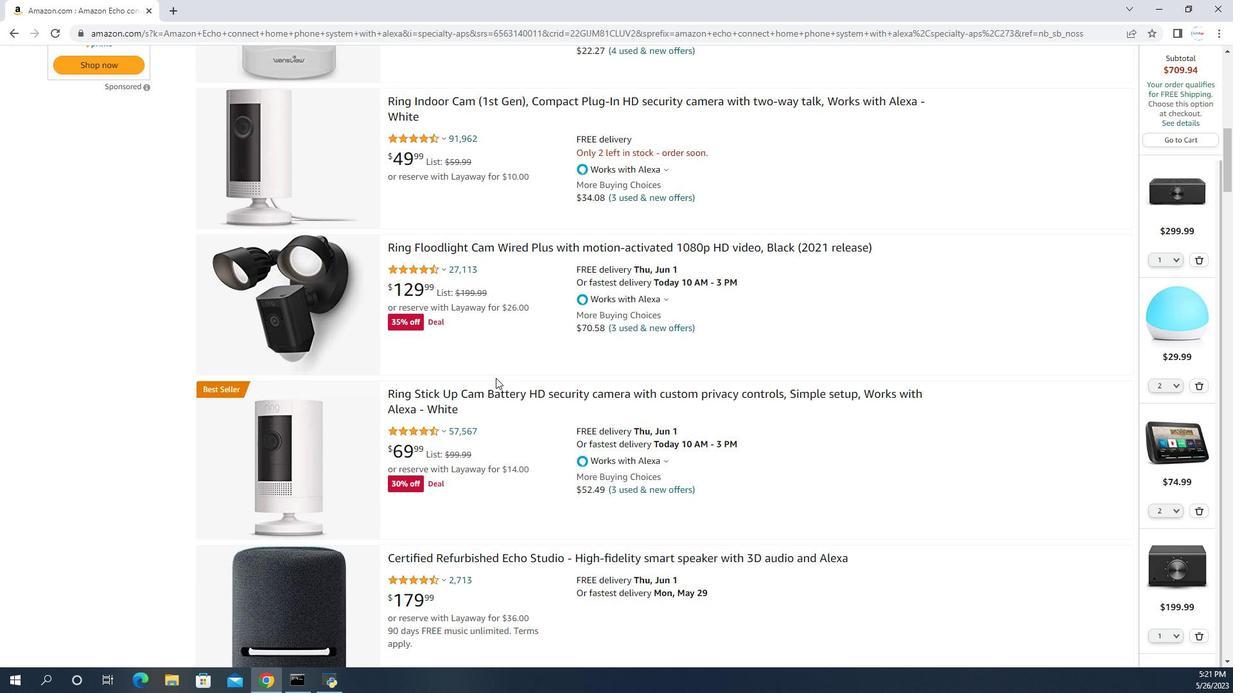 
Action: Mouse scrolled (496, 376) with delta (0, 0)
Screenshot: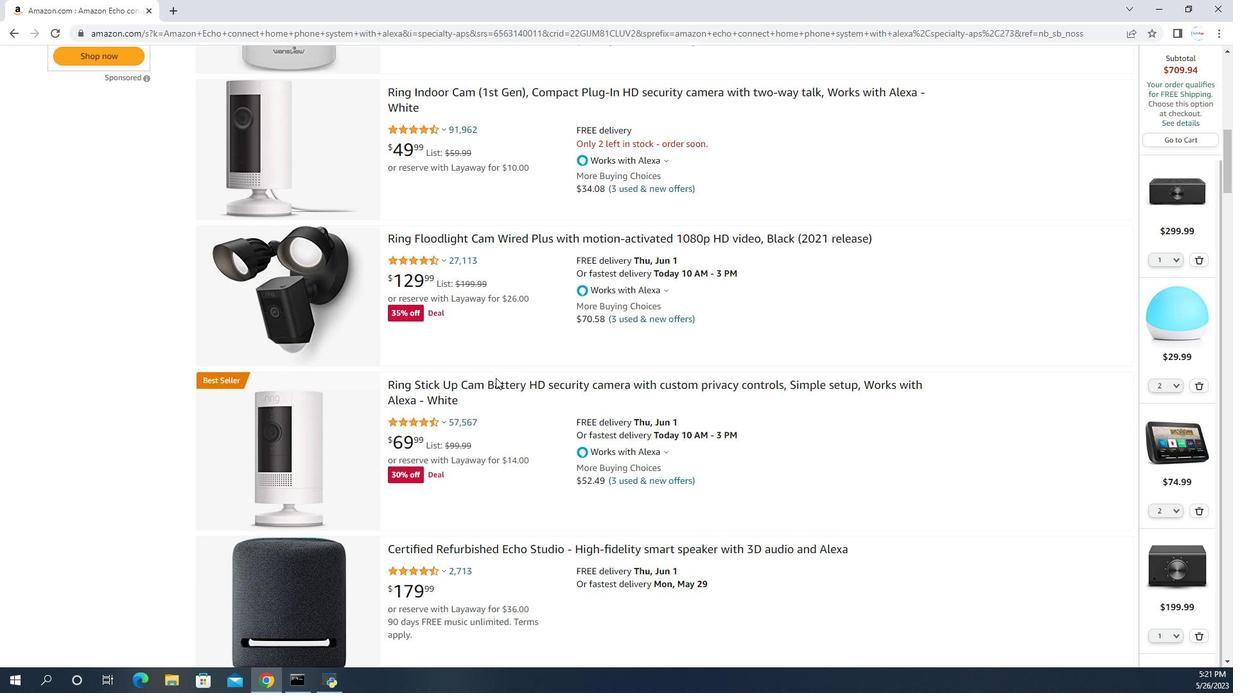 
Action: Mouse scrolled (496, 376) with delta (0, 0)
Screenshot: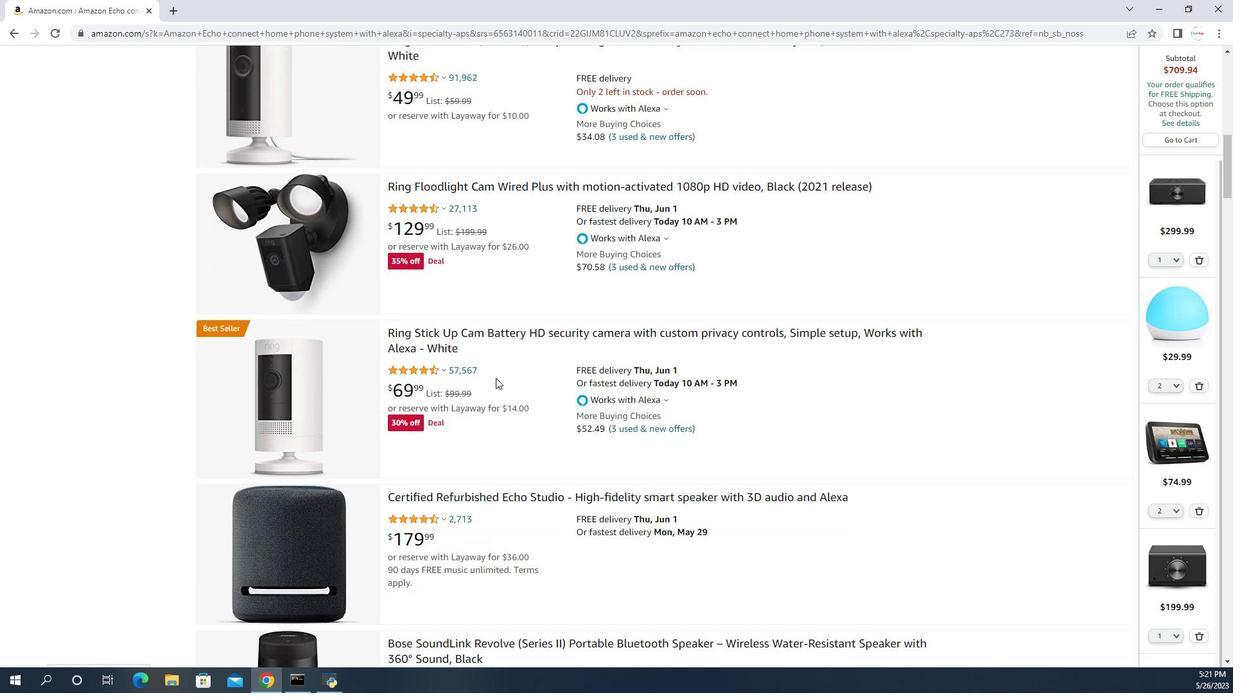 
Action: Mouse scrolled (496, 376) with delta (0, 0)
Screenshot: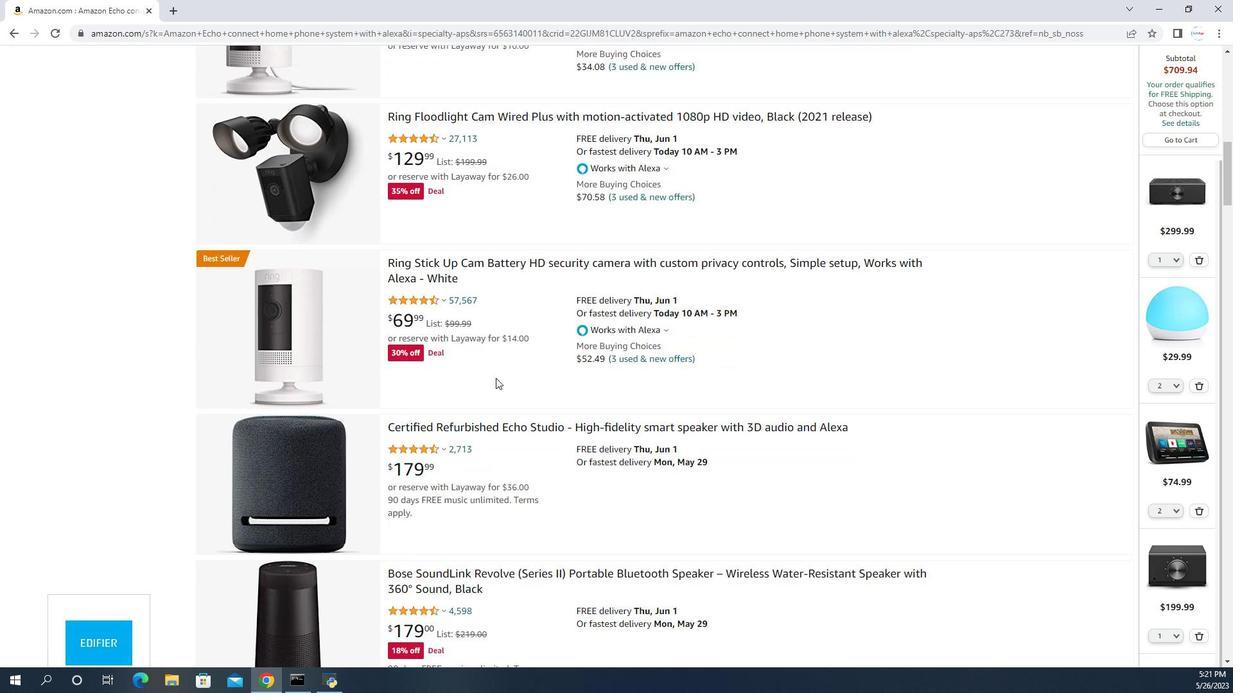 
Action: Mouse scrolled (496, 376) with delta (0, 0)
Screenshot: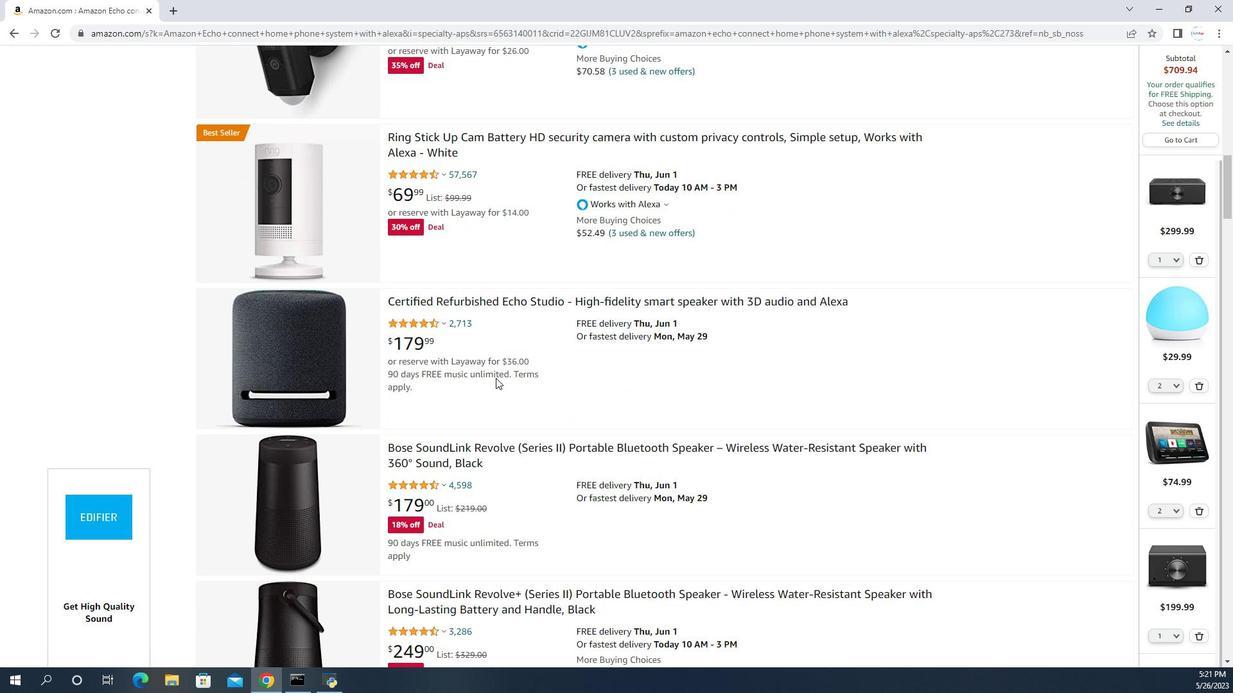 
Action: Mouse scrolled (496, 376) with delta (0, 0)
Screenshot: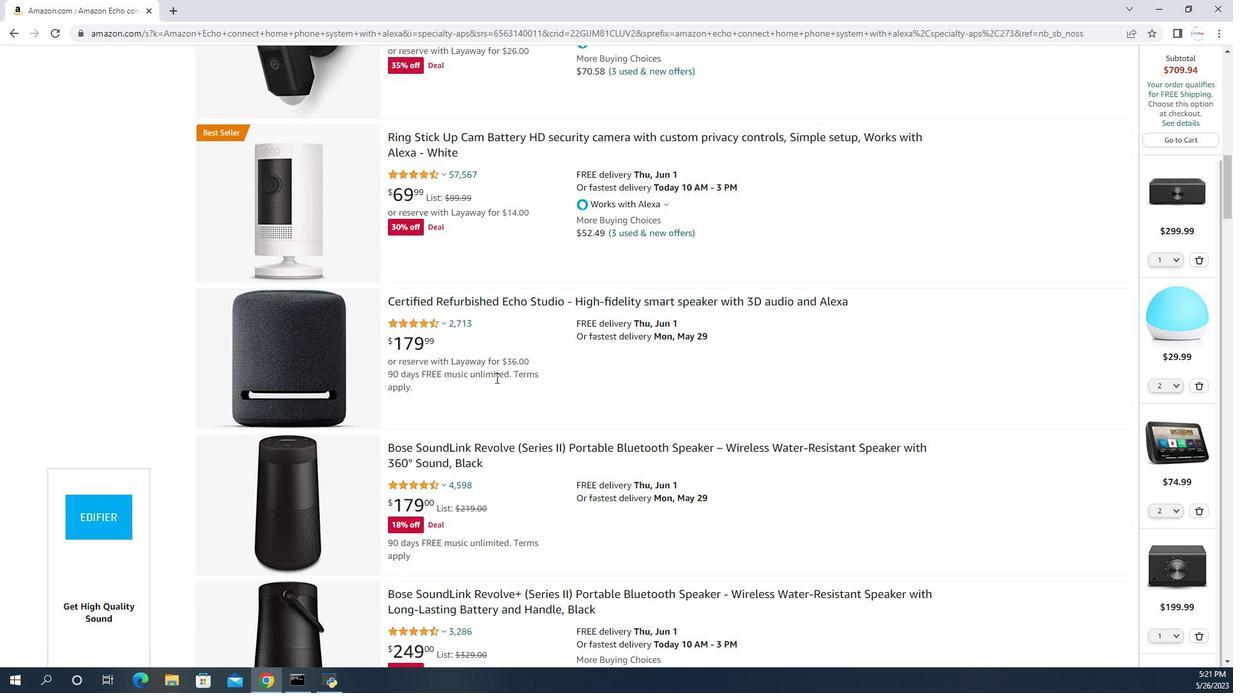 
Action: Mouse scrolled (496, 376) with delta (0, 0)
Screenshot: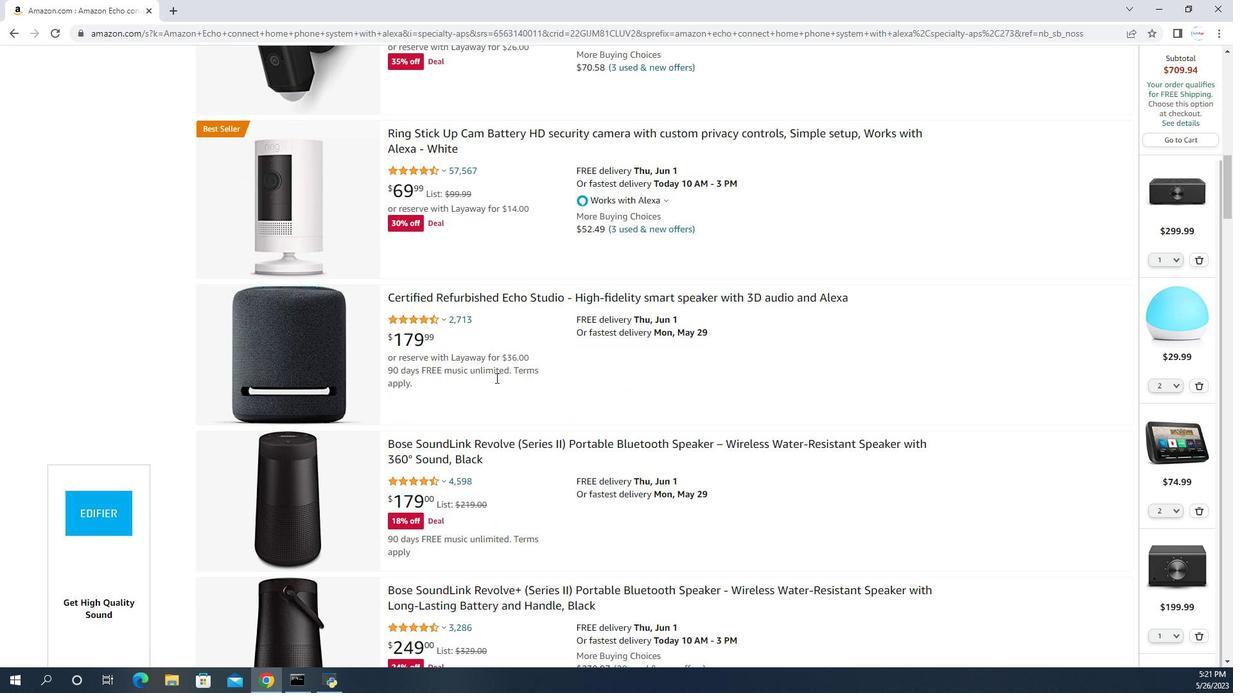 
Action: Mouse scrolled (496, 376) with delta (0, 0)
Screenshot: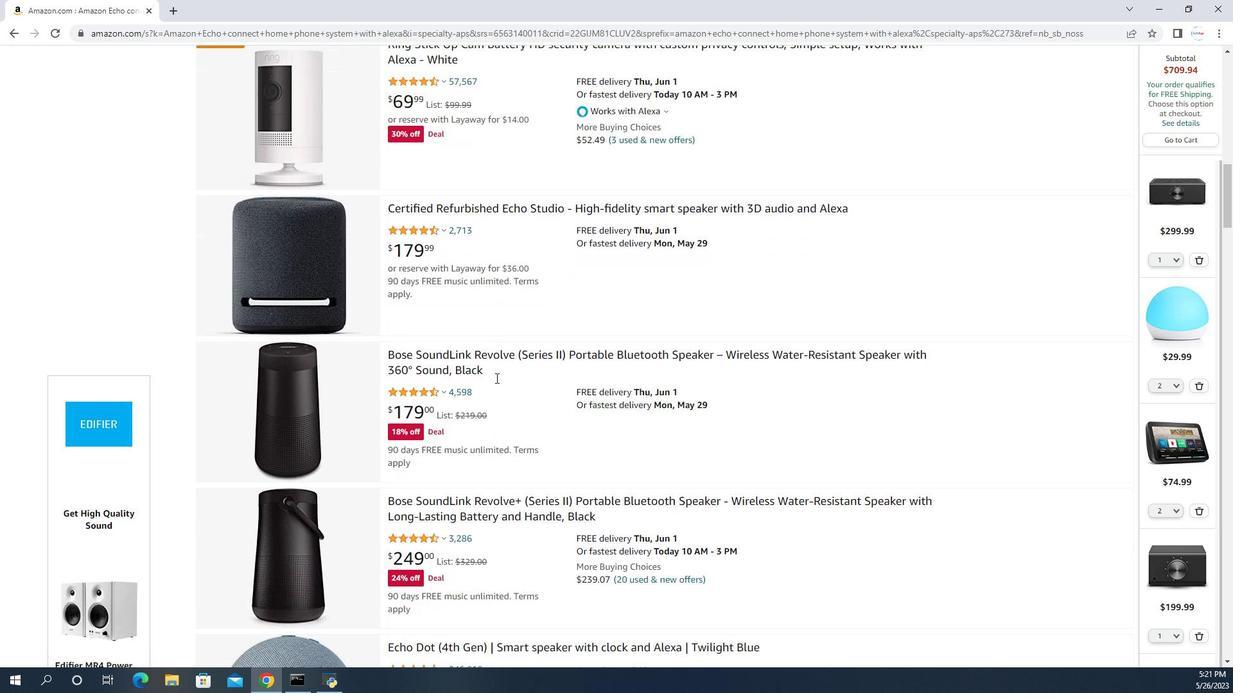 
Action: Mouse scrolled (496, 376) with delta (0, 0)
Screenshot: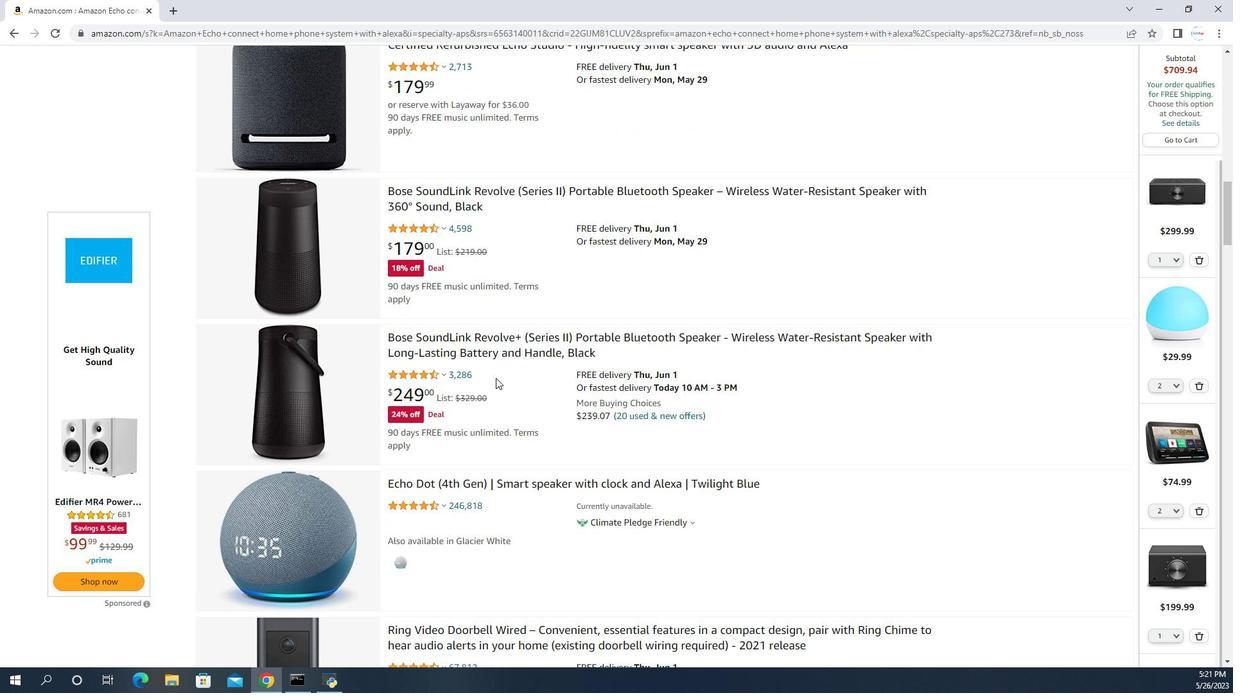 
Action: Mouse scrolled (496, 376) with delta (0, 0)
Screenshot: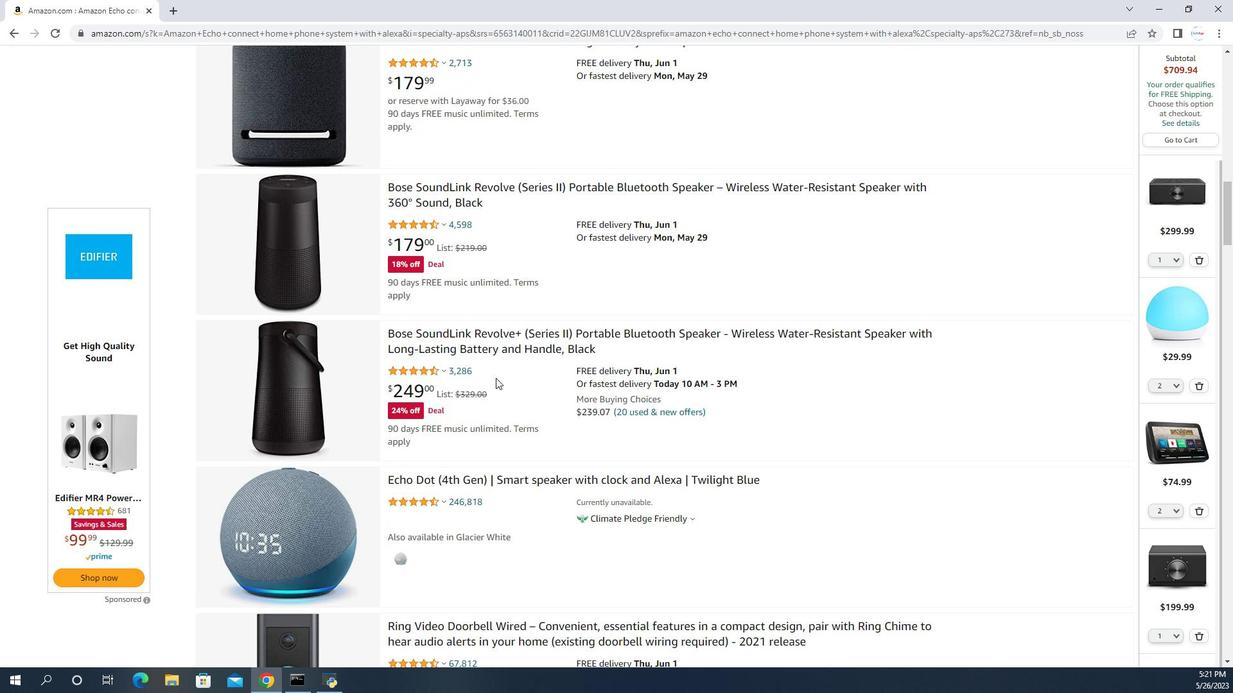 
Action: Mouse scrolled (496, 377) with delta (0, 0)
Screenshot: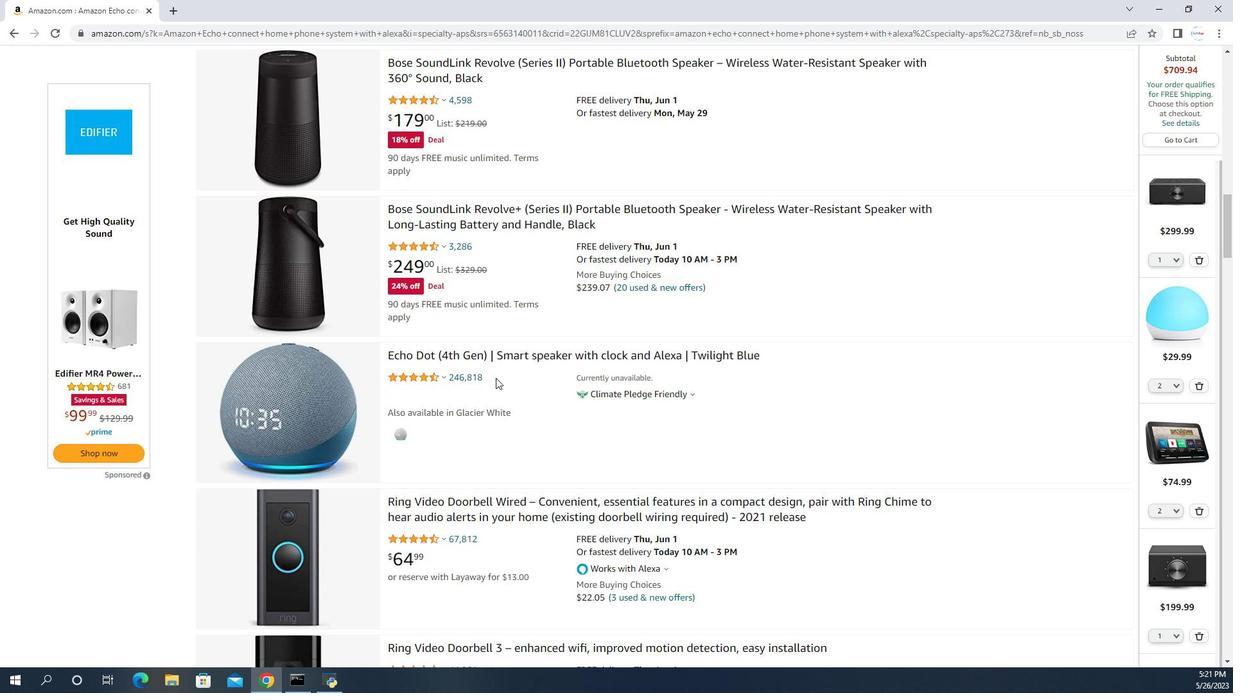 
Action: Mouse scrolled (496, 377) with delta (0, 0)
Screenshot: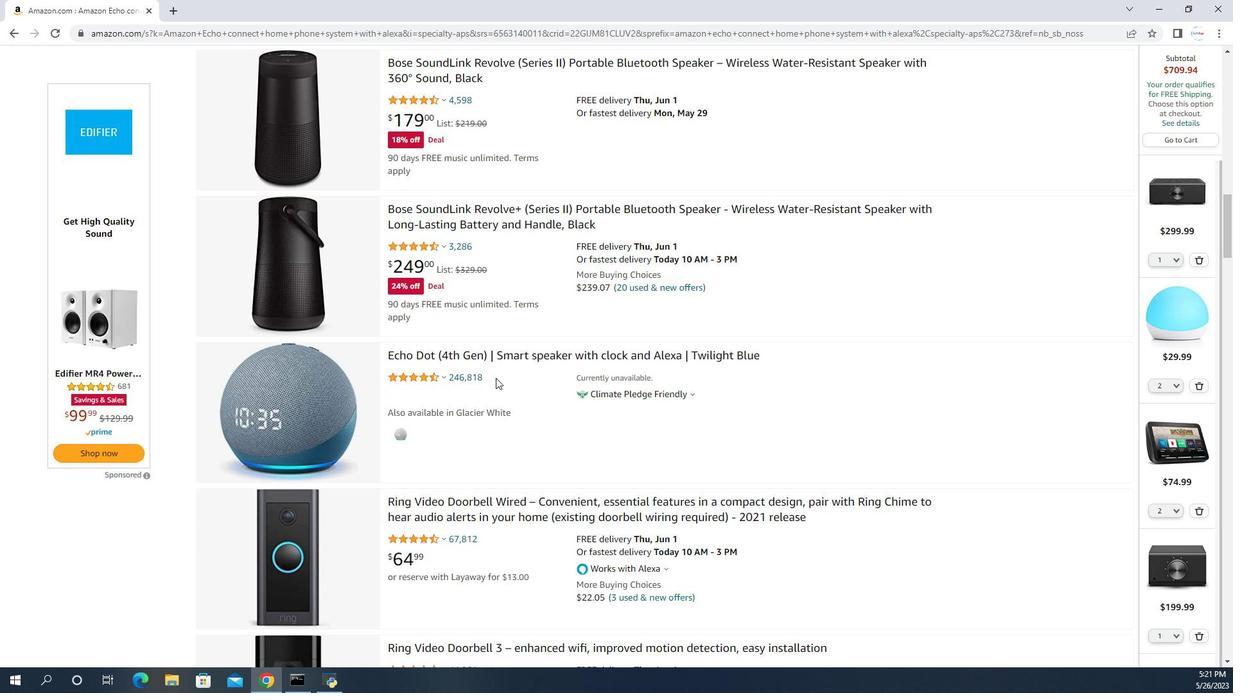 
Action: Mouse scrolled (496, 377) with delta (0, 0)
Screenshot: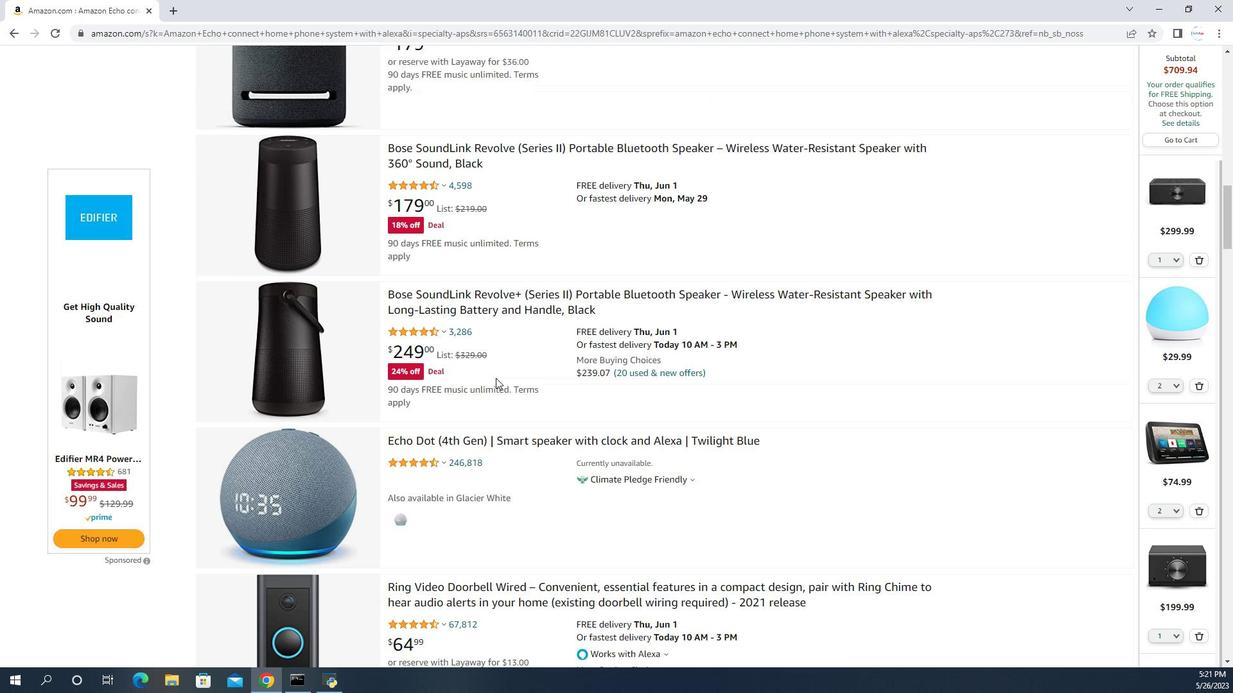 
Action: Mouse scrolled (496, 377) with delta (0, 0)
Screenshot: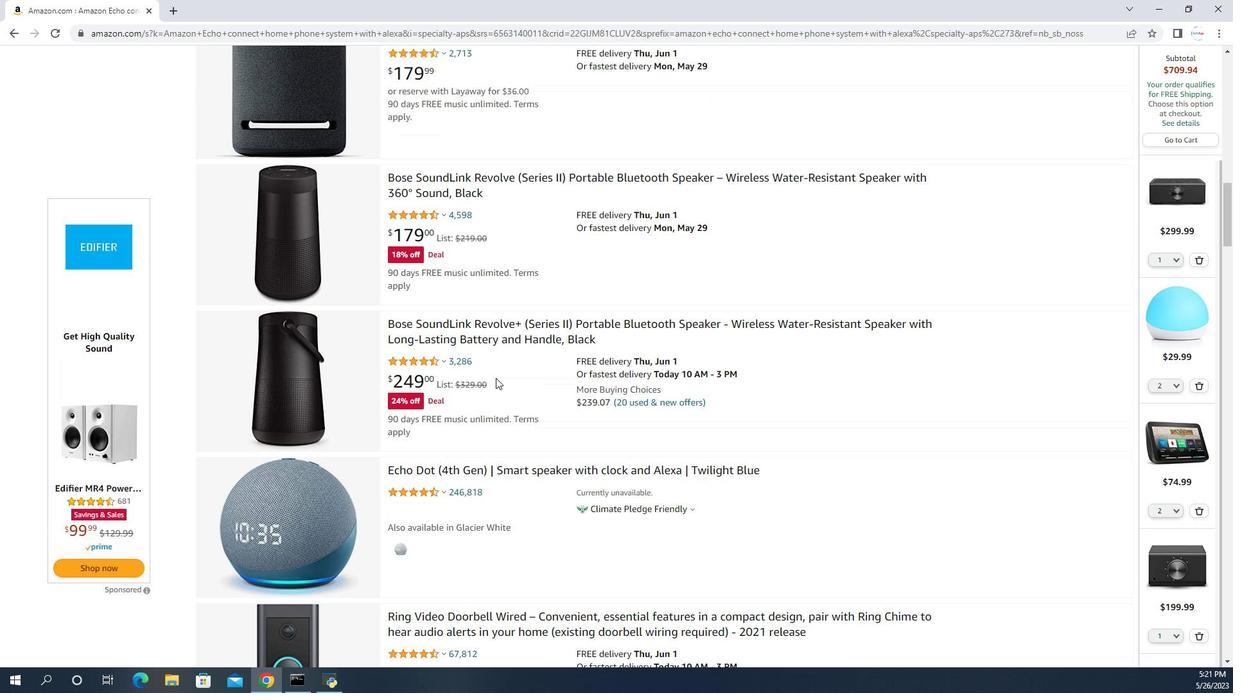 
Action: Mouse scrolled (496, 377) with delta (0, 0)
Screenshot: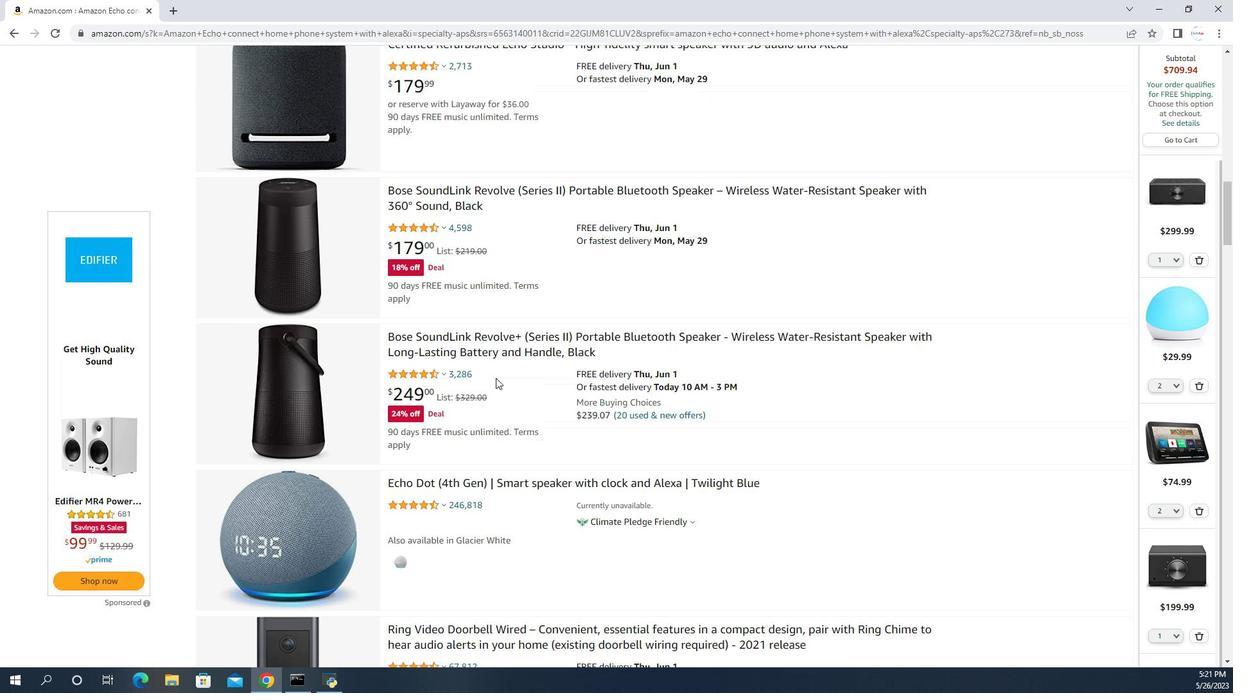 
Action: Mouse scrolled (496, 377) with delta (0, 0)
Screenshot: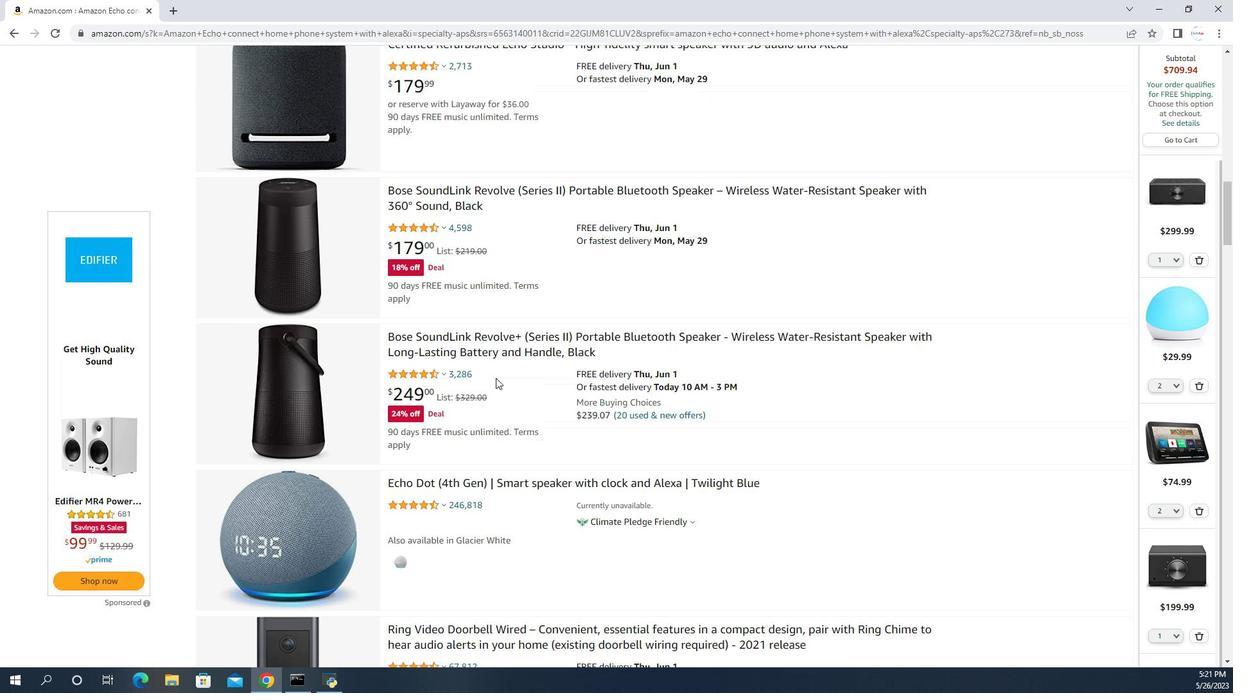 
Action: Mouse scrolled (496, 377) with delta (0, 0)
Screenshot: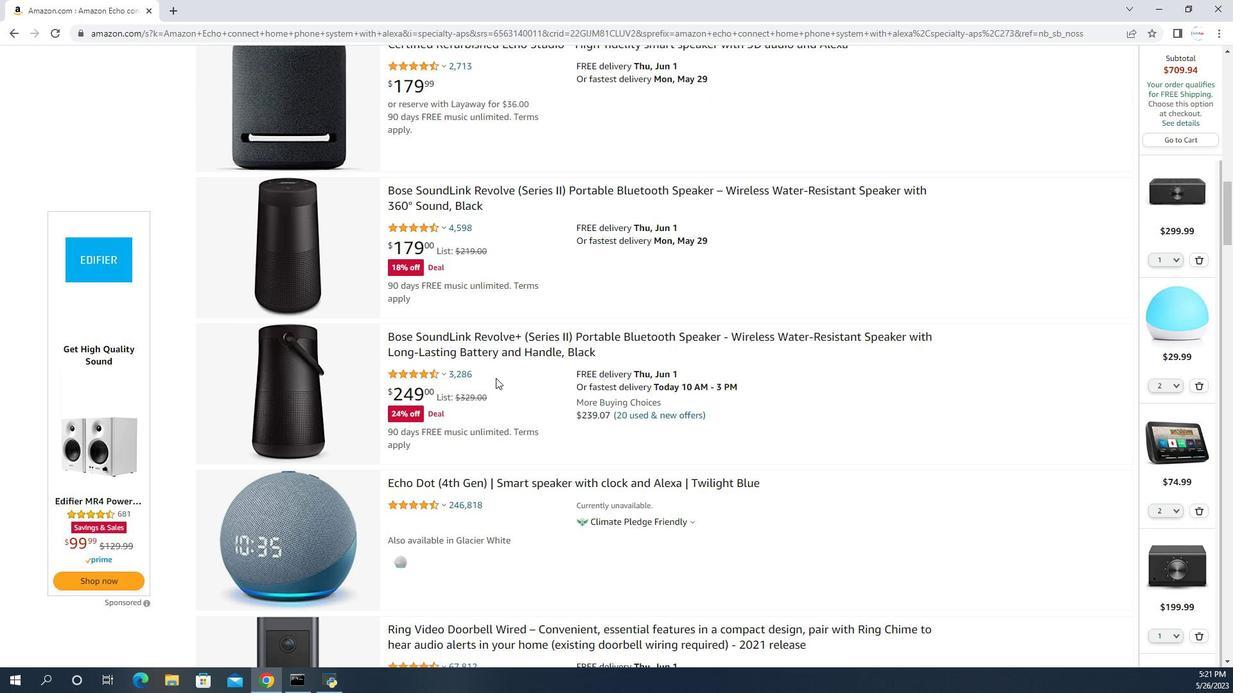
Action: Mouse scrolled (496, 377) with delta (0, 0)
Screenshot: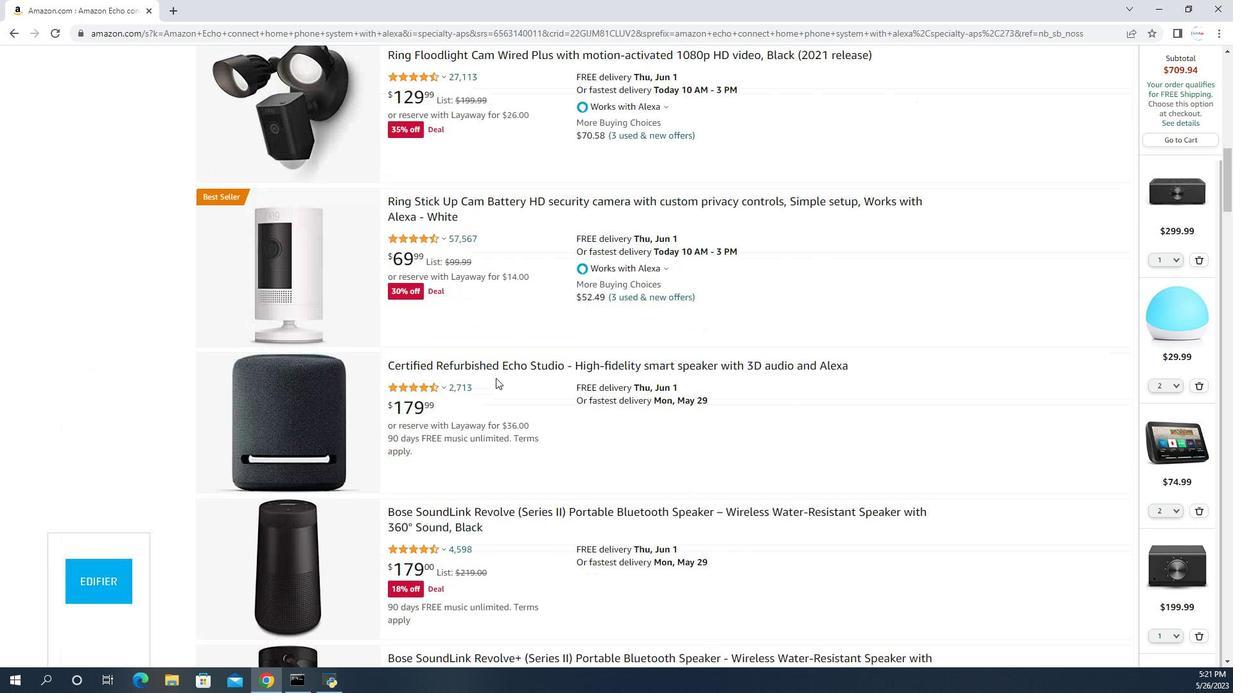 
Action: Mouse scrolled (496, 377) with delta (0, 0)
Screenshot: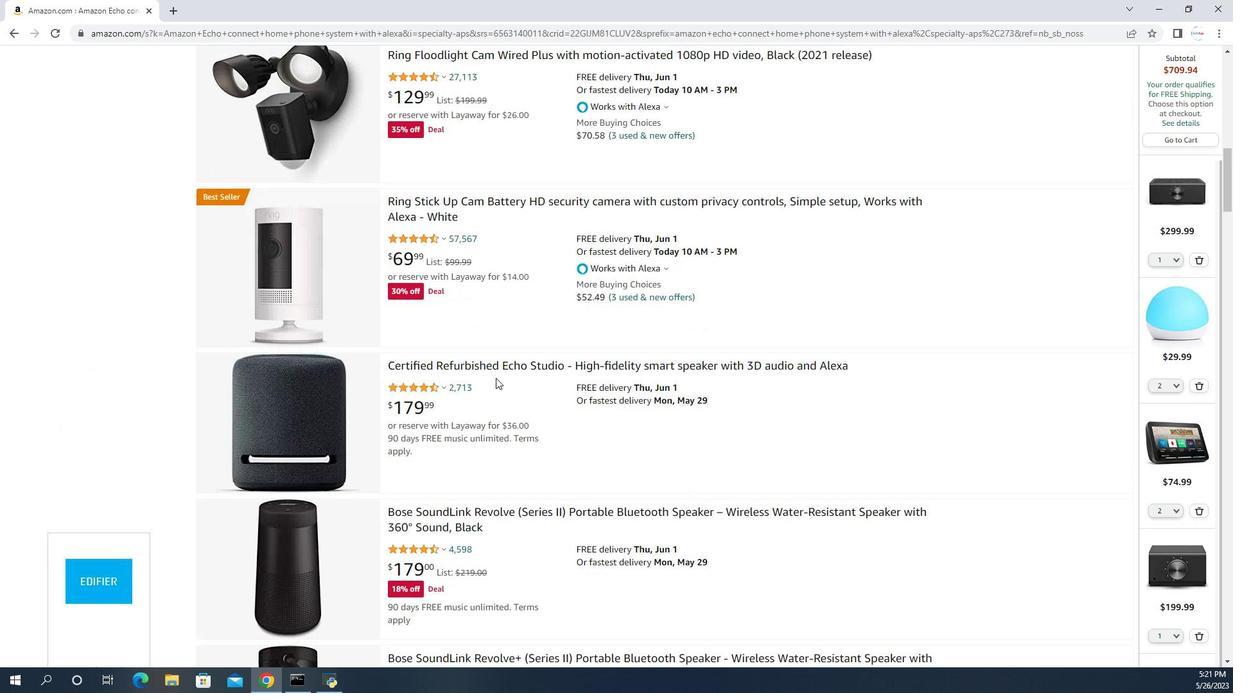 
Action: Mouse scrolled (496, 377) with delta (0, 0)
Screenshot: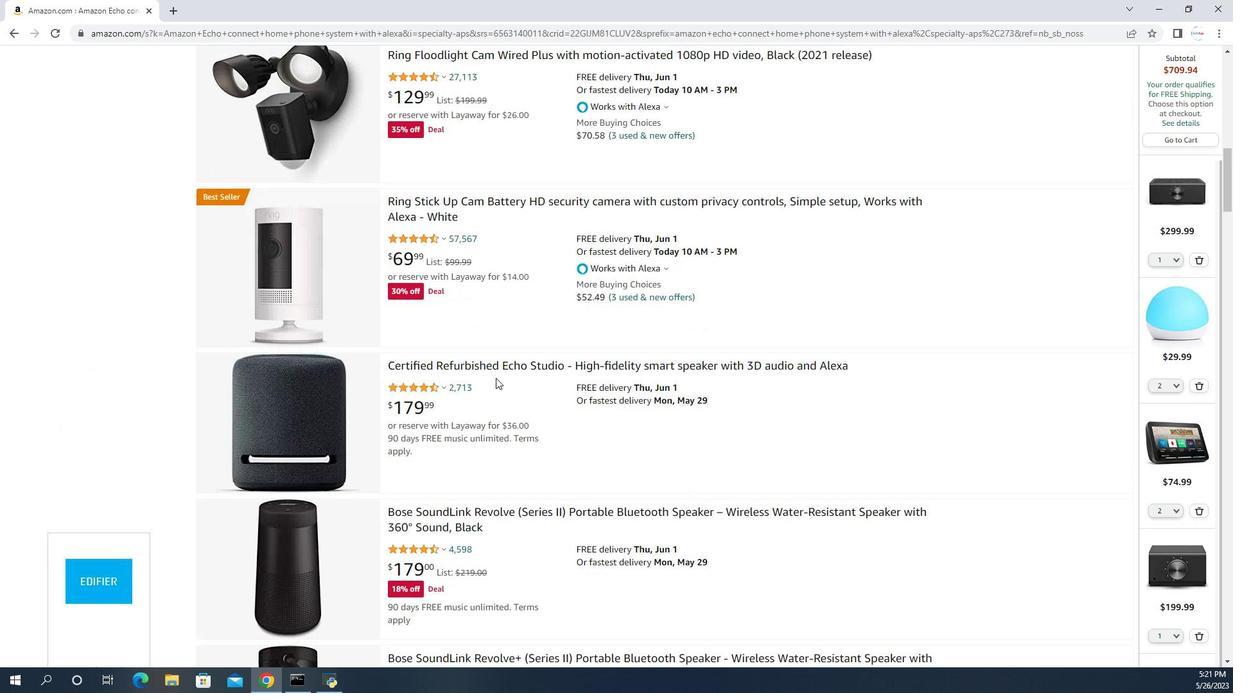 
Action: Mouse scrolled (496, 377) with delta (0, 0)
Screenshot: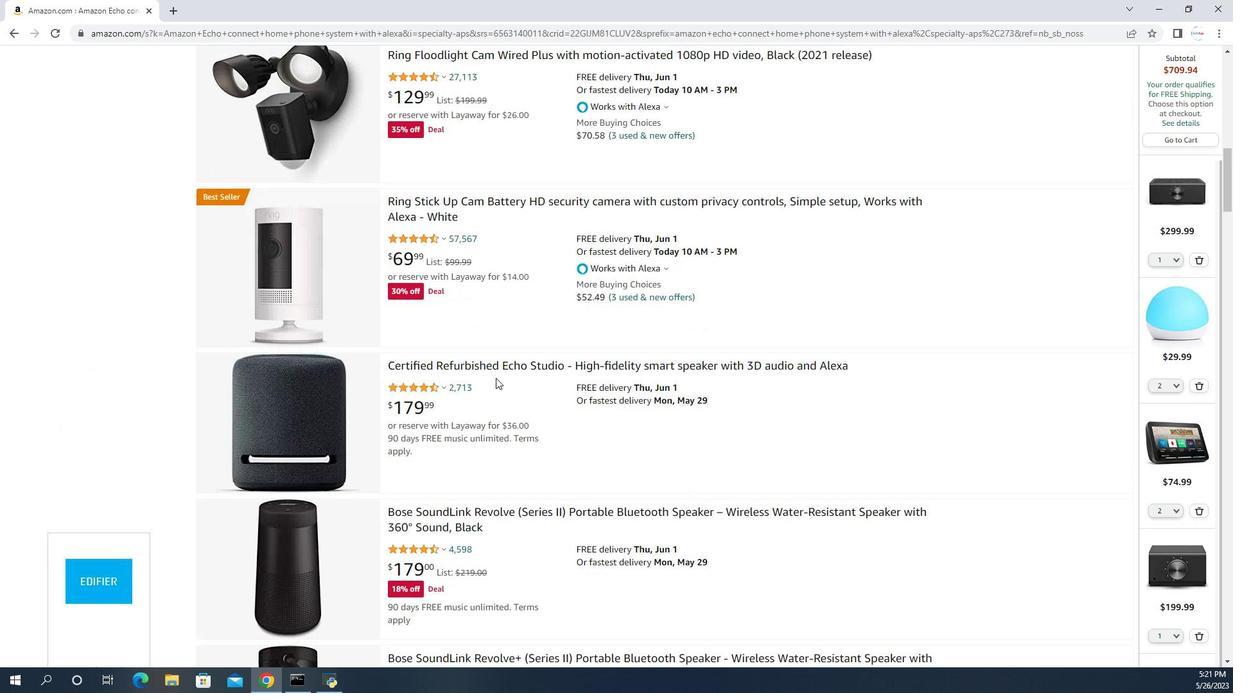 
Action: Mouse scrolled (496, 377) with delta (0, 0)
Screenshot: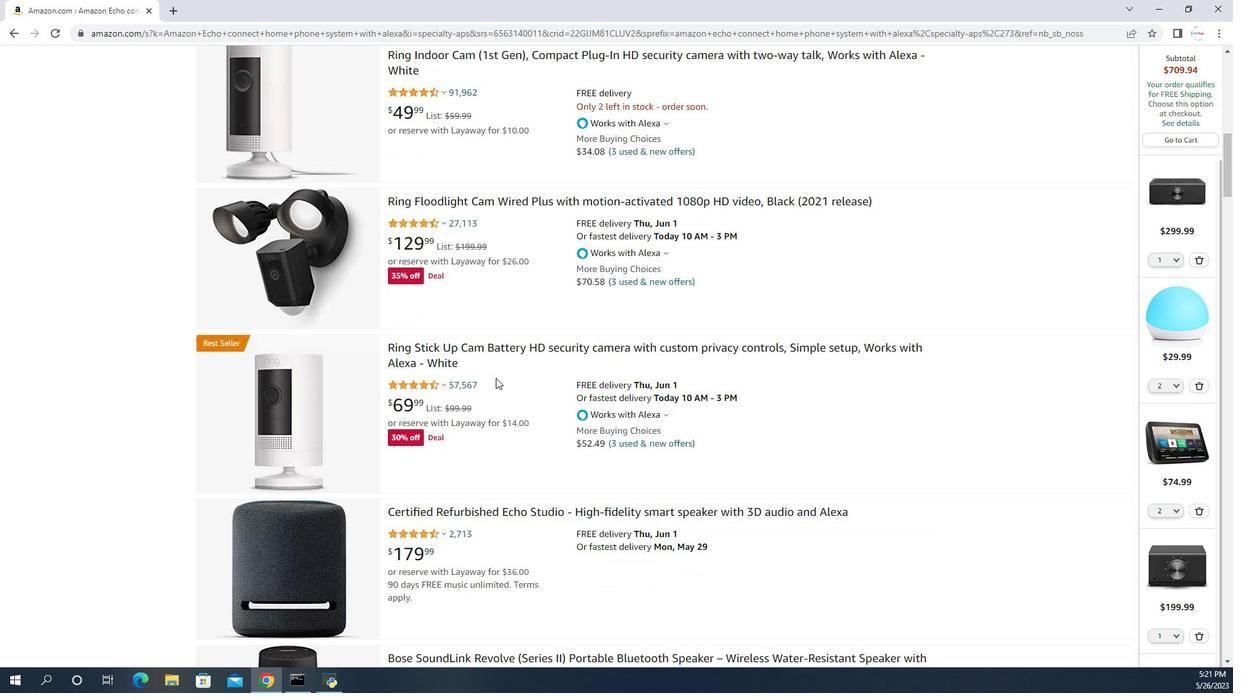 
Action: Mouse scrolled (496, 377) with delta (0, 0)
Screenshot: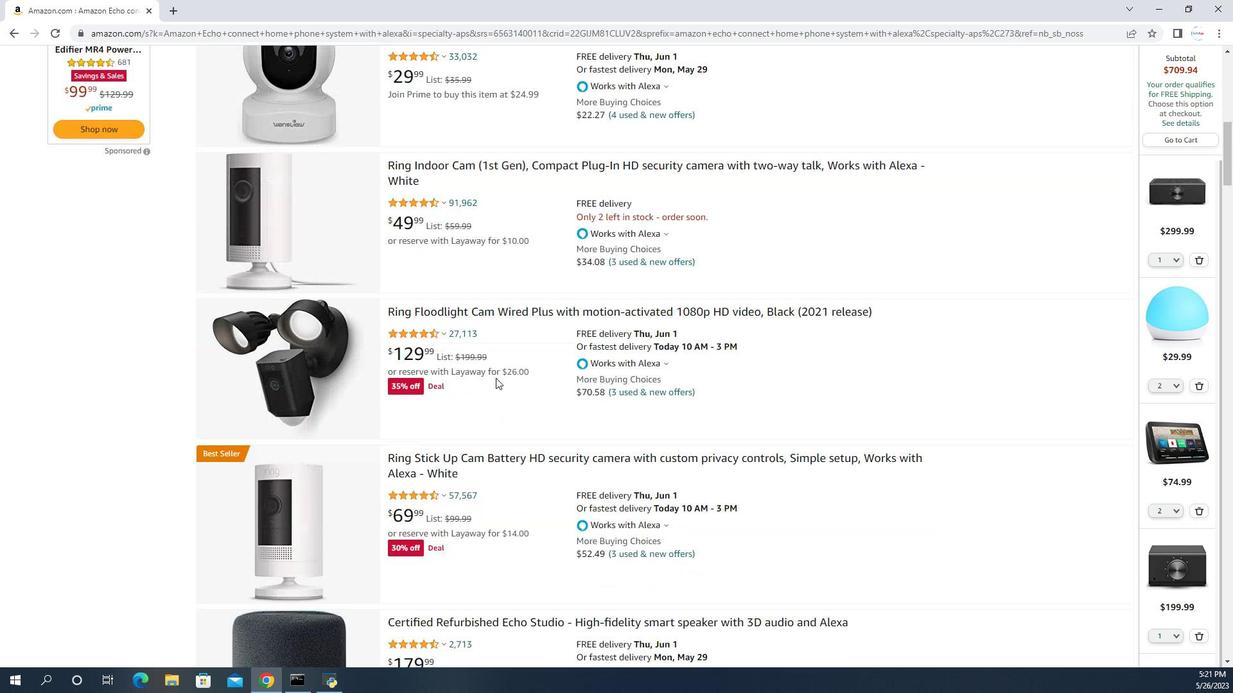 
Action: Mouse scrolled (496, 377) with delta (0, 0)
Screenshot: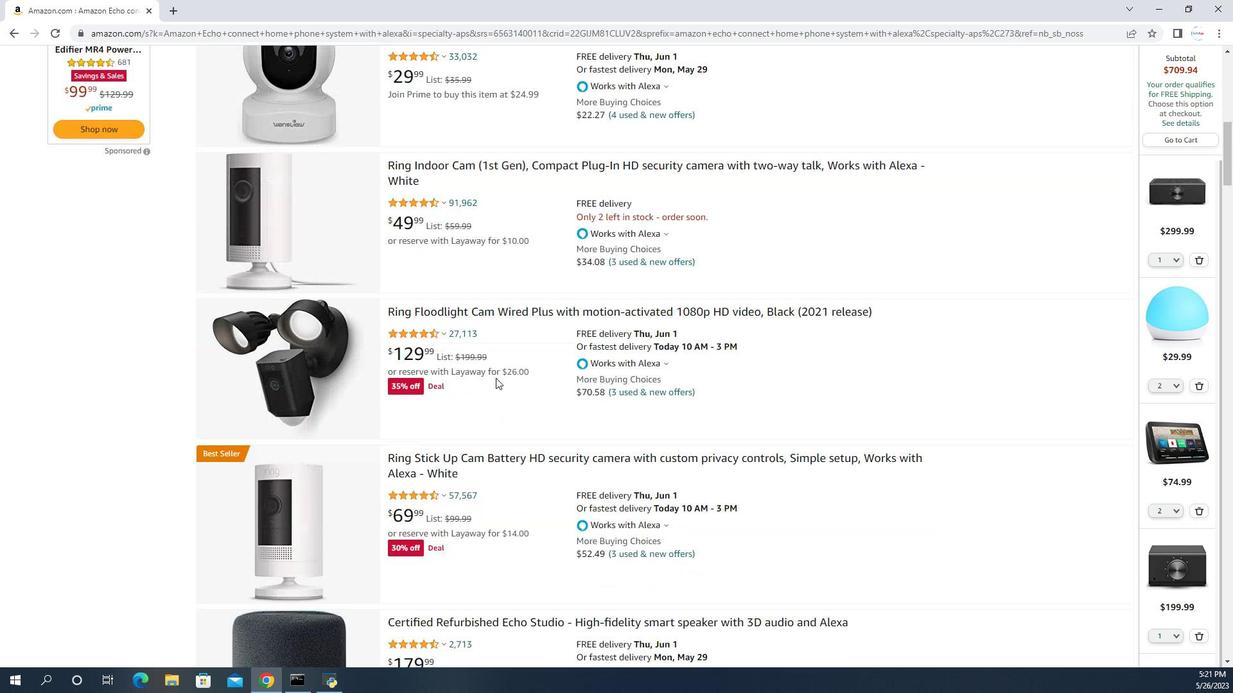 
Action: Mouse scrolled (496, 377) with delta (0, 0)
Screenshot: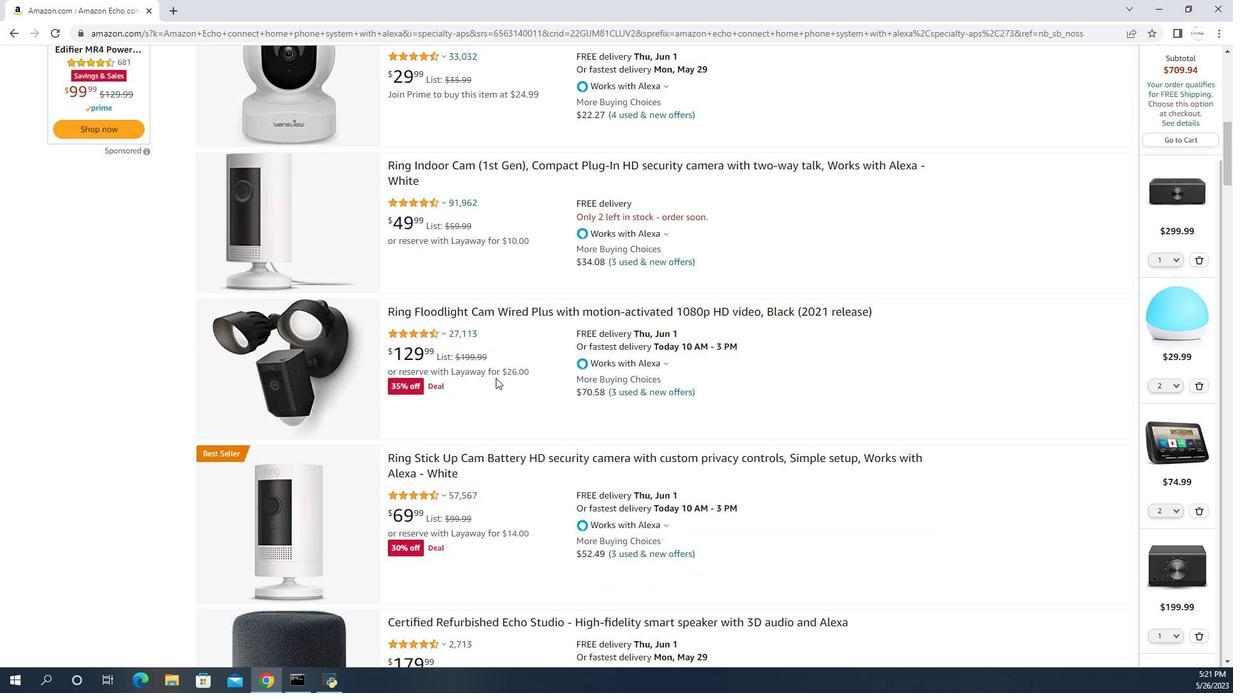 
Action: Mouse scrolled (496, 377) with delta (0, 0)
Screenshot: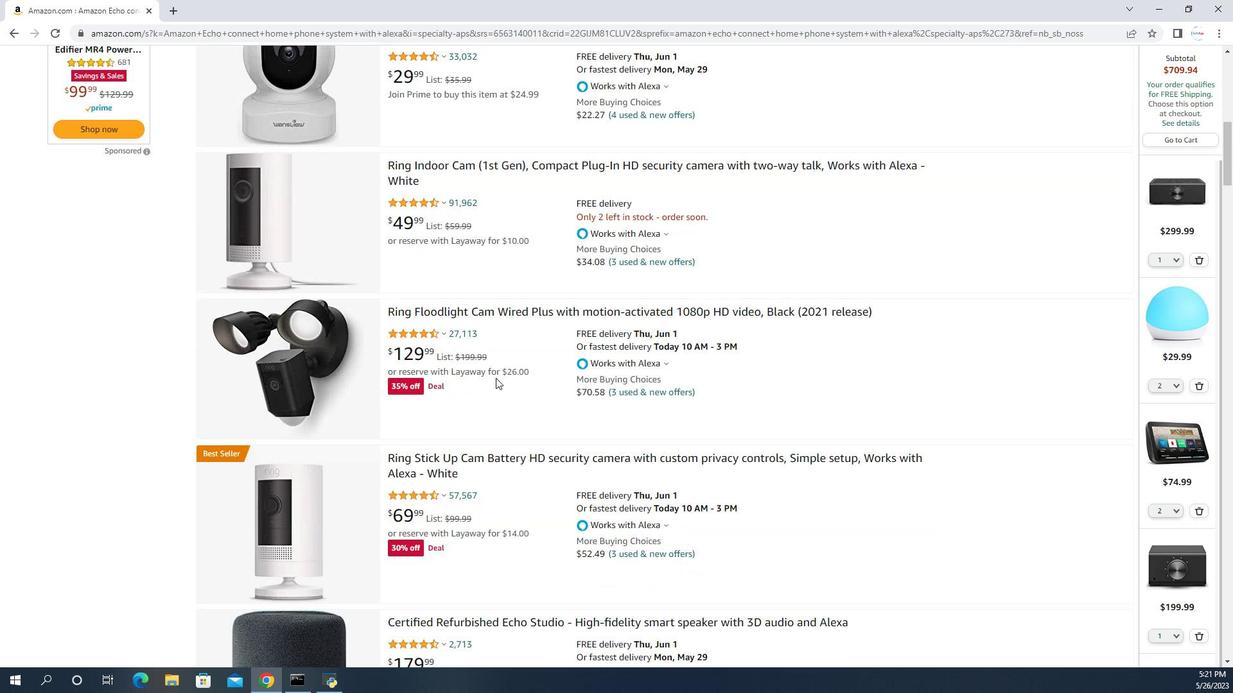 
Action: Mouse scrolled (496, 377) with delta (0, 0)
Screenshot: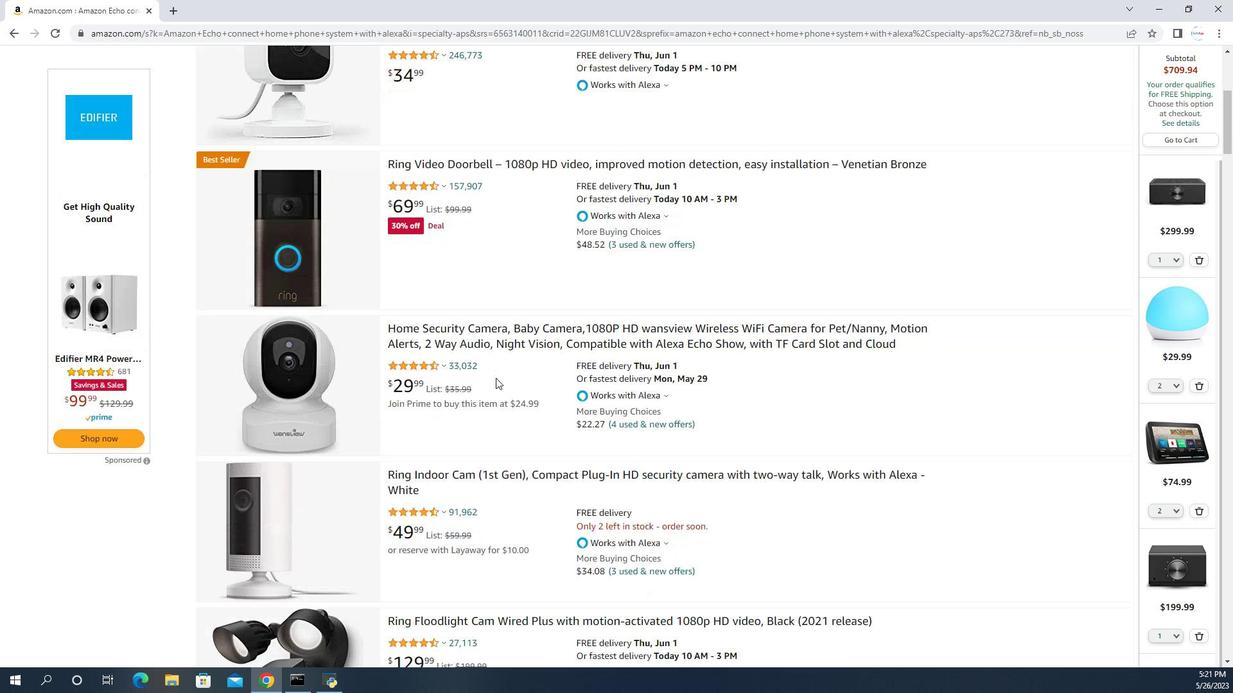 
Action: Mouse scrolled (496, 377) with delta (0, 0)
Screenshot: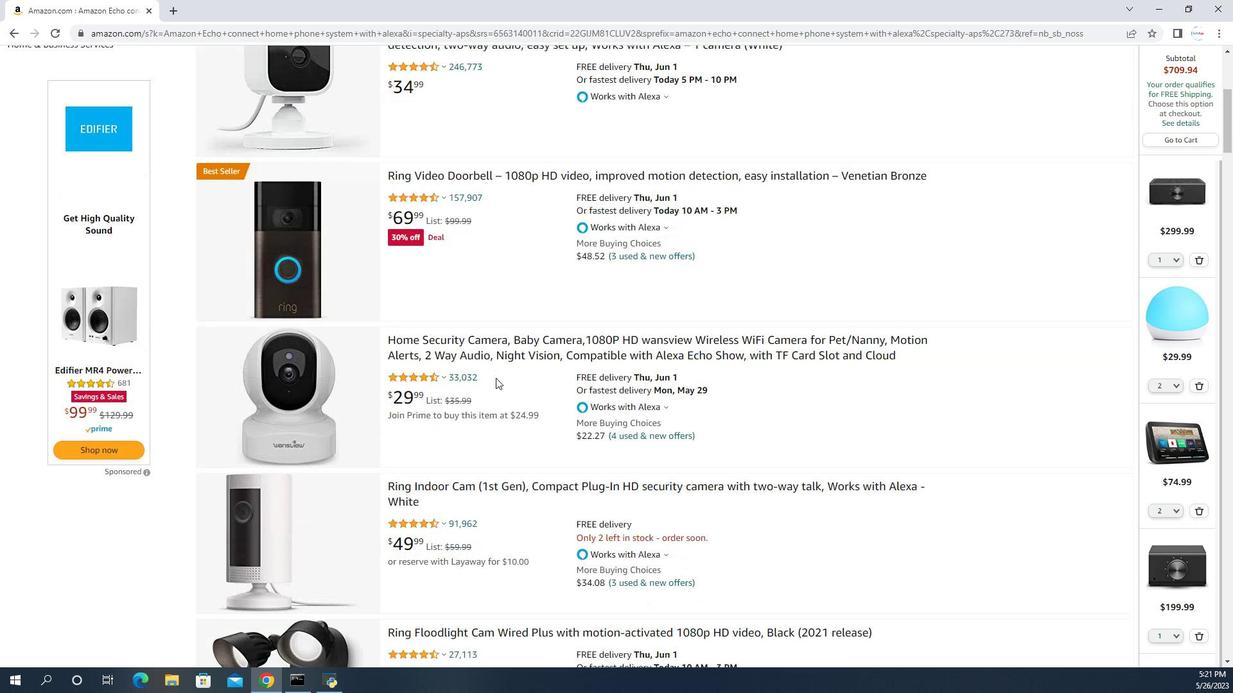 
Action: Mouse scrolled (496, 377) with delta (0, 0)
Screenshot: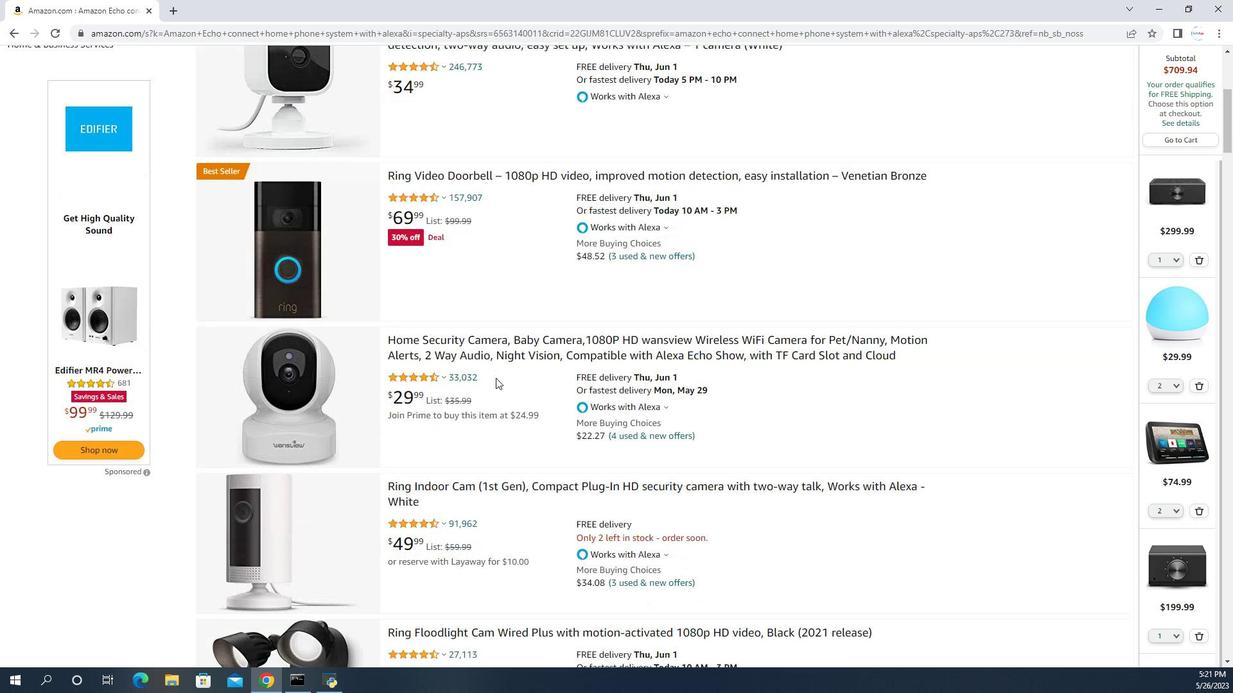 
Action: Mouse scrolled (496, 377) with delta (0, 0)
Screenshot: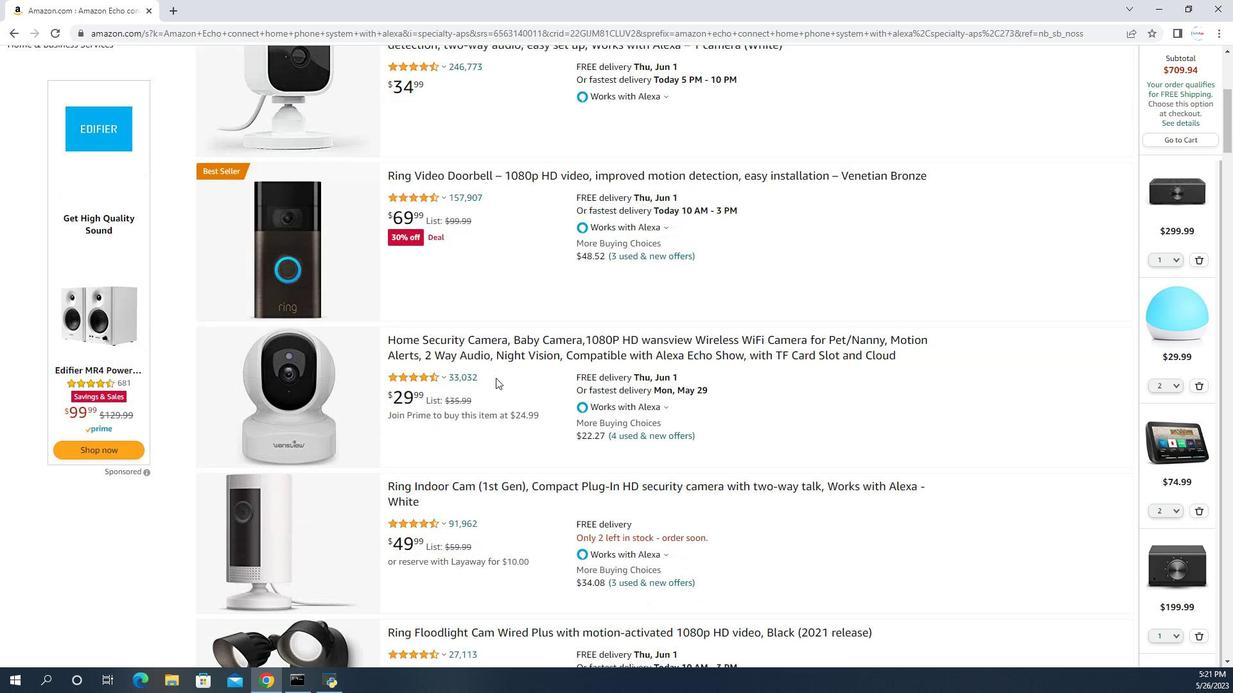 
Action: Mouse scrolled (496, 377) with delta (0, 0)
Screenshot: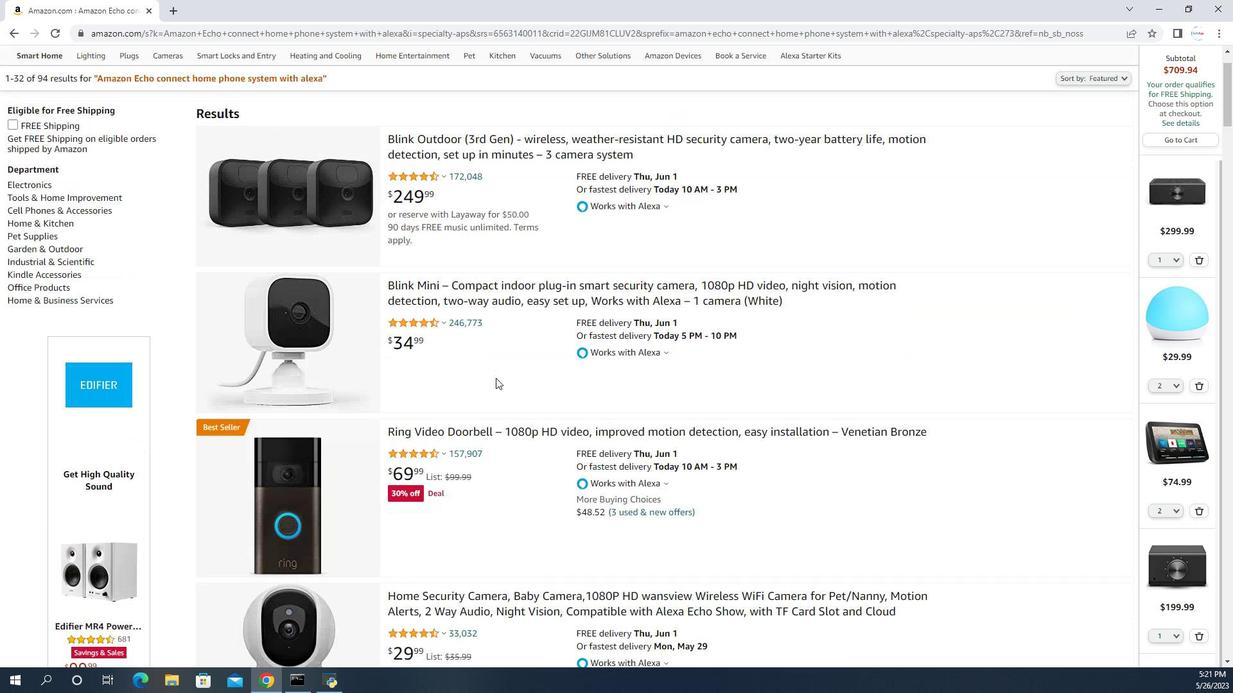 
Action: Mouse scrolled (496, 377) with delta (0, 0)
Screenshot: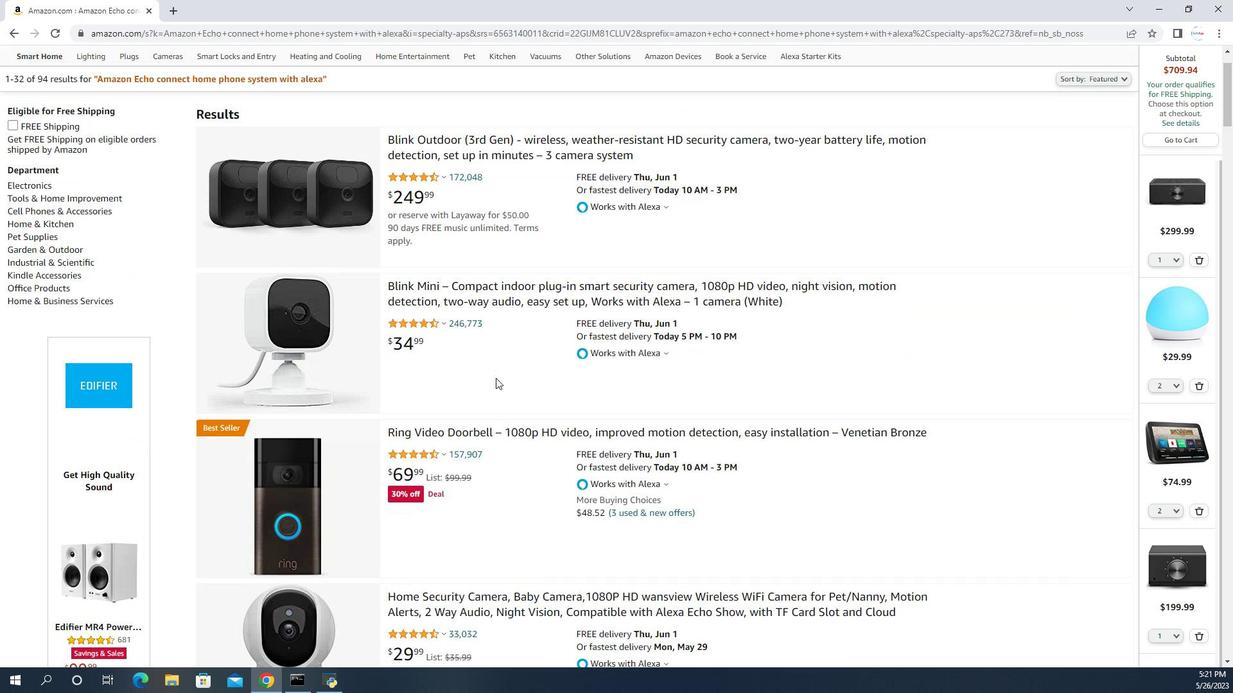 
Action: Mouse scrolled (496, 377) with delta (0, 0)
Screenshot: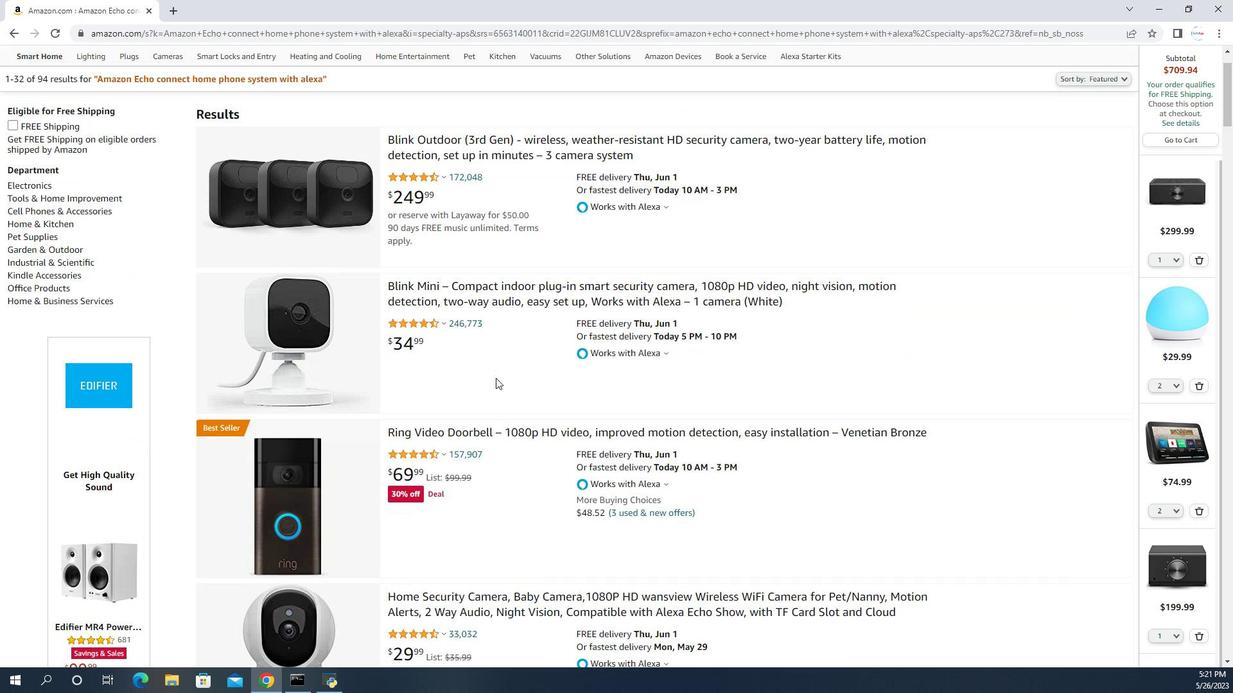 
Action: Mouse scrolled (496, 377) with delta (0, 0)
Screenshot: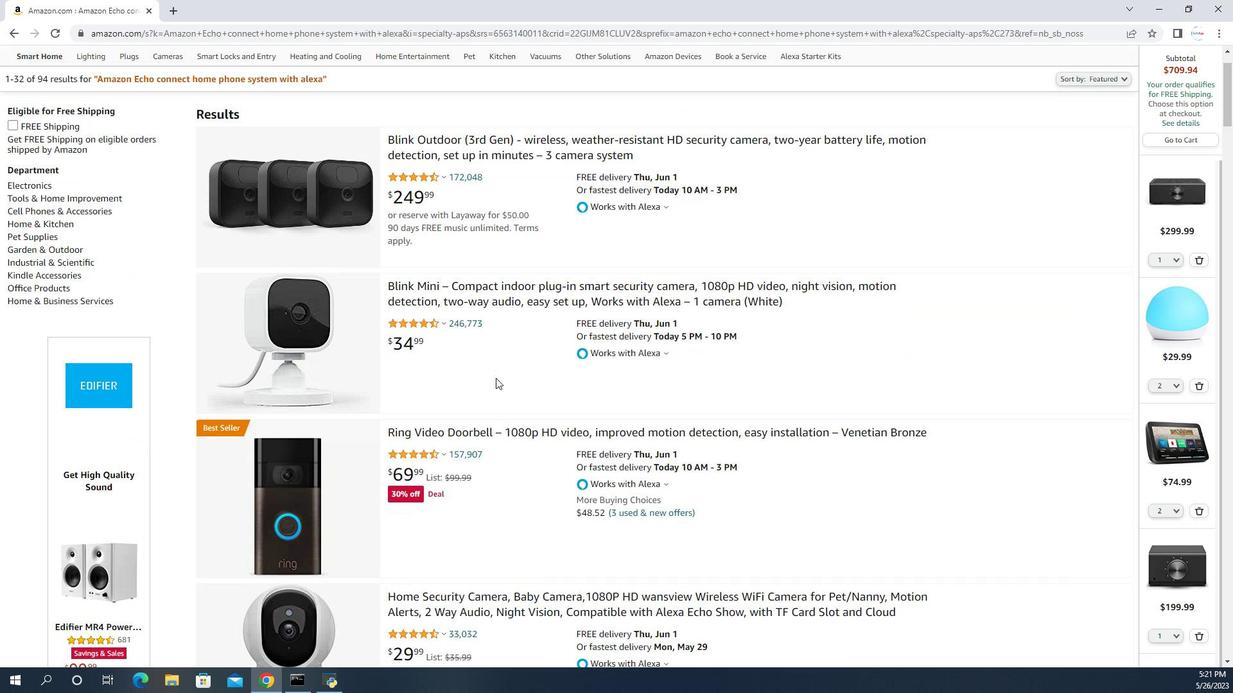 
Action: Mouse scrolled (496, 377) with delta (0, 0)
Screenshot: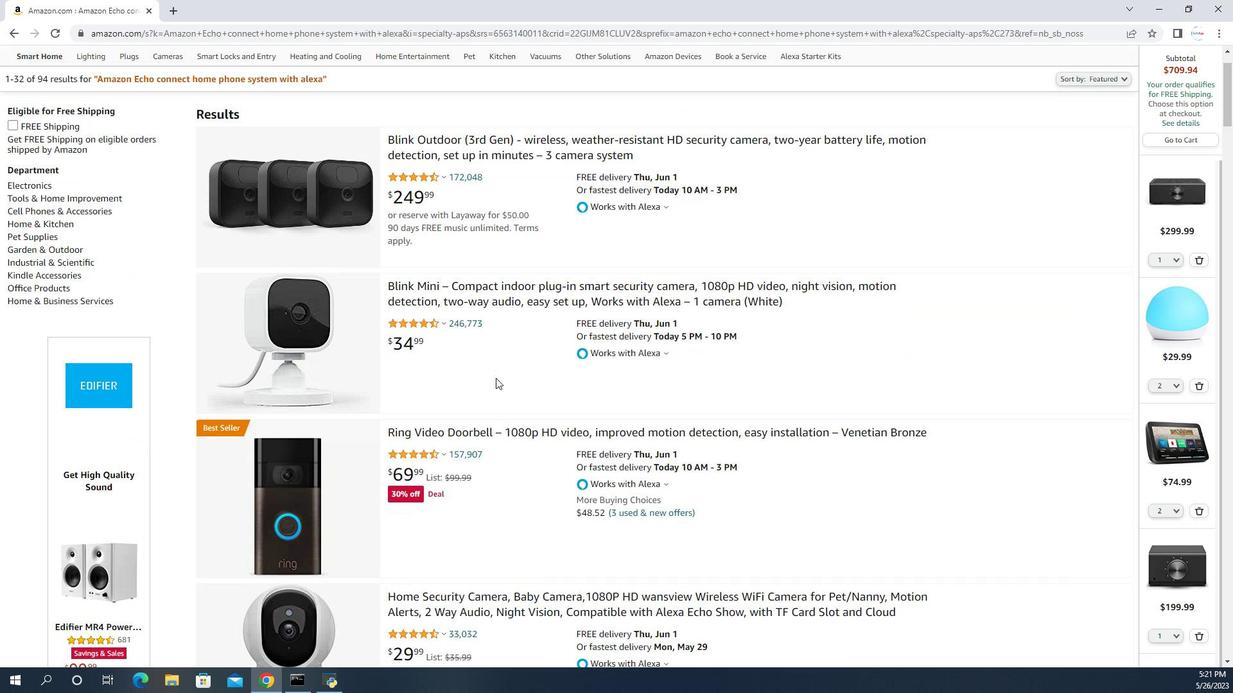 
Action: Mouse moved to (511, 83)
Screenshot: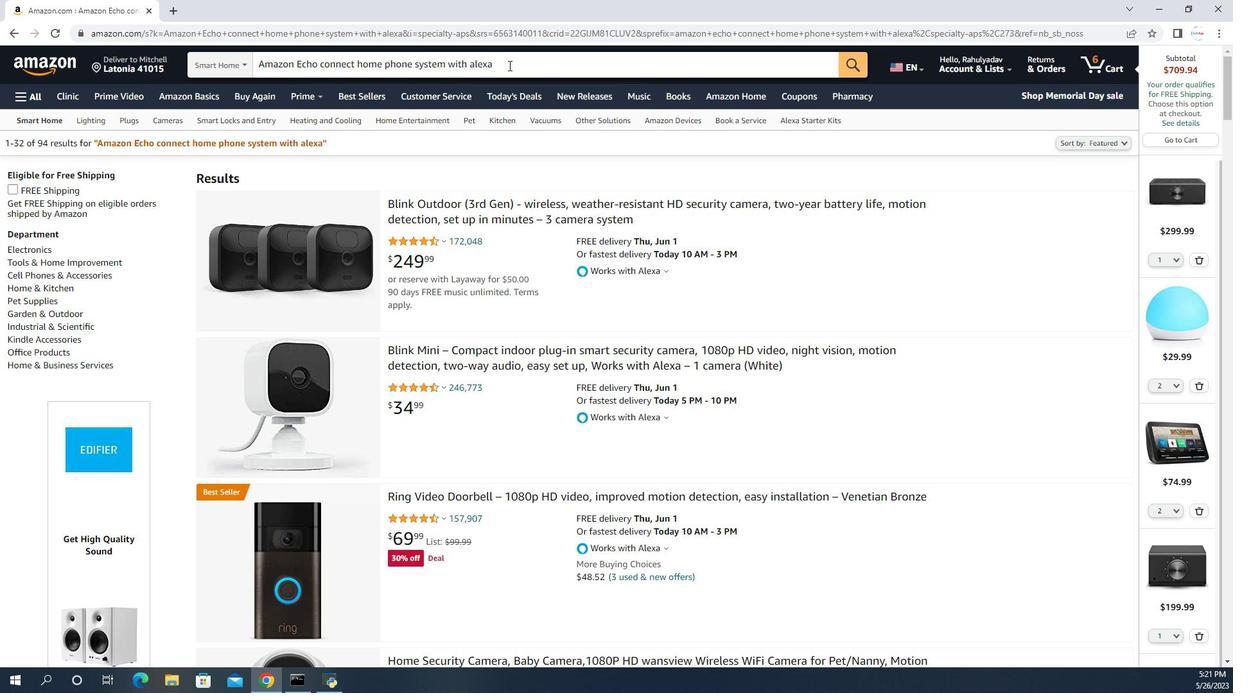 
Action: Mouse pressed left at (511, 83)
Screenshot: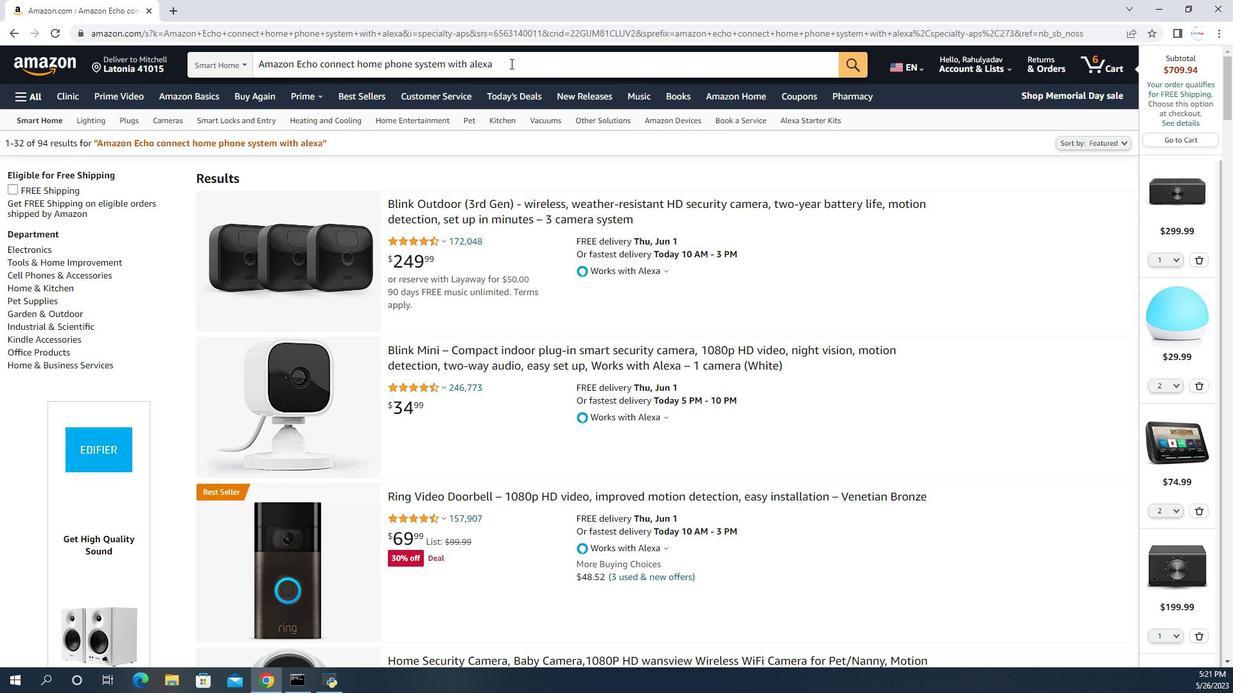 
Action: Mouse pressed left at (511, 83)
Screenshot: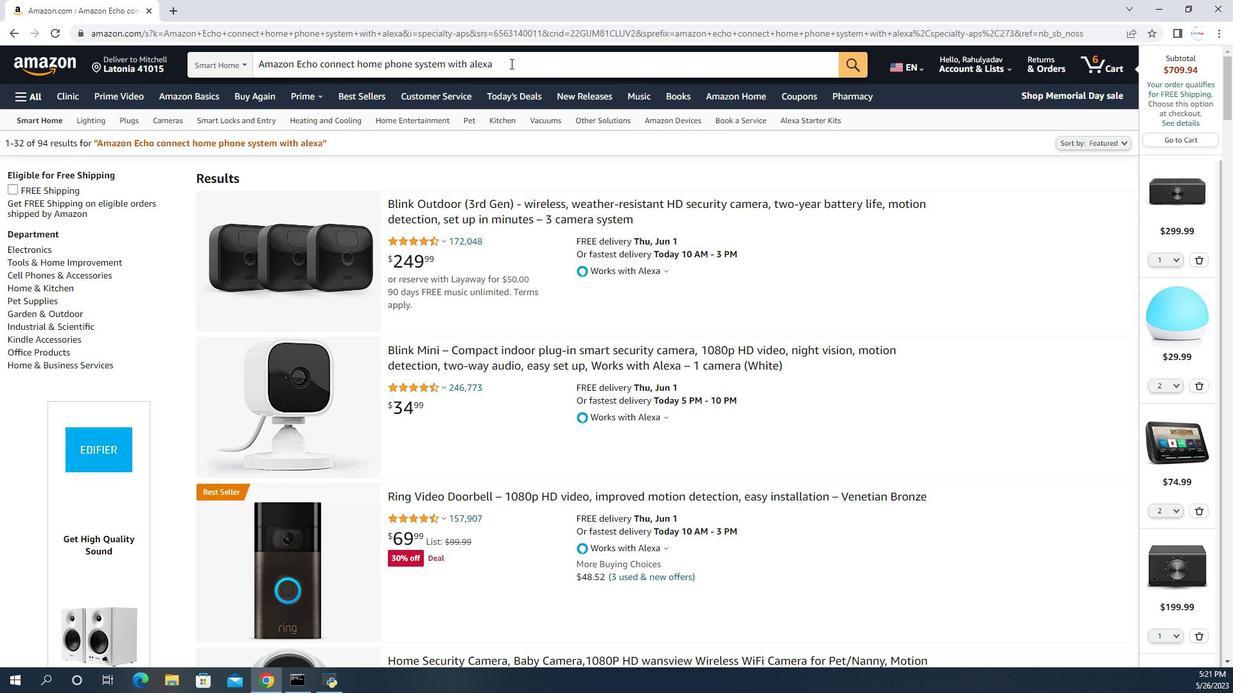 
Action: Key pressed <Key.backspace><Key.backspace><Key.backspace><Key.backspace><Key.backspace><Key.backspace><Key.backspace><Key.backspace><Key.backspace><Key.backspace><Key.backspace><Key.backspace><Key.backspace><Key.backspace><Key.backspace><Key.backspace><Key.backspace><Key.backspace><Key.backspace><Key.backspace><Key.backspace><Key.backspace><Key.backspace><Key.backspace><Key.backspace><Key.enter>
Screenshot: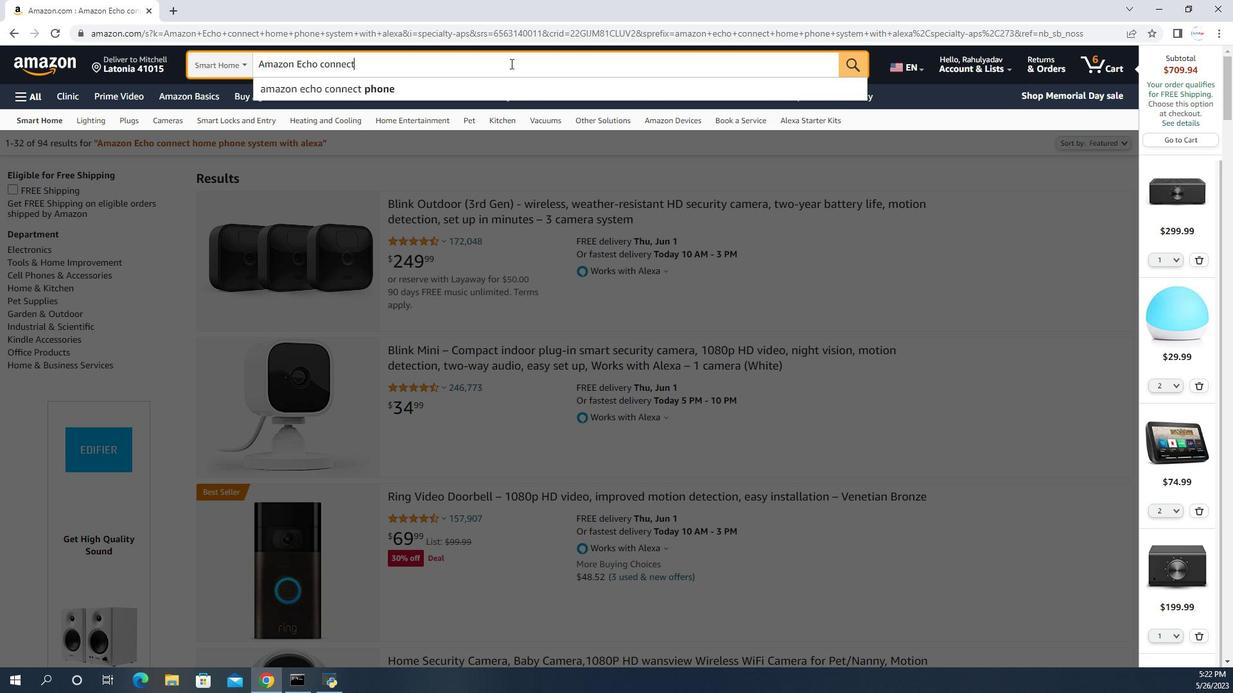 
Action: Mouse moved to (494, 221)
Screenshot: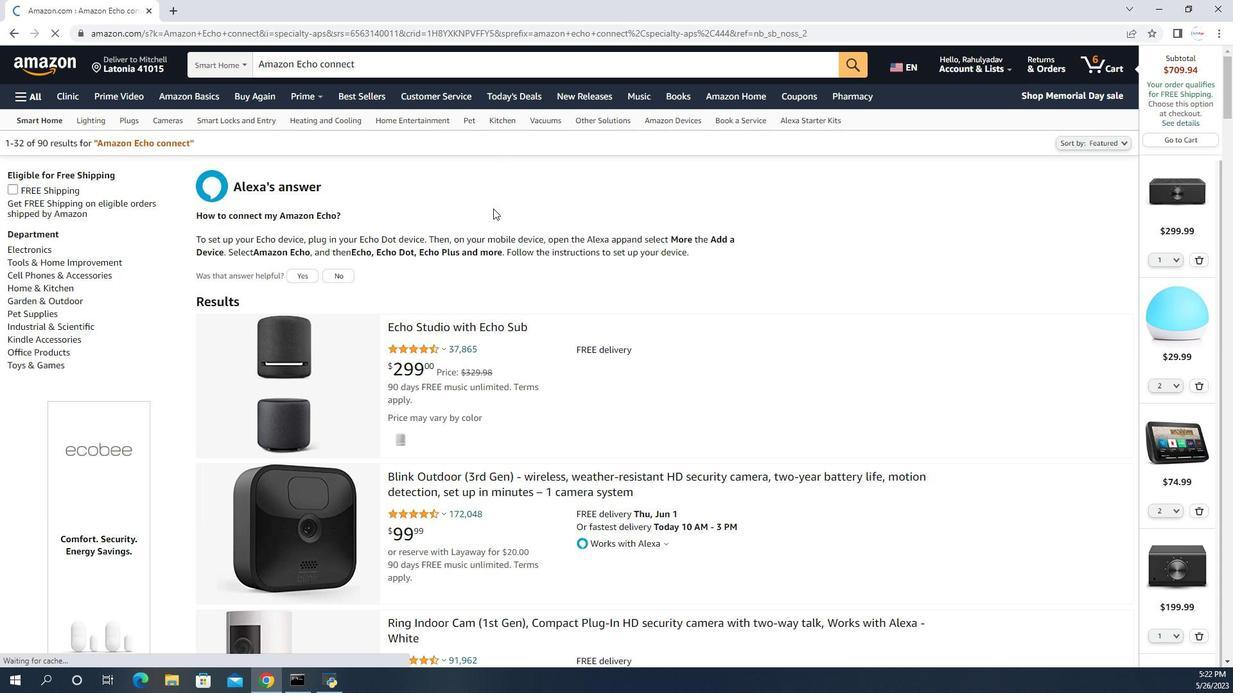 
Action: Mouse scrolled (494, 221) with delta (0, 0)
Screenshot: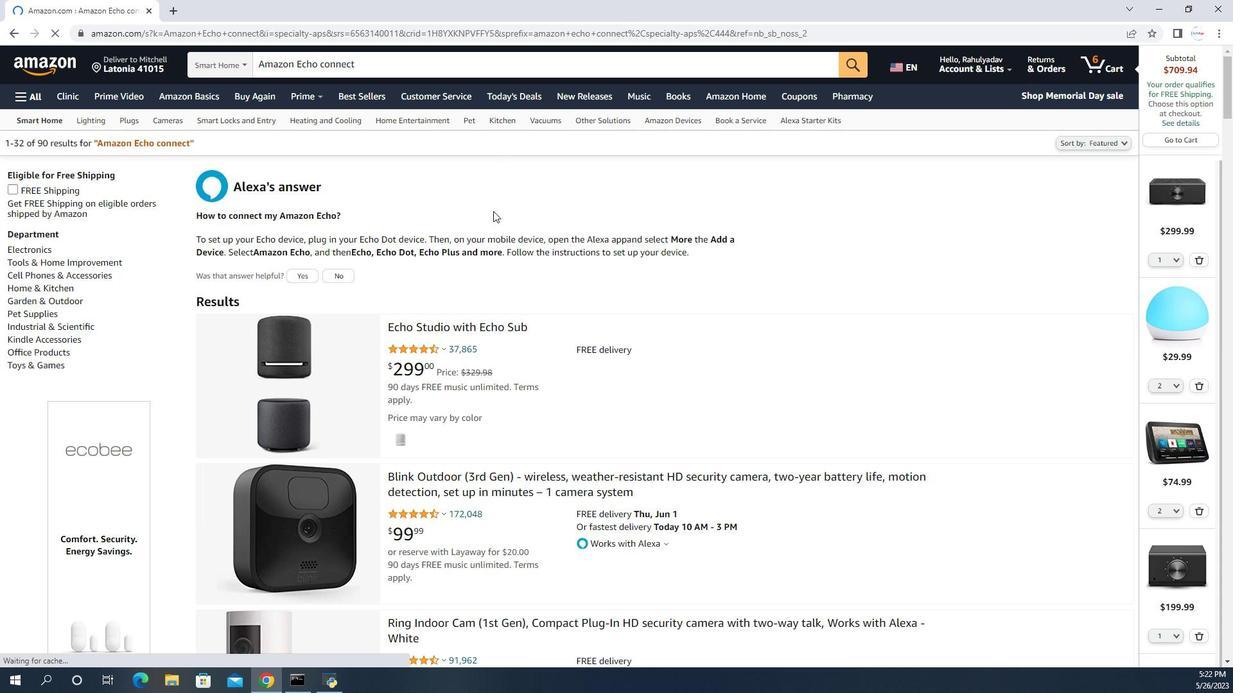 
Action: Mouse scrolled (494, 221) with delta (0, 0)
Screenshot: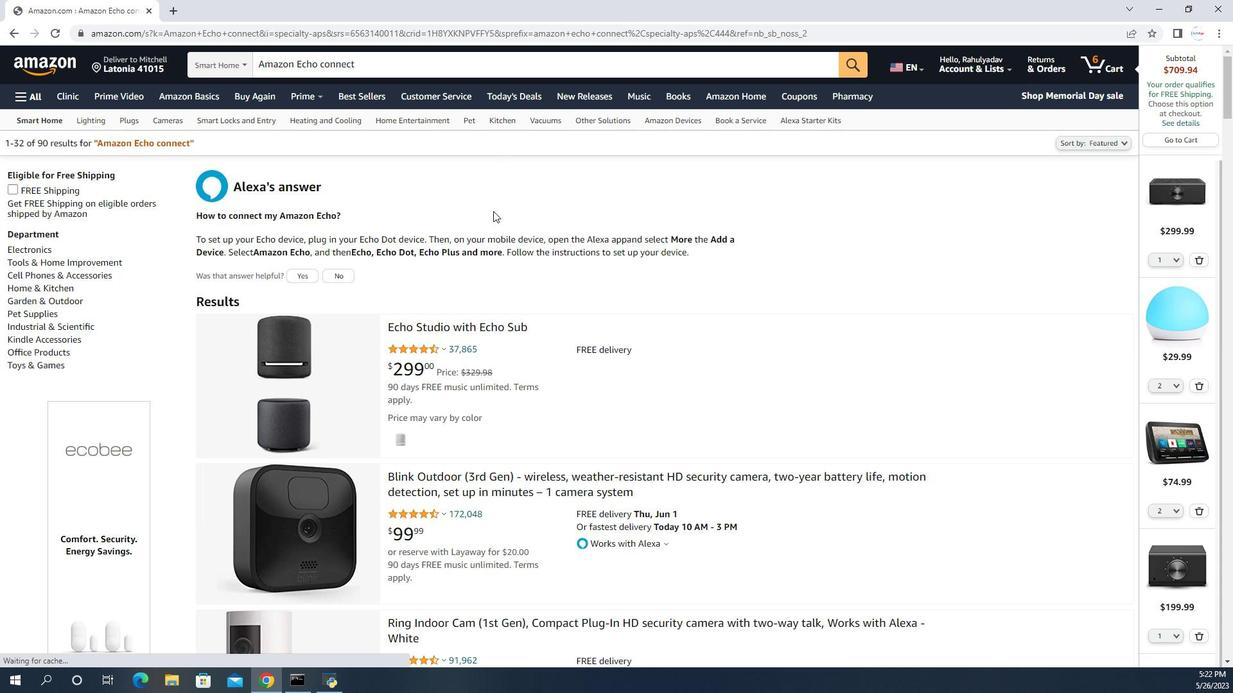 
Action: Mouse scrolled (494, 221) with delta (0, 0)
Screenshot: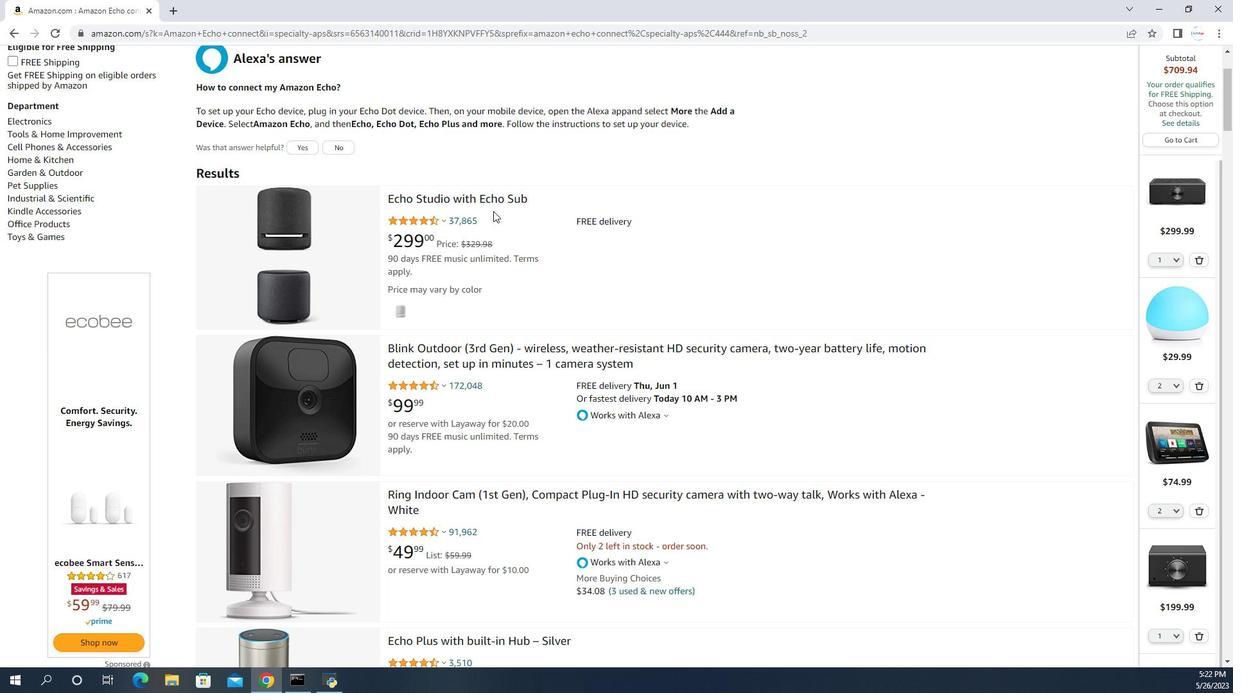 
Action: Mouse scrolled (494, 221) with delta (0, 0)
Screenshot: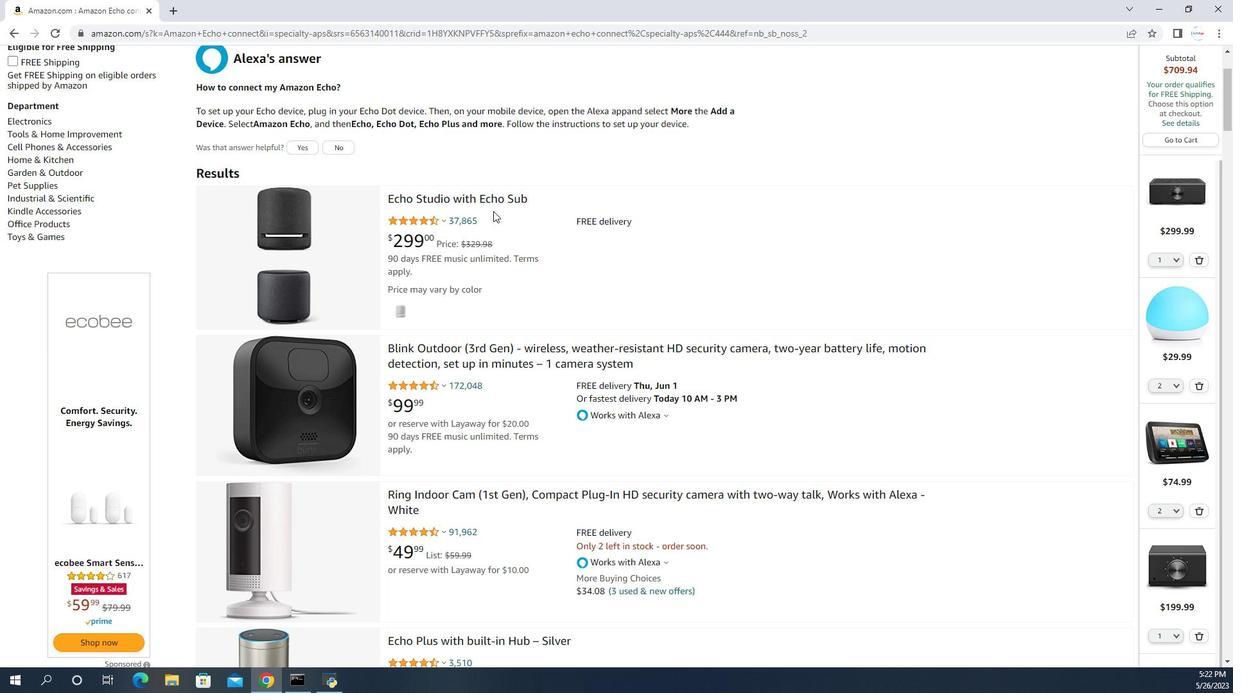 
Action: Mouse scrolled (494, 222) with delta (0, 0)
Screenshot: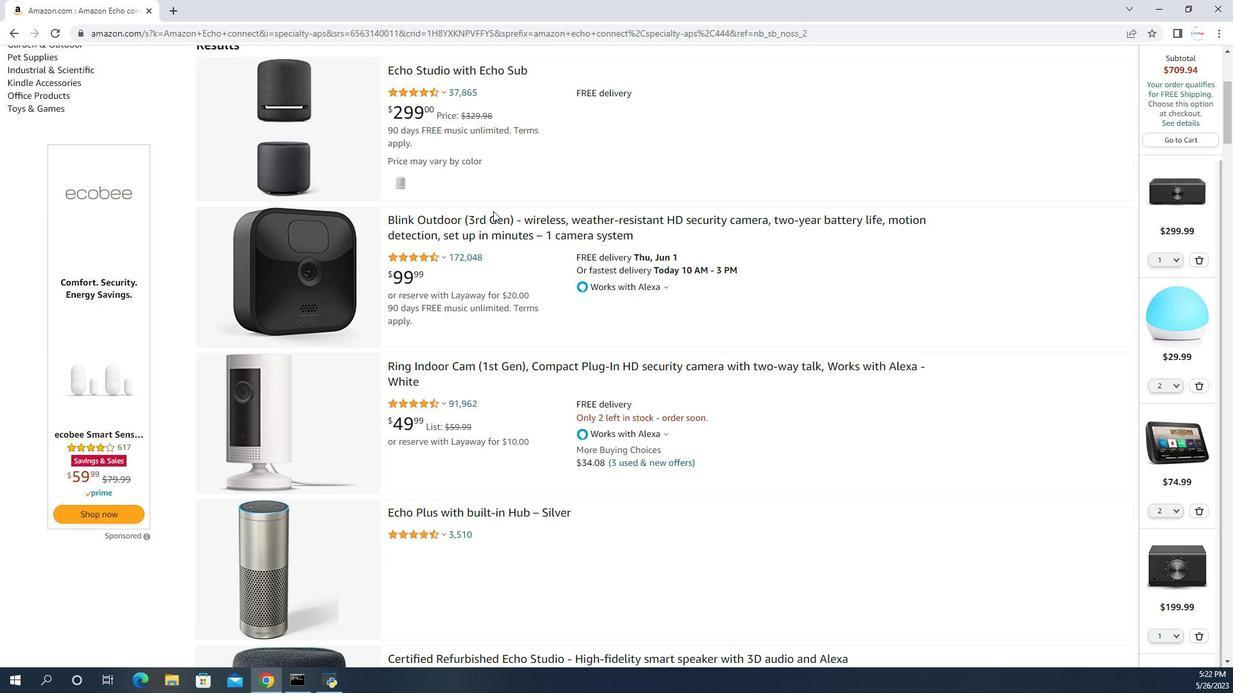 
Action: Mouse scrolled (494, 222) with delta (0, 0)
Screenshot: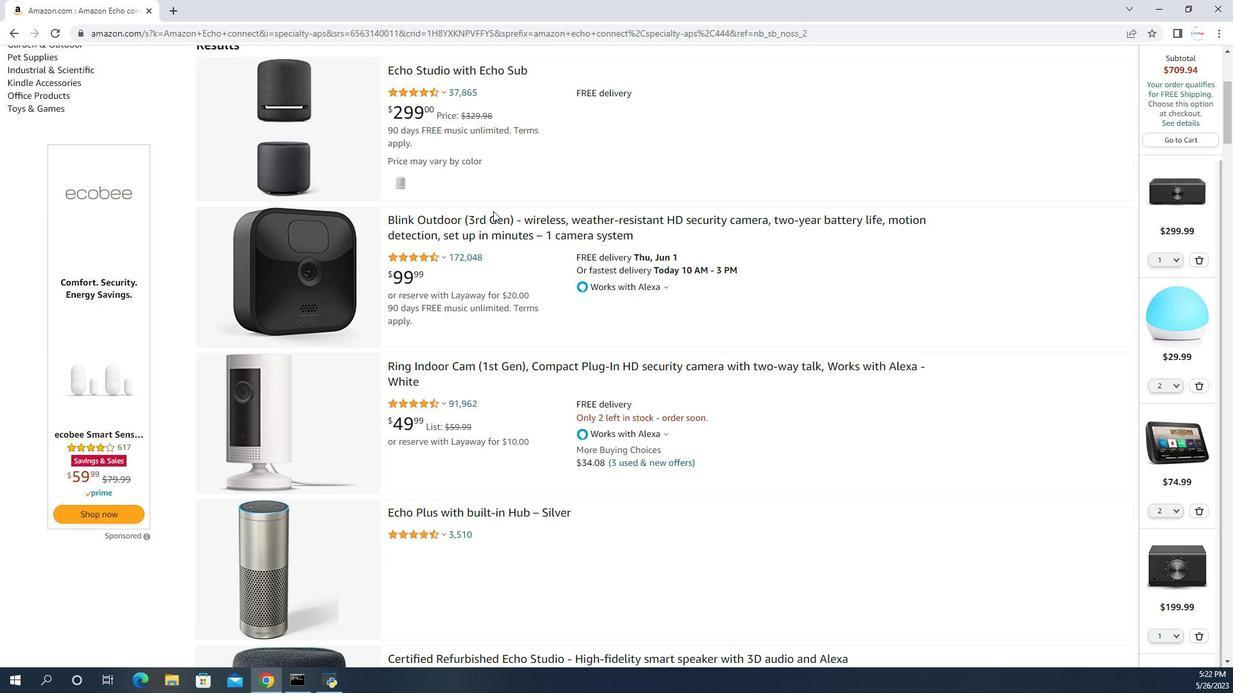 
Action: Mouse moved to (489, 214)
Screenshot: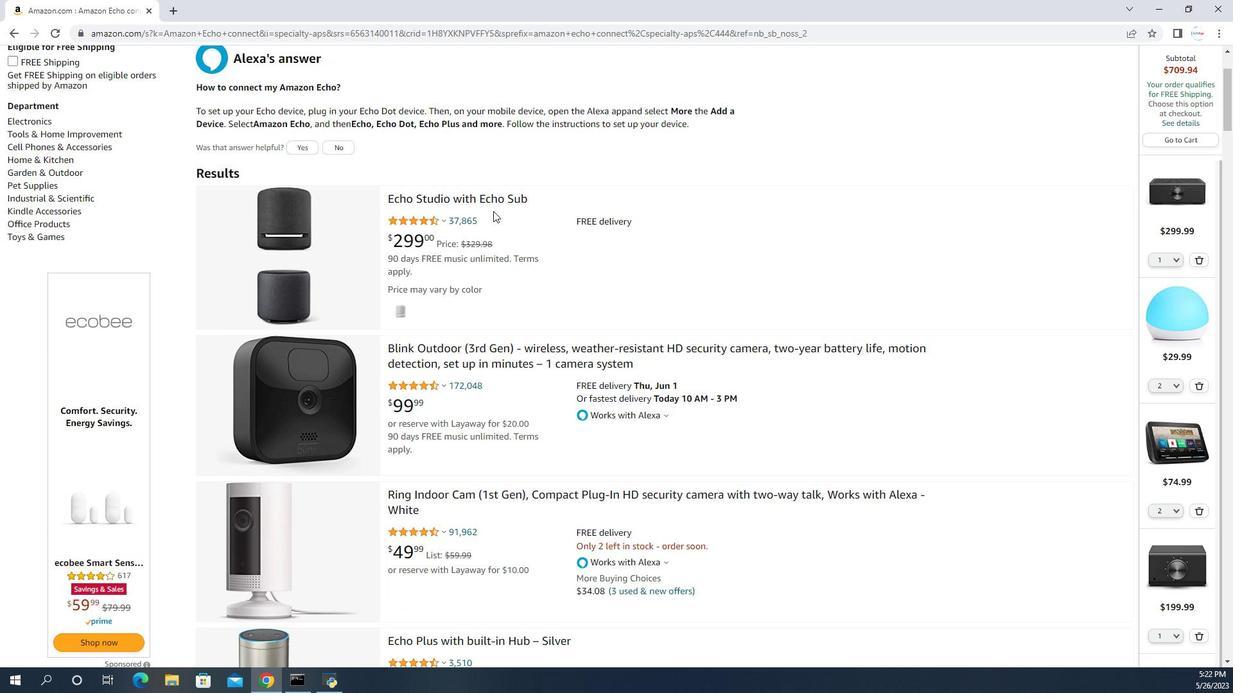 
Action: Mouse scrolled (489, 215) with delta (0, 0)
Screenshot: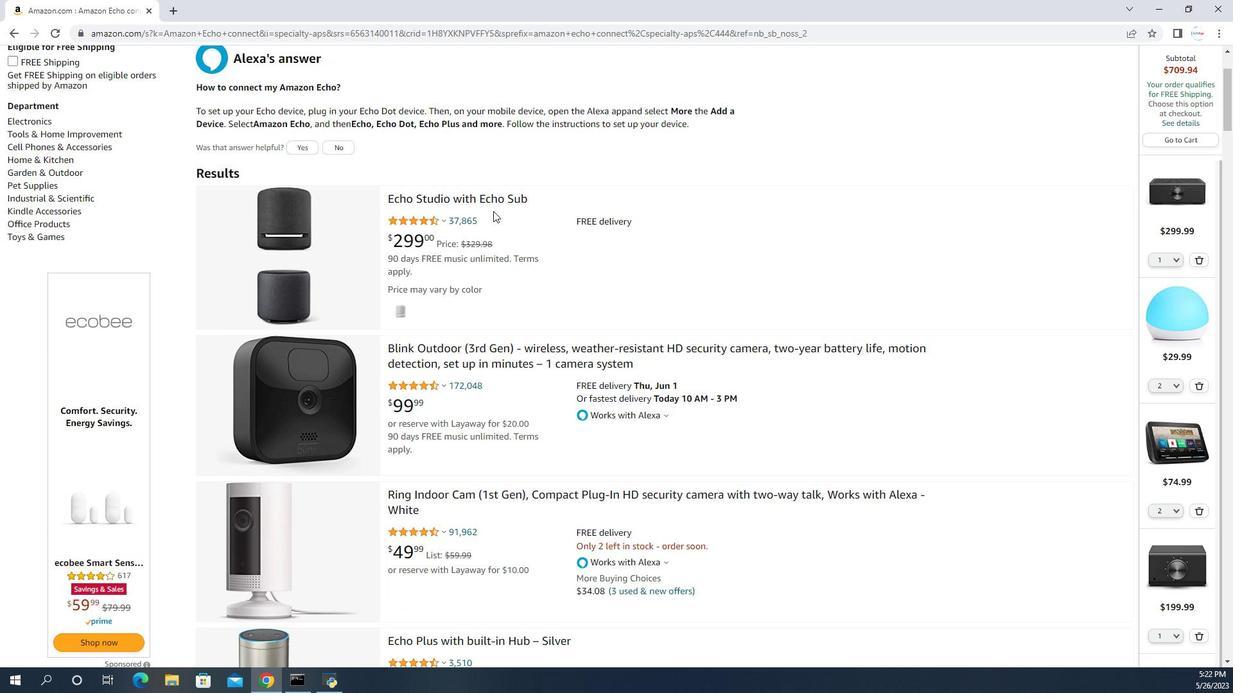 
Action: Mouse scrolled (489, 215) with delta (0, 0)
Screenshot: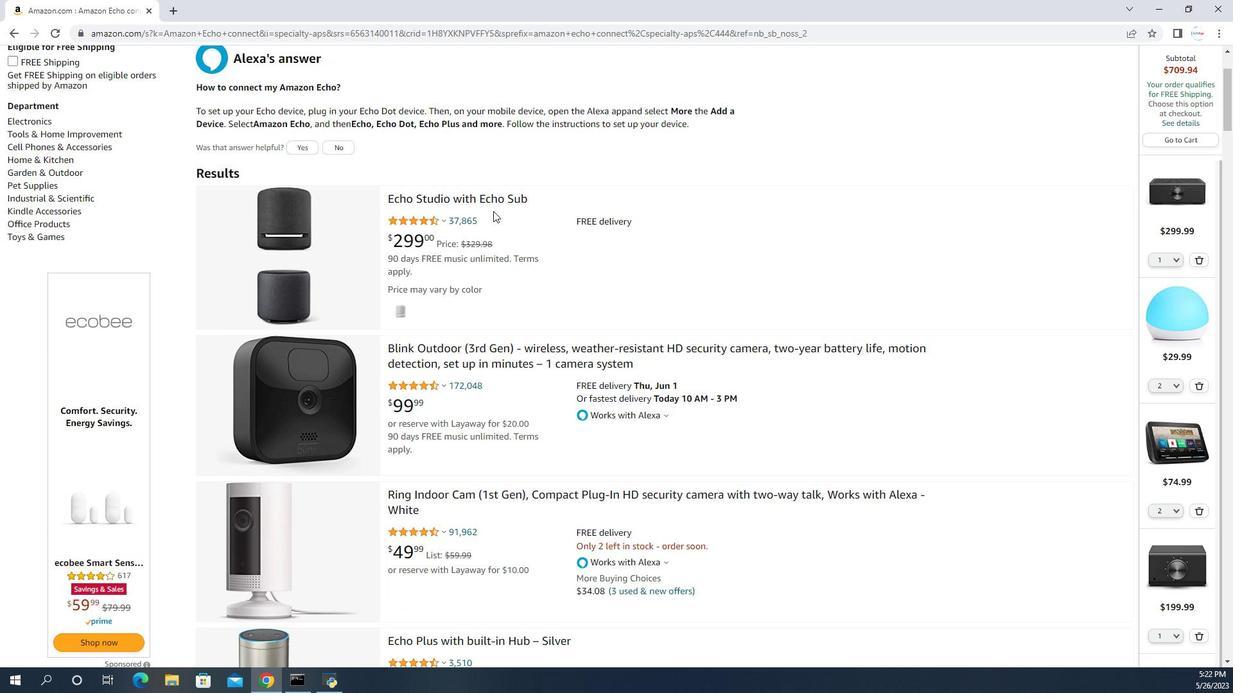 
Action: Mouse scrolled (489, 215) with delta (0, 0)
Screenshot: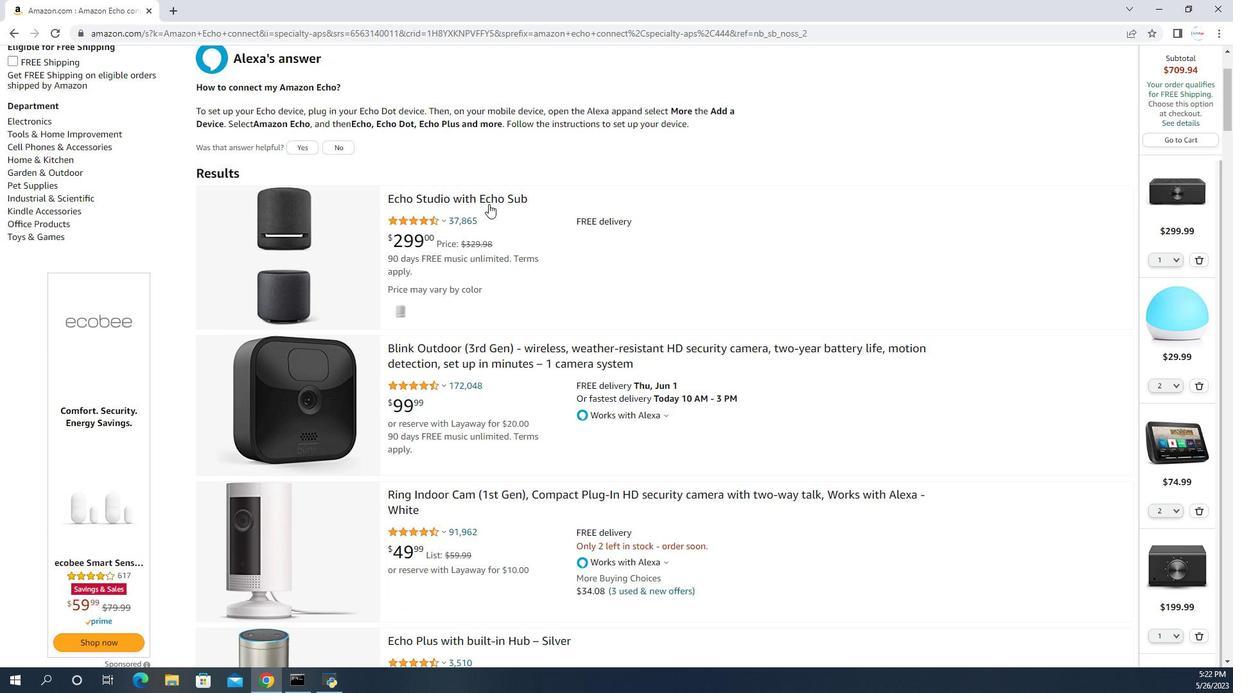 
Action: Mouse scrolled (489, 215) with delta (0, 0)
Screenshot: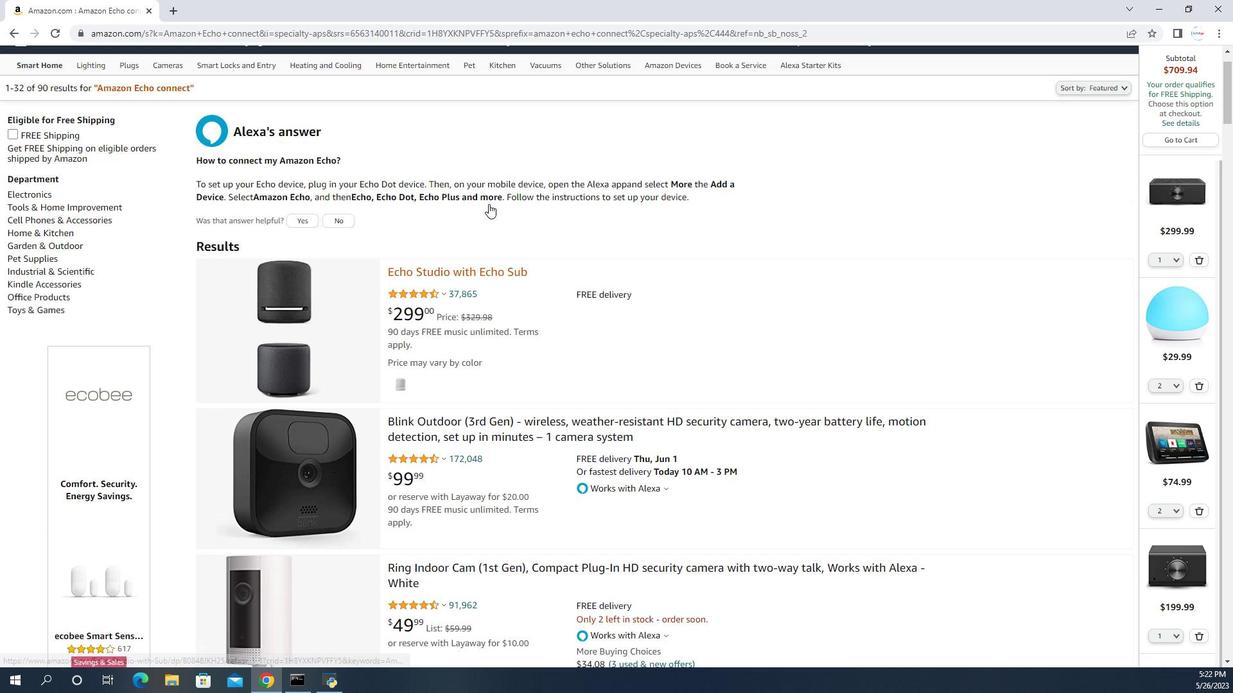 
Action: Mouse scrolled (489, 215) with delta (0, 0)
Screenshot: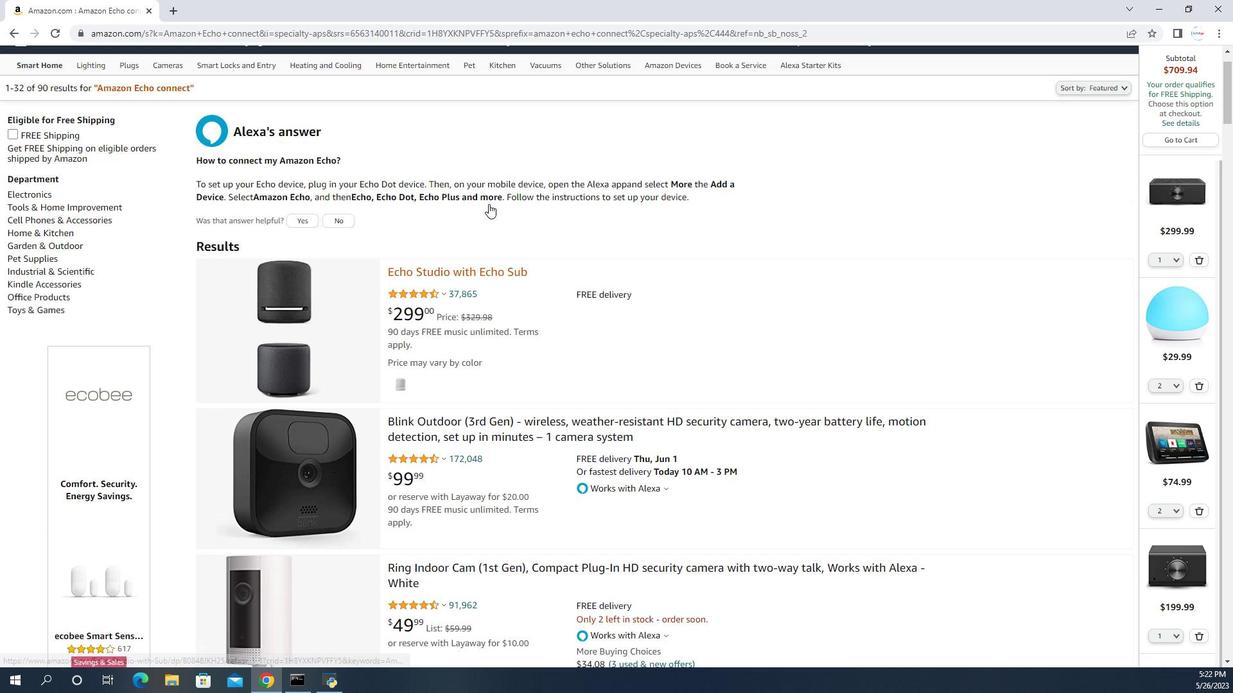 
Action: Mouse scrolled (489, 215) with delta (0, 0)
Screenshot: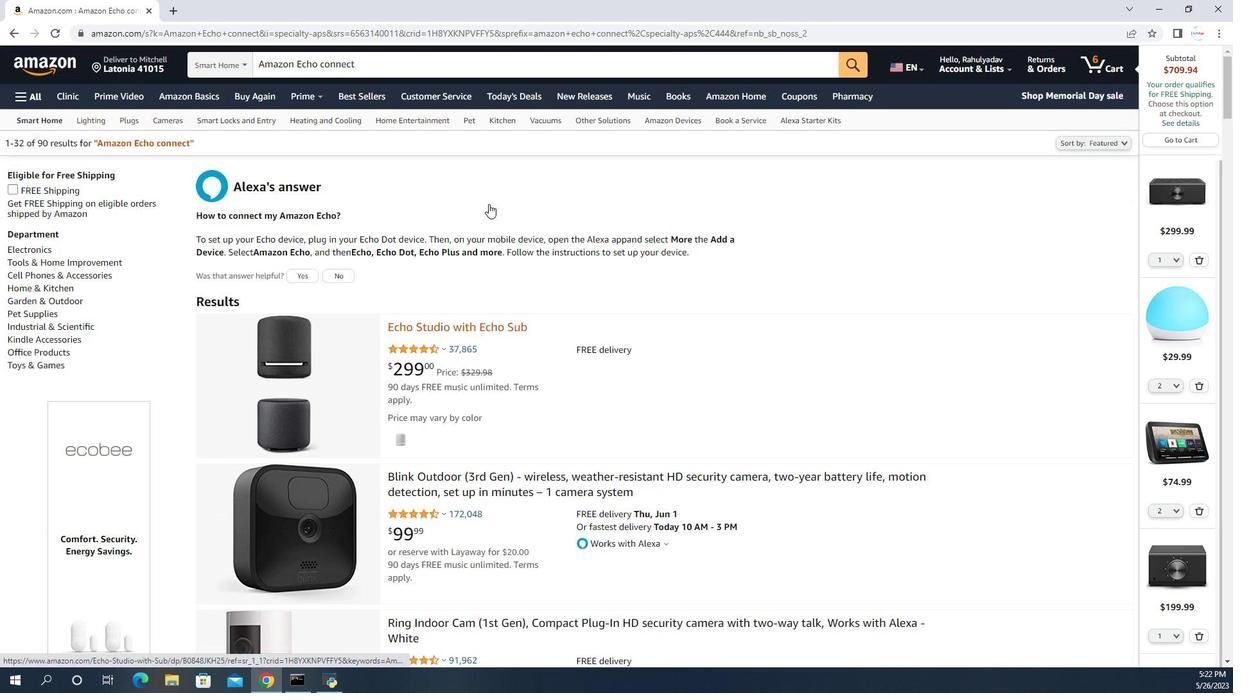 
Action: Mouse moved to (297, 88)
Screenshot: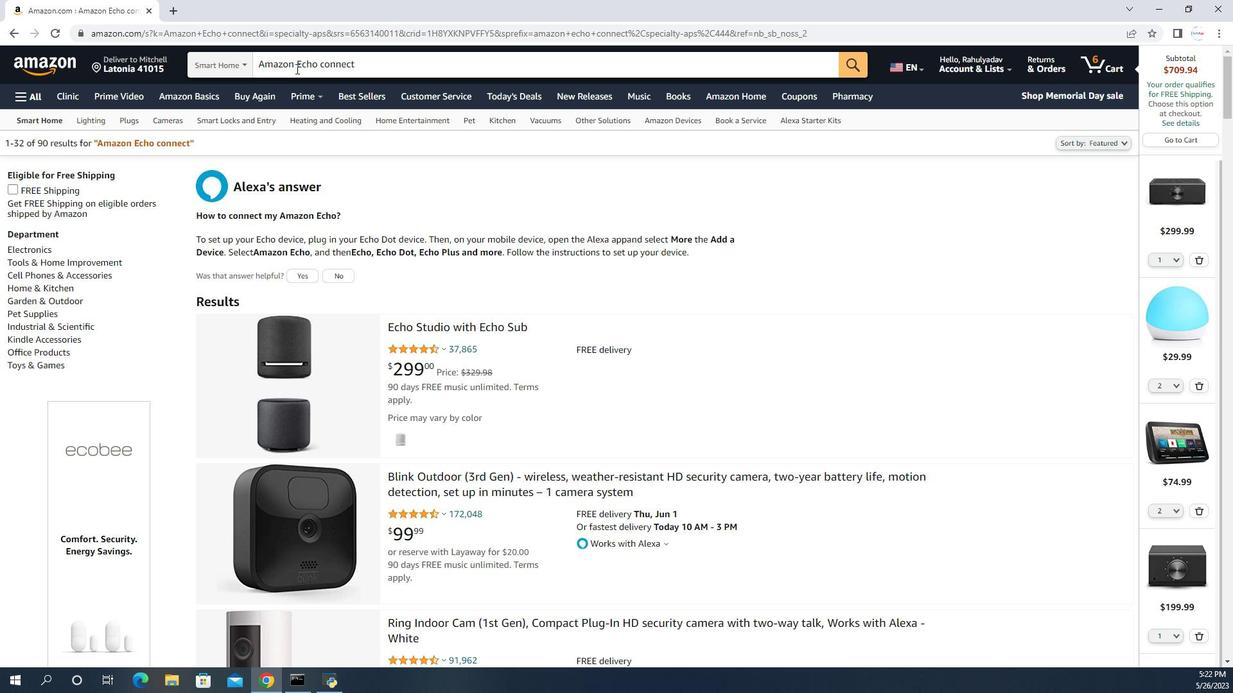 
Action: Mouse pressed left at (297, 88)
Screenshot: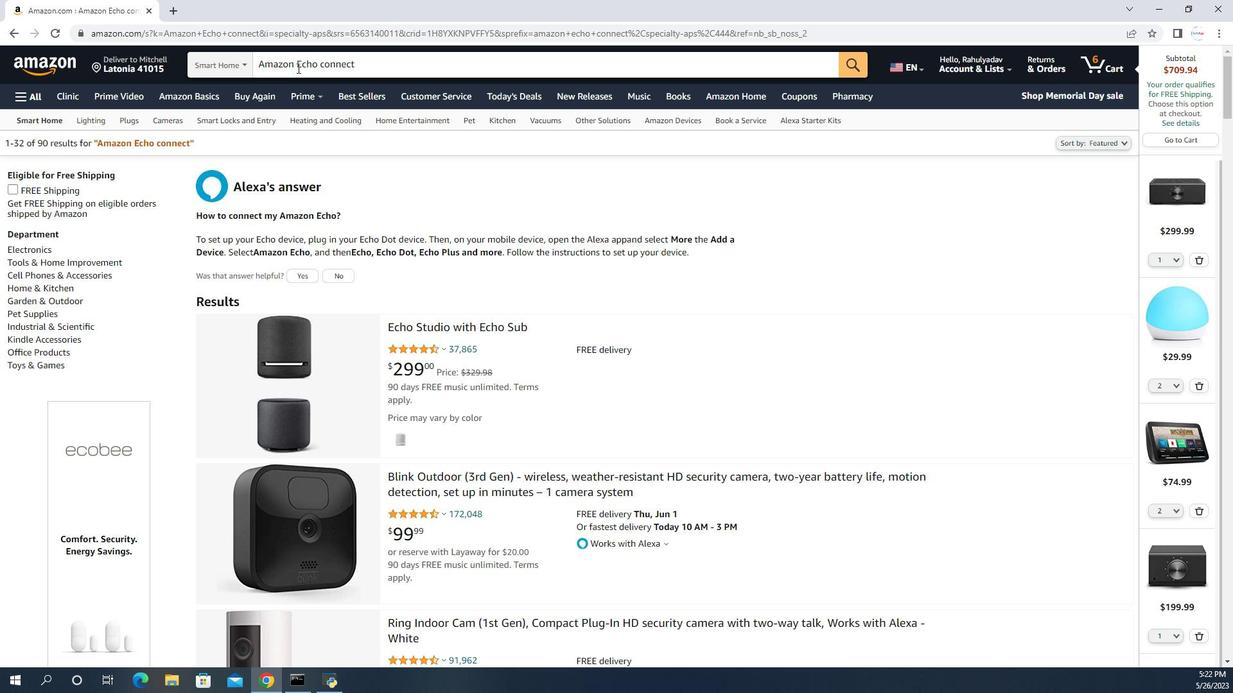 
Action: Mouse pressed left at (297, 88)
Screenshot: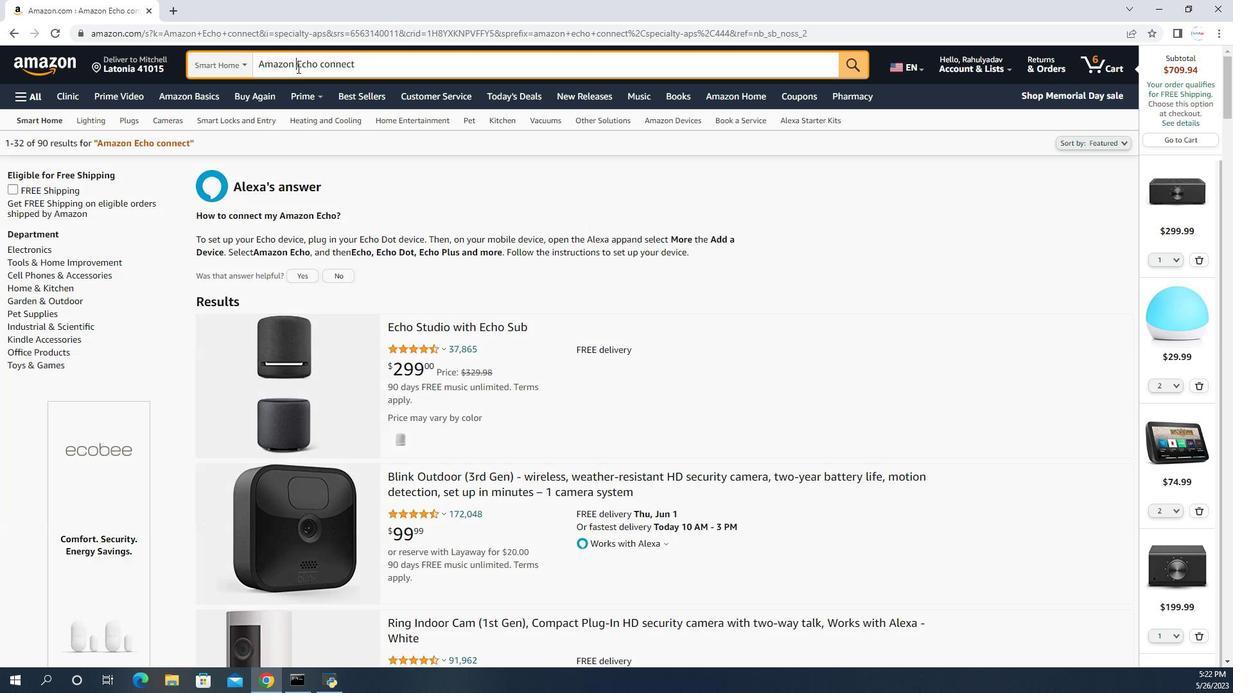 
Action: Key pressed <Key.left><Key.backspace><Key.backspace><Key.backspace><Key.backspace><Key.backspace><Key.backspace><Key.backspace><Key.backspace><Key.backspace><Key.backspace><Key.backspace><Key.backspace><Key.backspace><Key.backspace><Key.backspace><Key.backspace><Key.enter>
Screenshot: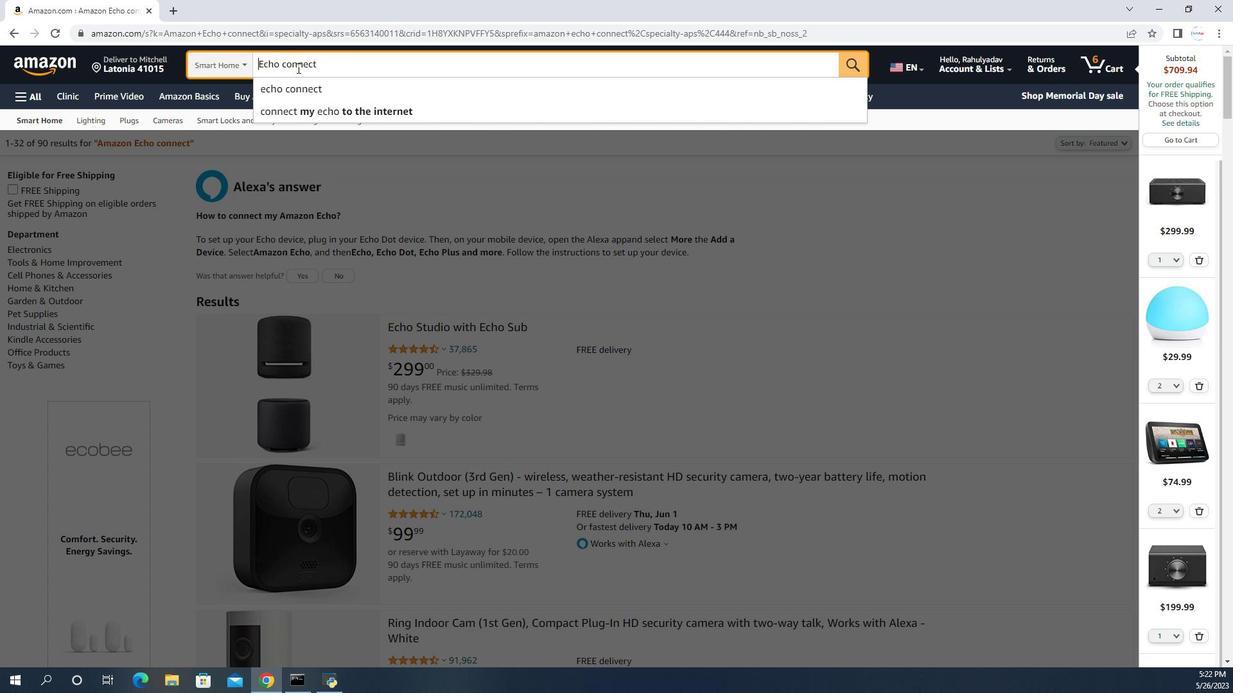 
Action: Mouse moved to (466, 358)
Screenshot: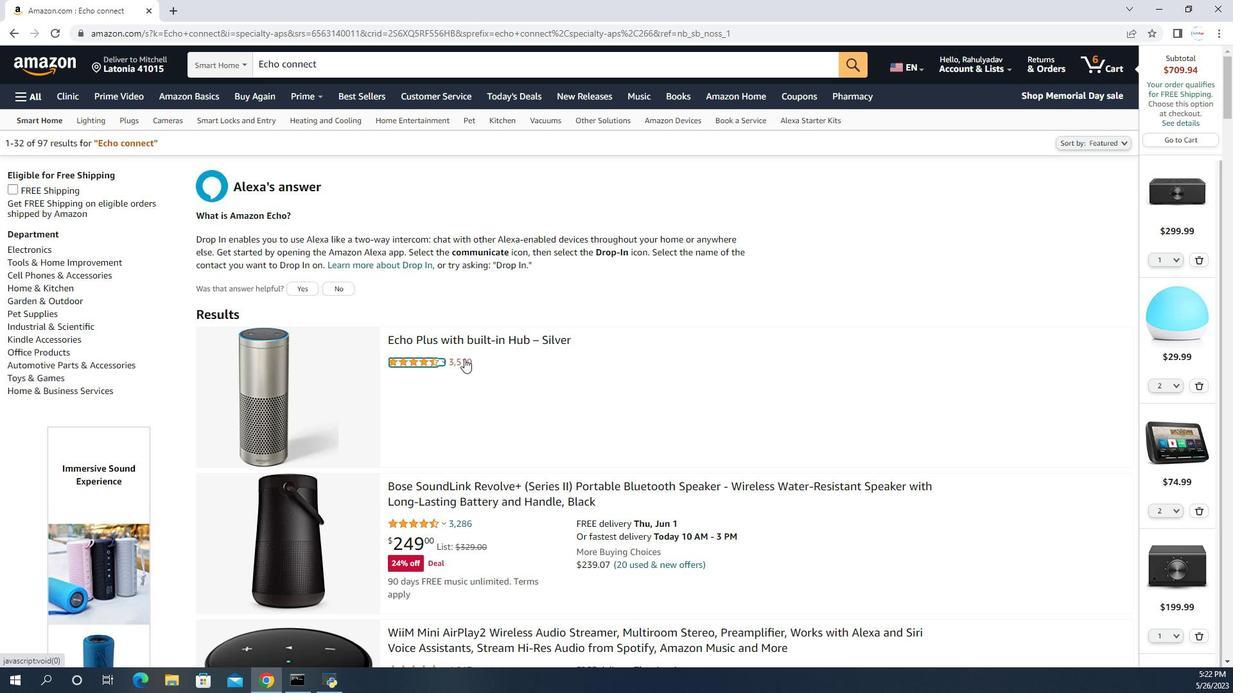 
Action: Mouse scrolled (466, 357) with delta (0, 0)
Screenshot: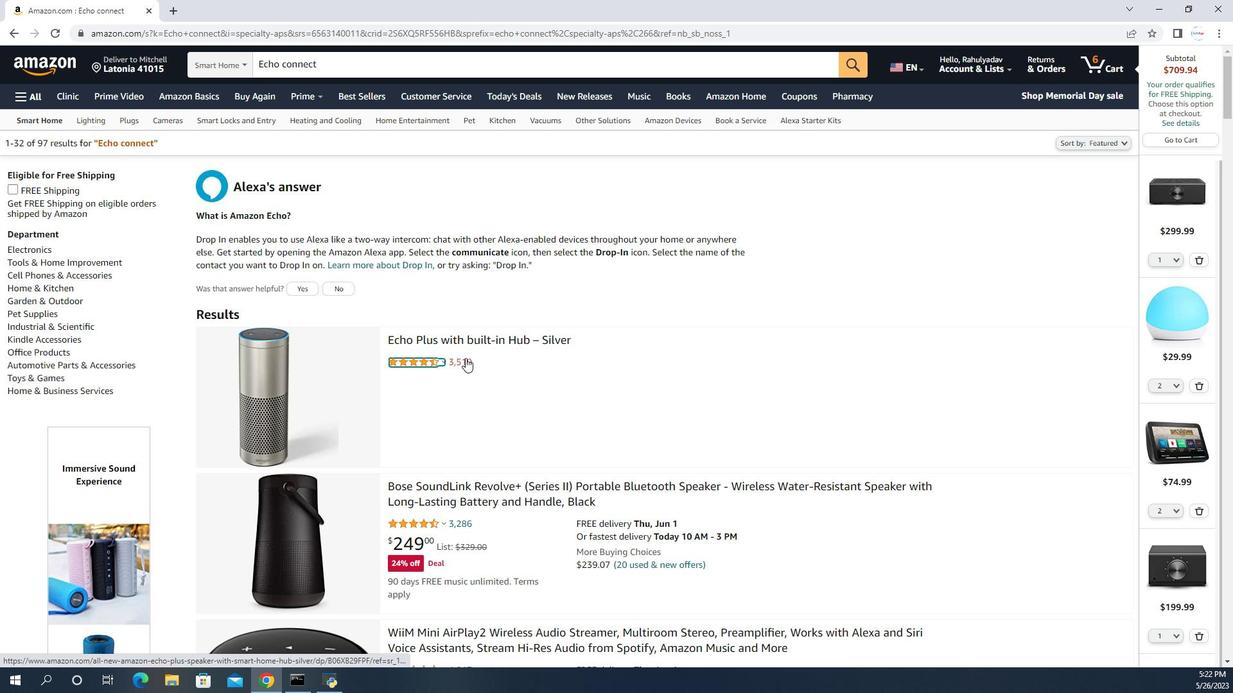 
Action: Mouse scrolled (466, 357) with delta (0, 0)
Screenshot: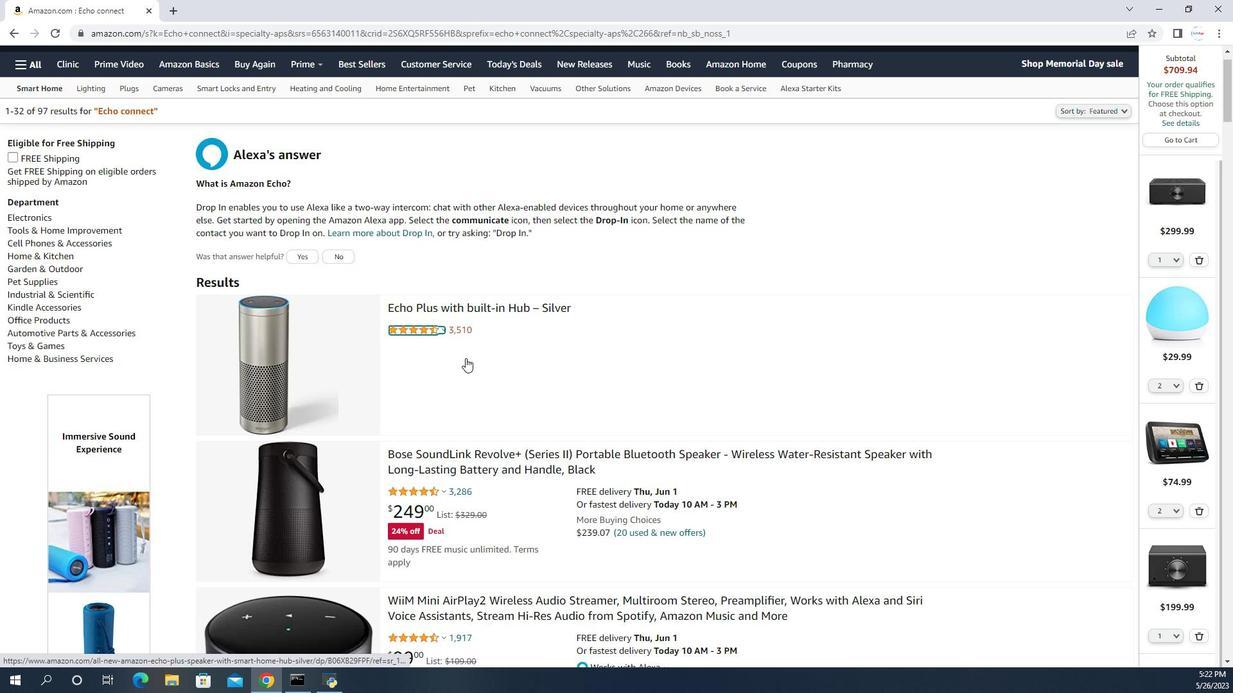 
Action: Mouse scrolled (466, 357) with delta (0, 0)
Screenshot: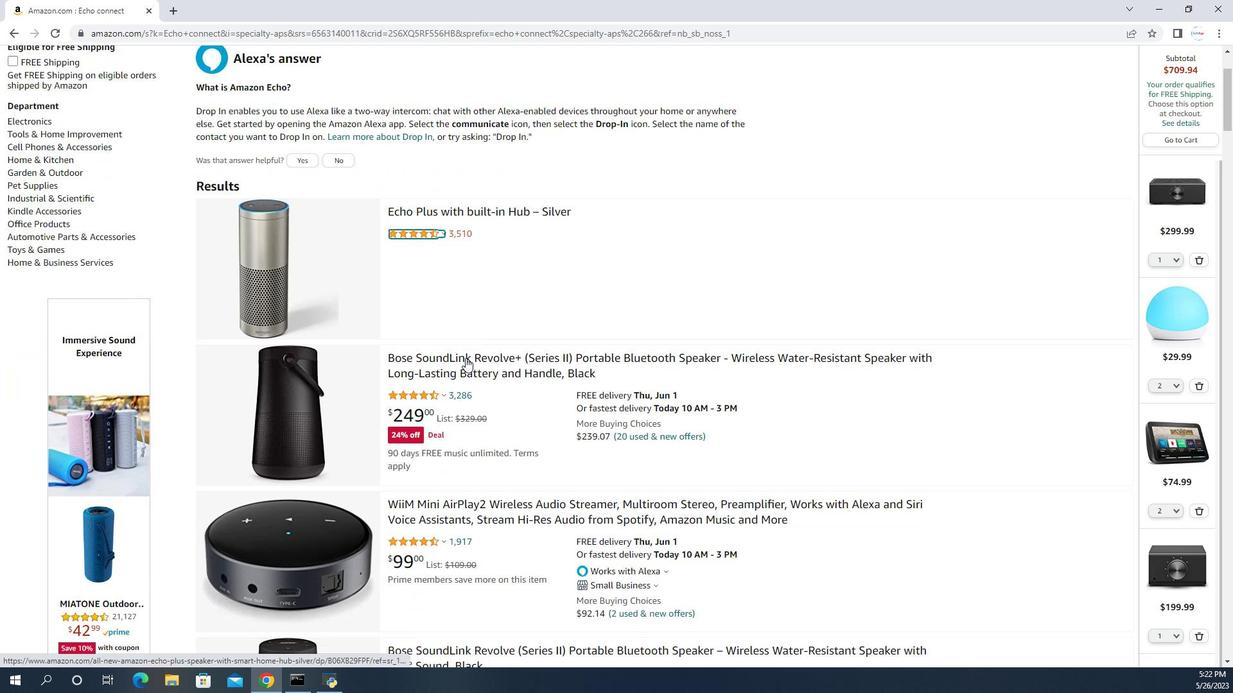 
Action: Mouse scrolled (466, 357) with delta (0, 0)
Screenshot: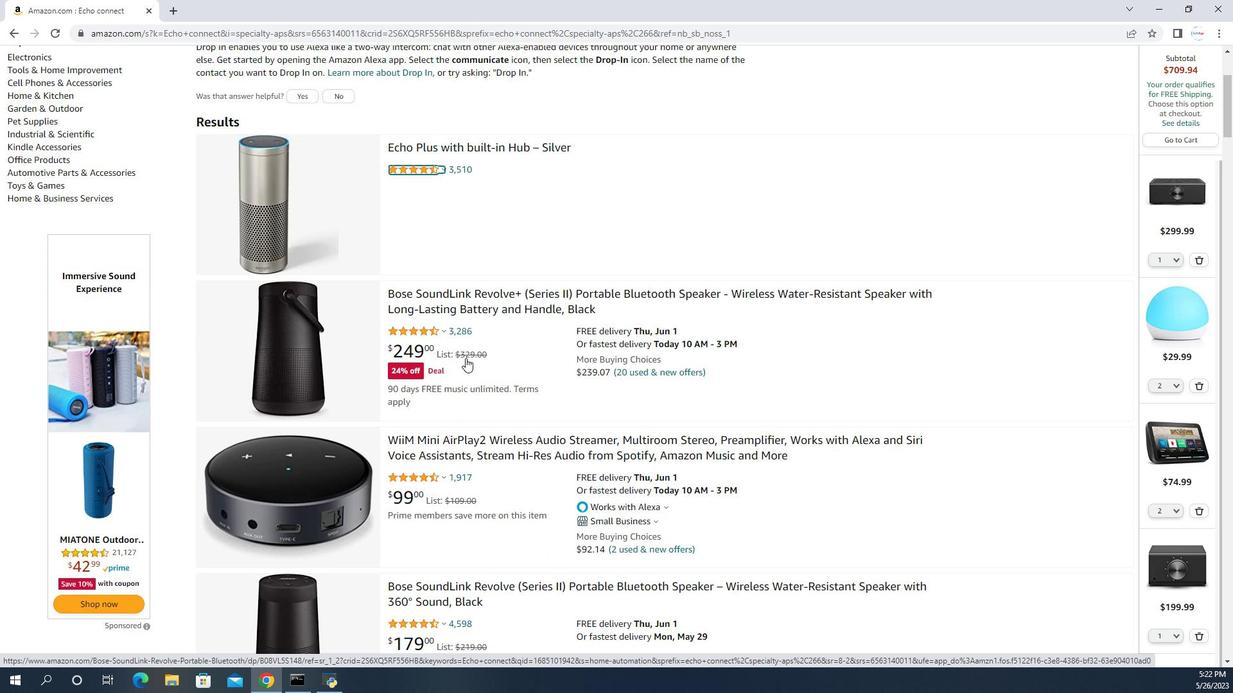 
Action: Mouse scrolled (466, 357) with delta (0, 0)
Screenshot: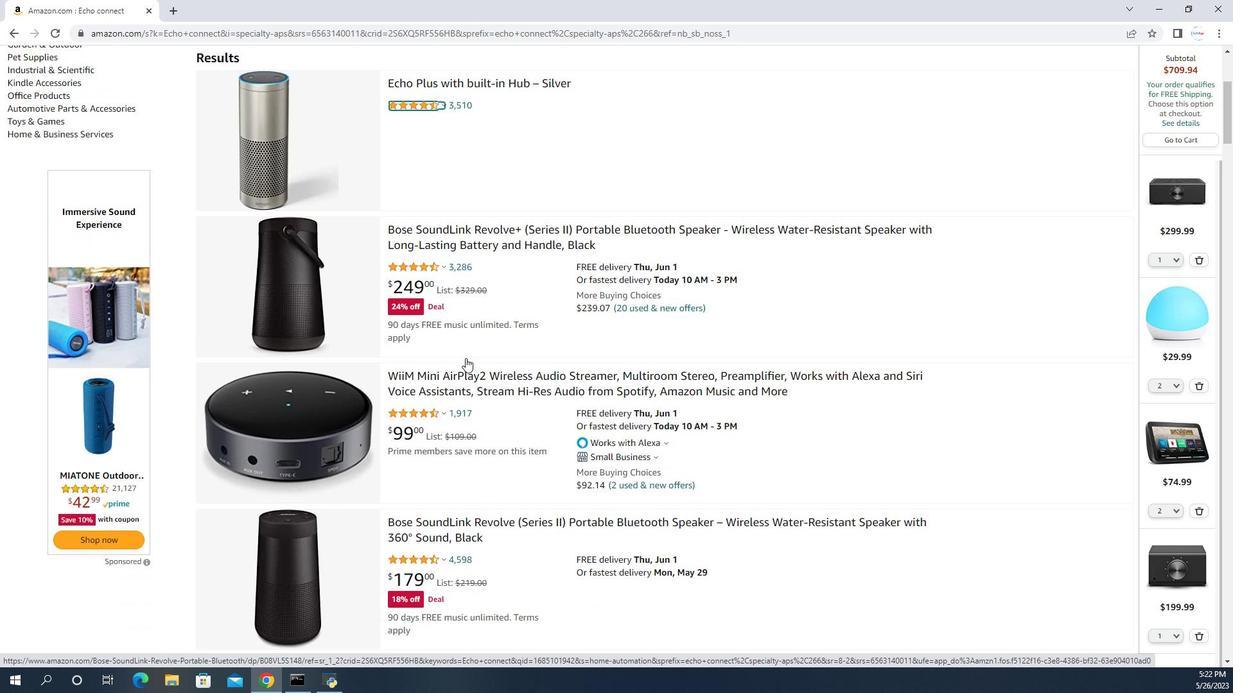 
Action: Mouse scrolled (466, 357) with delta (0, 0)
Screenshot: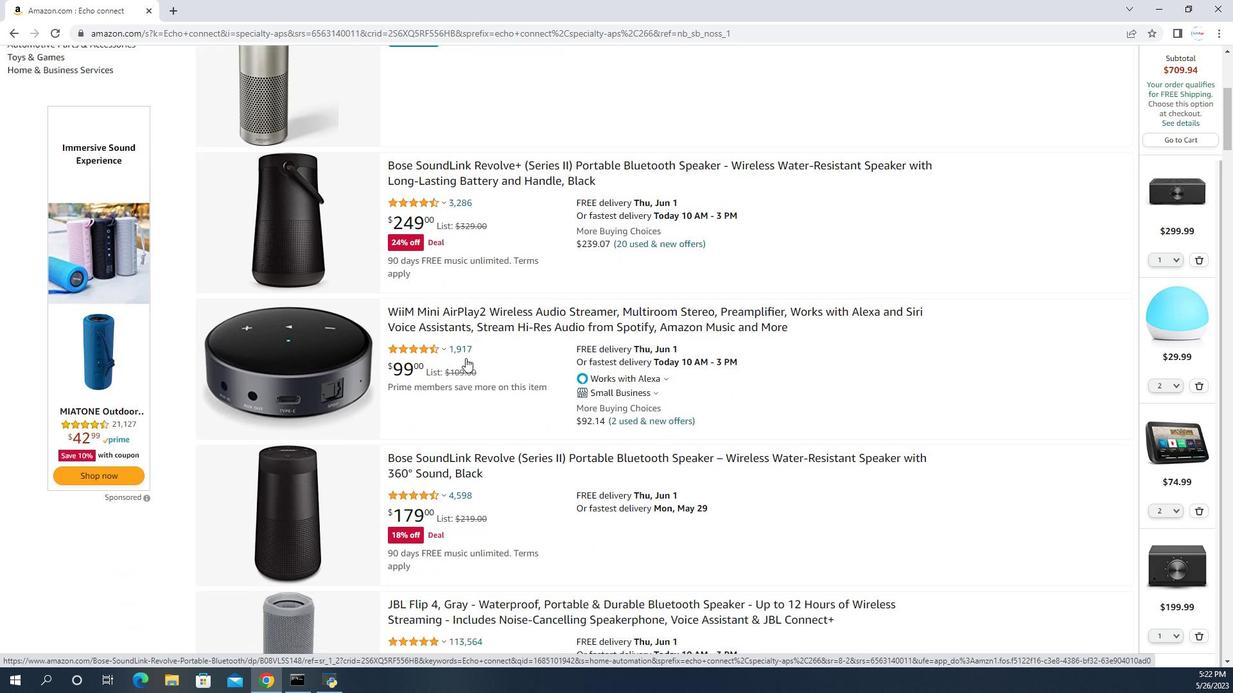
Action: Mouse moved to (467, 357)
Screenshot: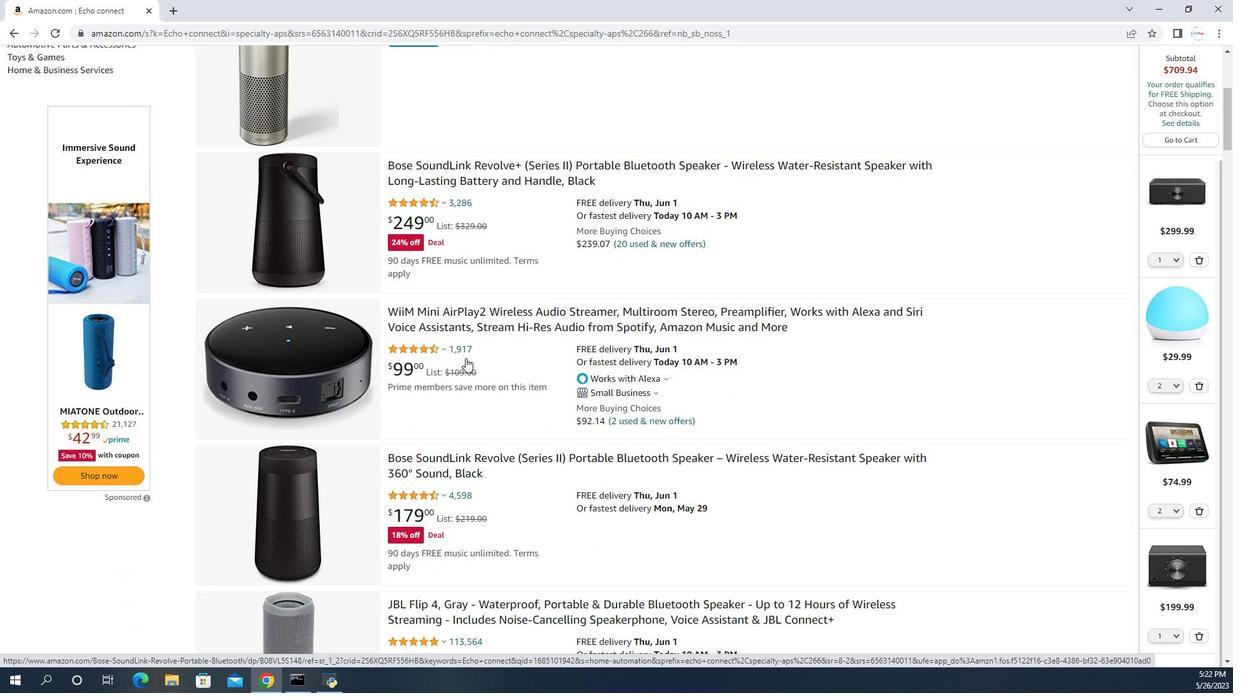 
Action: Mouse scrolled (467, 357) with delta (0, 0)
Screenshot: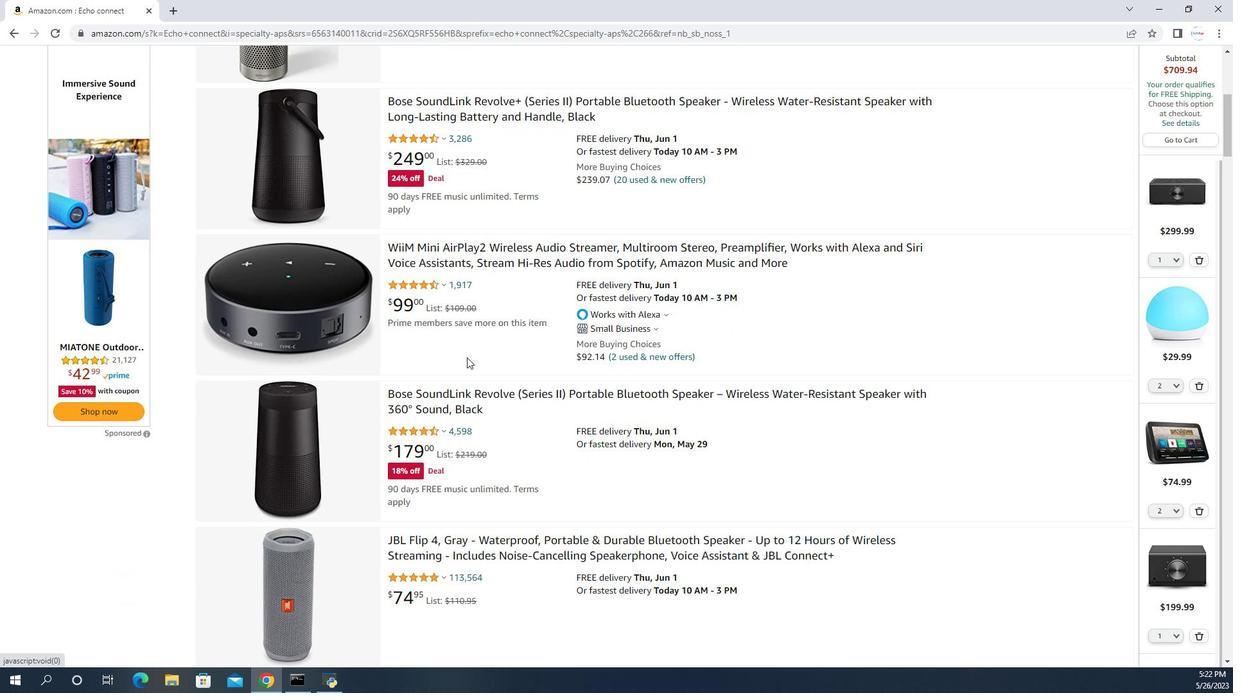 
Action: Mouse scrolled (467, 357) with delta (0, 0)
Screenshot: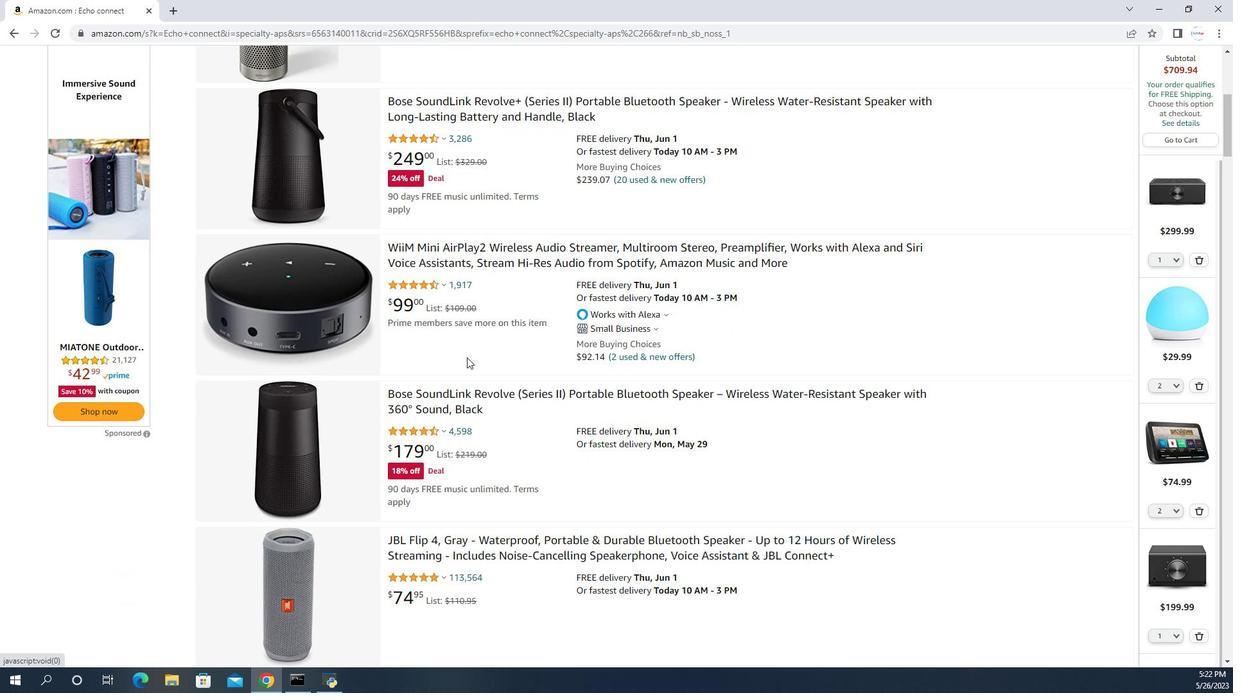 
Action: Mouse scrolled (467, 357) with delta (0, 0)
Screenshot: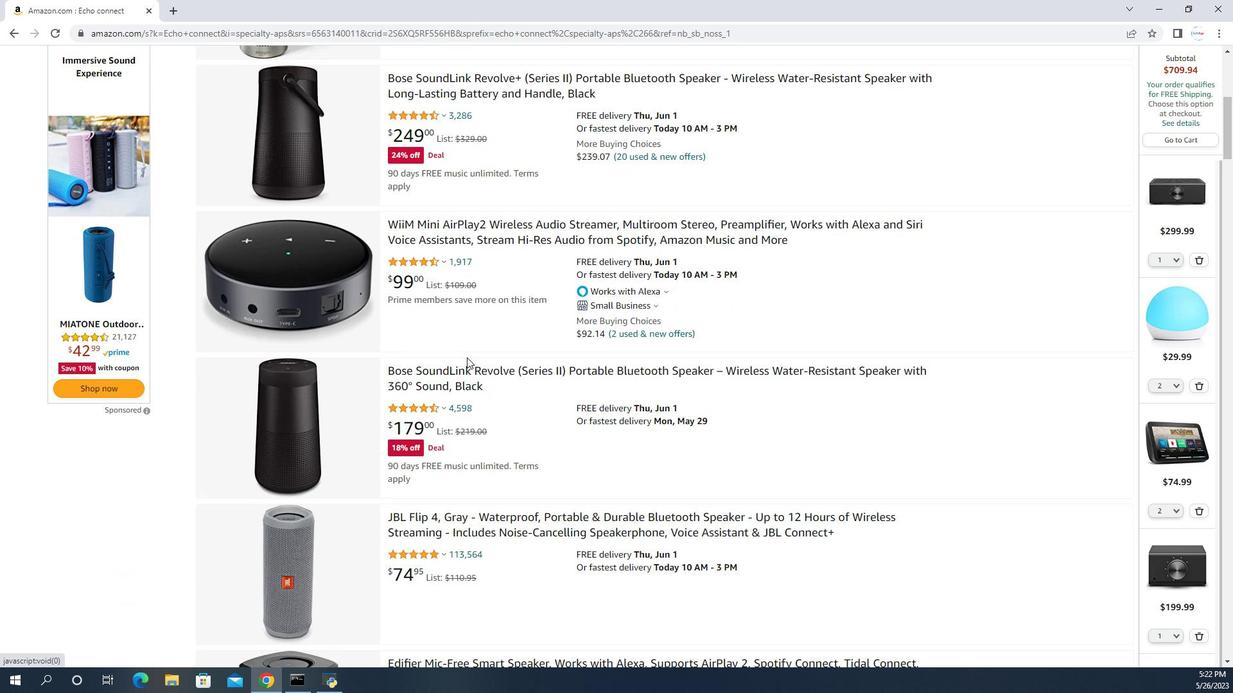 
Action: Mouse scrolled (467, 357) with delta (0, 0)
Screenshot: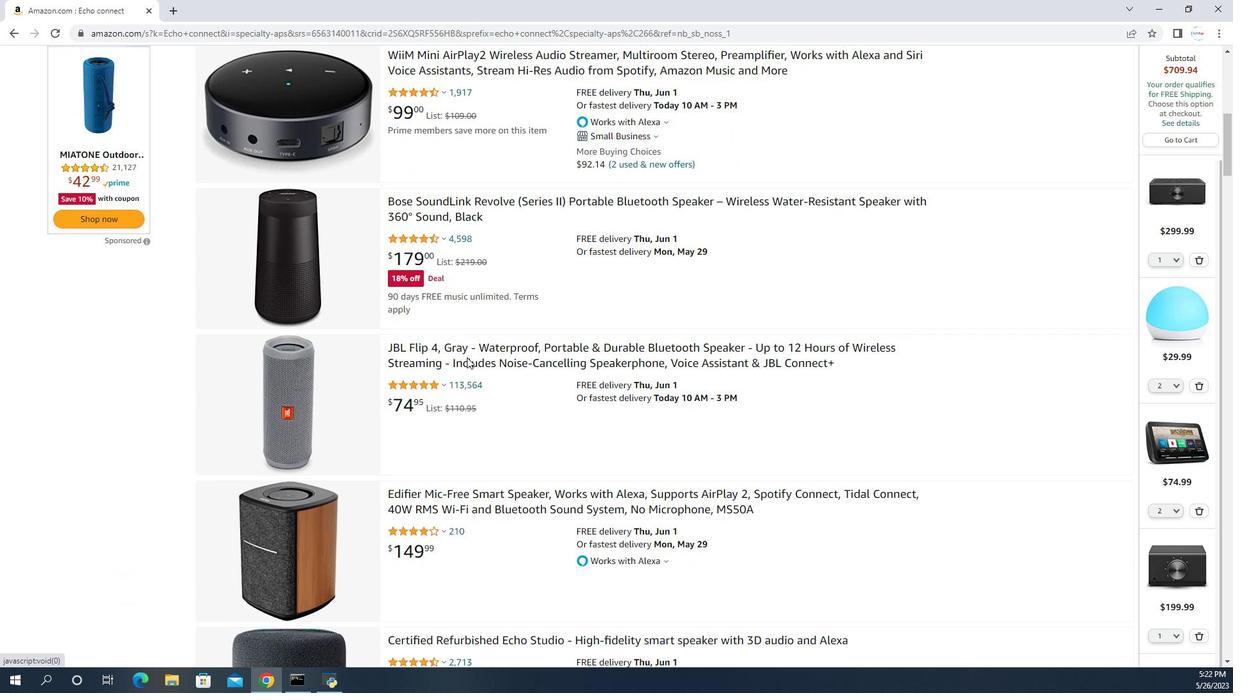 
Action: Mouse scrolled (467, 357) with delta (0, 0)
Screenshot: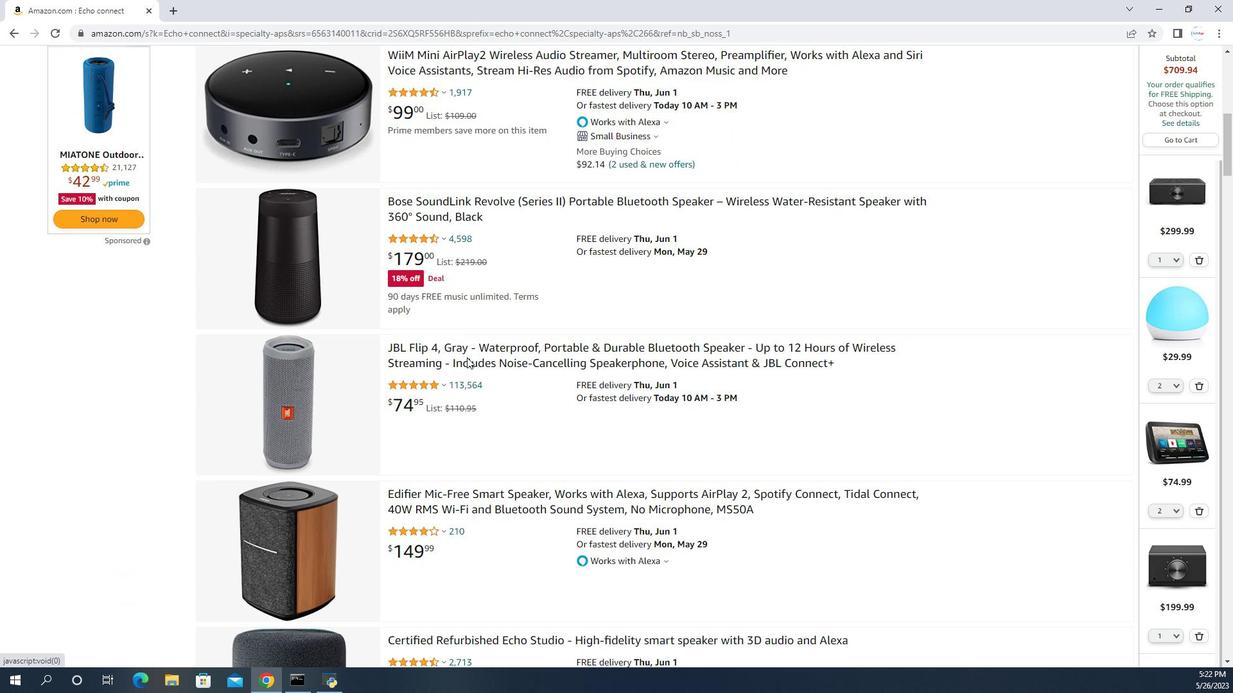 
Action: Mouse scrolled (467, 357) with delta (0, 0)
Screenshot: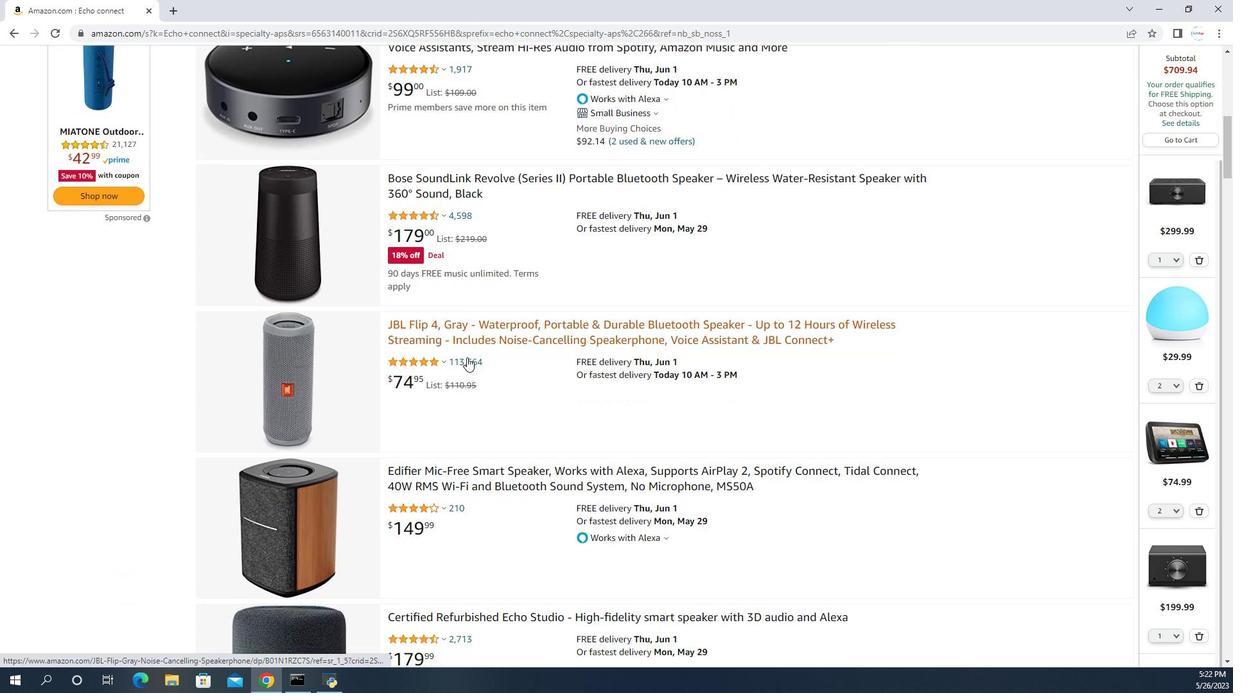 
Action: Mouse scrolled (467, 357) with delta (0, 0)
Screenshot: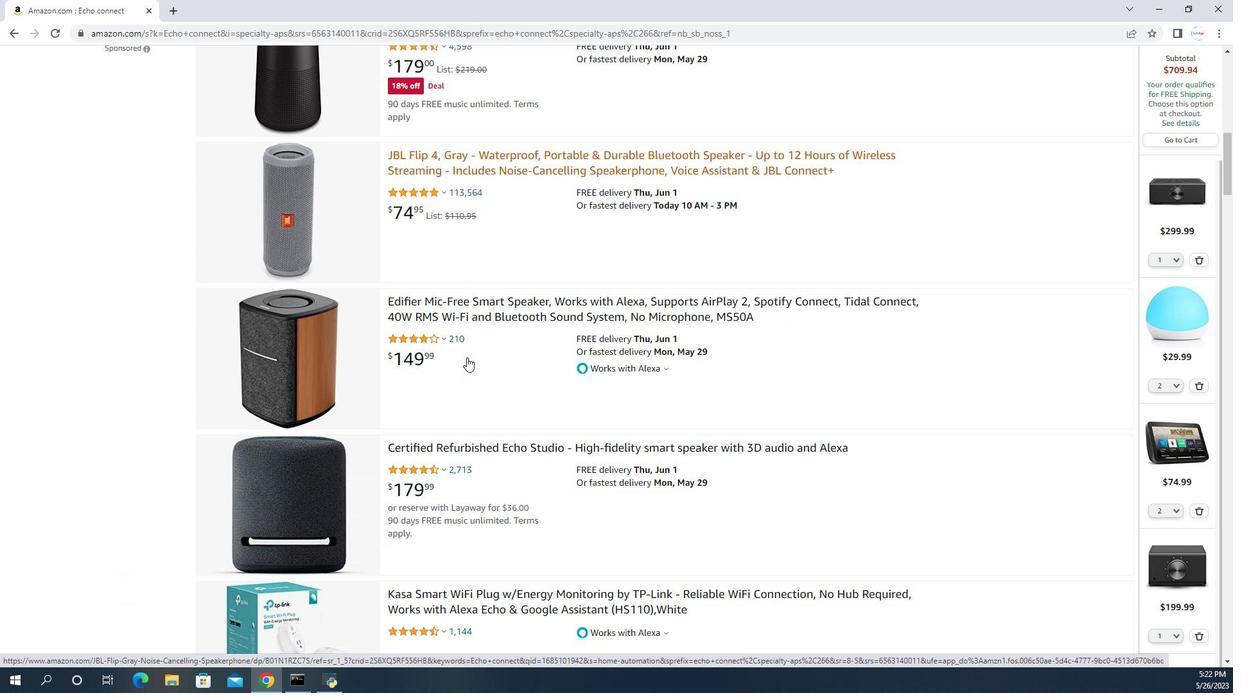 
Action: Mouse scrolled (467, 357) with delta (0, 0)
Screenshot: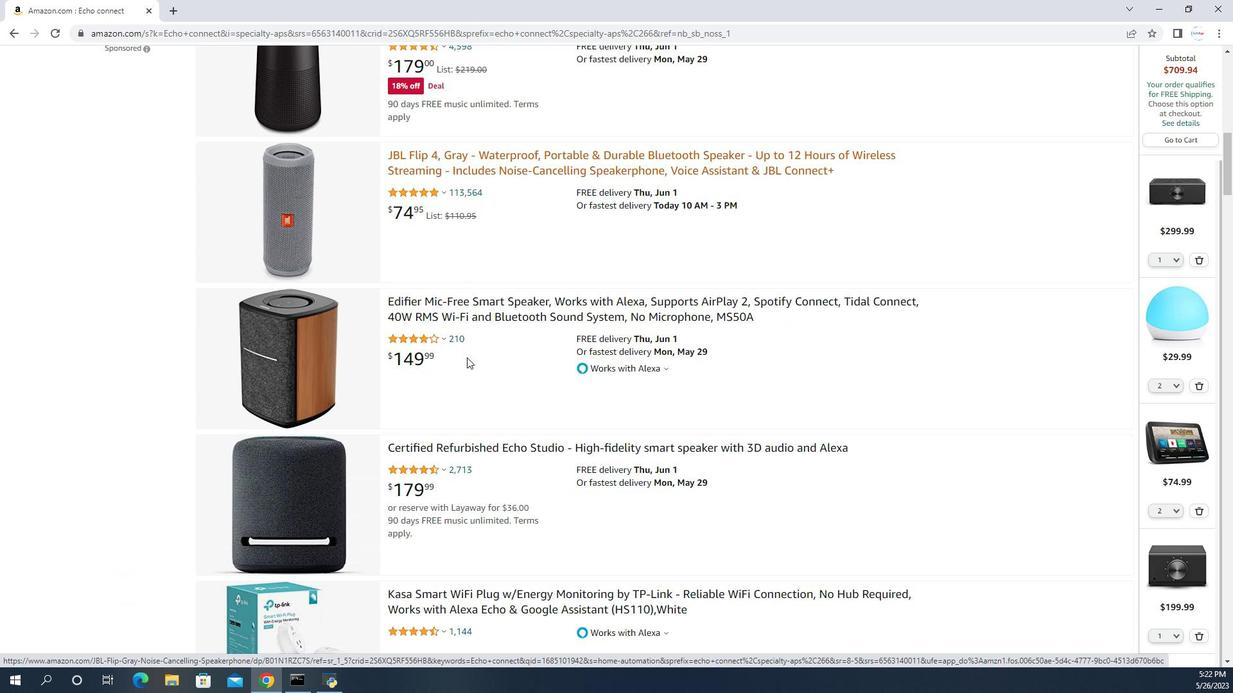 
Action: Mouse scrolled (467, 357) with delta (0, 0)
Screenshot: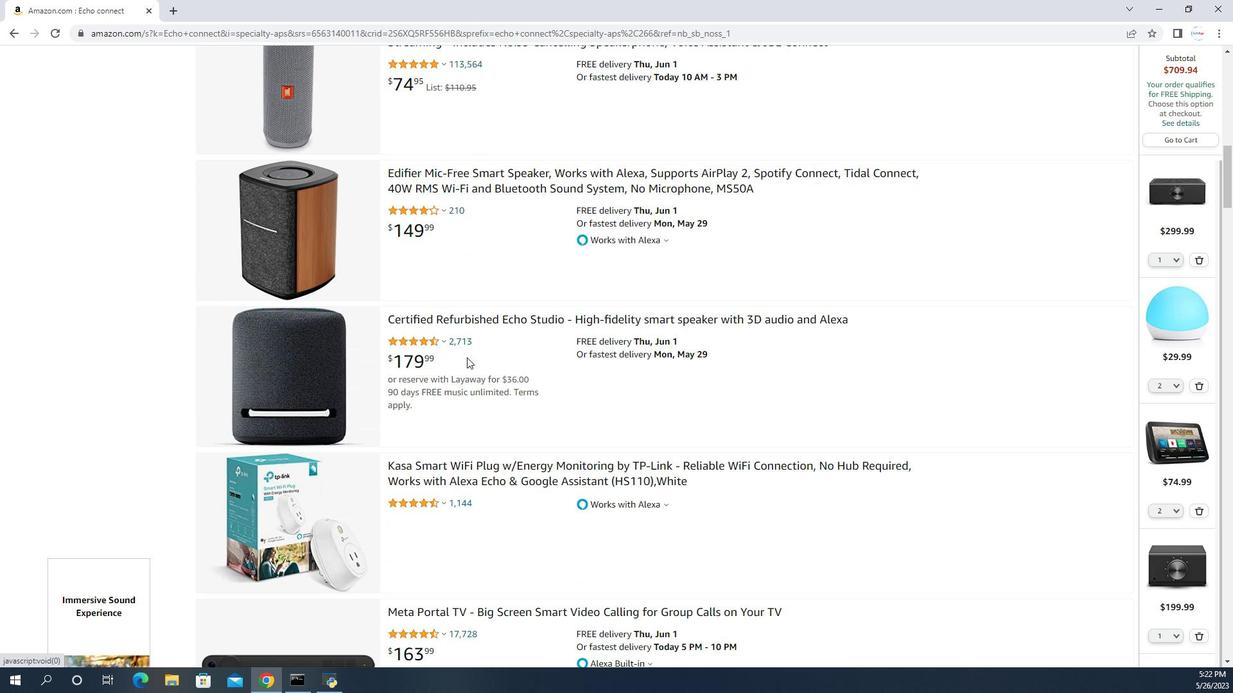 
Action: Mouse scrolled (467, 357) with delta (0, 0)
Screenshot: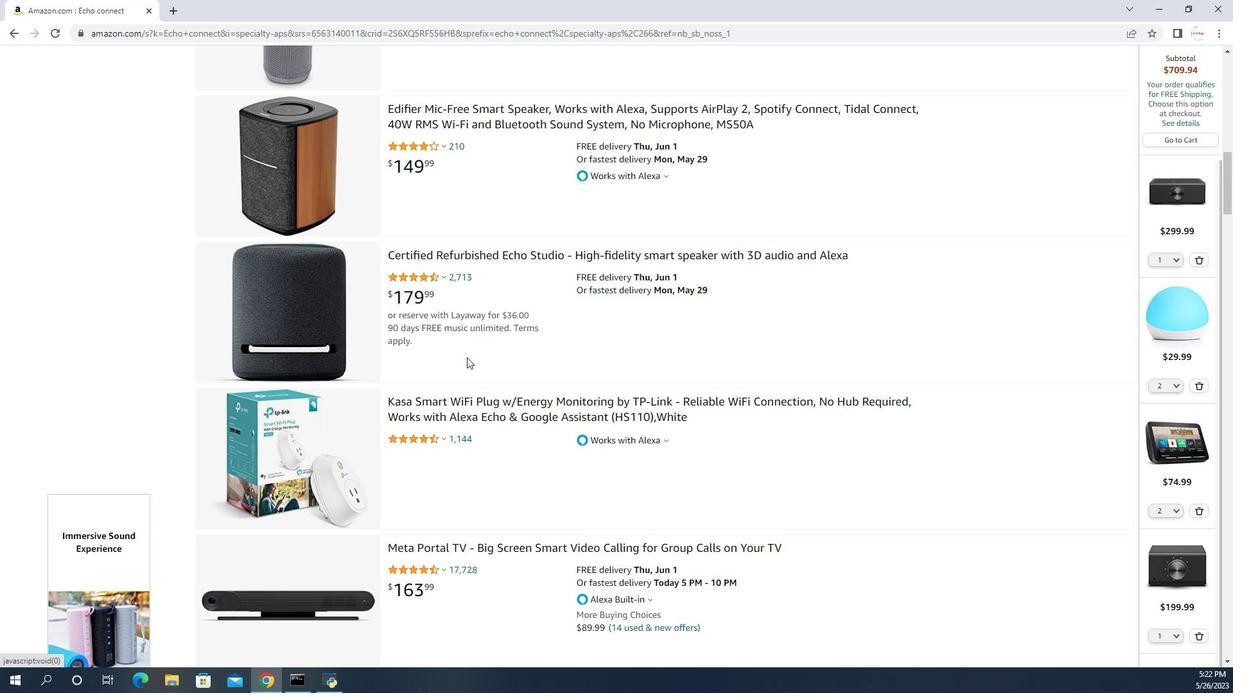 
Action: Mouse scrolled (467, 357) with delta (0, 0)
Screenshot: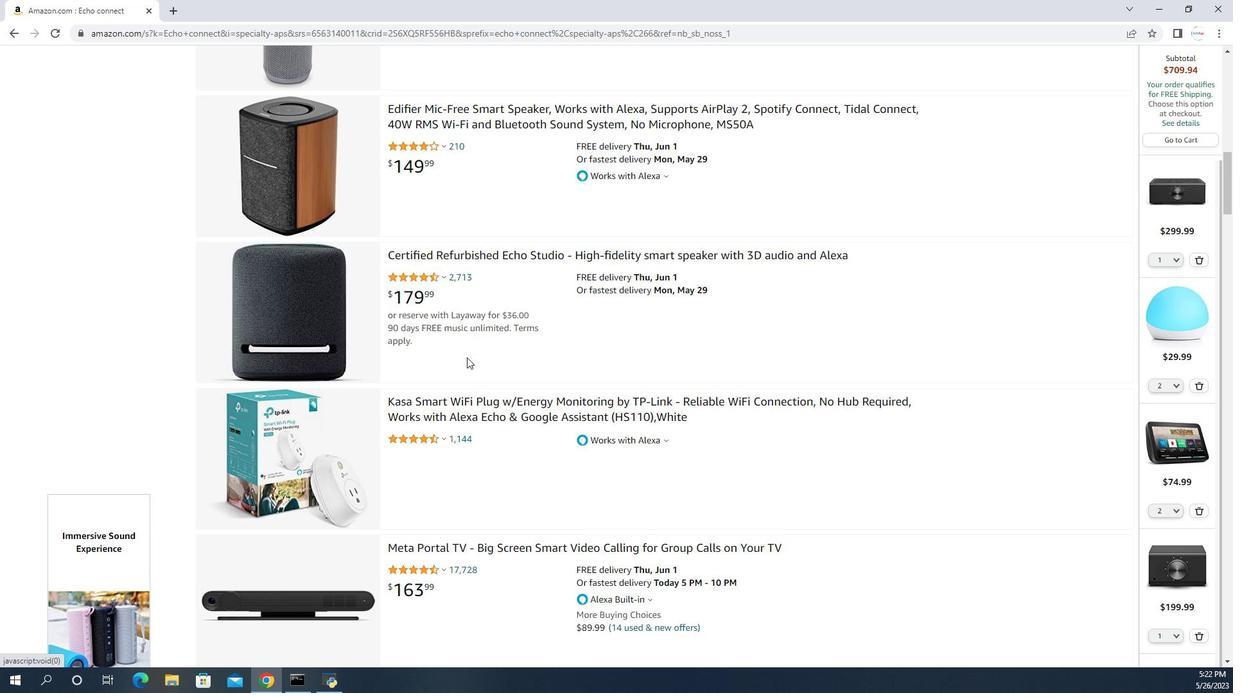 
Action: Mouse scrolled (467, 357) with delta (0, 0)
Screenshot: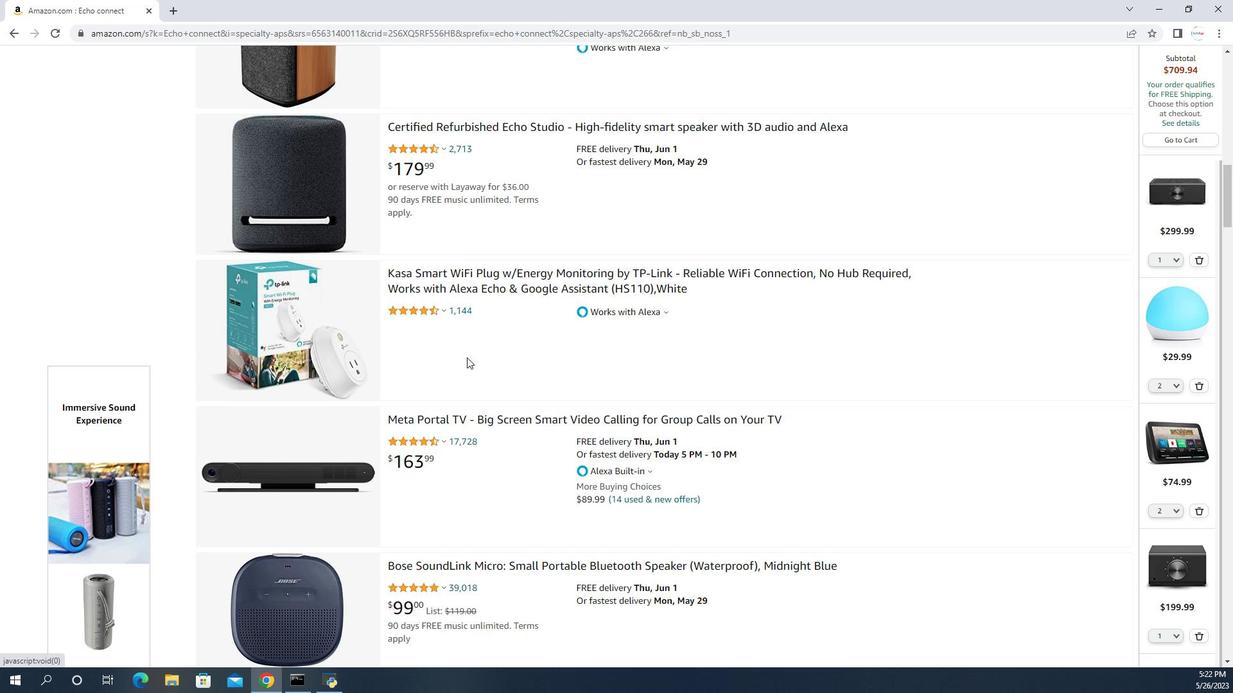 
Action: Mouse scrolled (467, 357) with delta (0, 0)
Screenshot: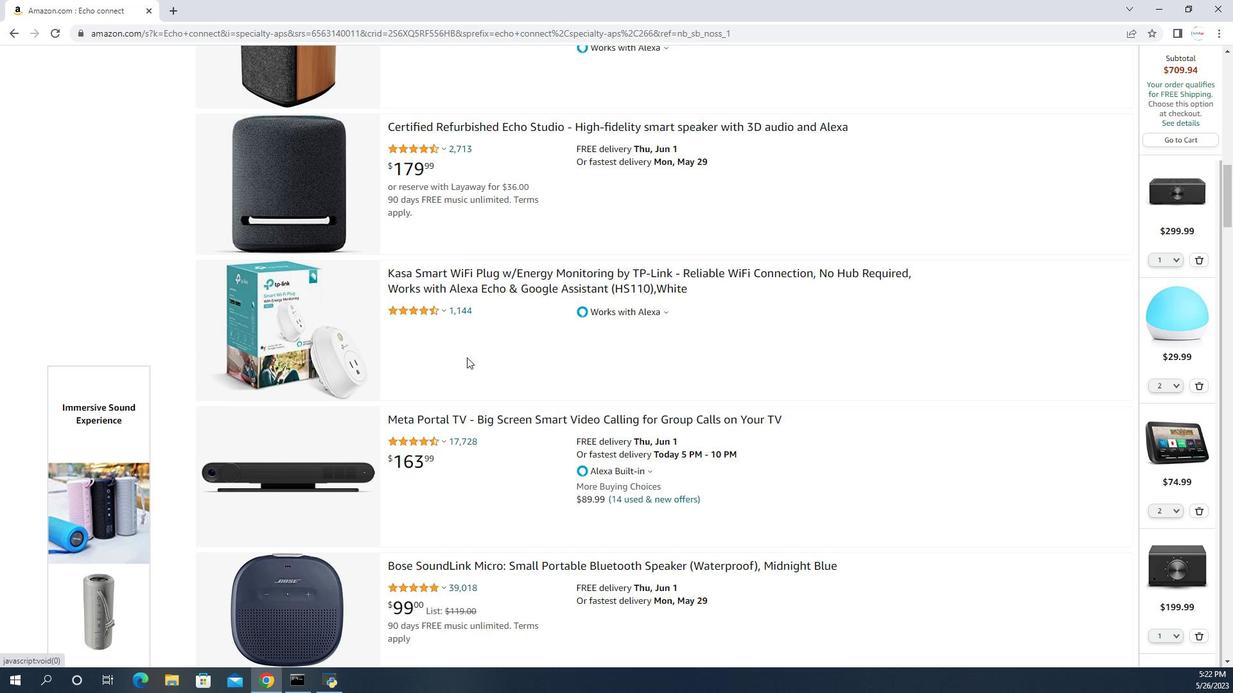 
Action: Mouse scrolled (467, 357) with delta (0, 0)
Screenshot: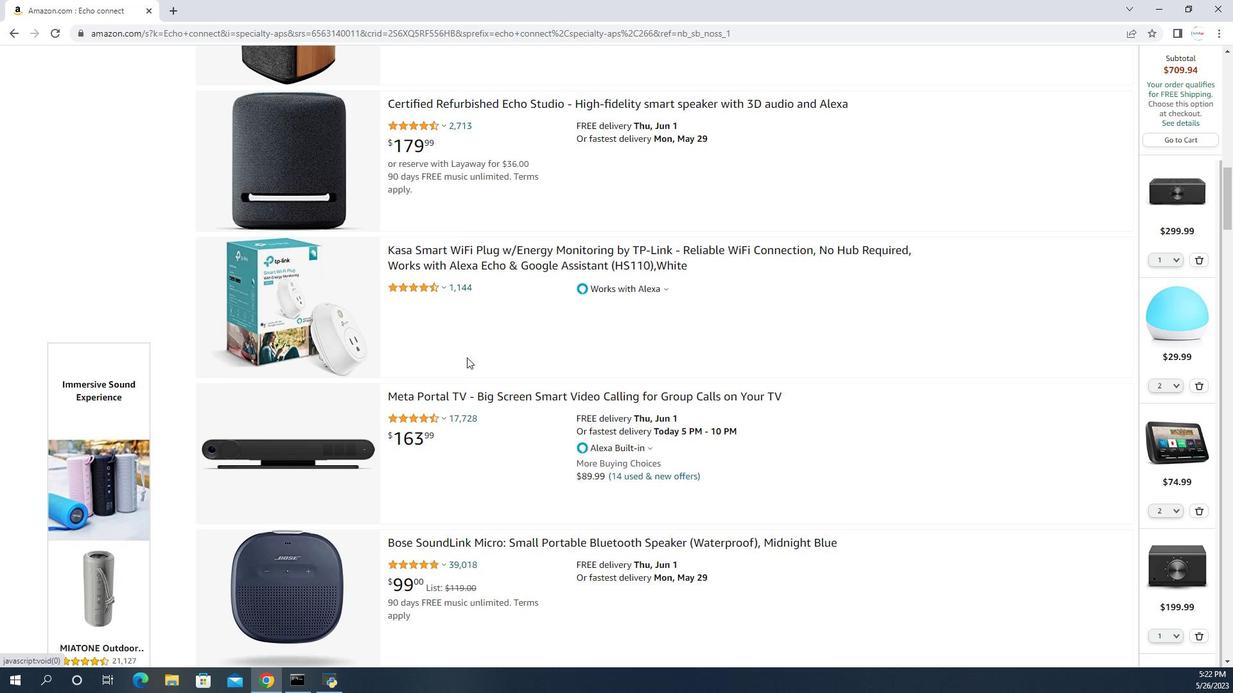 
Action: Mouse scrolled (467, 357) with delta (0, 0)
Screenshot: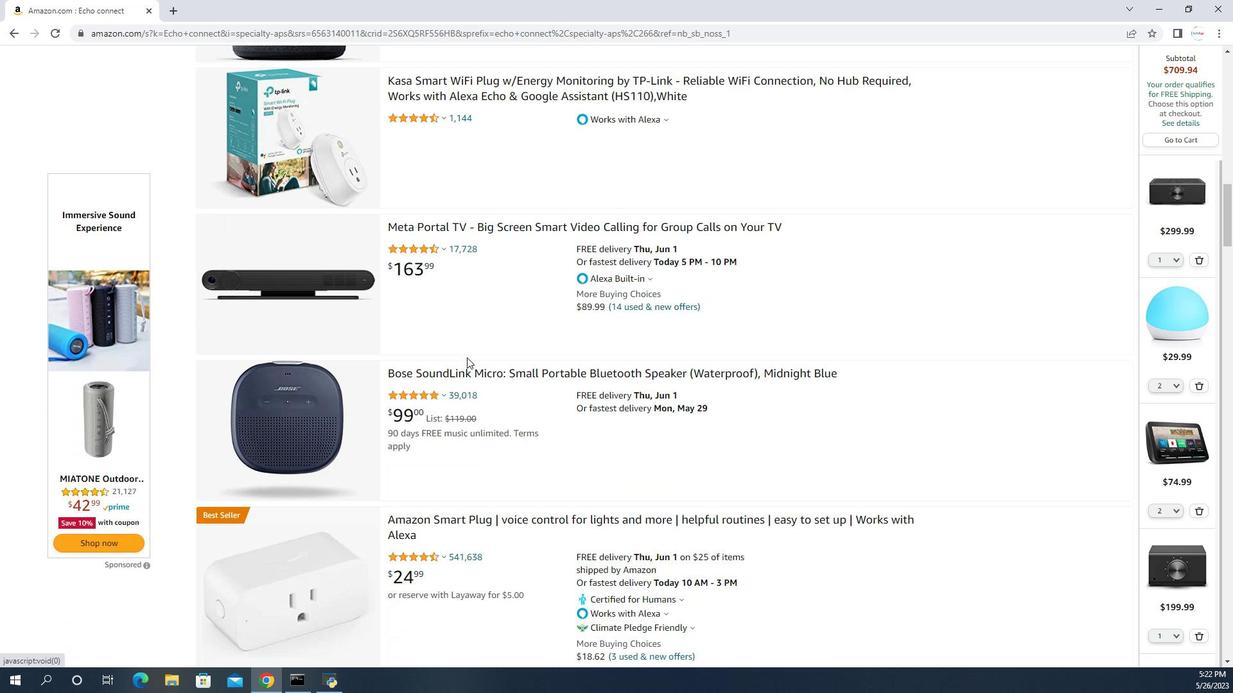 
Action: Mouse scrolled (467, 357) with delta (0, 0)
Screenshot: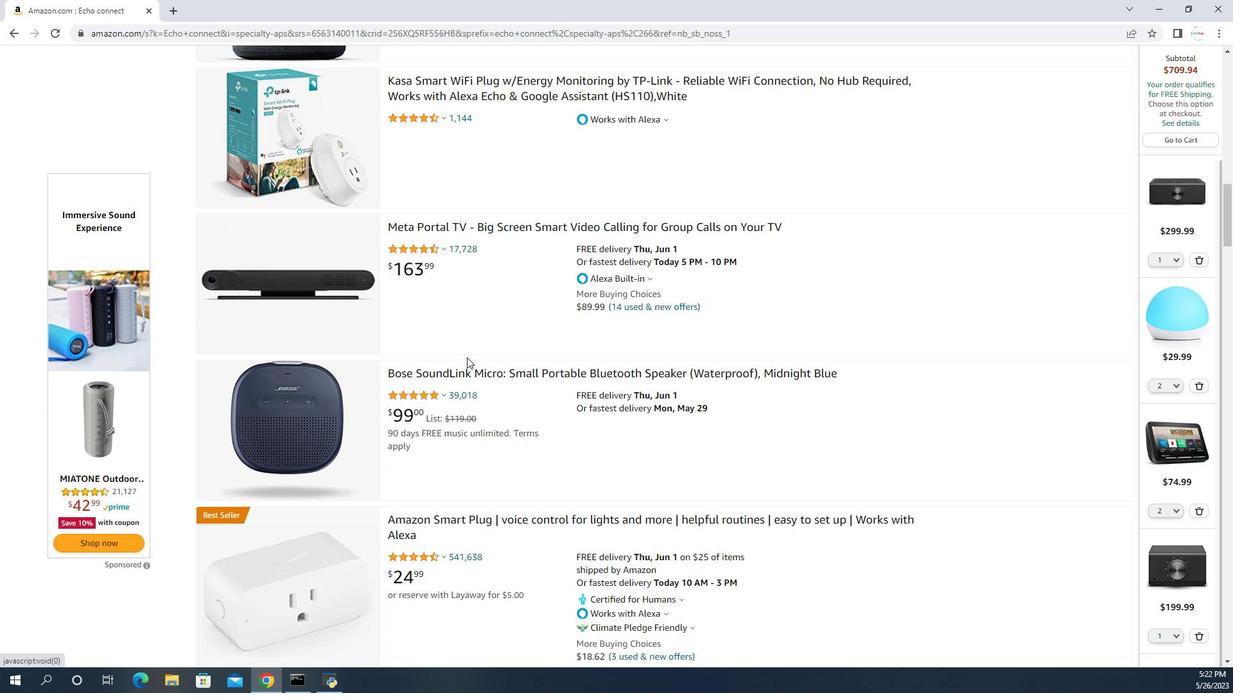 
Action: Mouse scrolled (467, 357) with delta (0, 0)
Screenshot: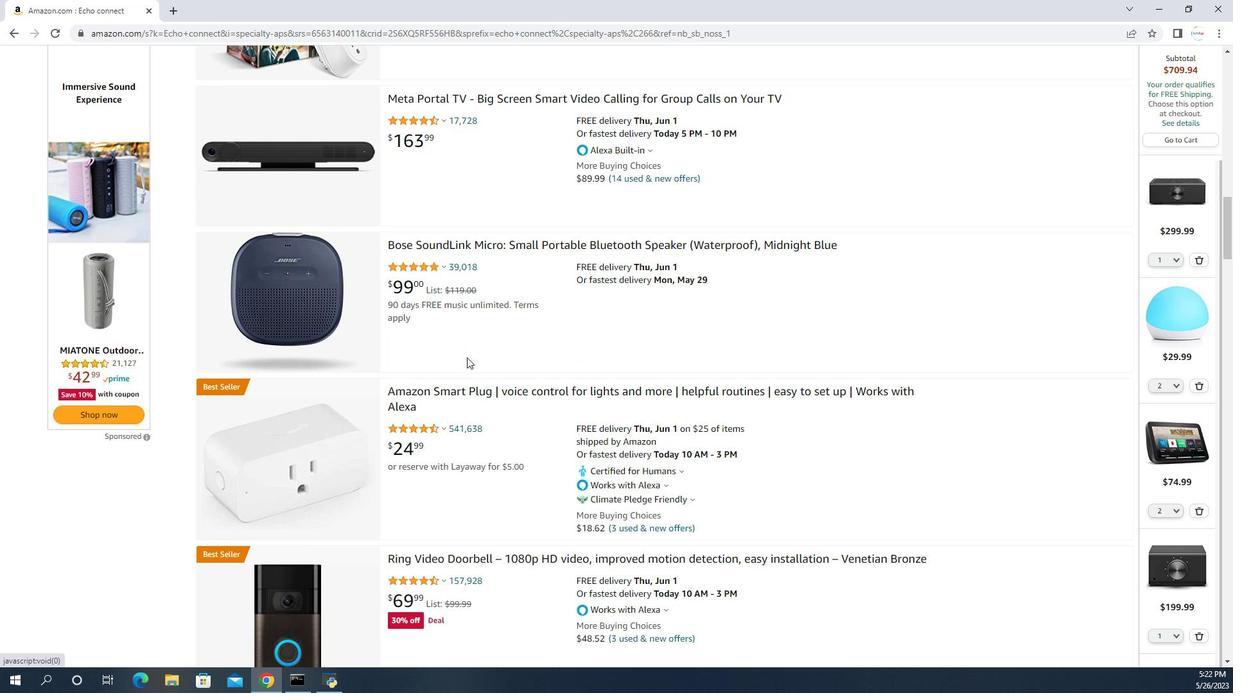 
Action: Mouse scrolled (467, 357) with delta (0, 0)
Screenshot: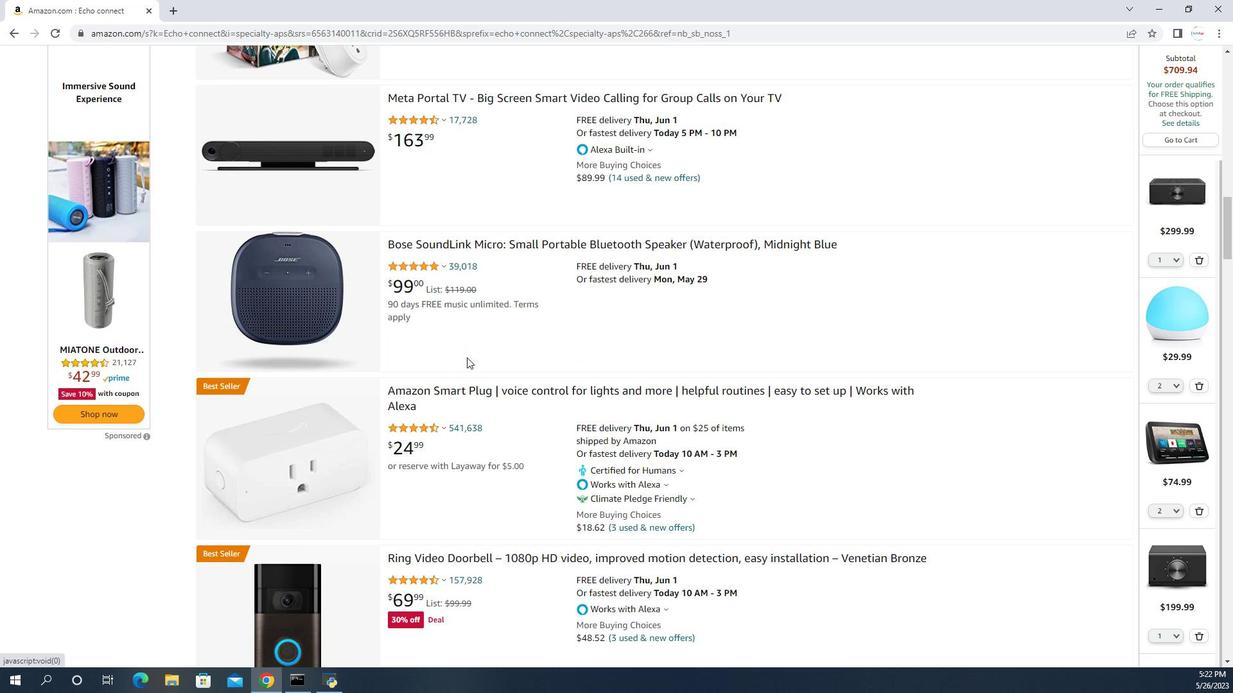 
Action: Mouse scrolled (467, 357) with delta (0, 0)
Screenshot: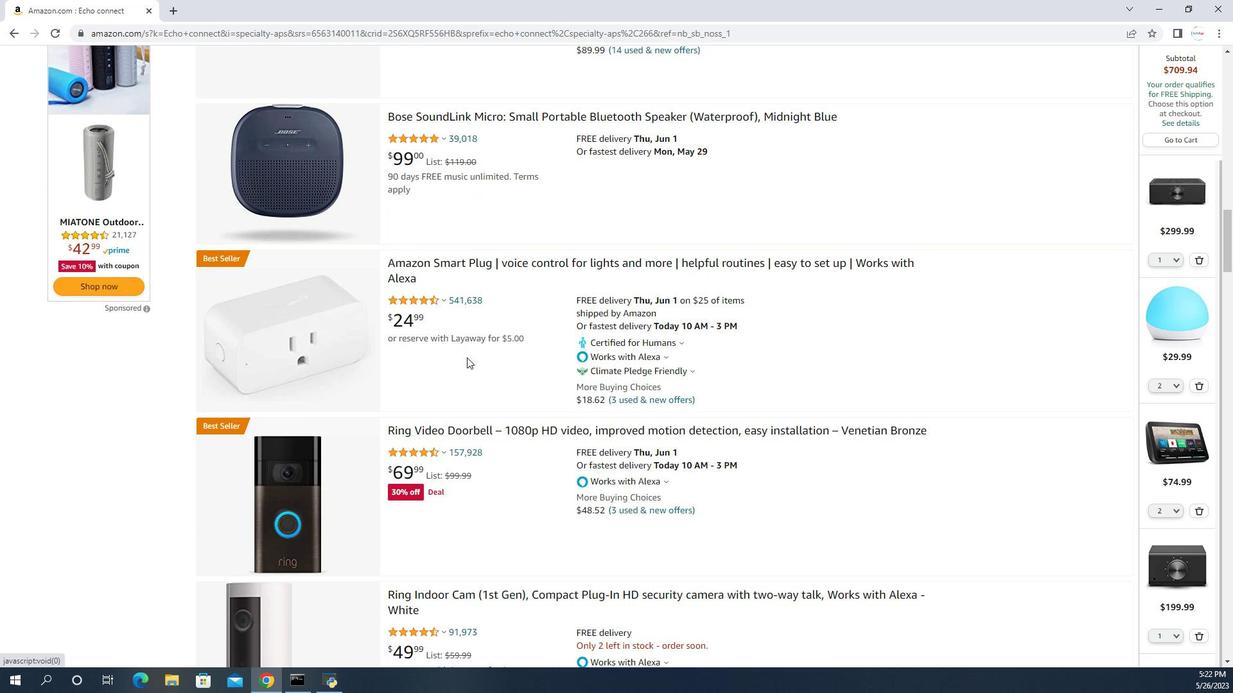 
Action: Mouse scrolled (467, 357) with delta (0, 0)
Screenshot: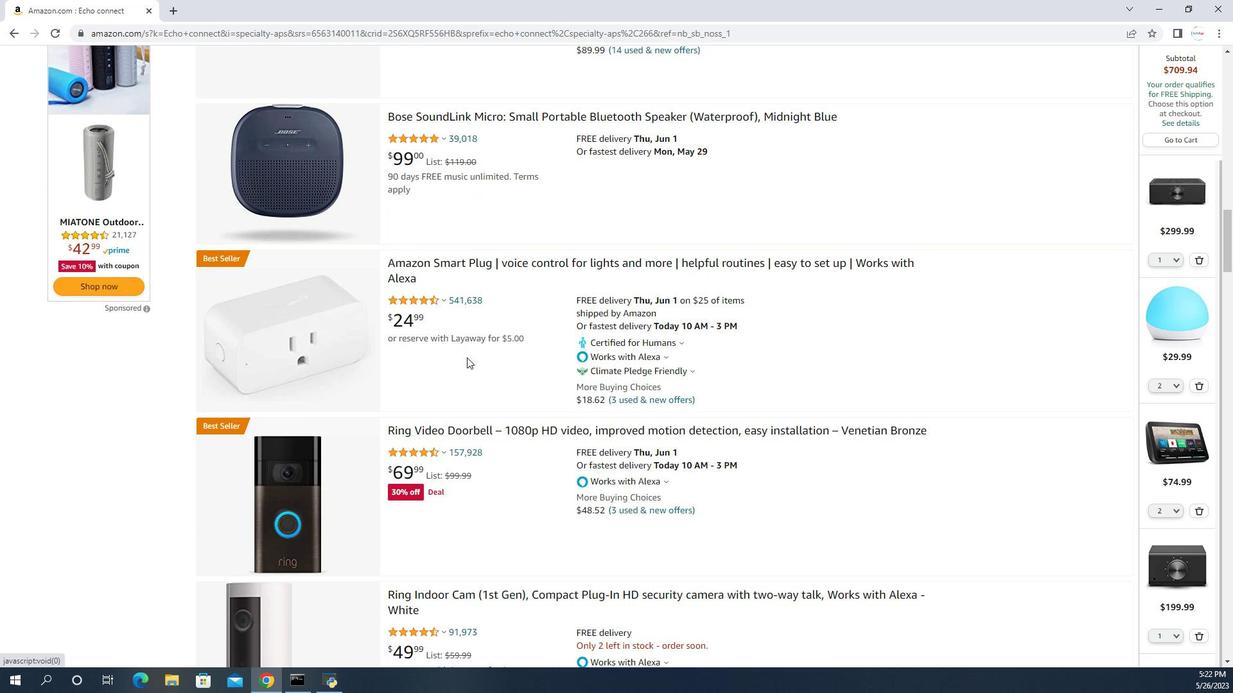 
Action: Mouse scrolled (467, 358) with delta (0, 0)
Screenshot: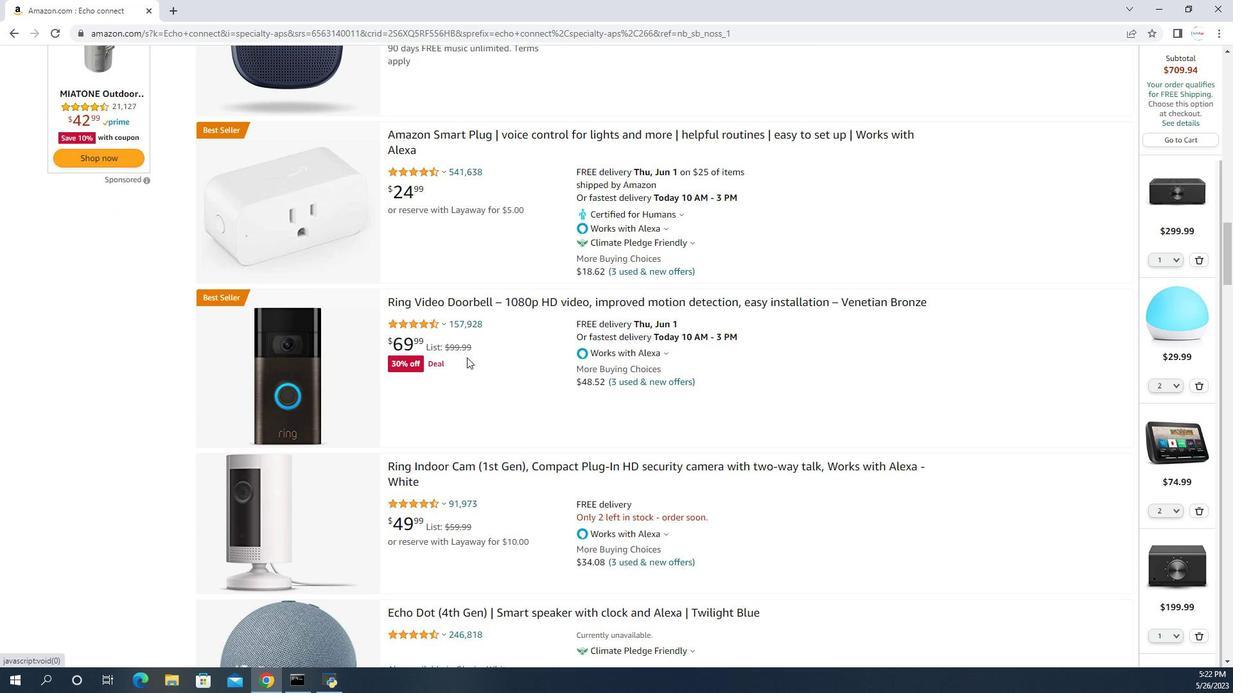 
Action: Mouse scrolled (467, 358) with delta (0, 0)
Screenshot: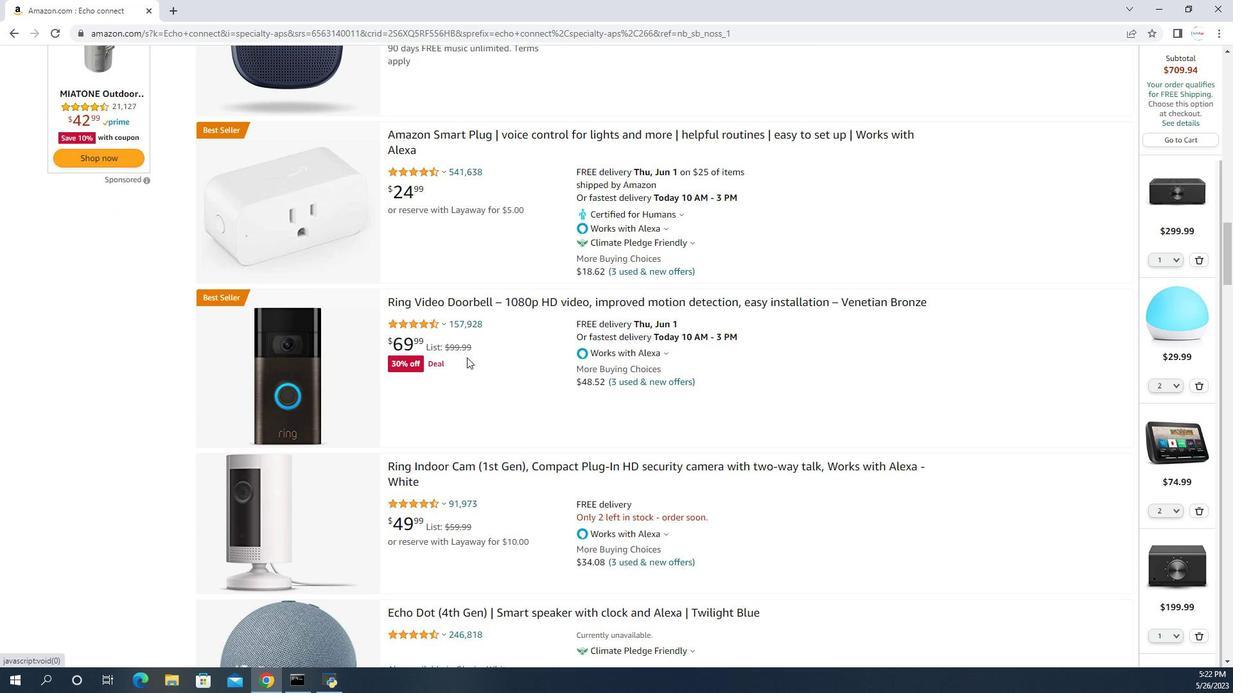 
Action: Mouse scrolled (467, 357) with delta (0, 0)
Screenshot: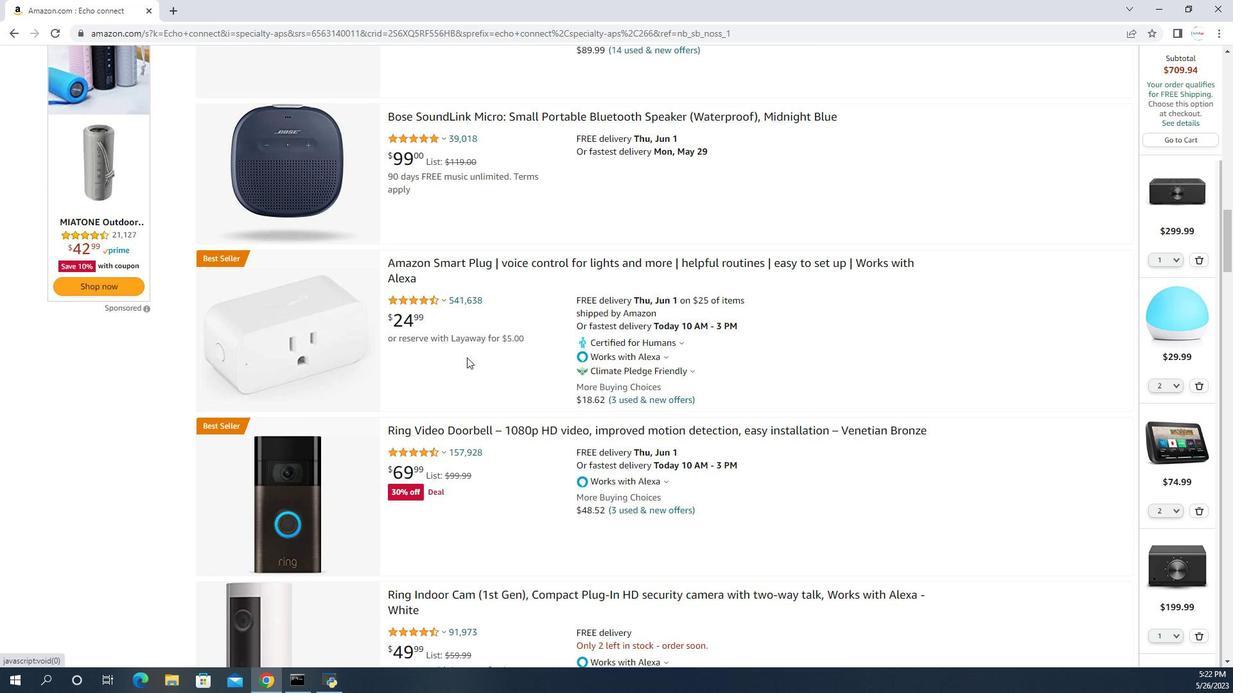 
Action: Mouse scrolled (467, 357) with delta (0, 0)
Screenshot: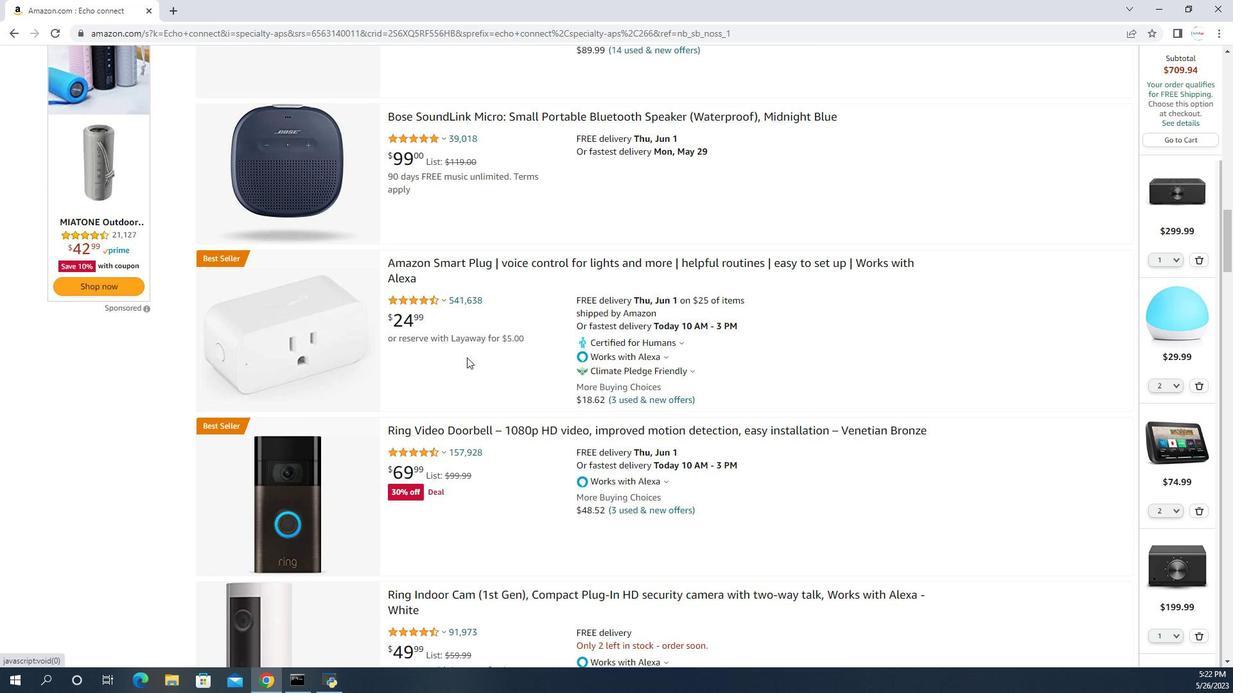 
Action: Mouse scrolled (467, 357) with delta (0, 0)
Screenshot: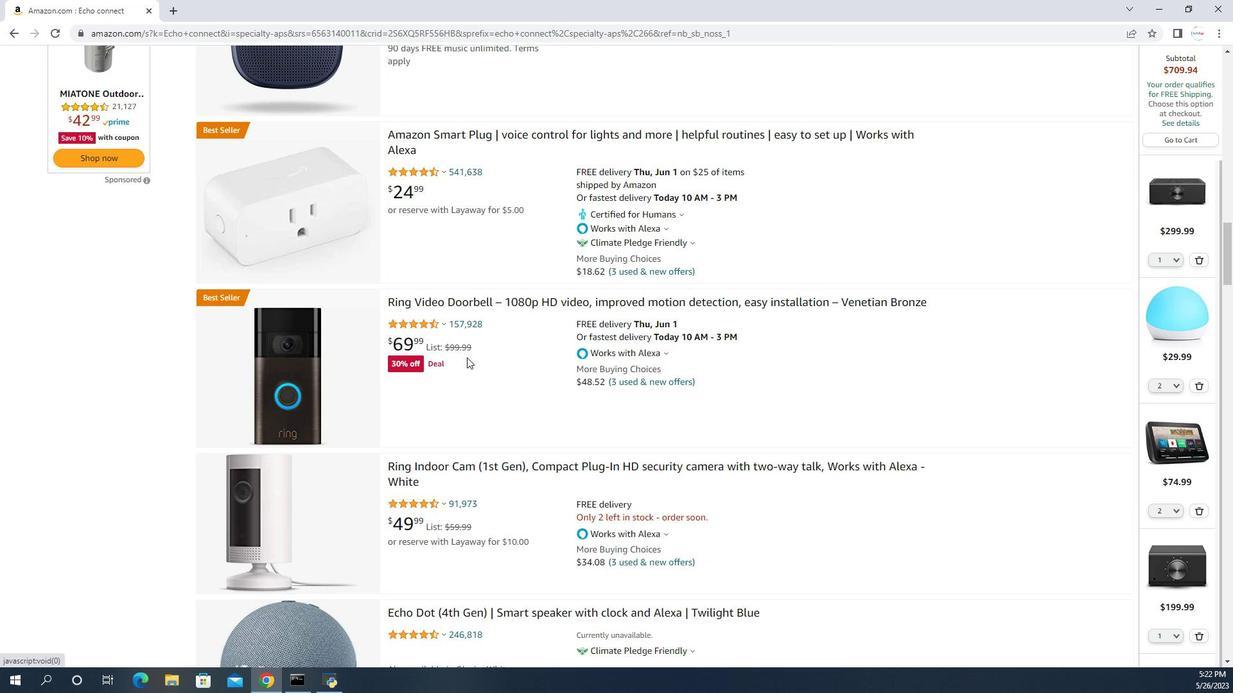 
Action: Mouse scrolled (467, 357) with delta (0, 0)
Screenshot: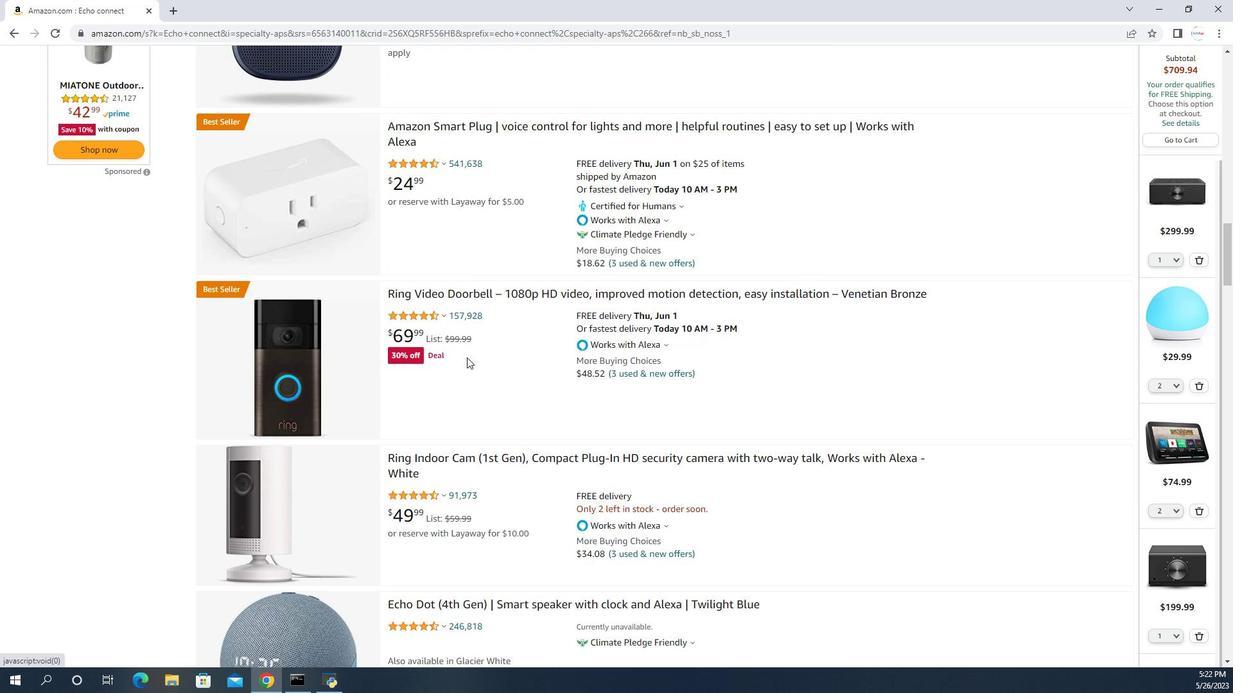 
Action: Mouse scrolled (467, 357) with delta (0, 0)
Screenshot: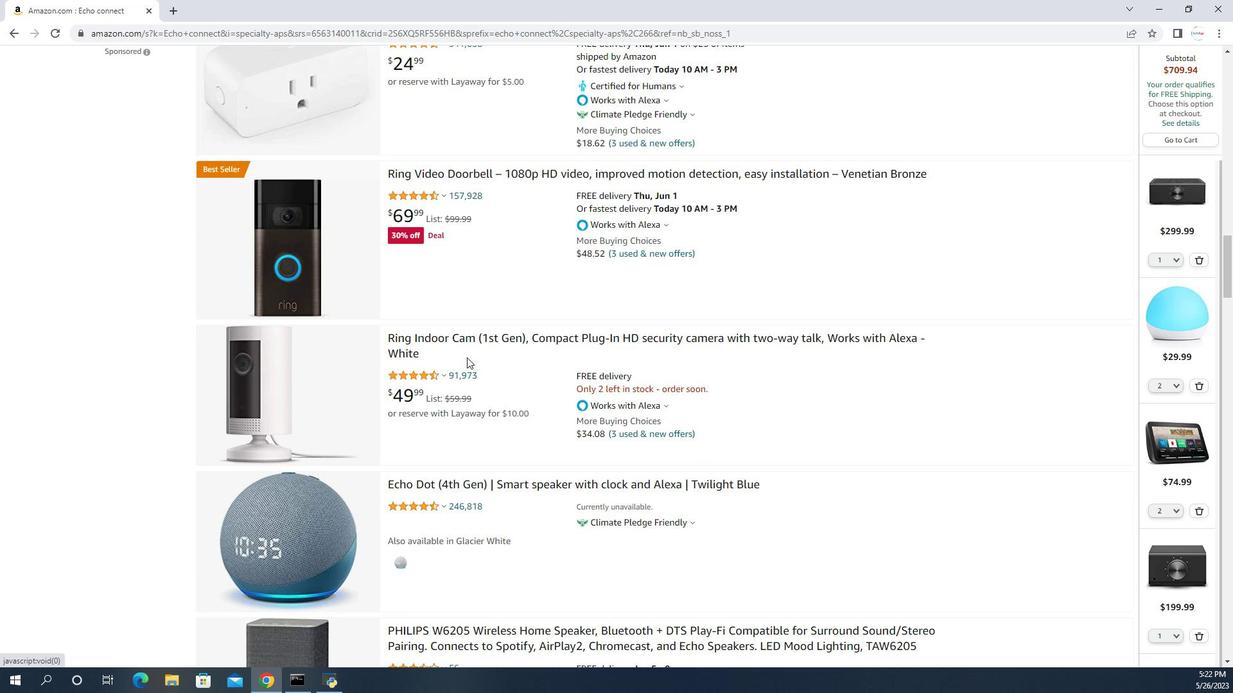 
Action: Mouse scrolled (467, 357) with delta (0, 0)
Screenshot: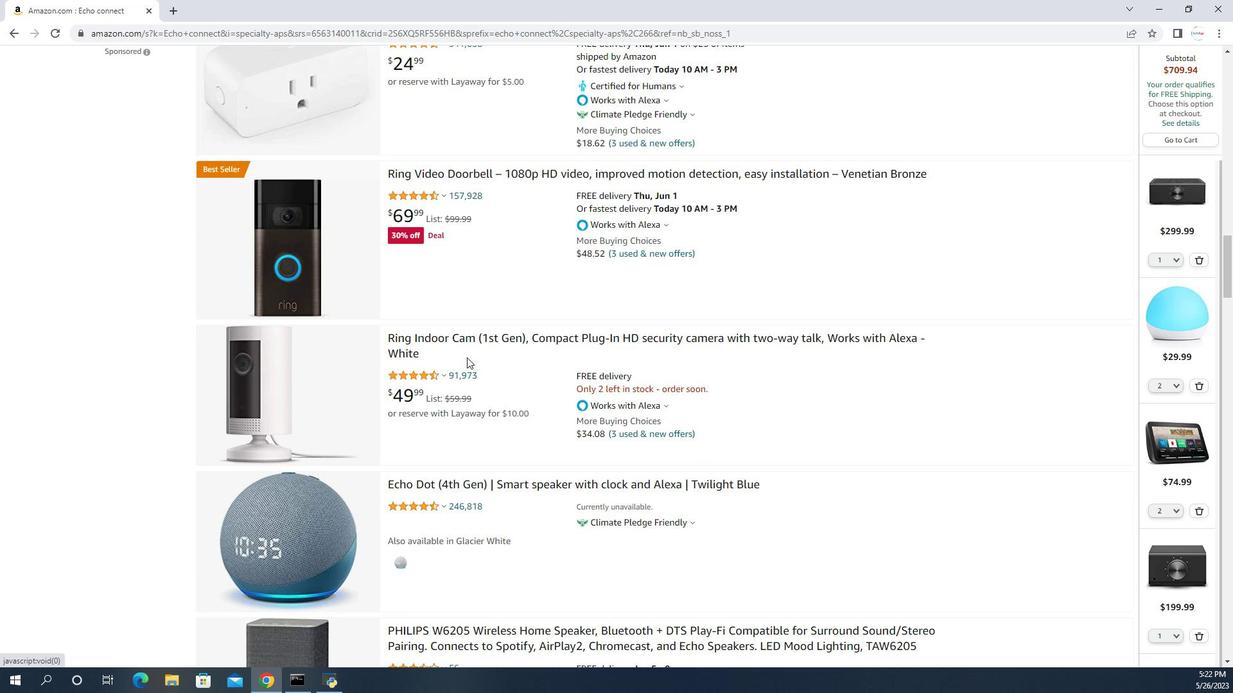 
Action: Mouse scrolled (467, 357) with delta (0, 0)
Screenshot: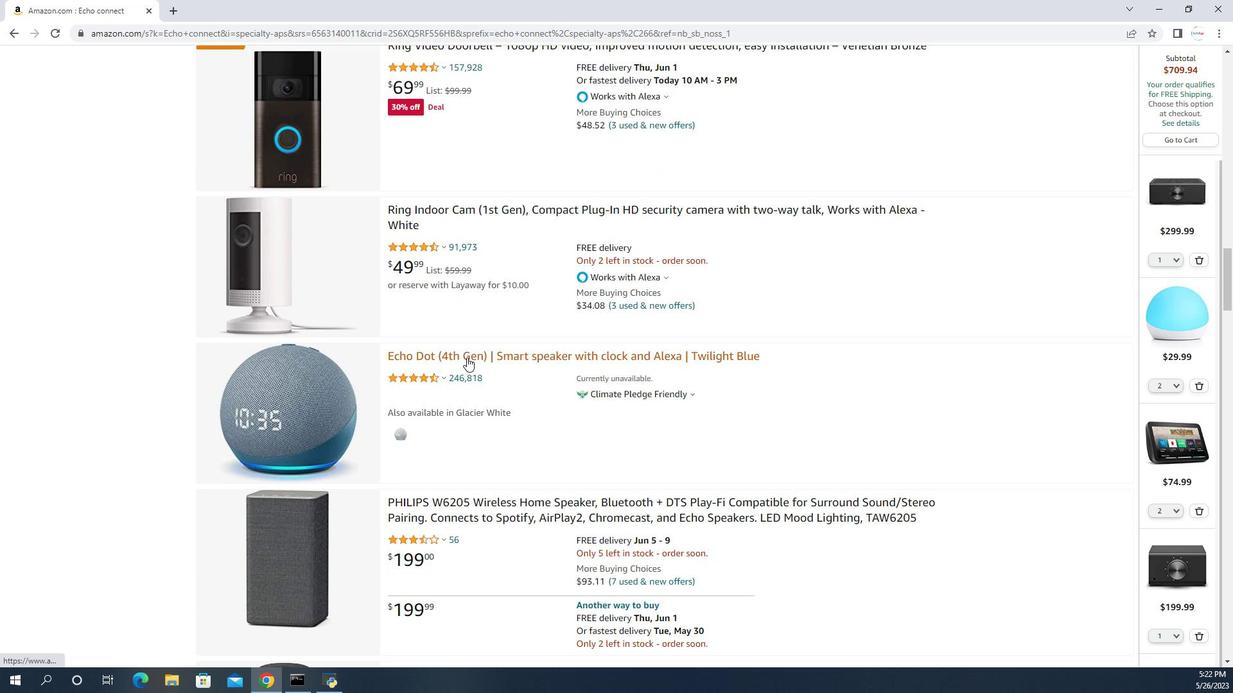 
Action: Mouse scrolled (467, 357) with delta (0, 0)
Screenshot: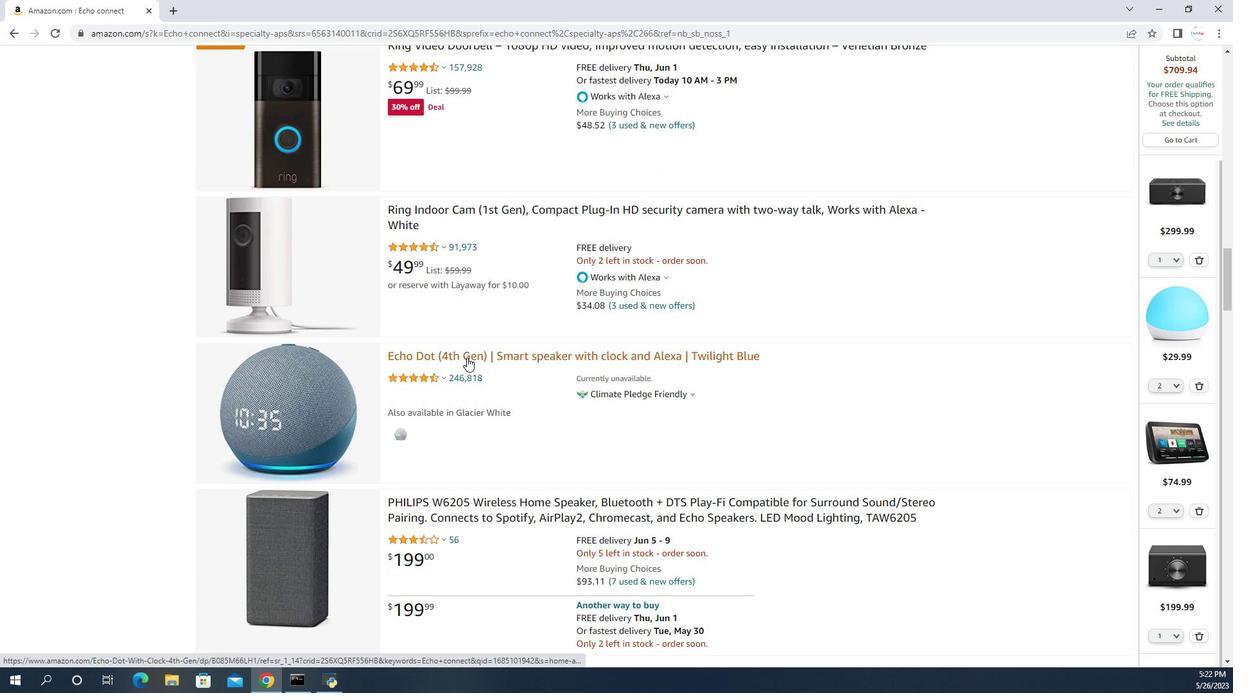 
Action: Mouse scrolled (467, 357) with delta (0, 0)
Screenshot: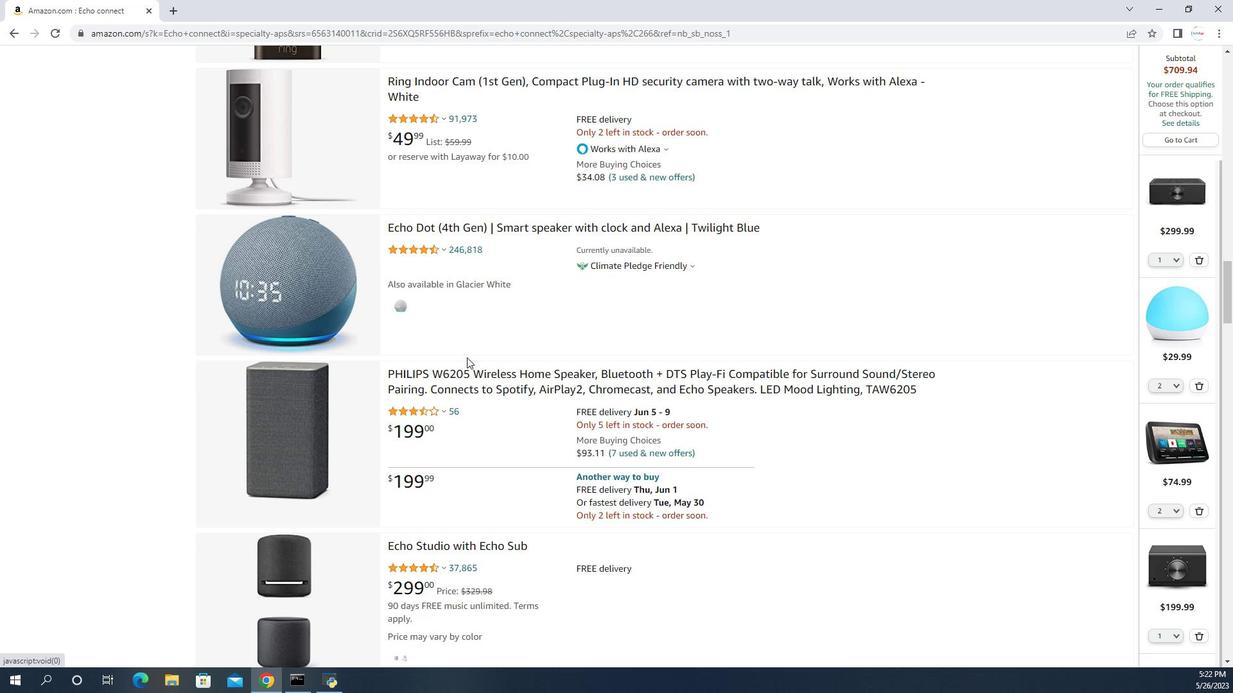 
Action: Mouse scrolled (467, 357) with delta (0, 0)
Screenshot: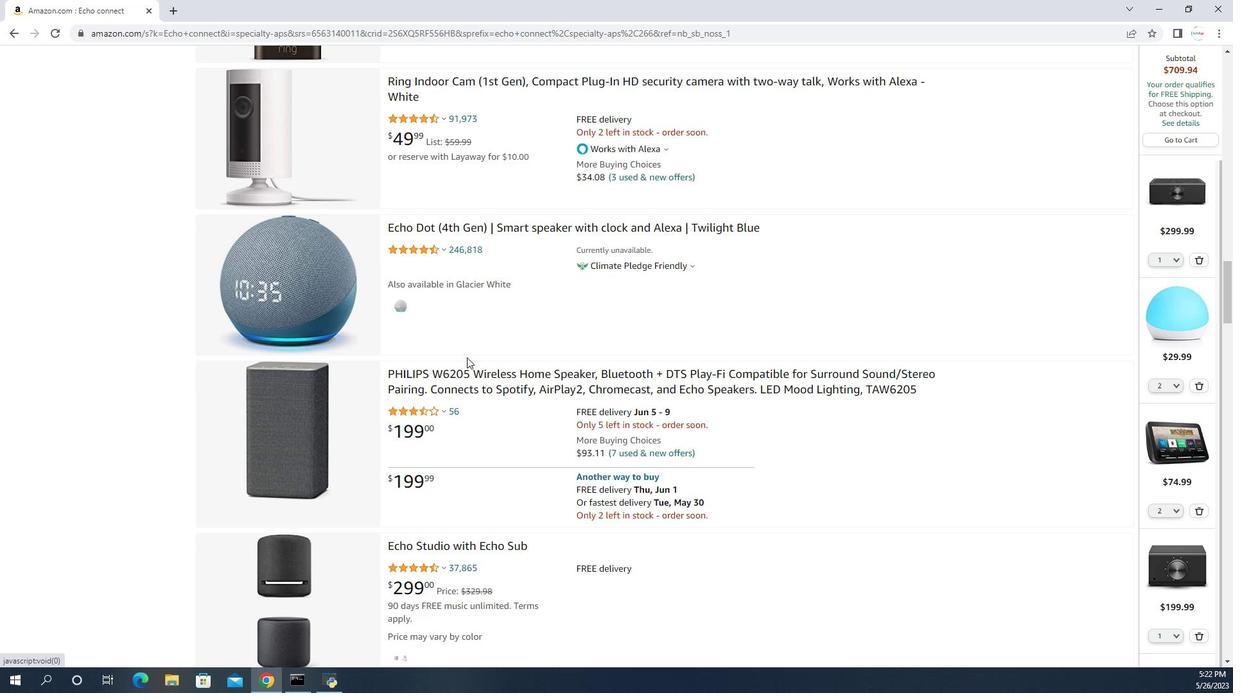
Action: Mouse moved to (467, 357)
Screenshot: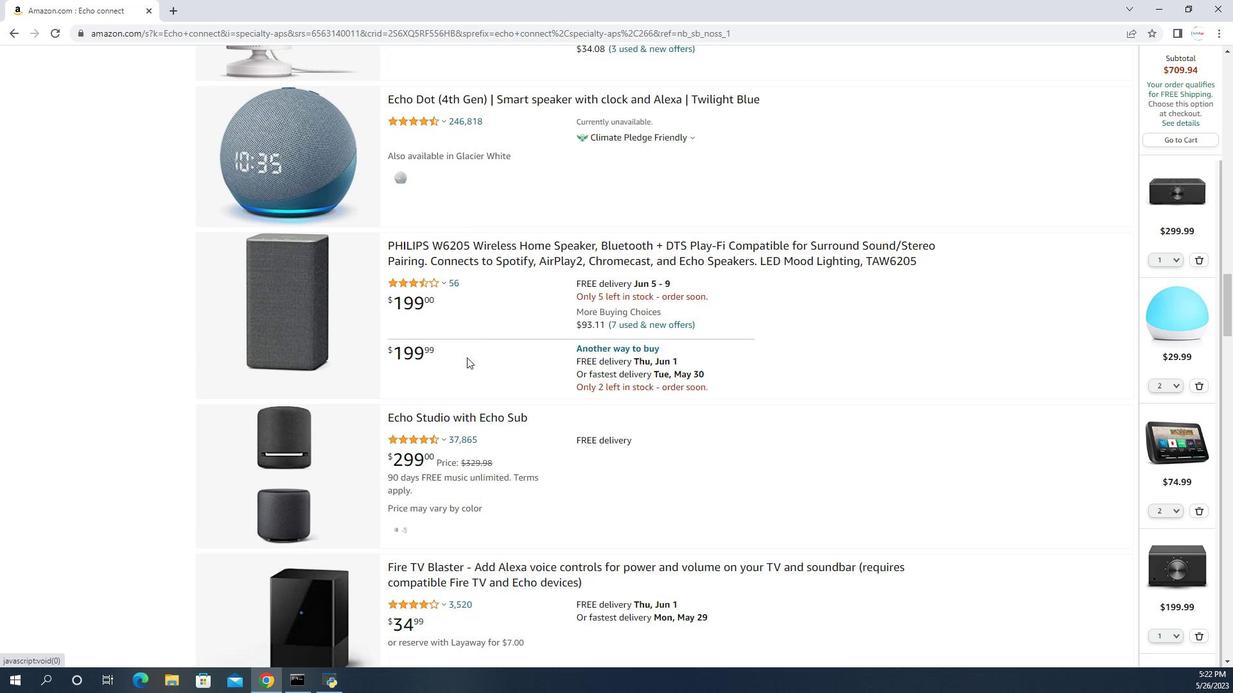 
Action: Mouse scrolled (467, 357) with delta (0, 0)
Screenshot: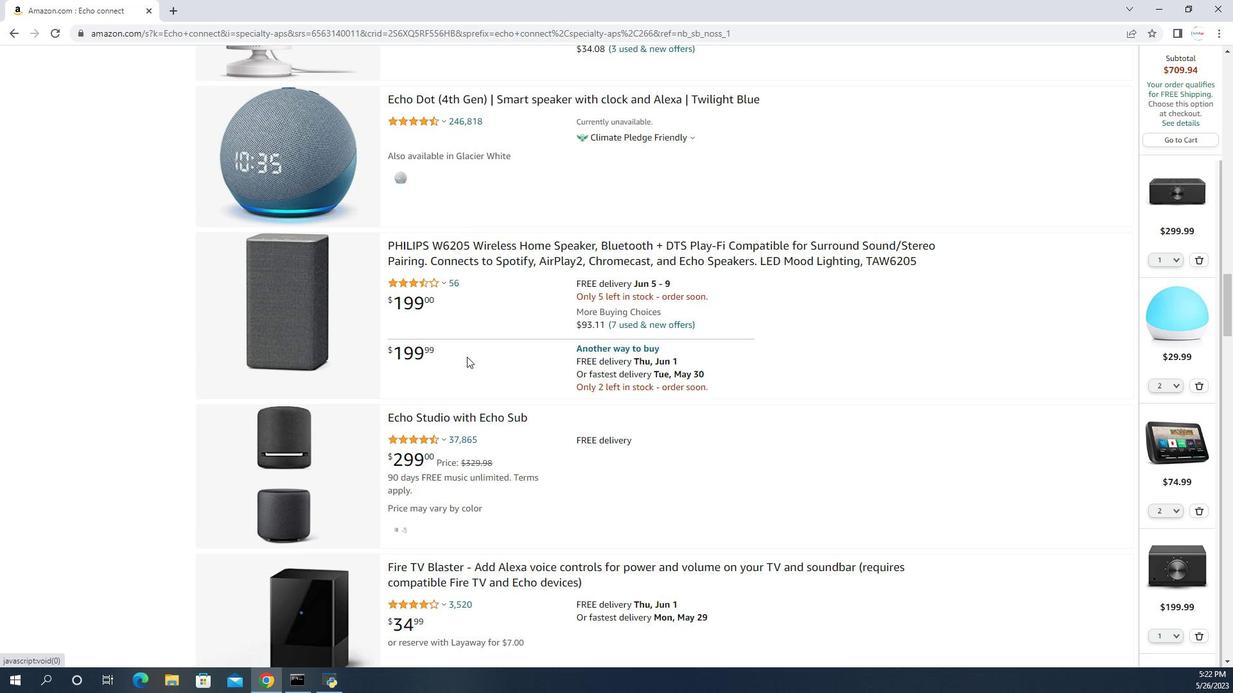 
Action: Mouse scrolled (467, 357) with delta (0, 0)
Screenshot: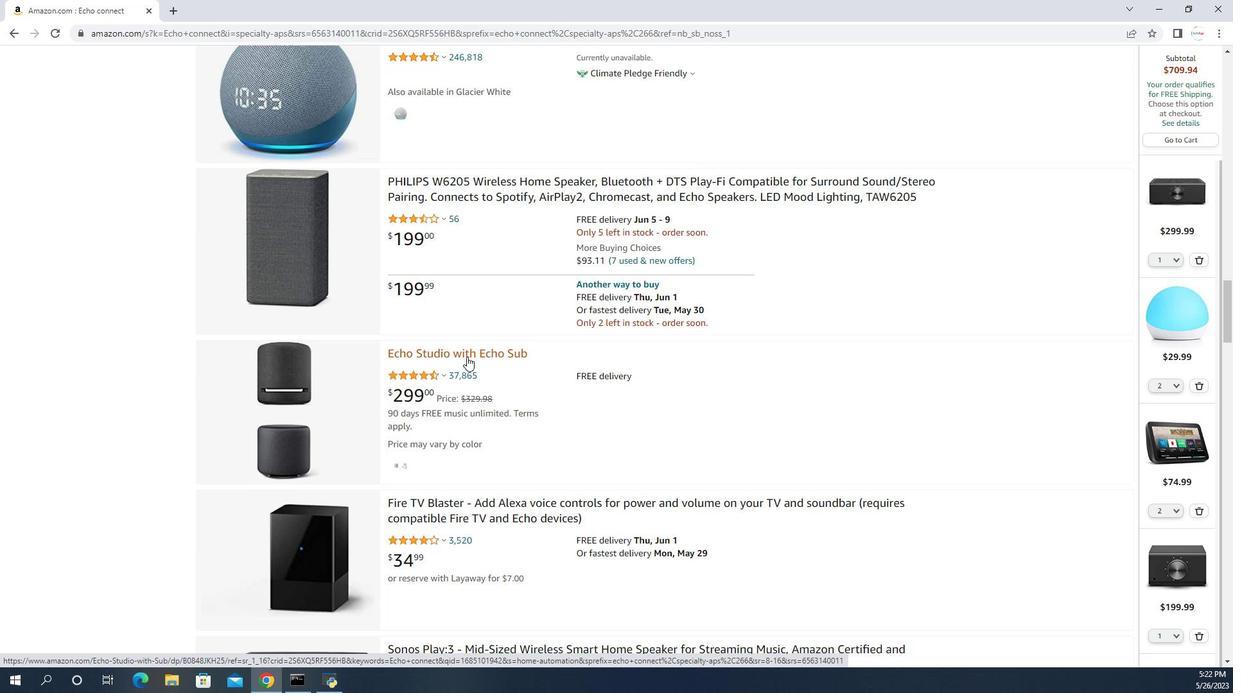 
Action: Mouse scrolled (467, 357) with delta (0, 0)
